 Task: ATS classic HR resume white modern simple.
Action: Mouse moved to (446, 237)
Screenshot: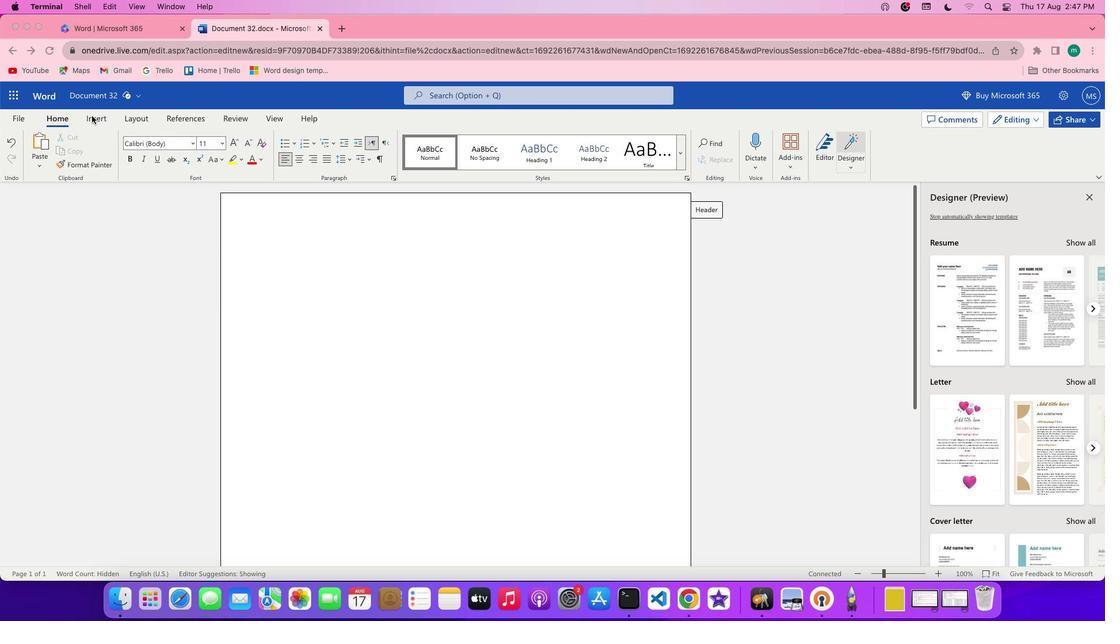 
Action: Mouse pressed left at (446, 237)
Screenshot: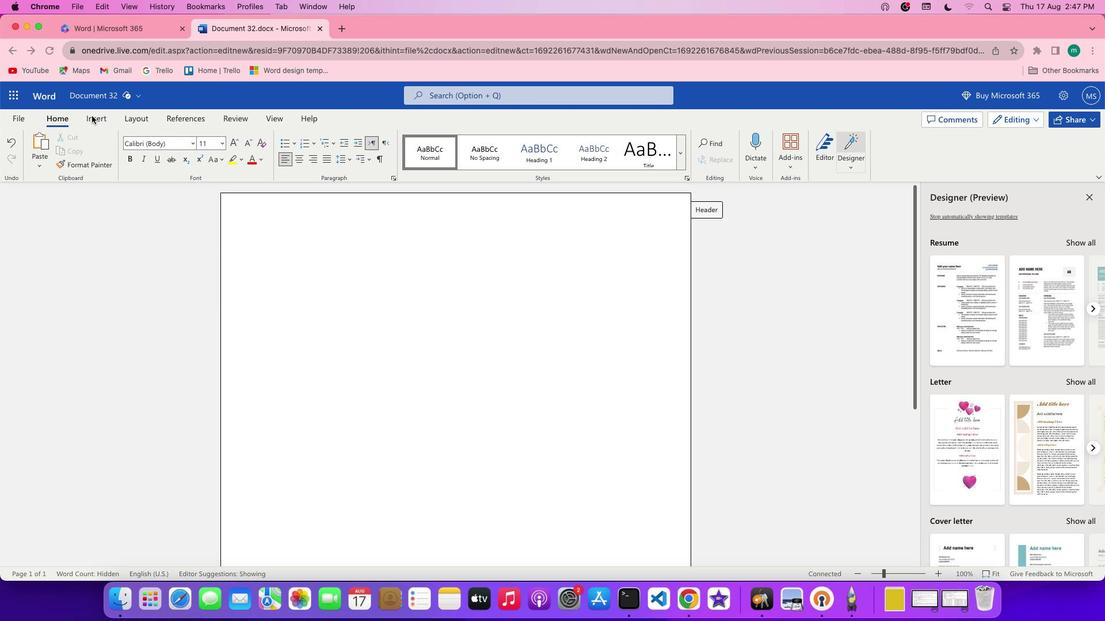 
Action: Mouse pressed left at (446, 237)
Screenshot: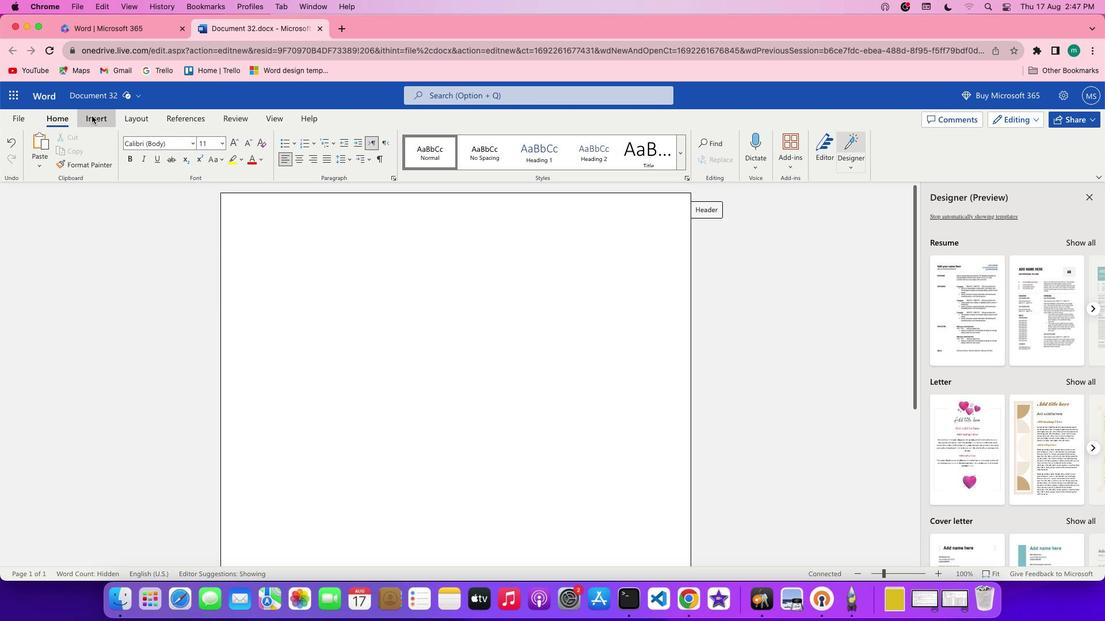 
Action: Mouse moved to (457, 260)
Screenshot: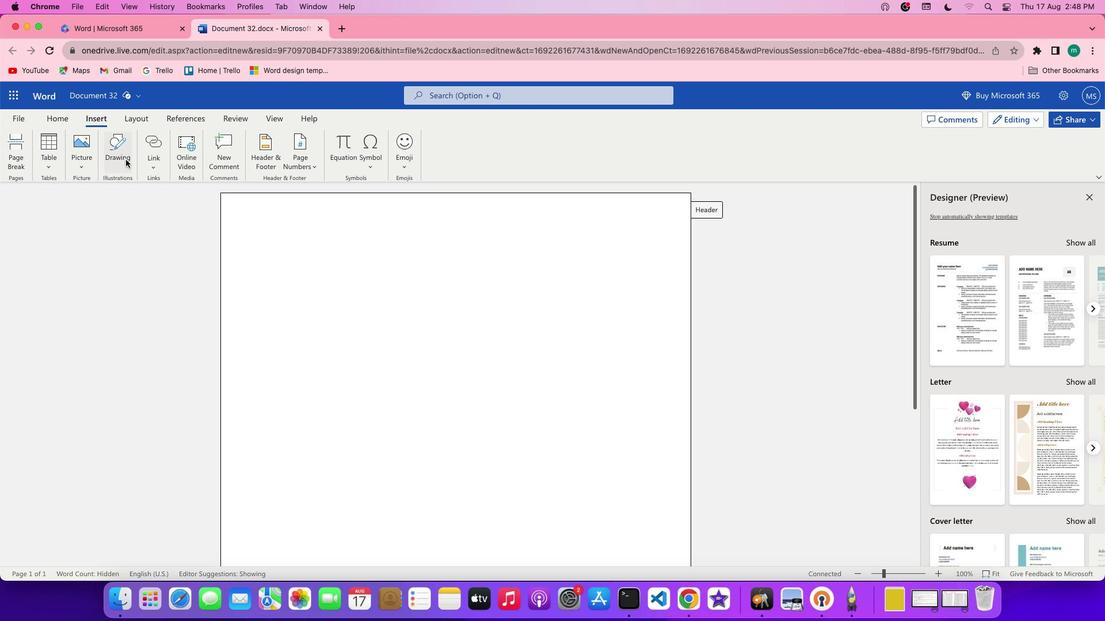 
Action: Mouse pressed left at (457, 260)
Screenshot: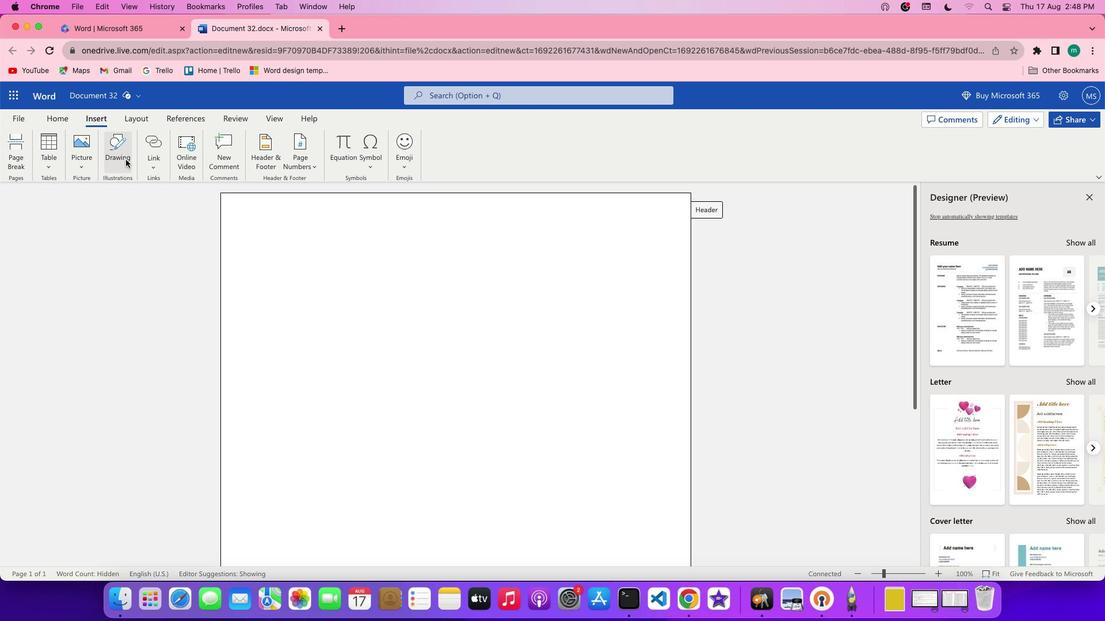 
Action: Mouse moved to (557, 290)
Screenshot: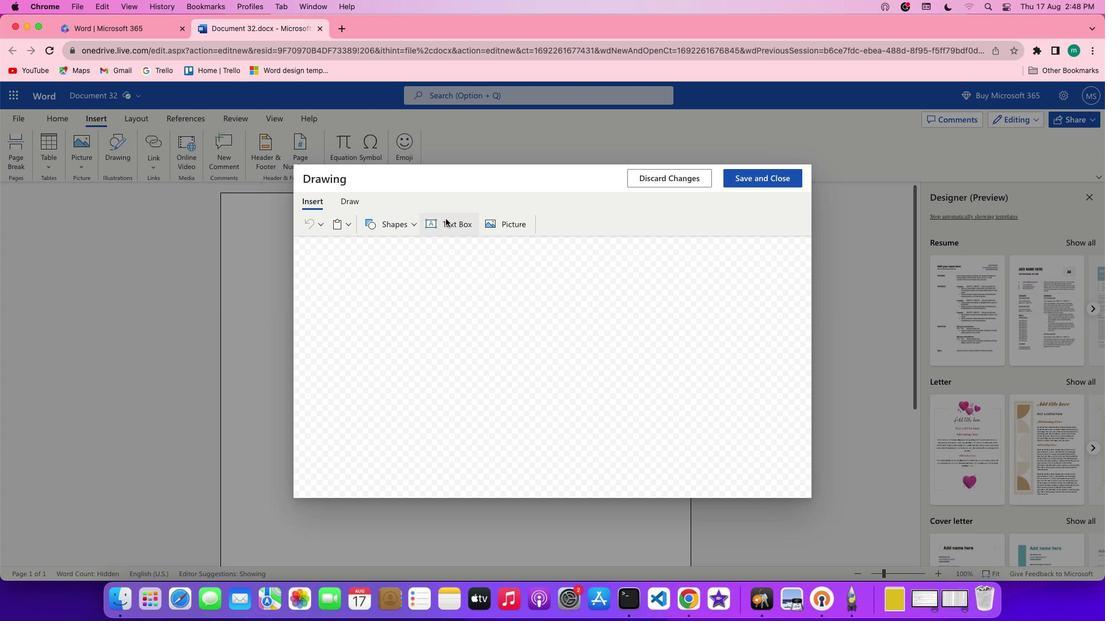 
Action: Mouse pressed left at (557, 290)
Screenshot: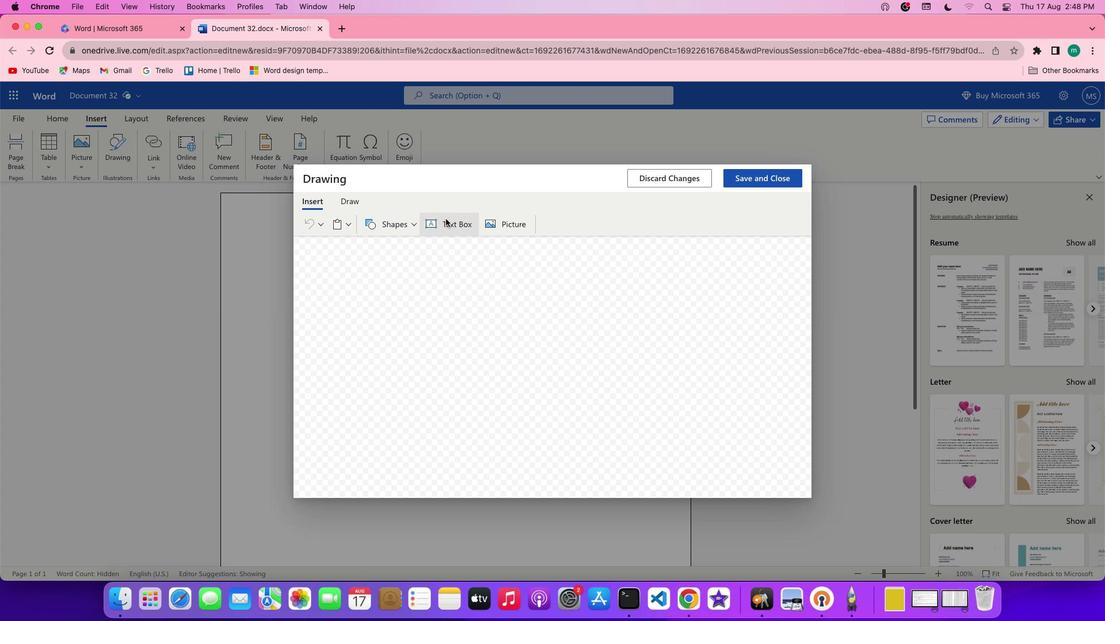 
Action: Mouse moved to (509, 298)
Screenshot: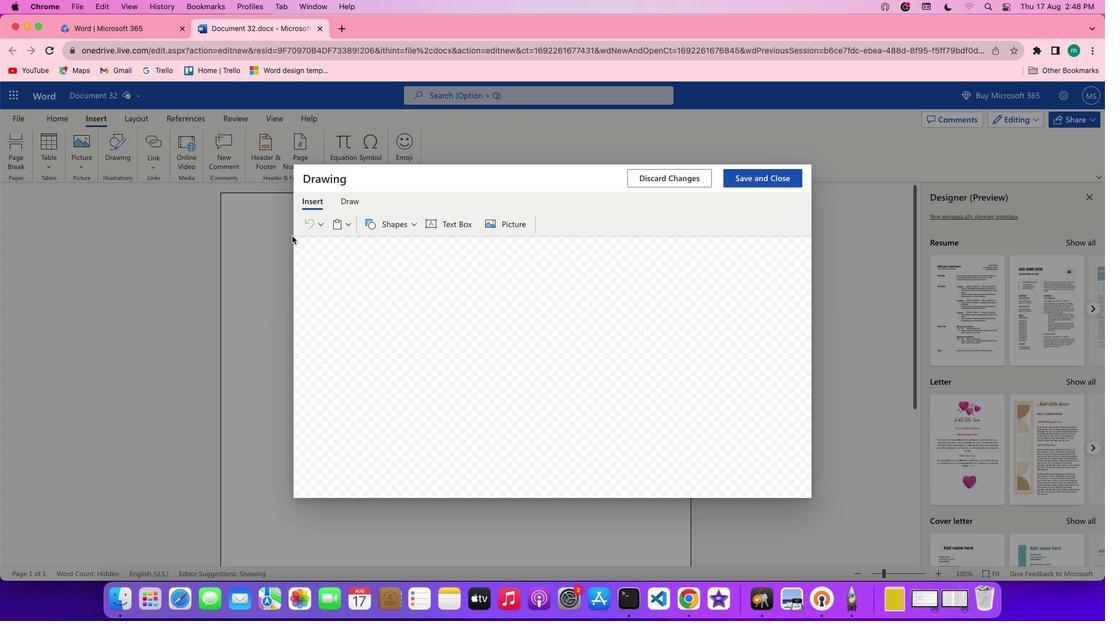 
Action: Mouse pressed left at (509, 298)
Screenshot: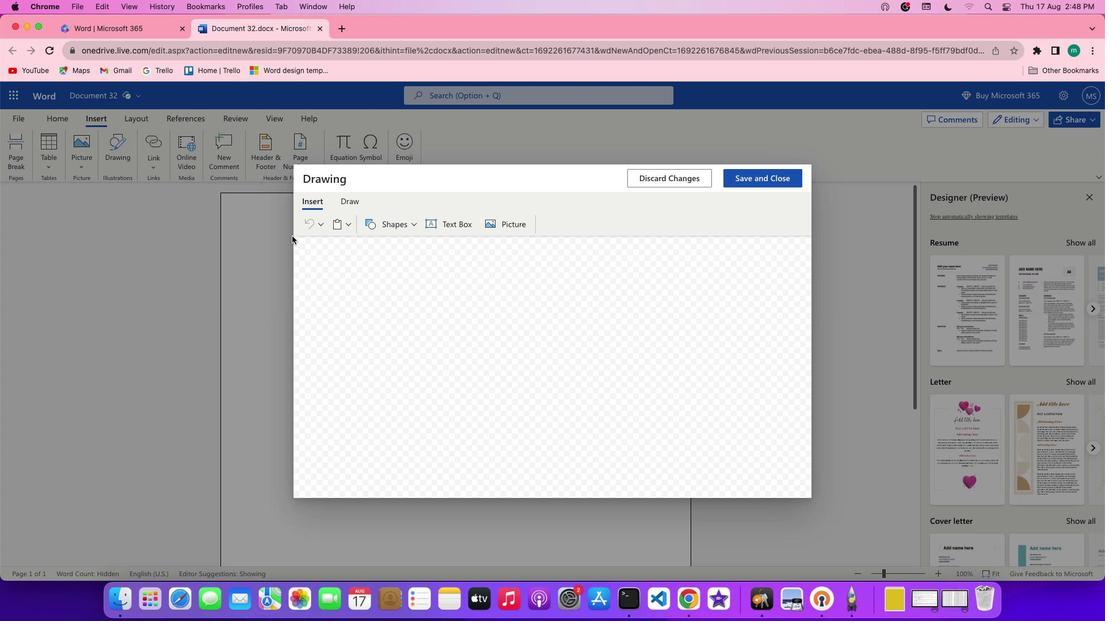 
Action: Mouse moved to (510, 298)
Screenshot: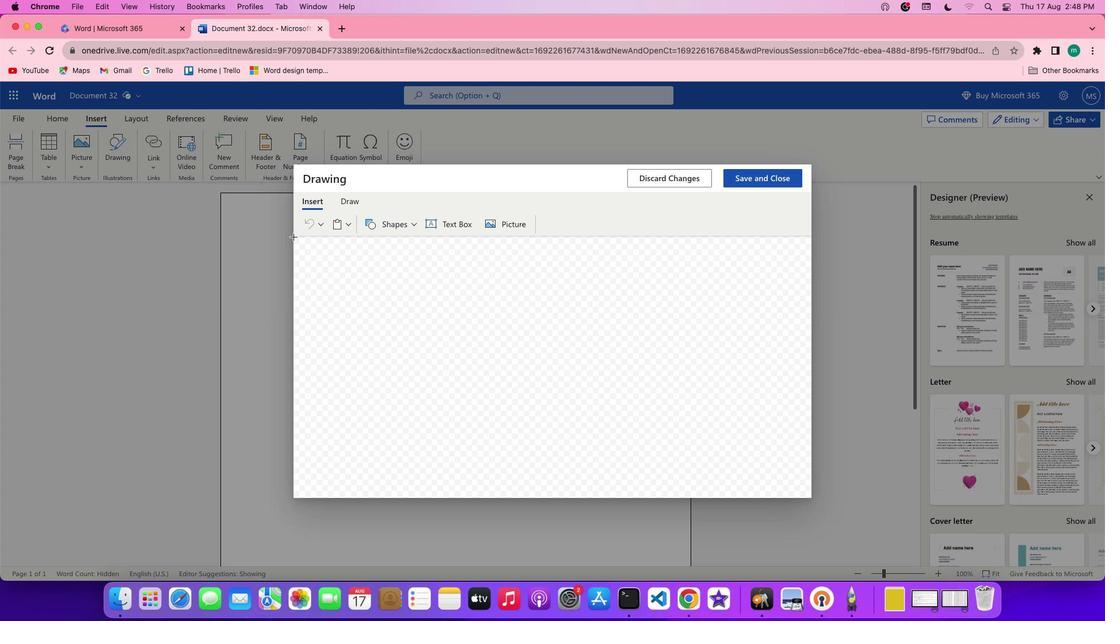 
Action: Mouse pressed left at (510, 298)
Screenshot: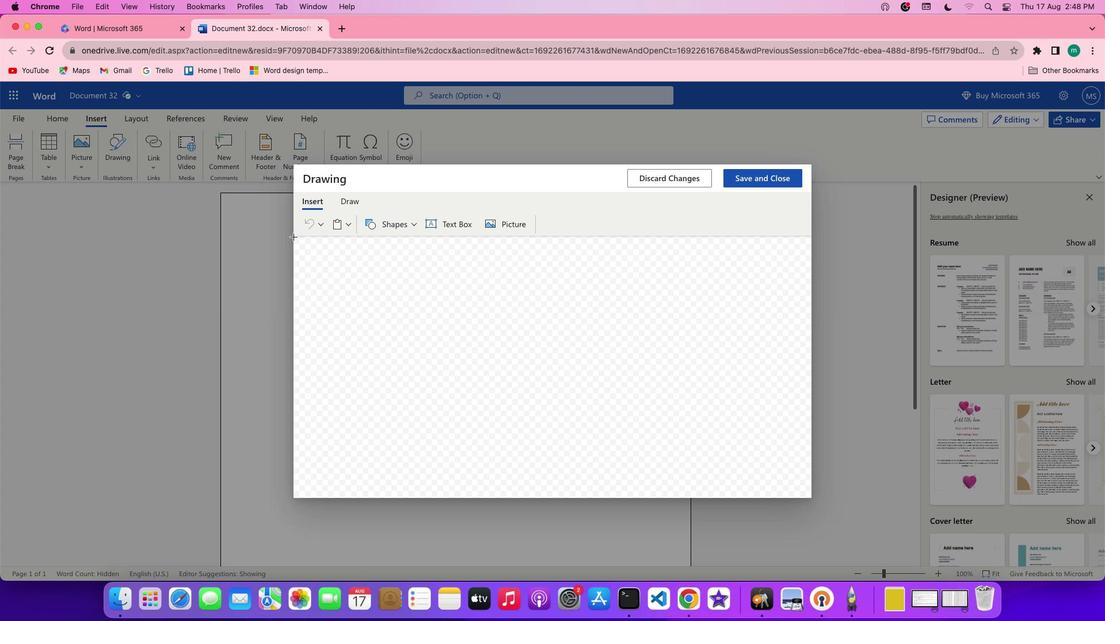 
Action: Mouse moved to (510, 299)
Screenshot: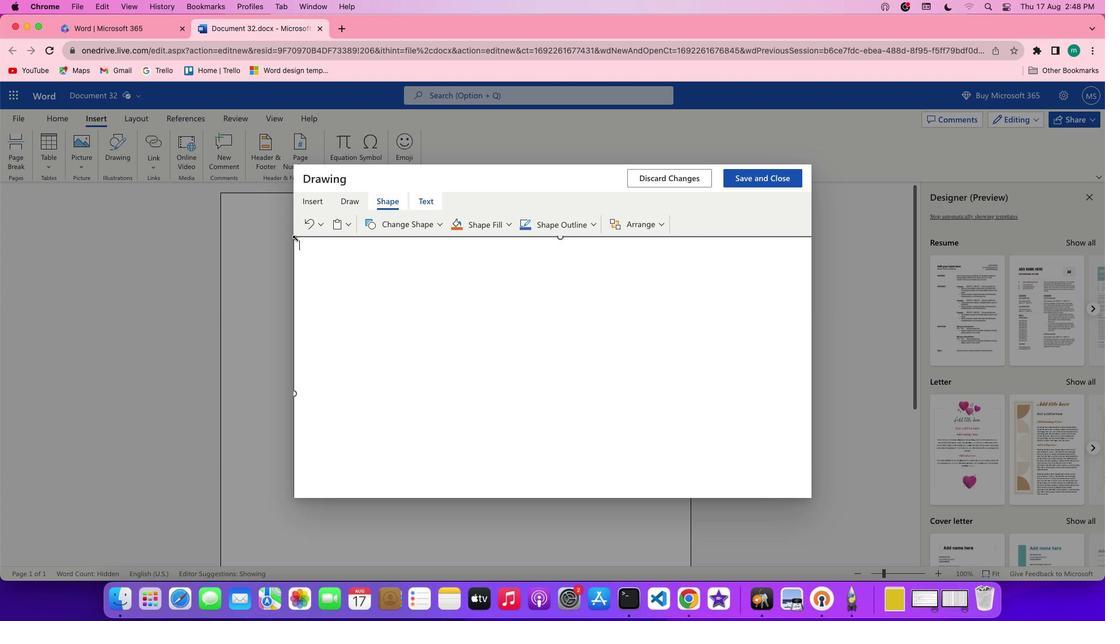 
Action: Mouse pressed left at (510, 299)
Screenshot: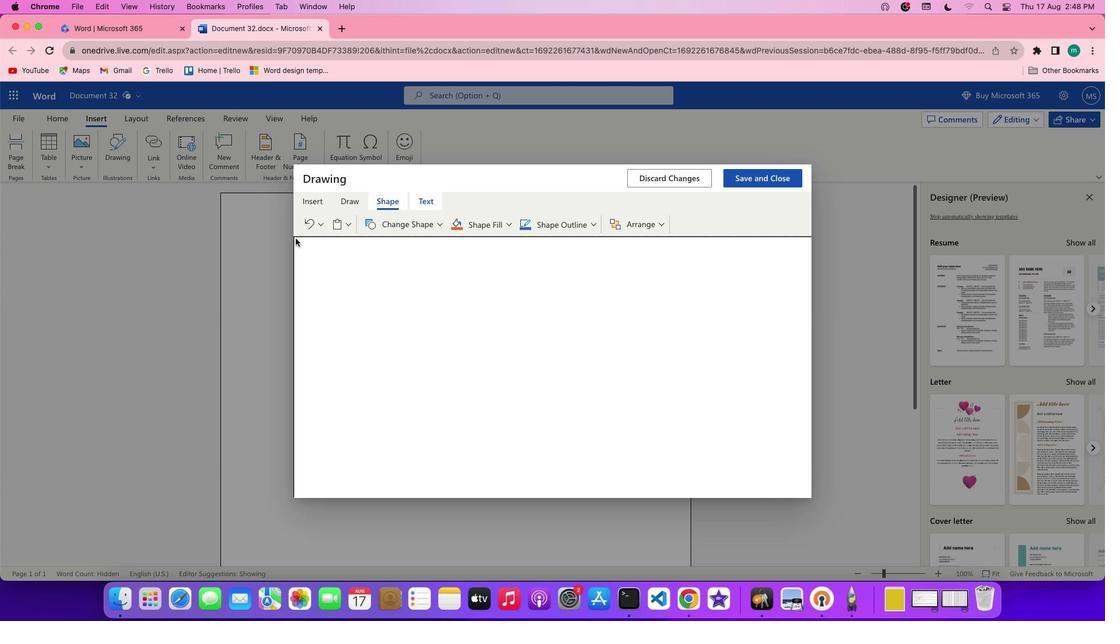
Action: Mouse moved to (518, 279)
Screenshot: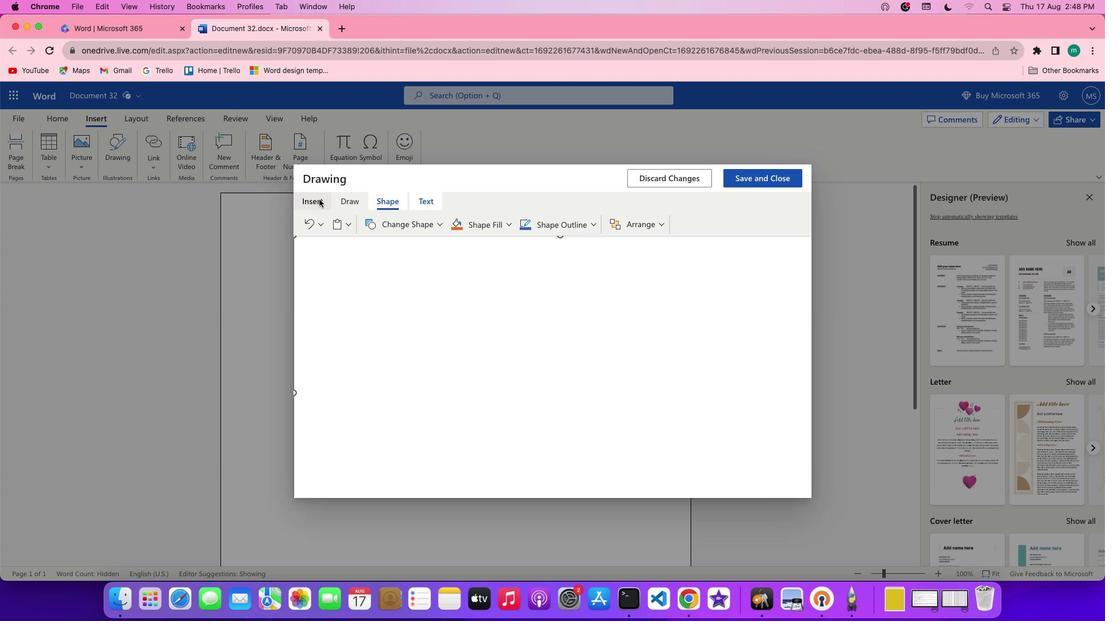 
Action: Mouse pressed left at (518, 279)
Screenshot: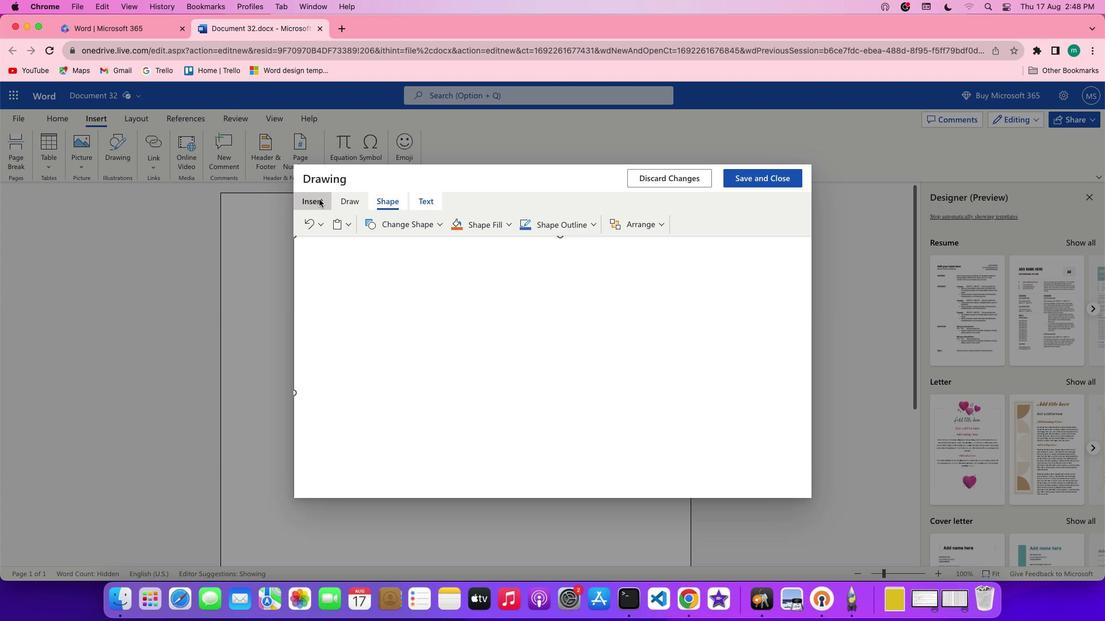 
Action: Mouse moved to (541, 303)
Screenshot: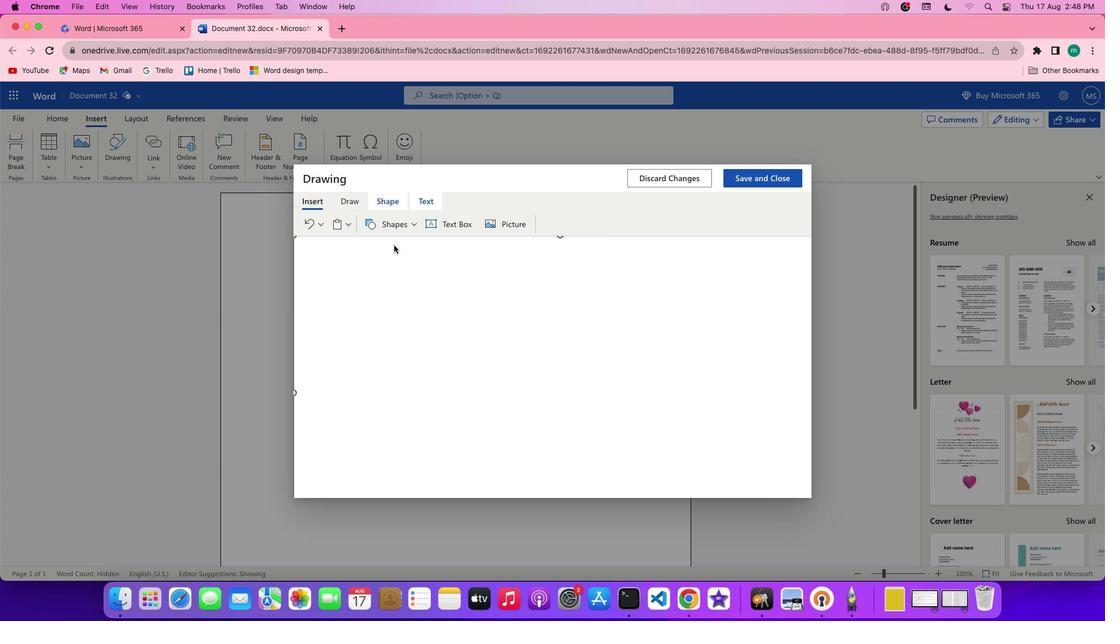 
Action: Mouse pressed left at (541, 303)
Screenshot: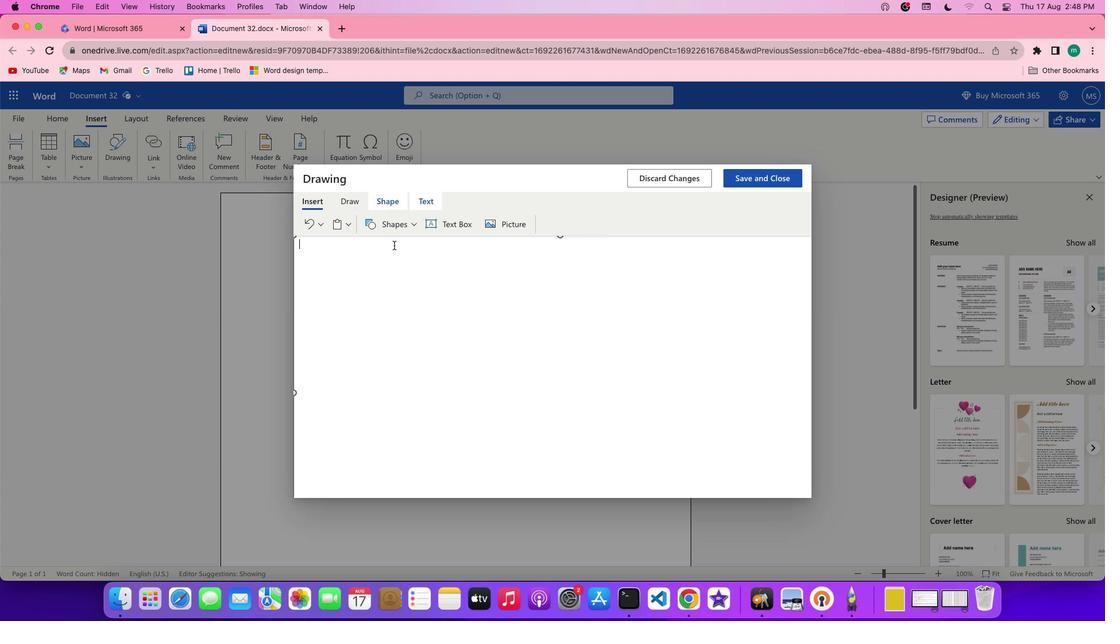 
Action: Mouse moved to (552, 308)
Screenshot: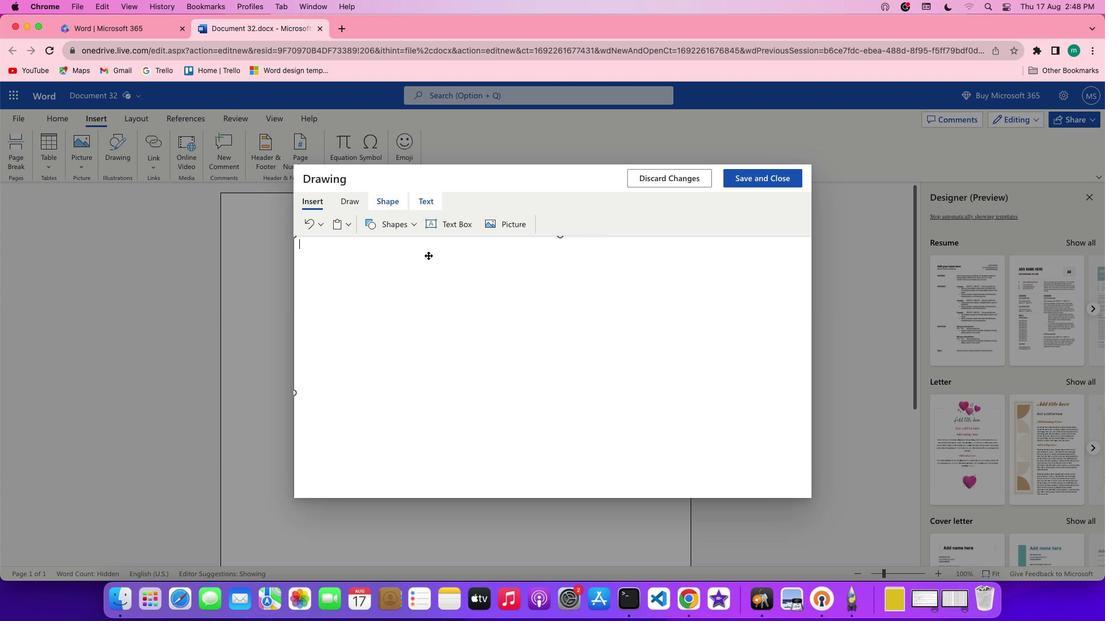 
Action: Mouse pressed left at (552, 308)
Screenshot: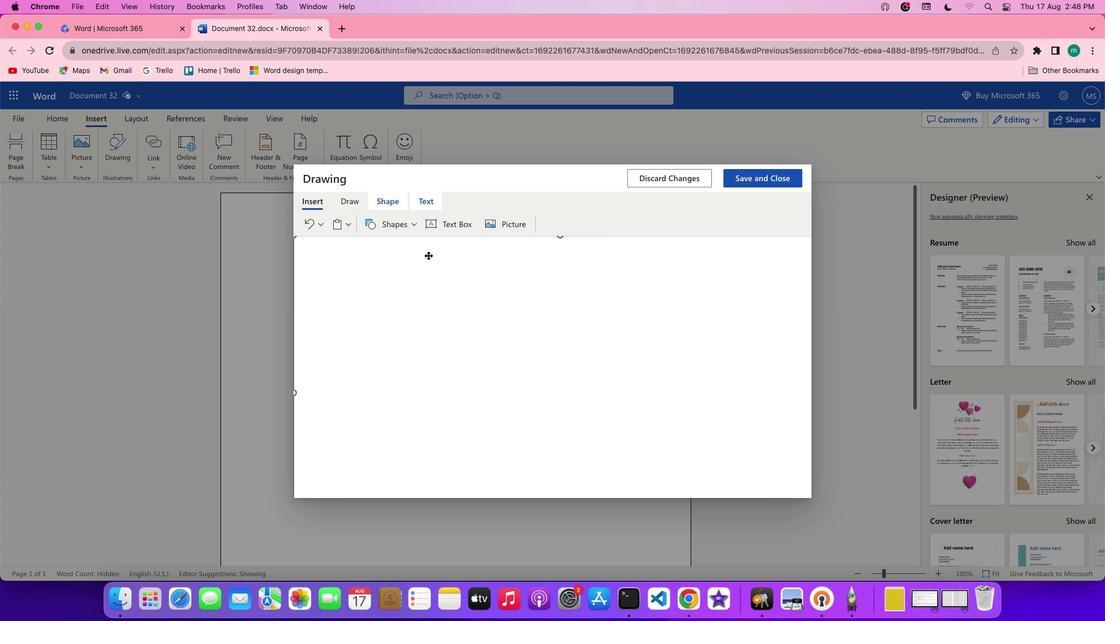 
Action: Mouse moved to (515, 280)
Screenshot: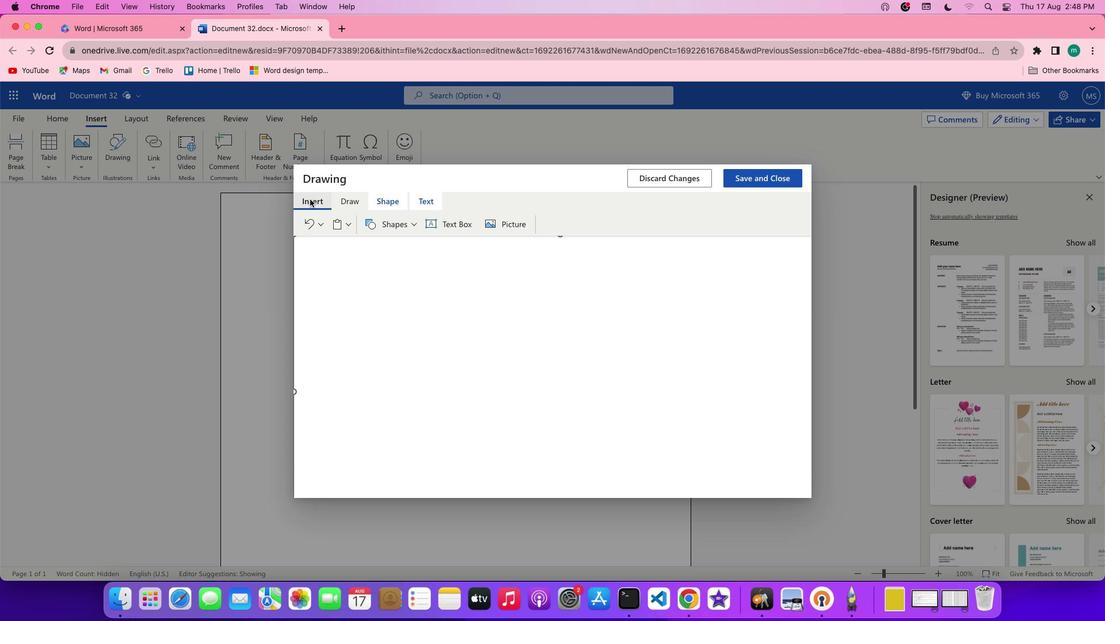 
Action: Mouse pressed left at (515, 280)
Screenshot: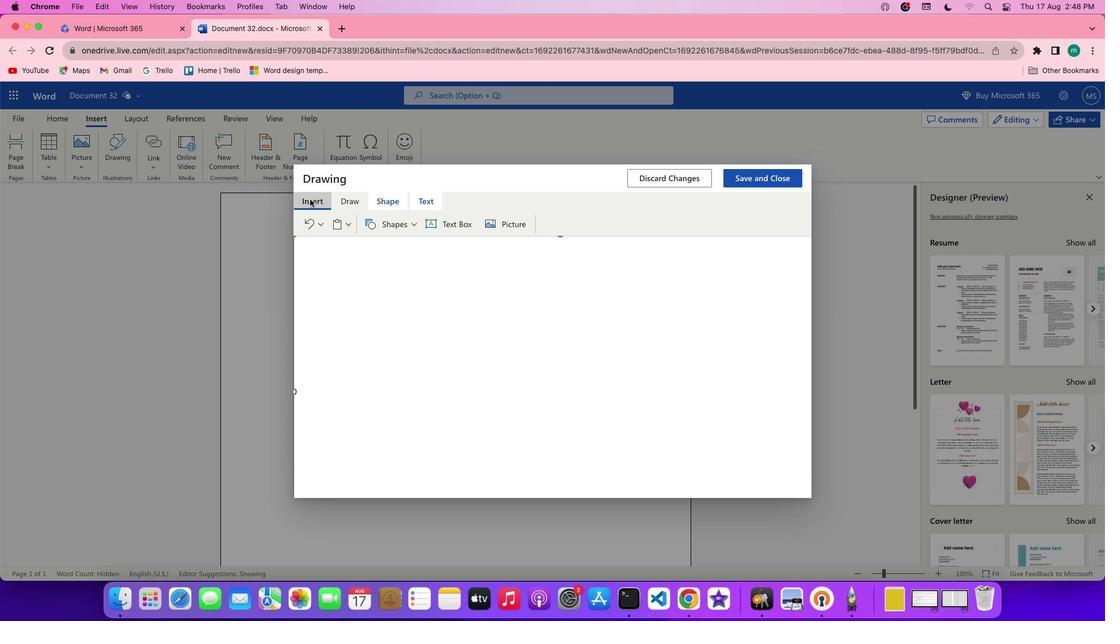 
Action: Mouse moved to (559, 293)
Screenshot: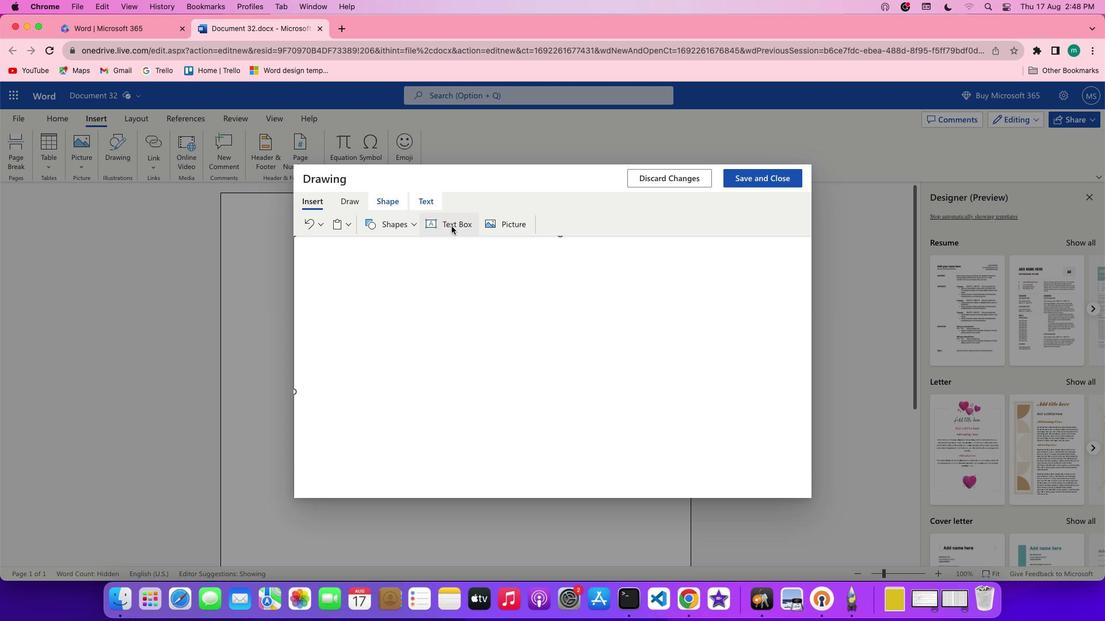 
Action: Mouse pressed left at (559, 293)
Screenshot: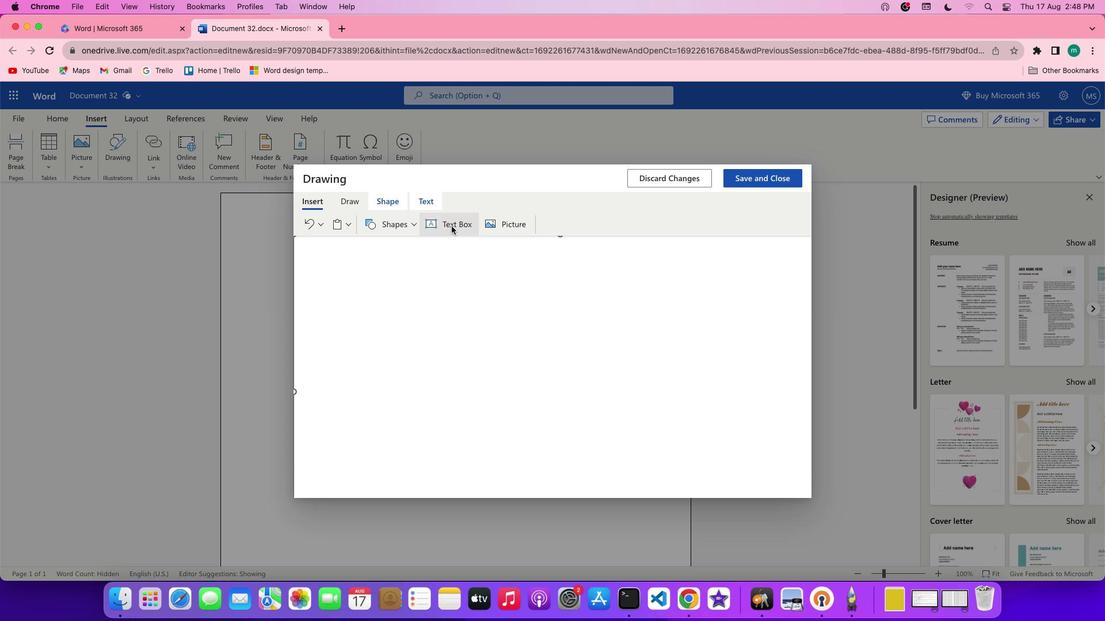 
Action: Mouse moved to (545, 302)
Screenshot: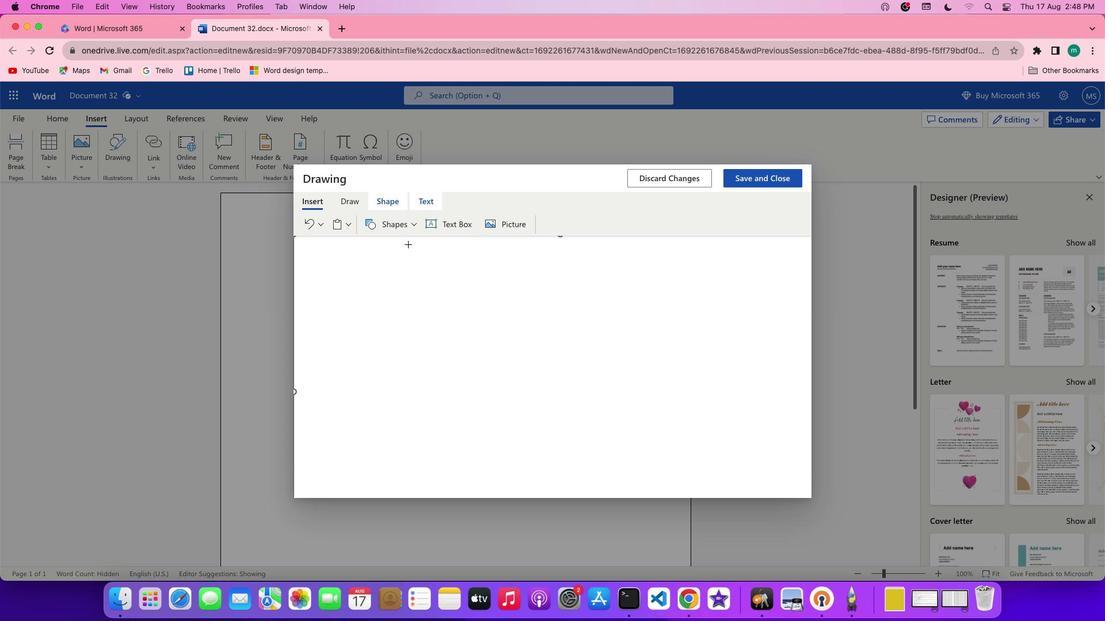 
Action: Mouse pressed left at (545, 302)
Screenshot: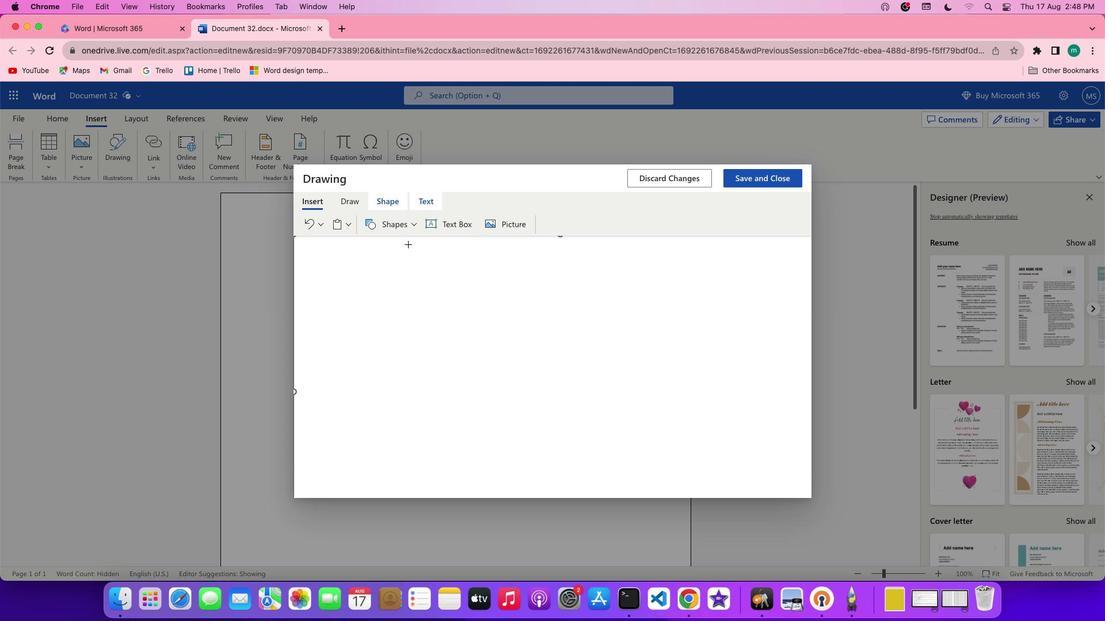 
Action: Mouse moved to (517, 280)
Screenshot: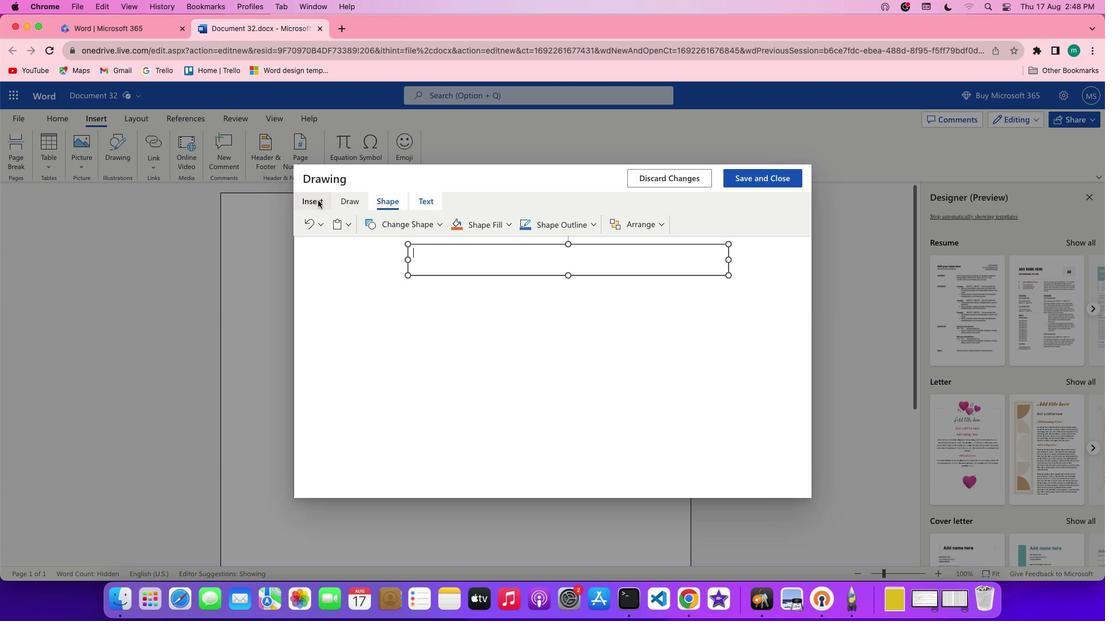 
Action: Mouse pressed left at (517, 280)
Screenshot: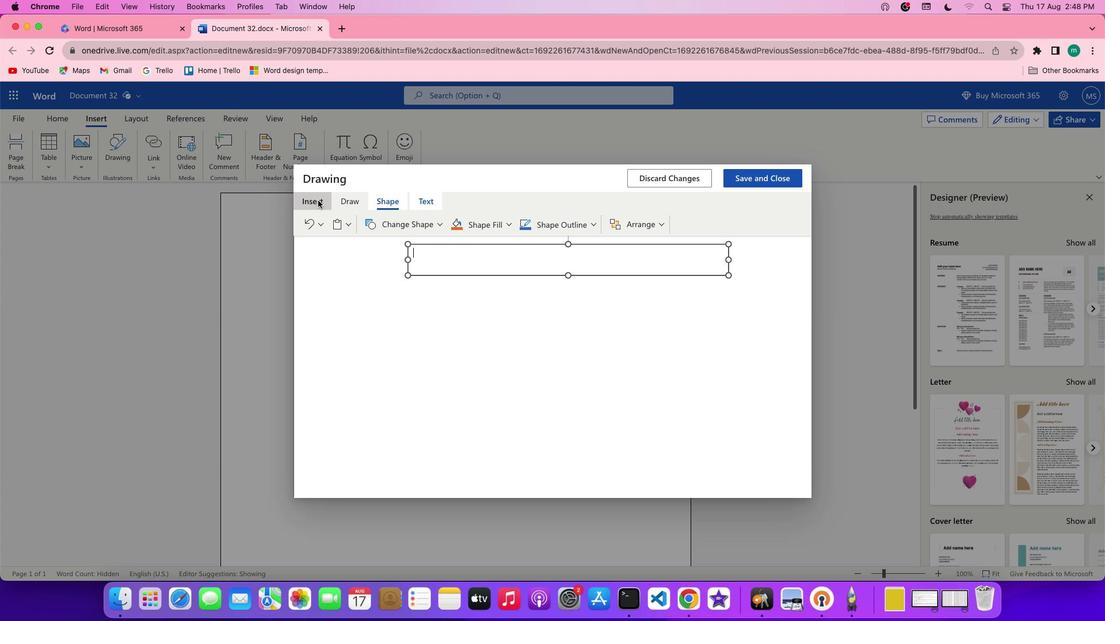 
Action: Mouse moved to (558, 292)
Screenshot: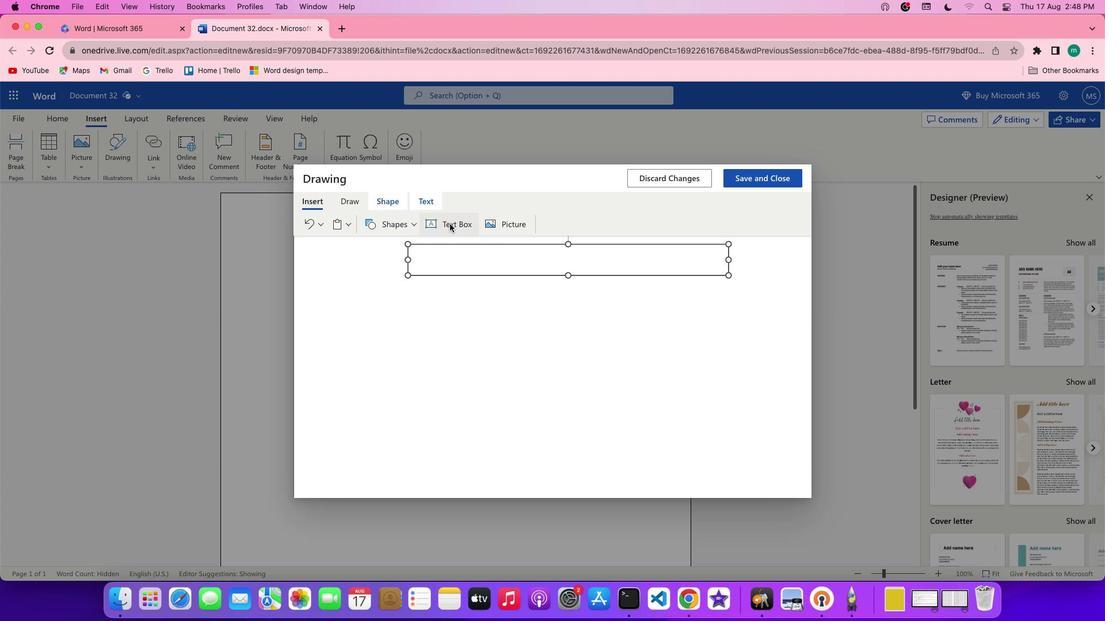 
Action: Mouse pressed left at (558, 292)
Screenshot: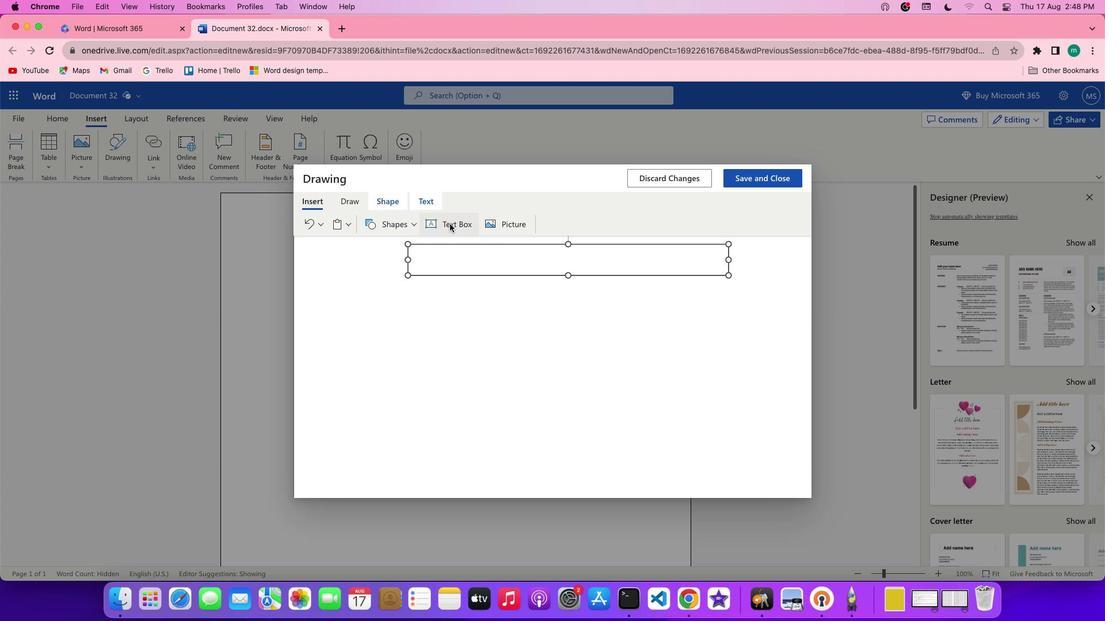 
Action: Mouse moved to (566, 305)
Screenshot: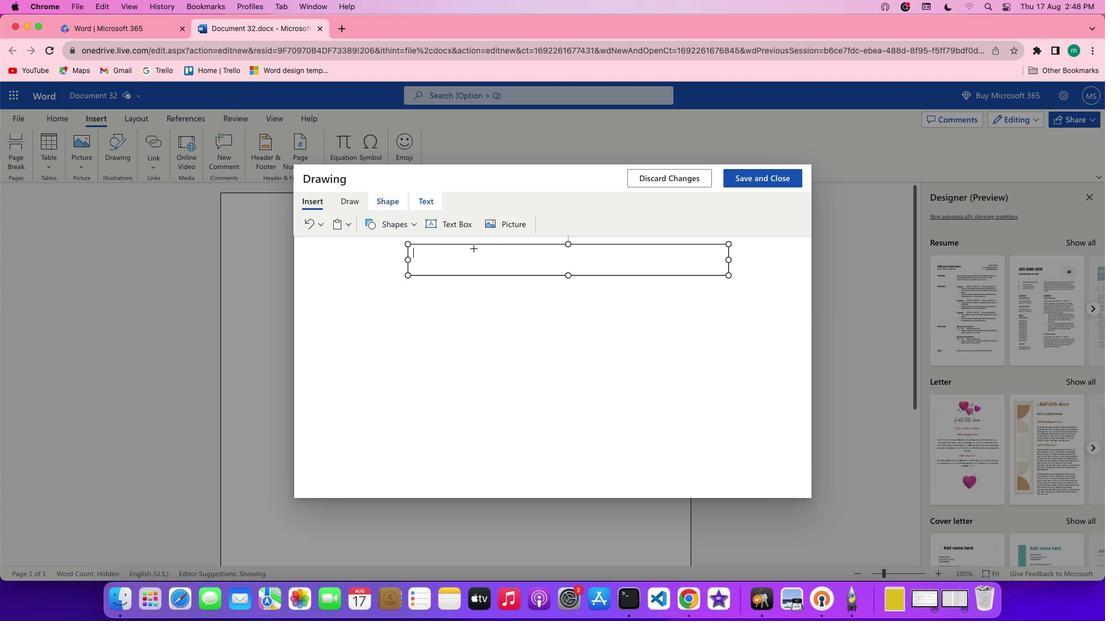 
Action: Mouse pressed left at (566, 305)
Screenshot: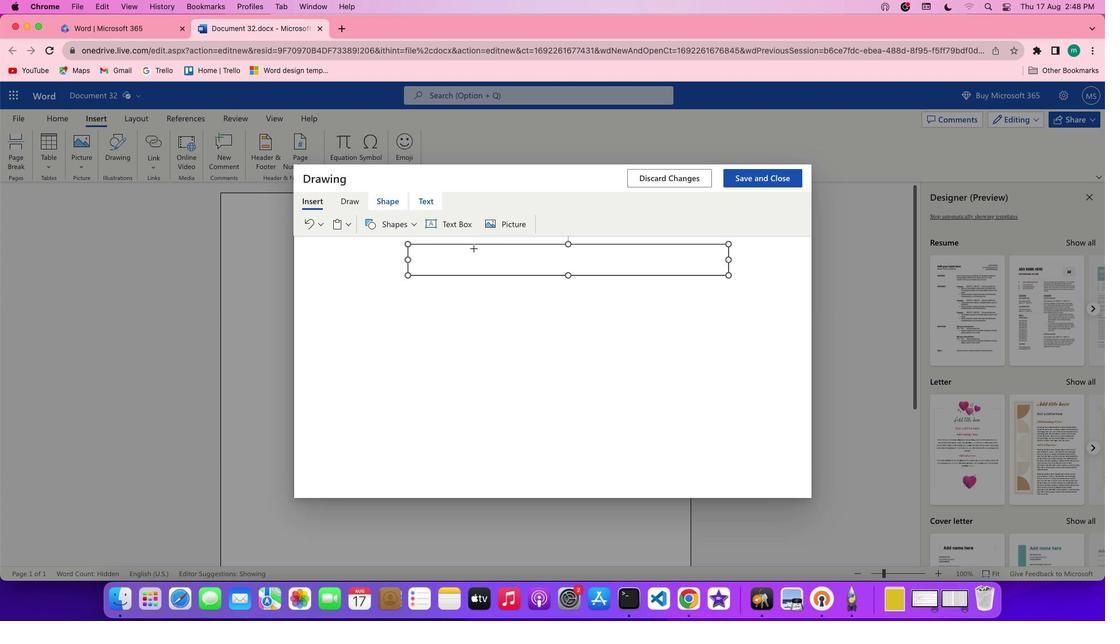 
Action: Mouse moved to (596, 304)
Screenshot: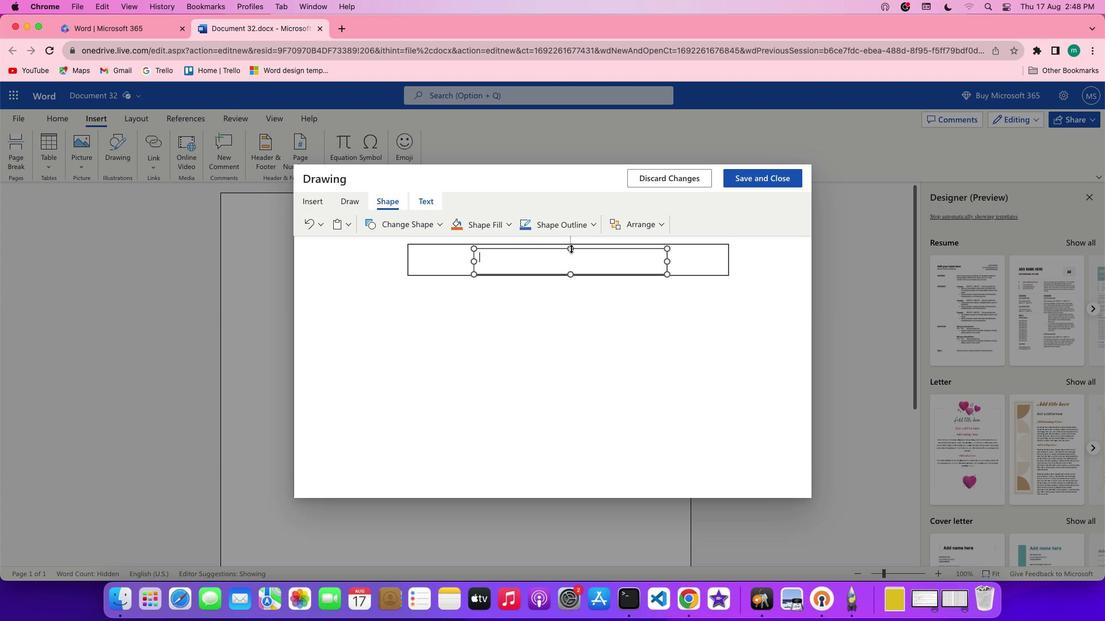 
Action: Mouse pressed left at (596, 304)
Screenshot: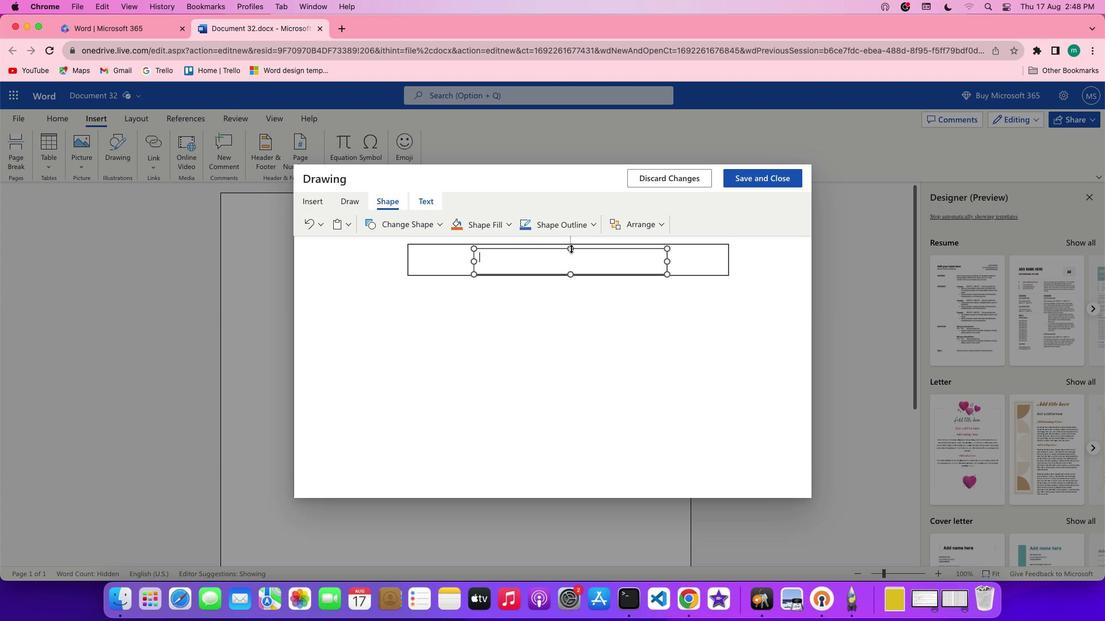
Action: Mouse moved to (566, 310)
Screenshot: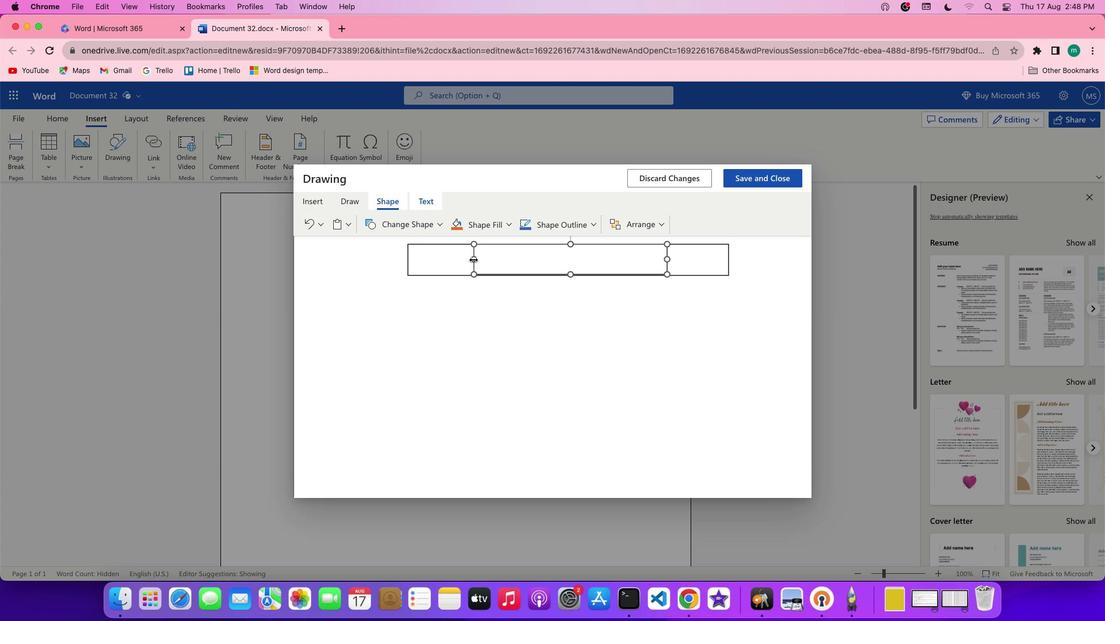 
Action: Mouse pressed left at (566, 310)
Screenshot: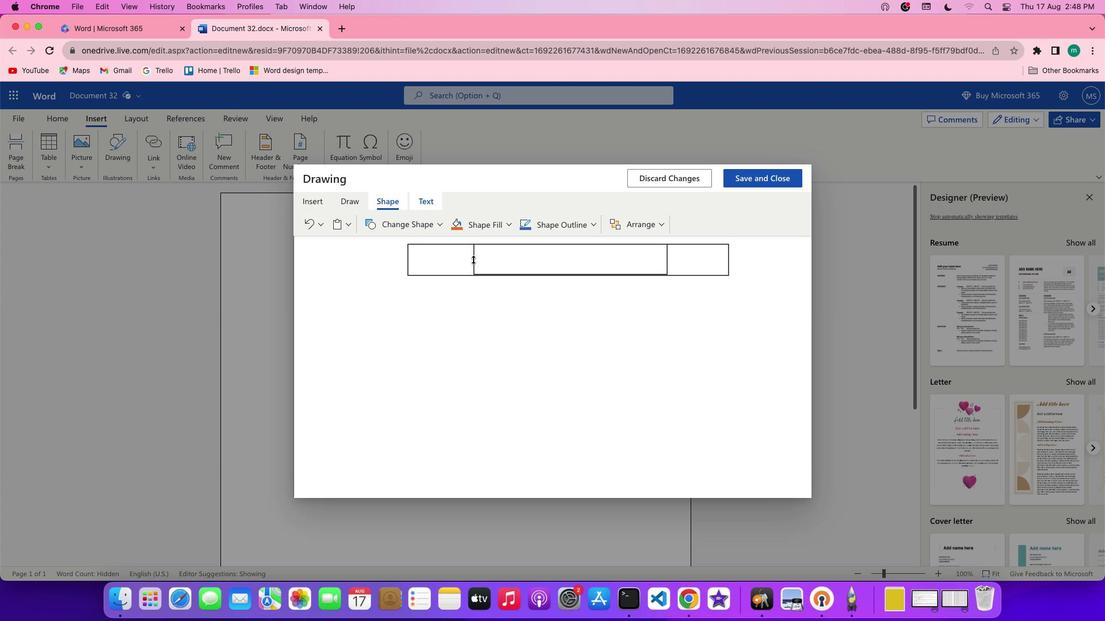 
Action: Mouse moved to (627, 310)
Screenshot: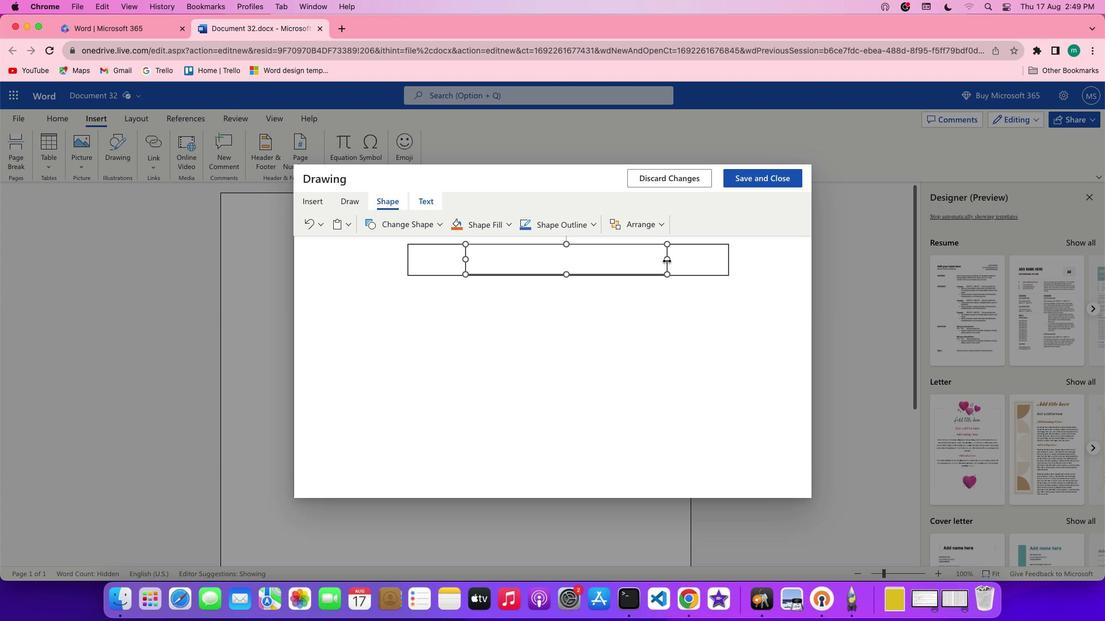 
Action: Mouse pressed left at (627, 310)
Screenshot: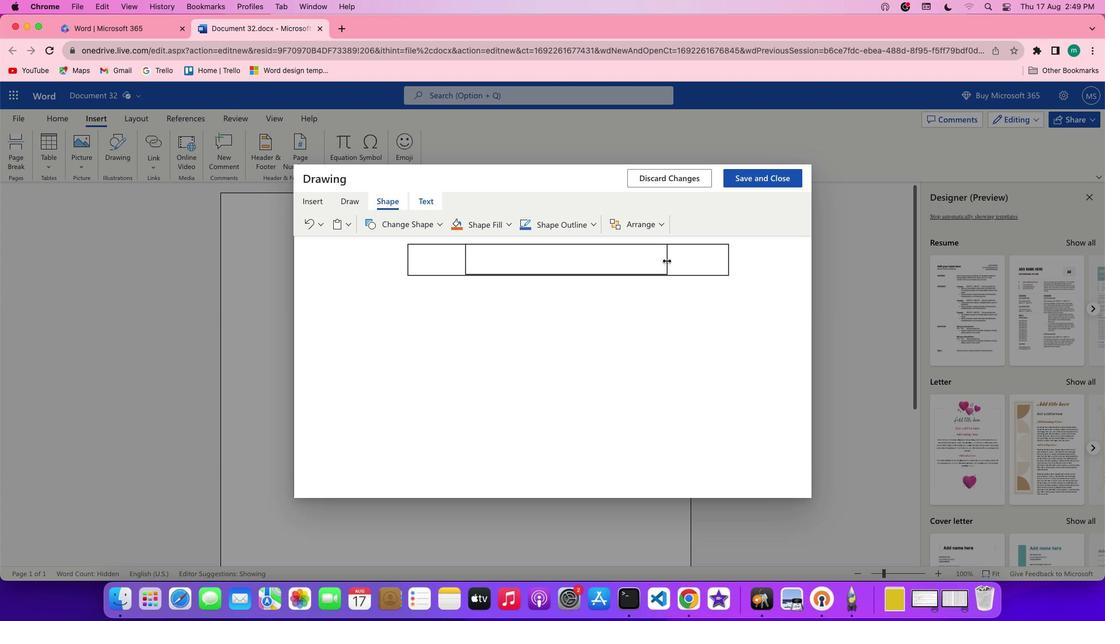 
Action: Mouse moved to (570, 292)
Screenshot: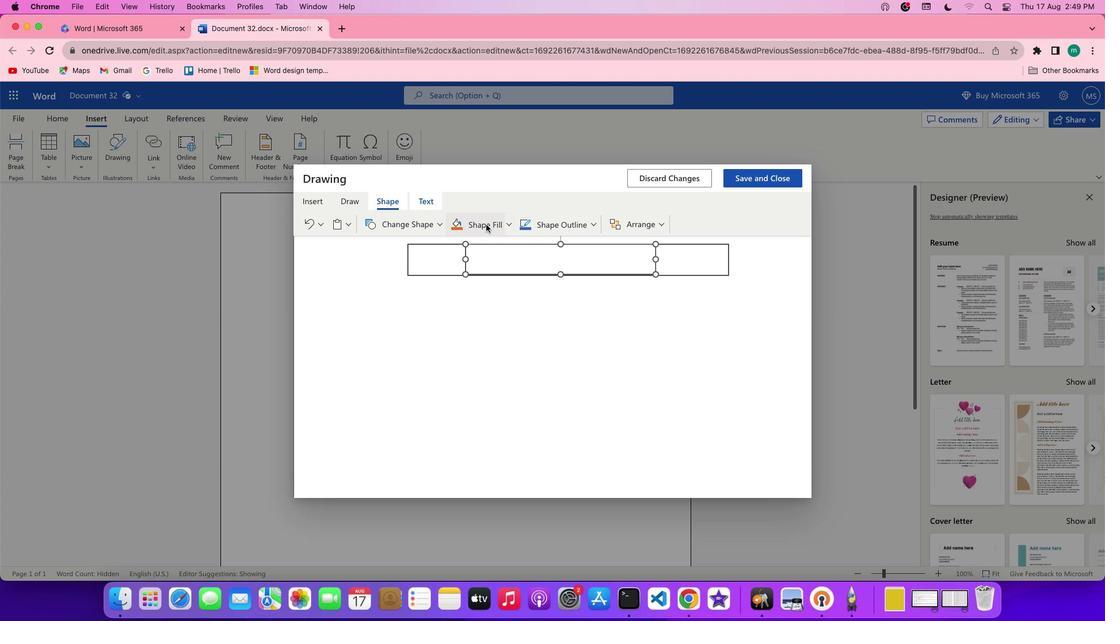 
Action: Mouse pressed left at (570, 292)
Screenshot: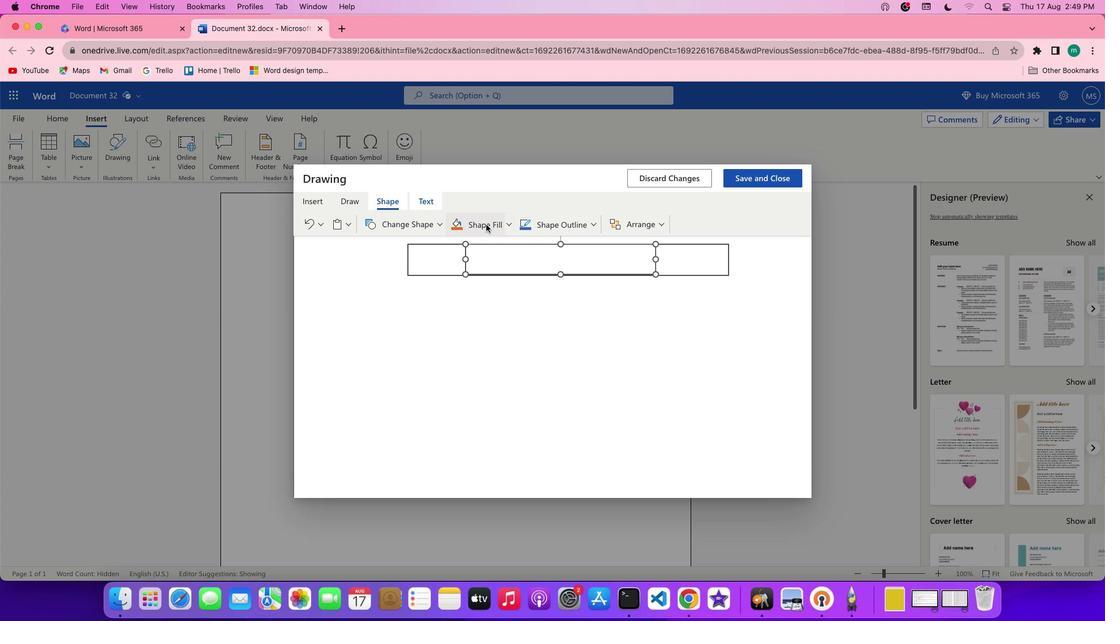 
Action: Mouse moved to (576, 292)
Screenshot: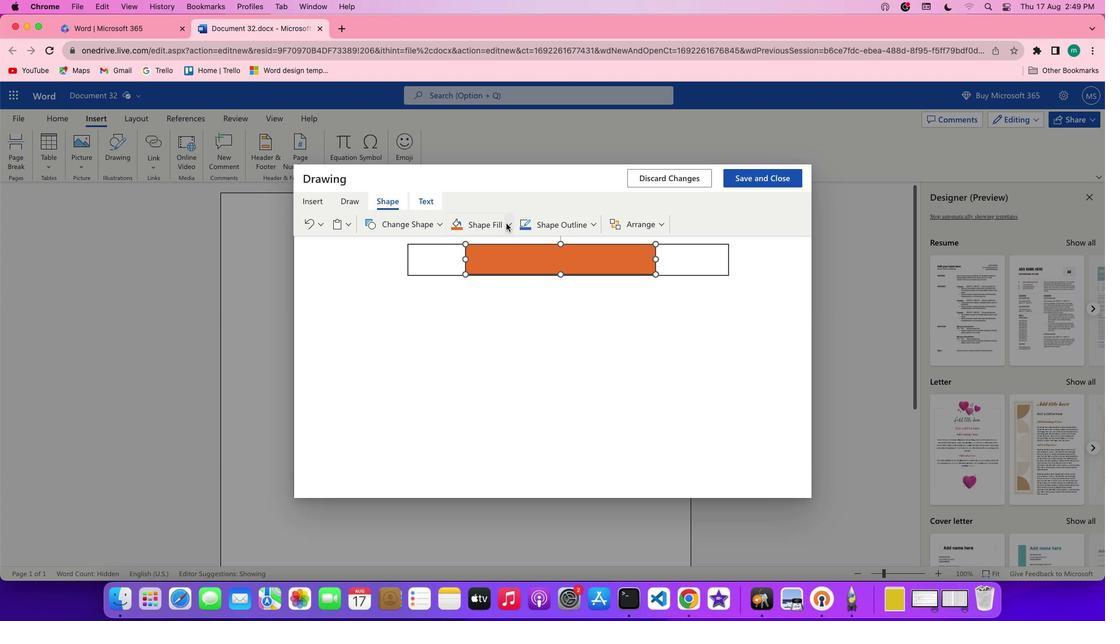 
Action: Mouse pressed left at (576, 292)
Screenshot: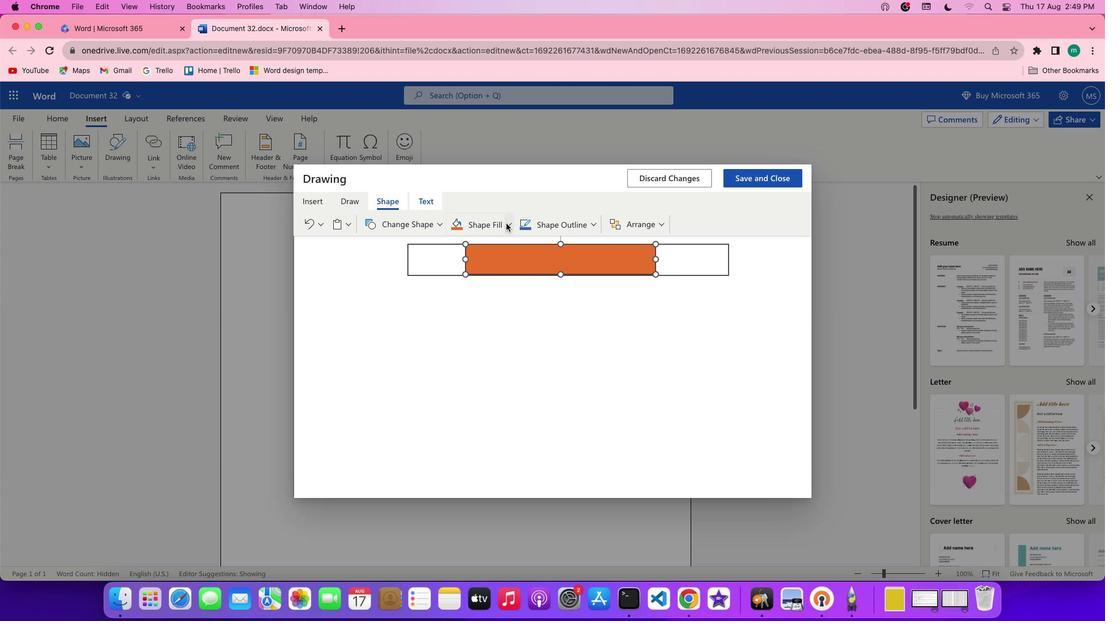 
Action: Mouse moved to (588, 323)
Screenshot: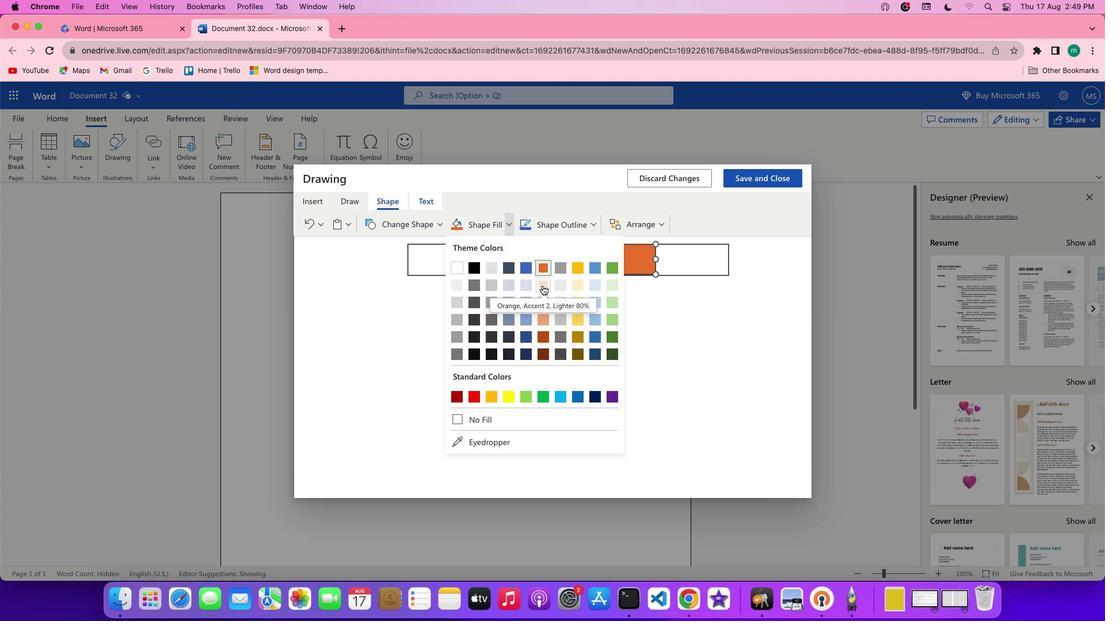 
Action: Mouse pressed left at (588, 323)
Screenshot: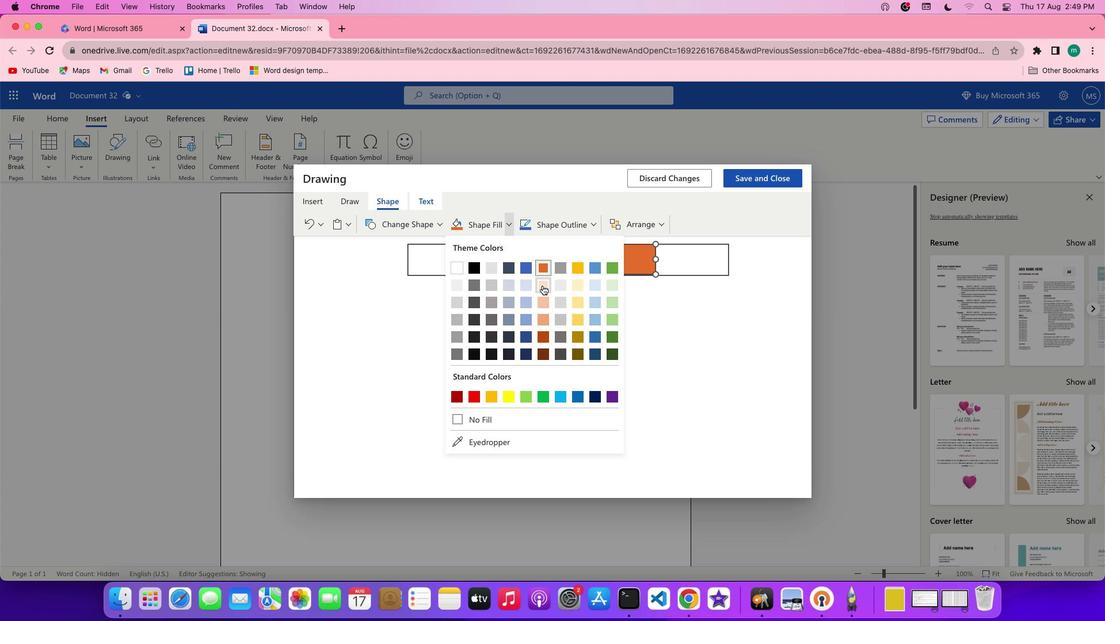
Action: Mouse moved to (632, 310)
Screenshot: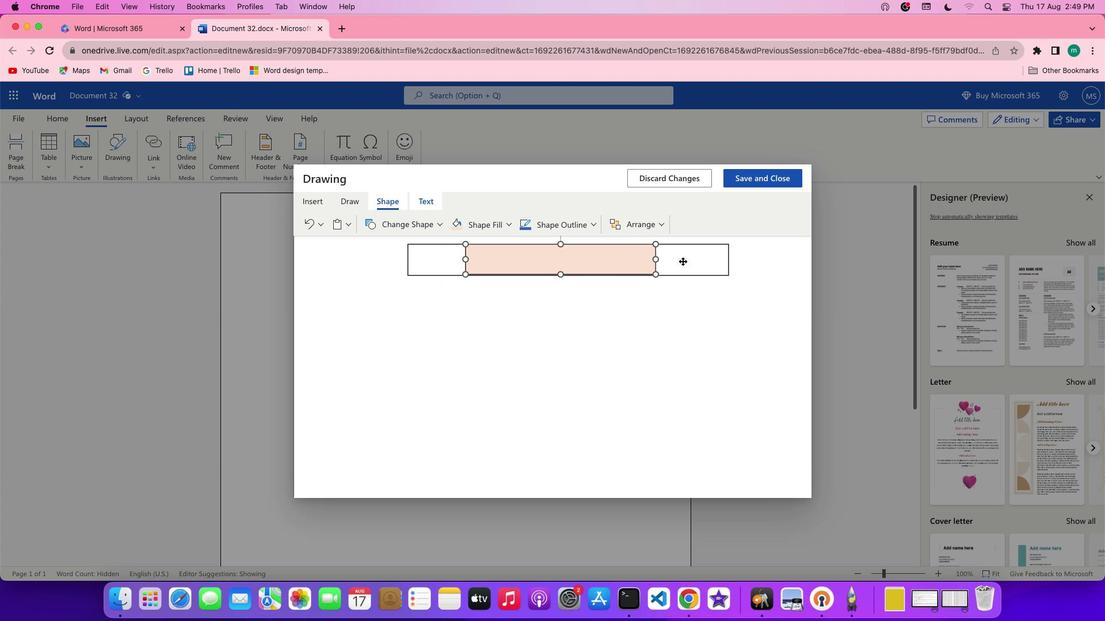 
Action: Mouse pressed left at (632, 310)
Screenshot: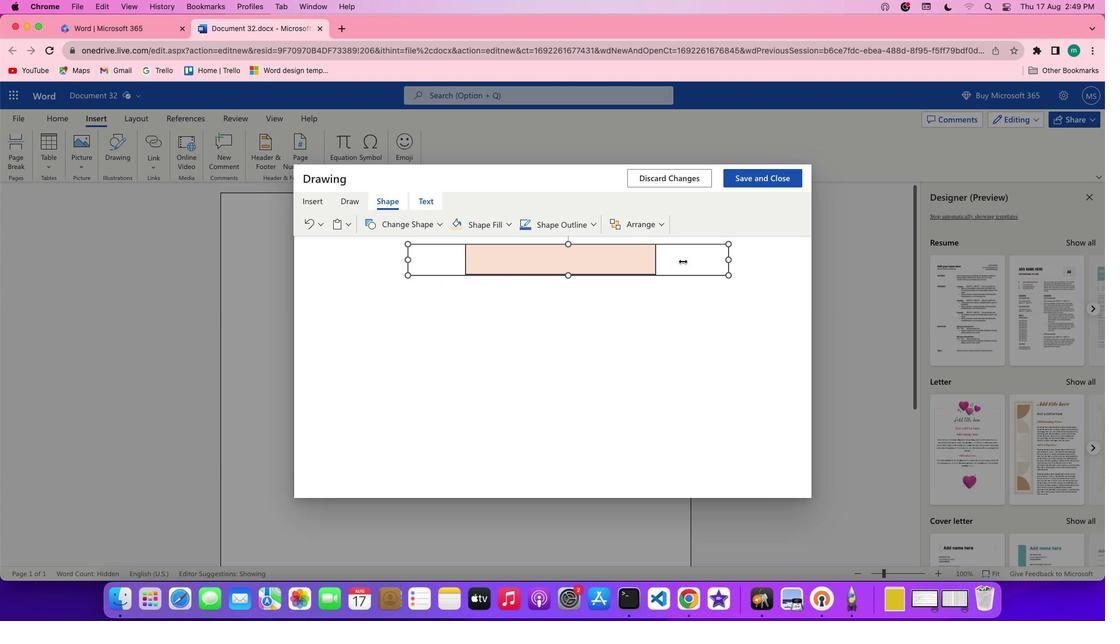 
Action: Mouse moved to (569, 293)
Screenshot: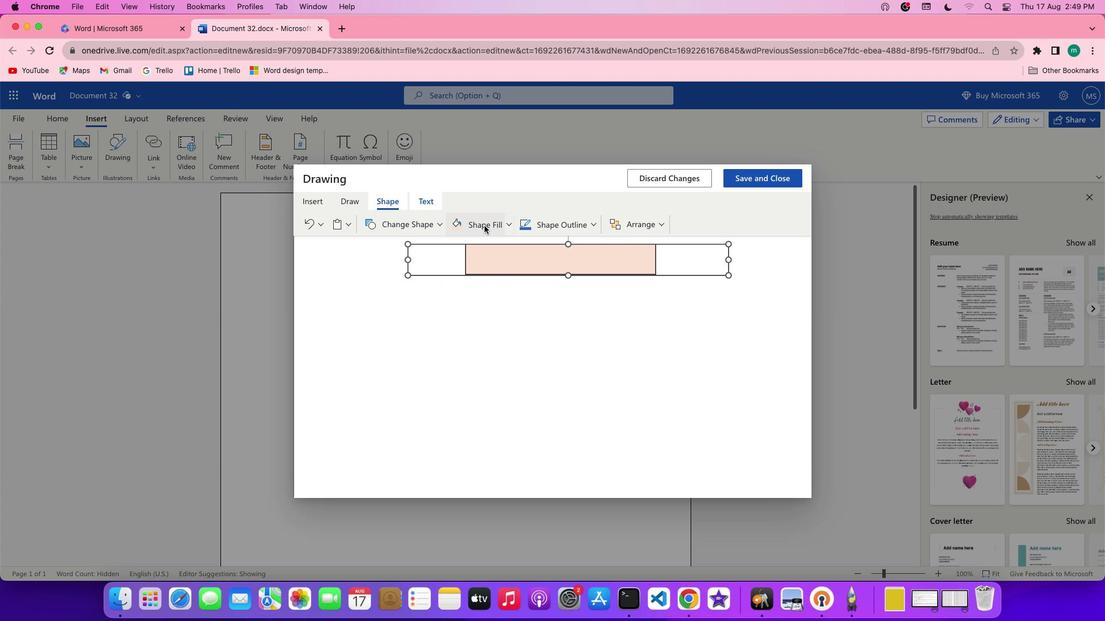 
Action: Mouse pressed left at (569, 293)
Screenshot: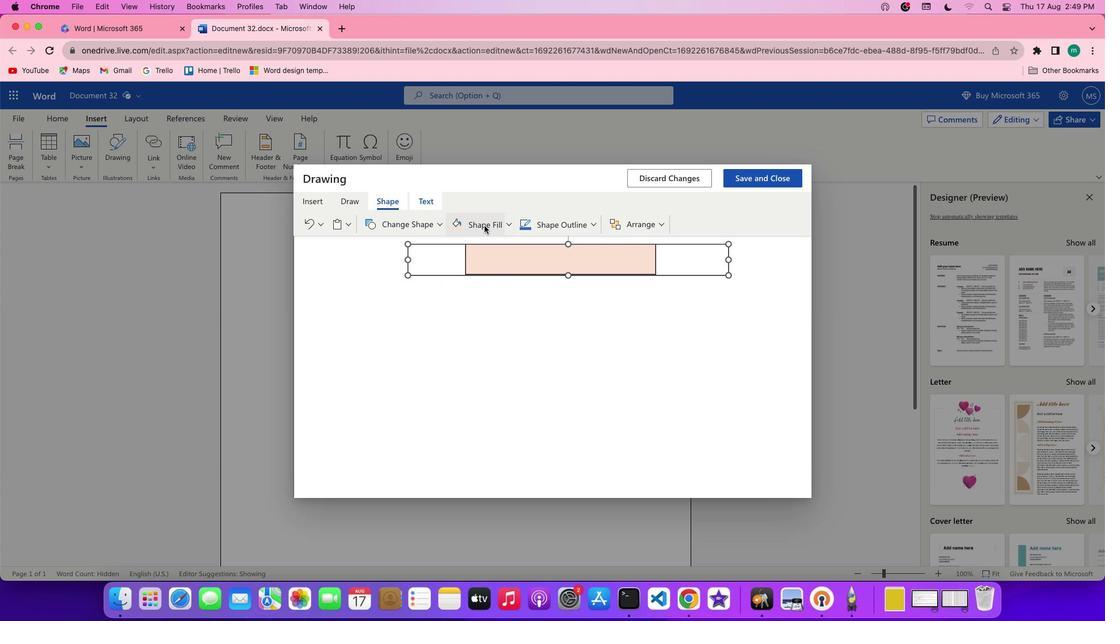 
Action: Mouse moved to (586, 309)
Screenshot: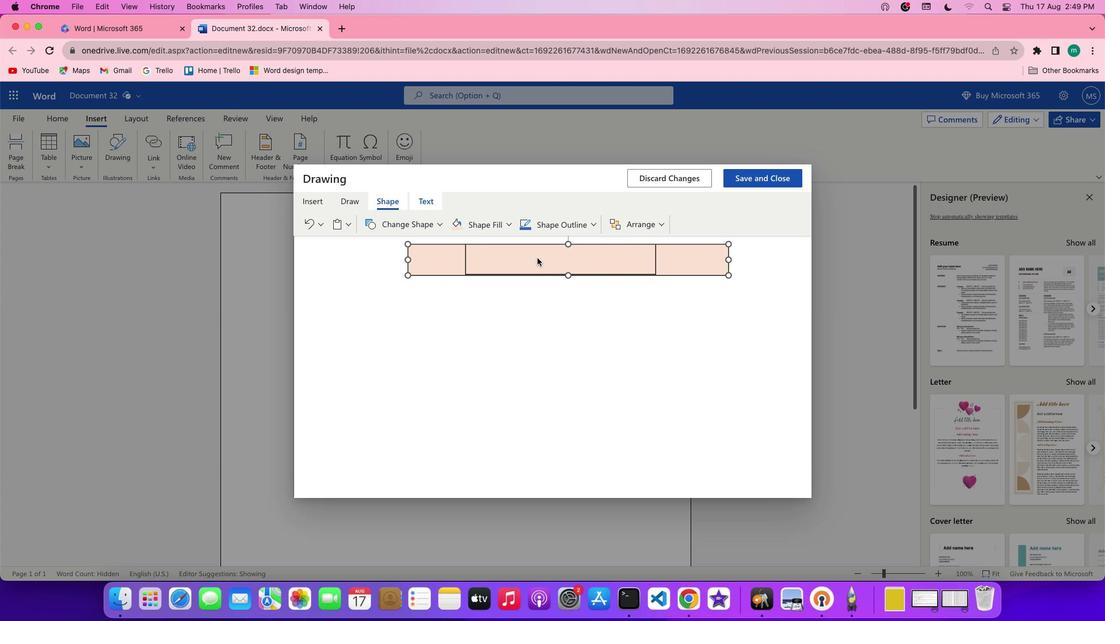 
Action: Mouse pressed left at (586, 309)
Screenshot: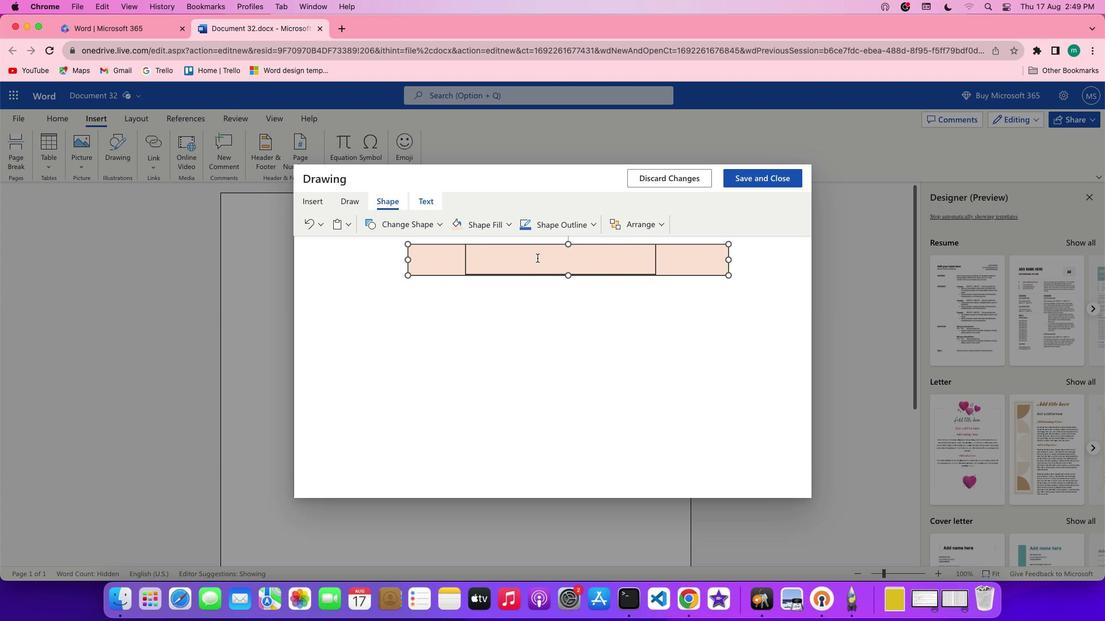 
Action: Mouse pressed left at (586, 309)
Screenshot: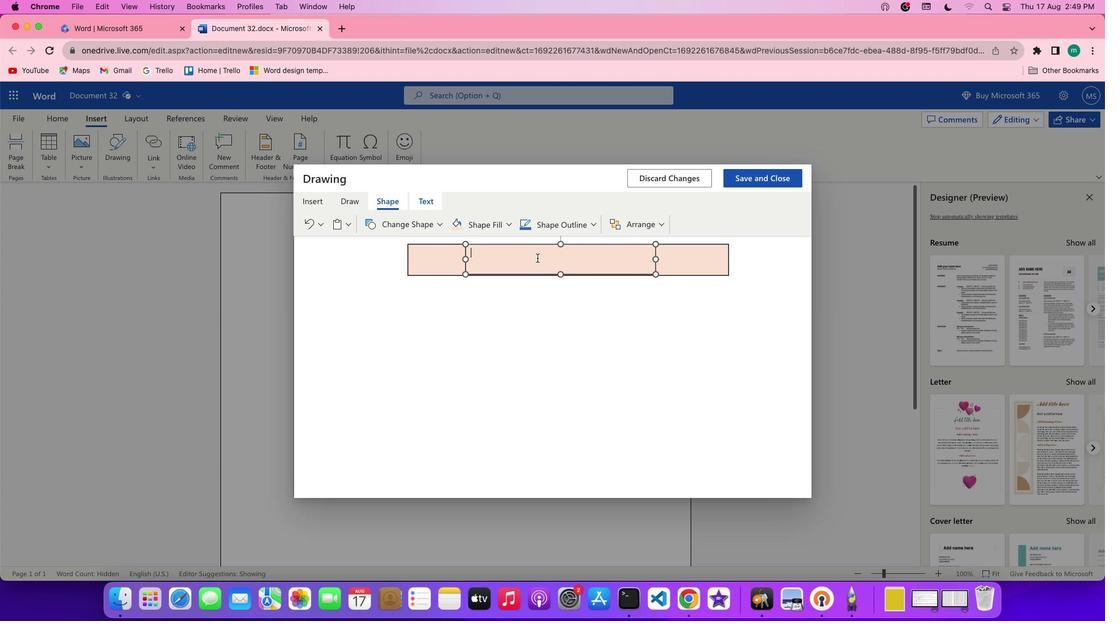 
Action: Mouse moved to (130, 294)
Screenshot: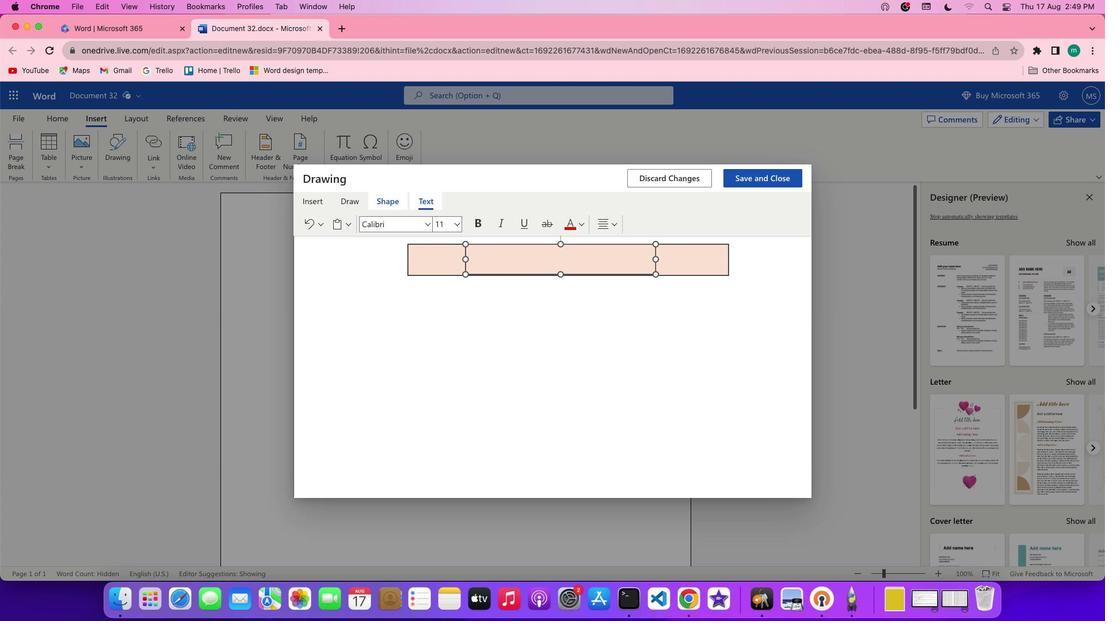 
Action: Mouse pressed left at (130, 294)
Screenshot: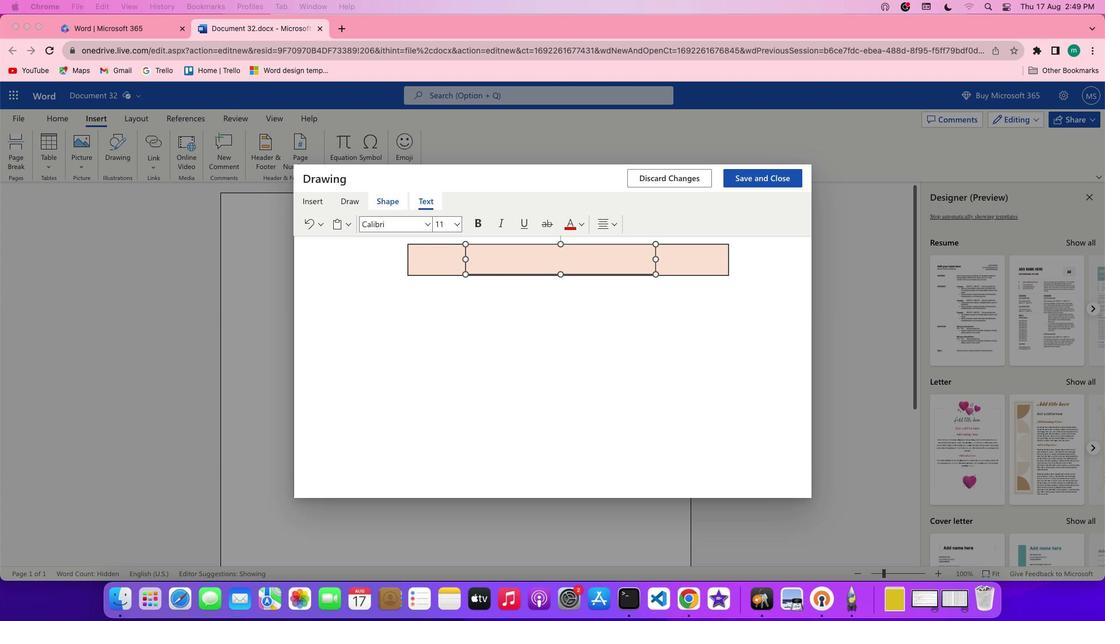 
Action: Mouse pressed left at (130, 294)
Screenshot: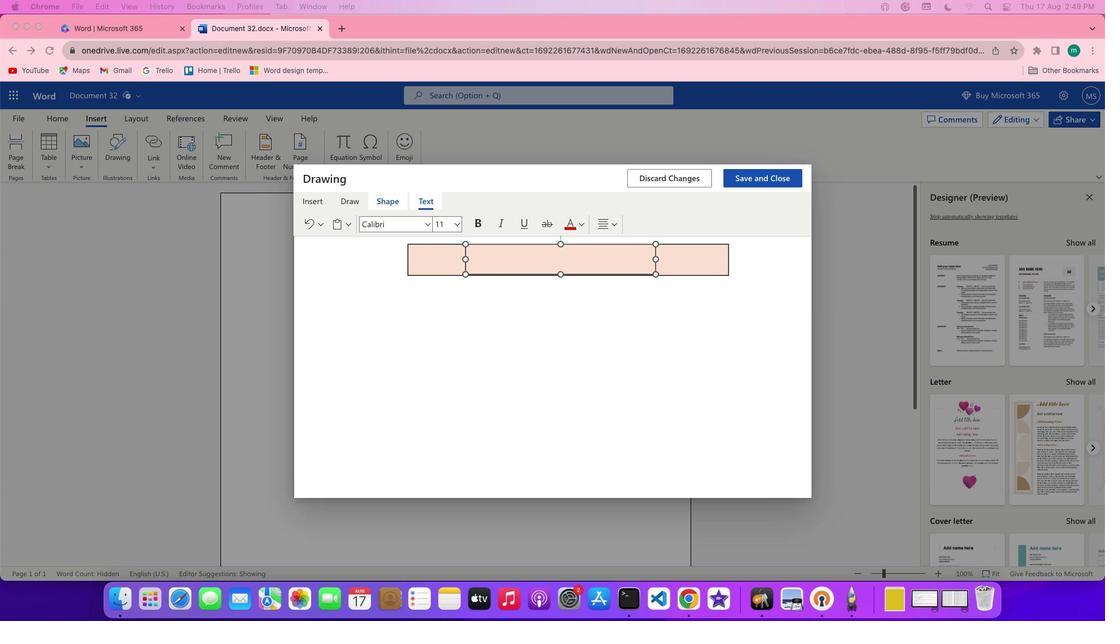 
Action: Mouse moved to (551, 291)
Screenshot: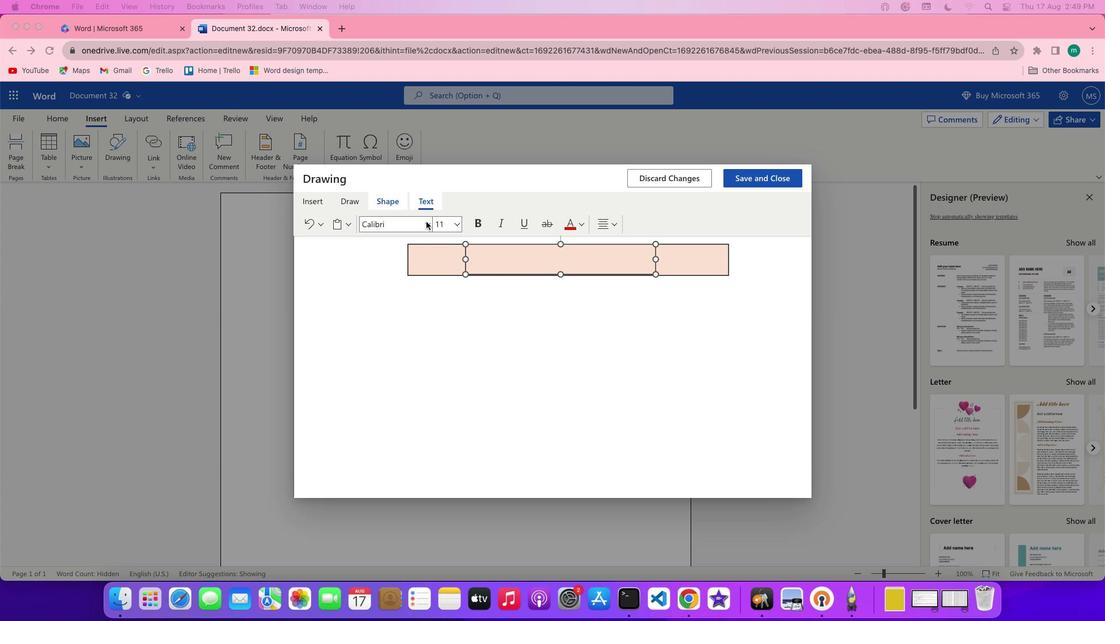 
Action: Mouse pressed left at (551, 291)
Screenshot: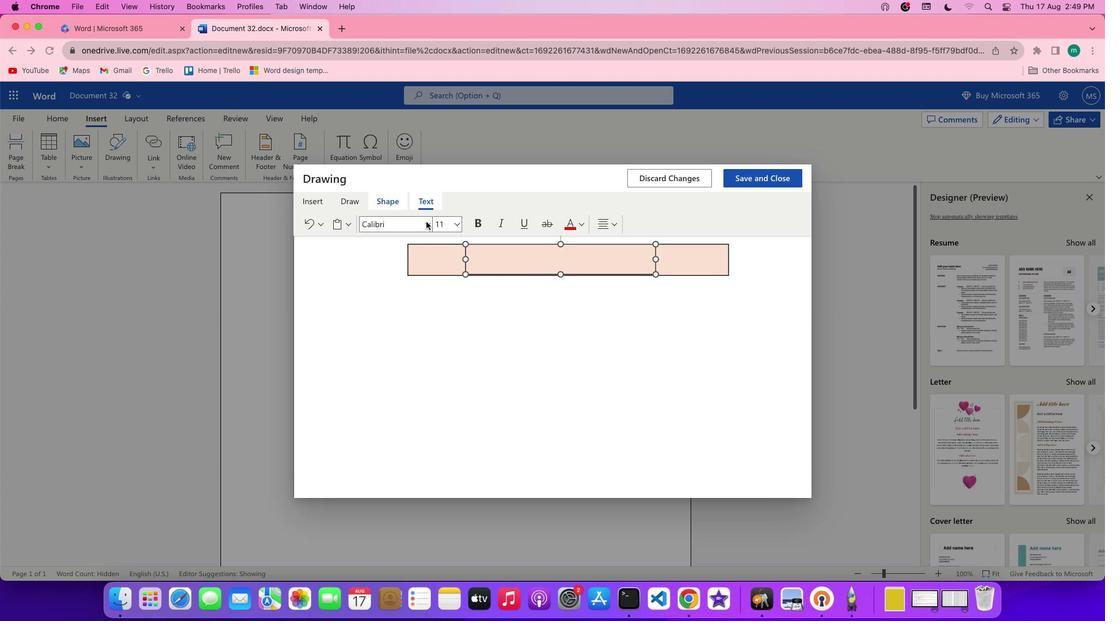 
Action: Mouse moved to (552, 292)
Screenshot: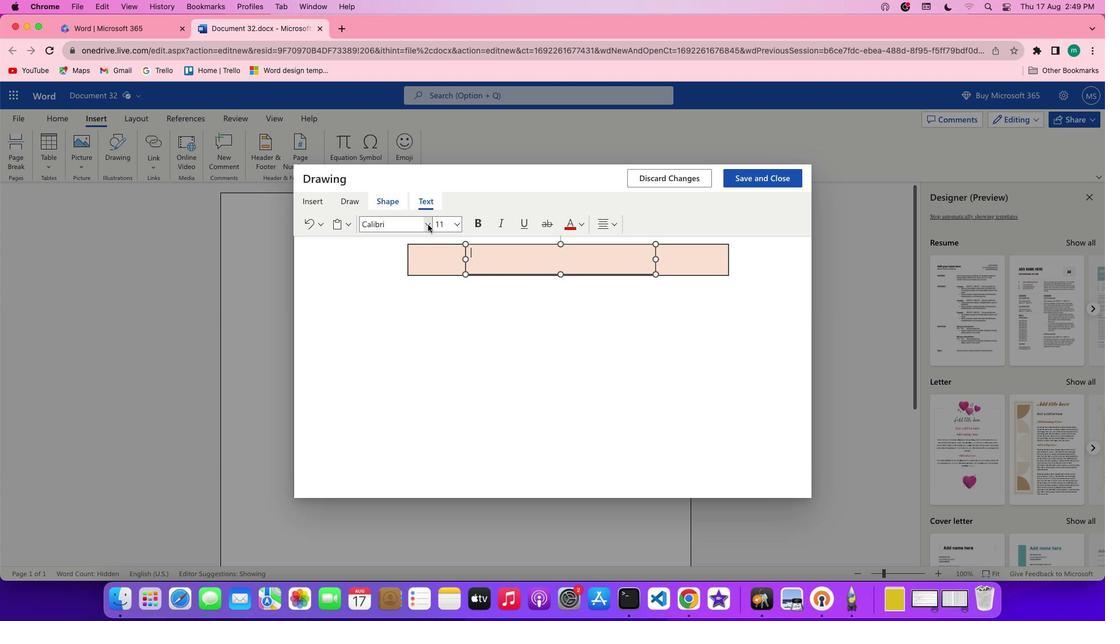 
Action: Mouse pressed left at (552, 292)
Screenshot: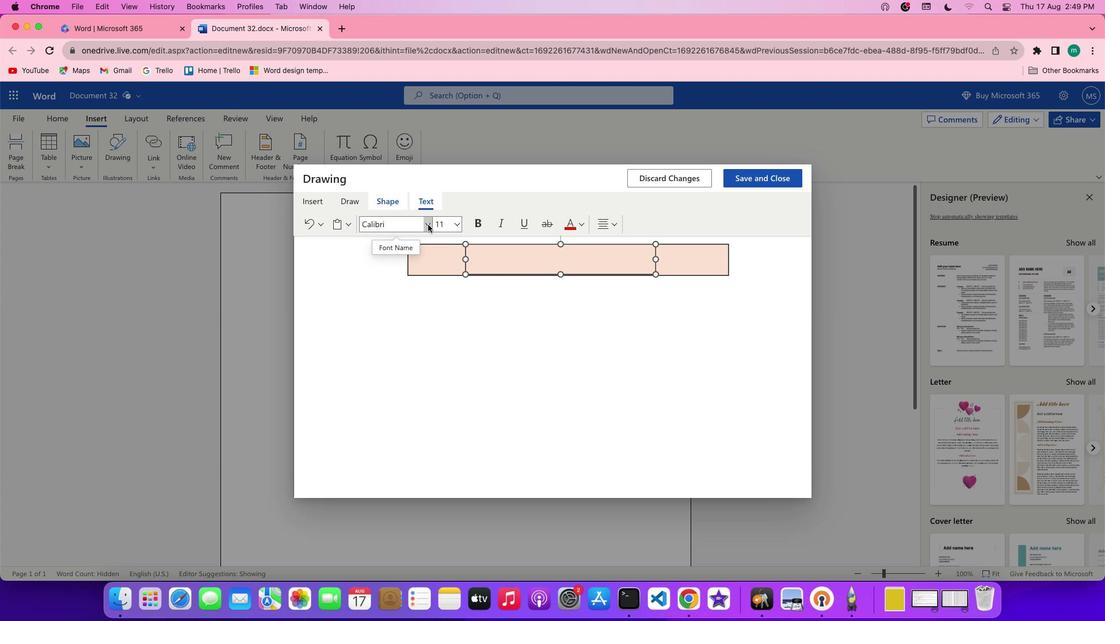 
Action: Mouse moved to (552, 400)
Screenshot: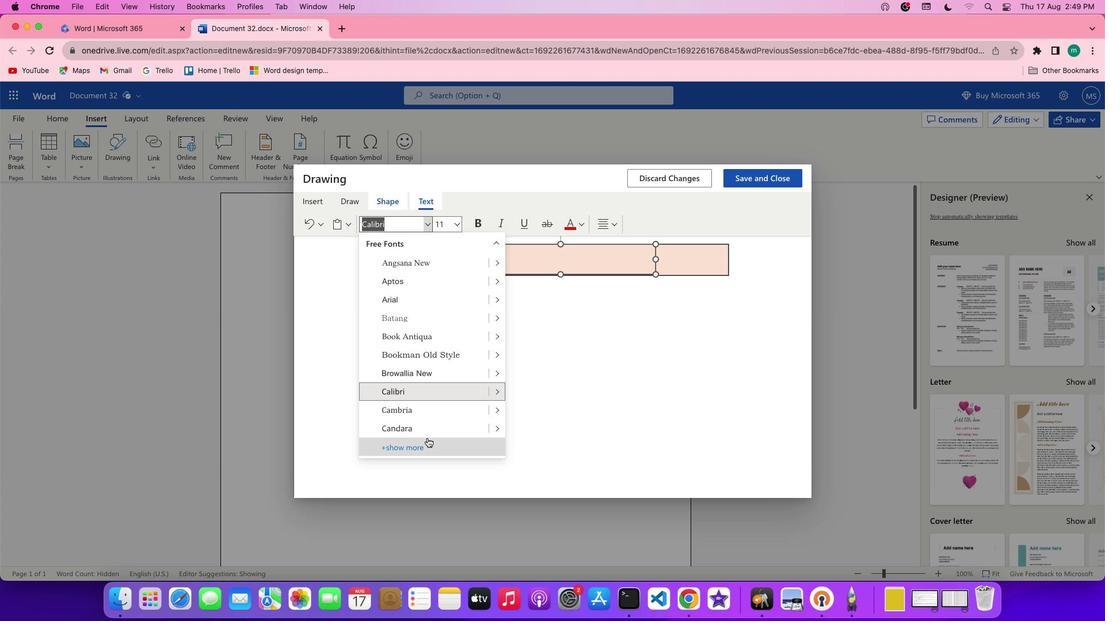 
Action: Mouse scrolled (552, 400) with delta (417, 179)
Screenshot: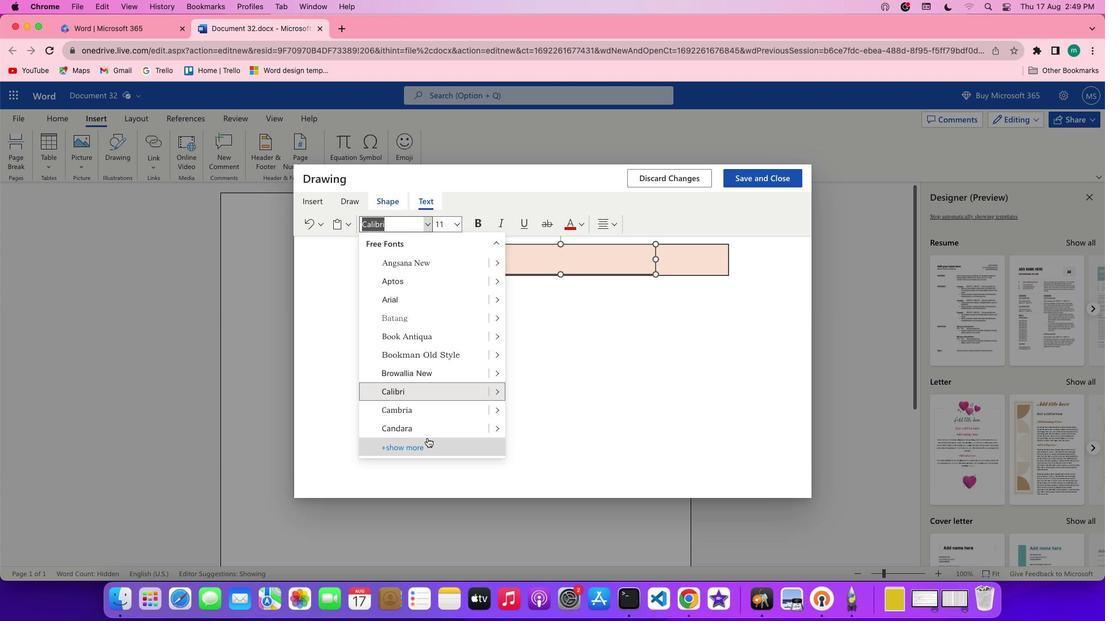 
Action: Mouse scrolled (552, 400) with delta (417, 179)
Screenshot: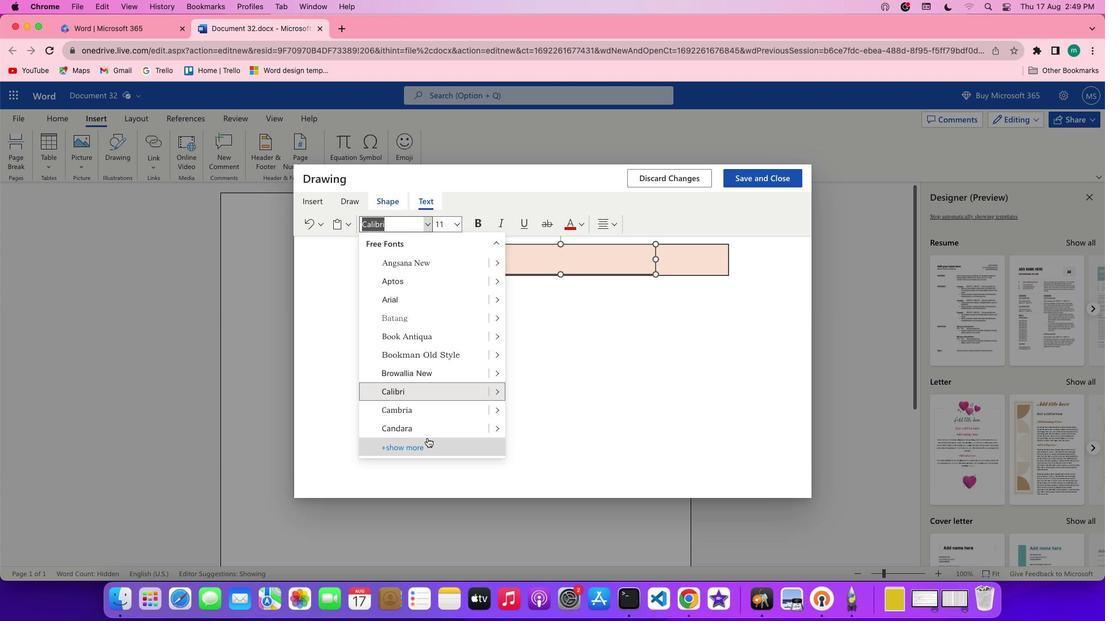 
Action: Mouse scrolled (552, 400) with delta (417, 178)
Screenshot: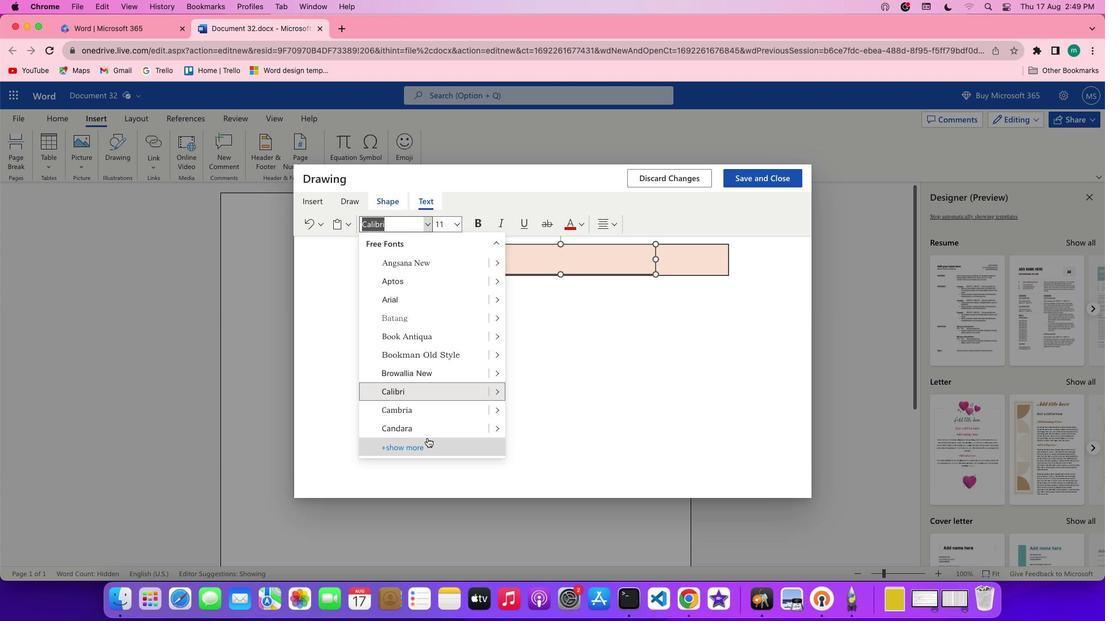 
Action: Mouse moved to (552, 402)
Screenshot: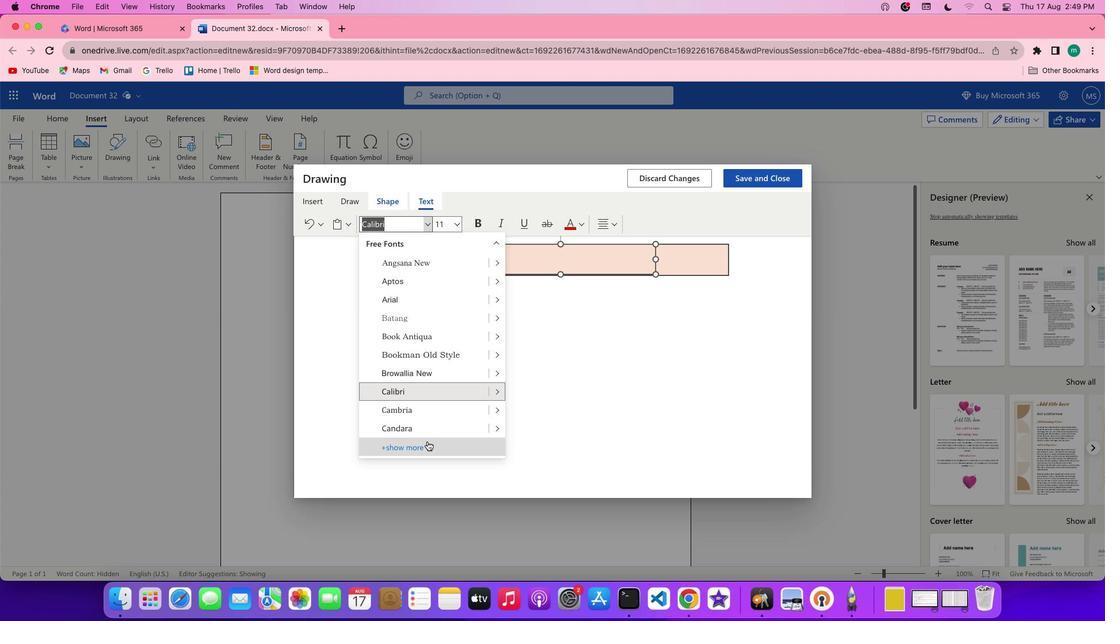 
Action: Mouse pressed left at (552, 402)
Screenshot: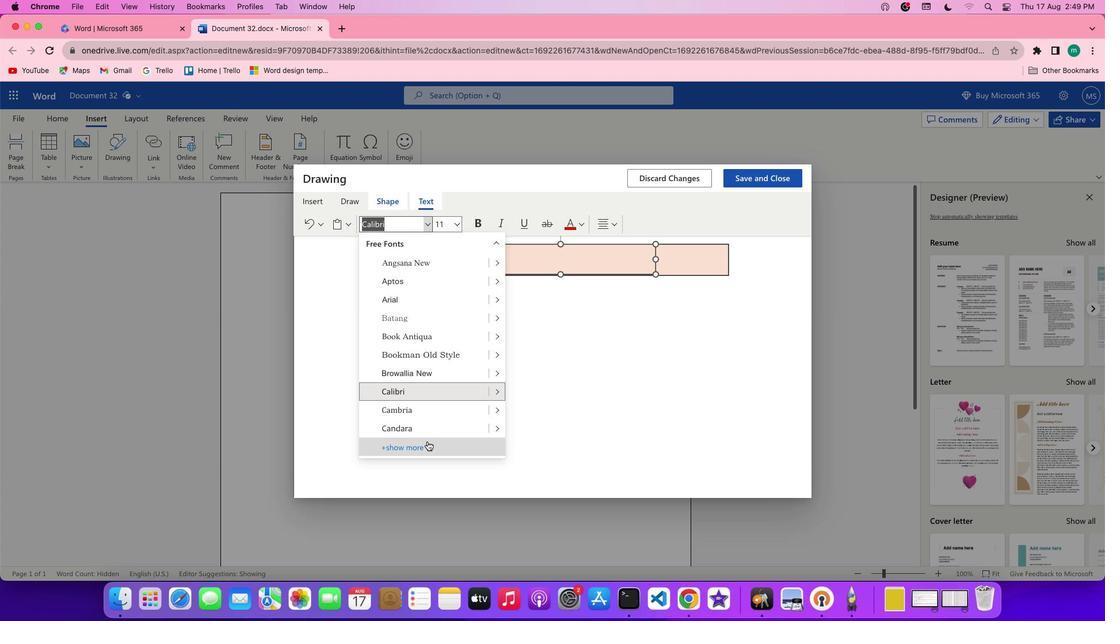 
Action: Mouse moved to (552, 400)
Screenshot: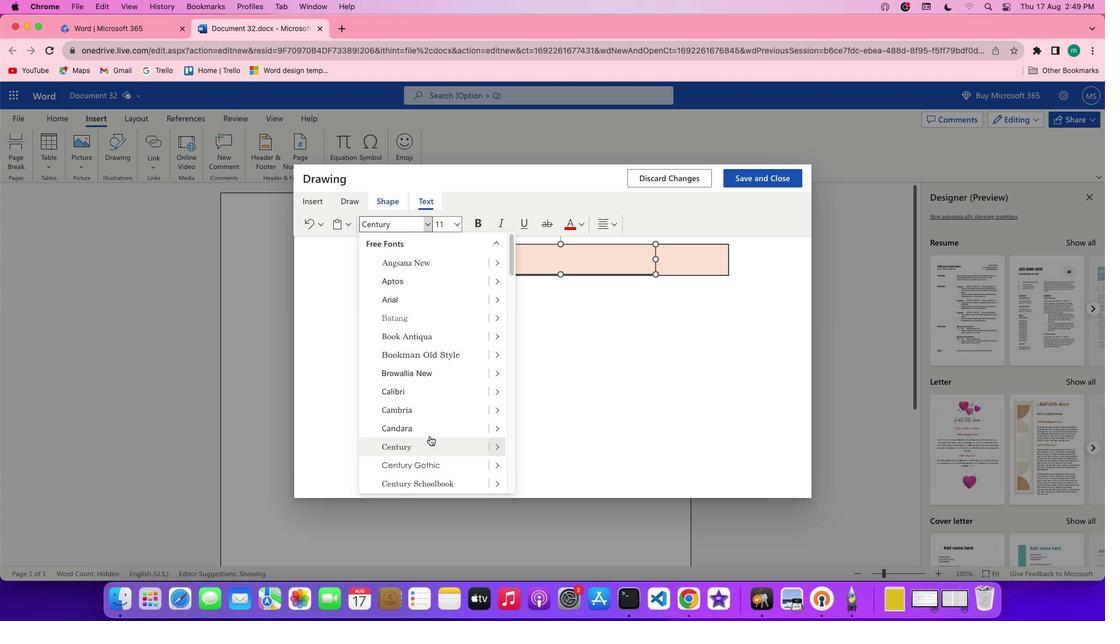 
Action: Mouse scrolled (552, 400) with delta (417, 179)
Screenshot: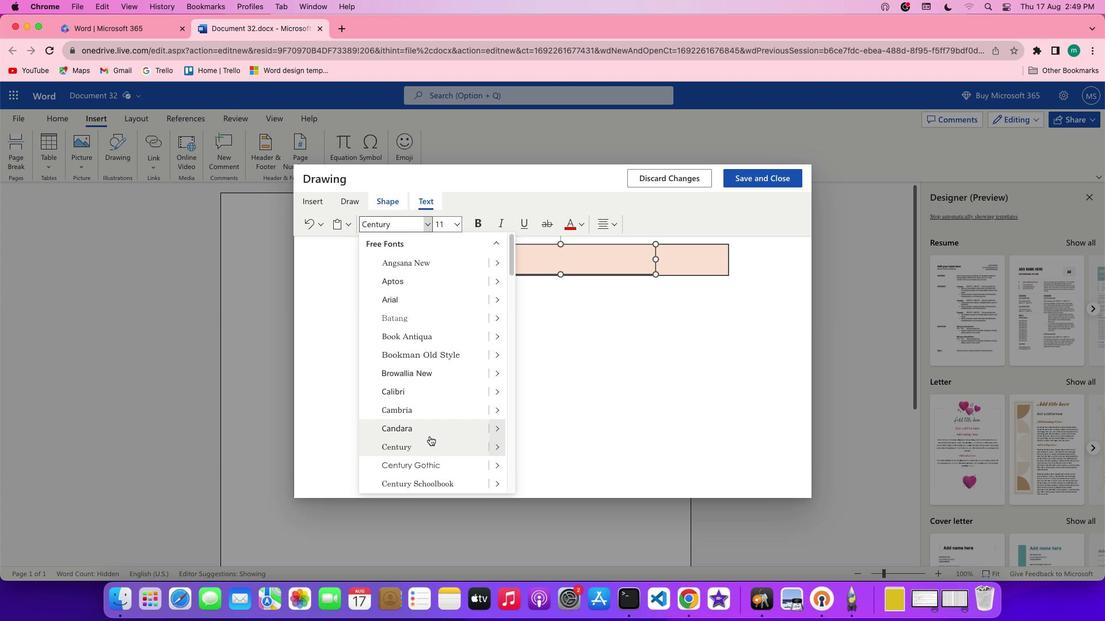 
Action: Mouse scrolled (552, 400) with delta (417, 179)
Screenshot: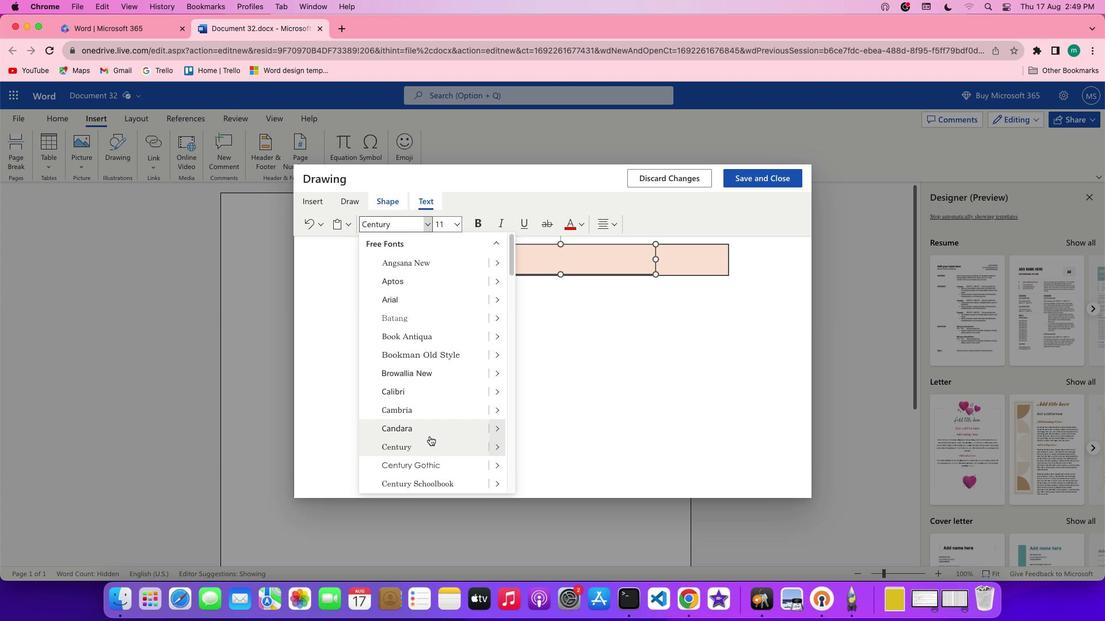 
Action: Mouse scrolled (552, 400) with delta (417, 178)
Screenshot: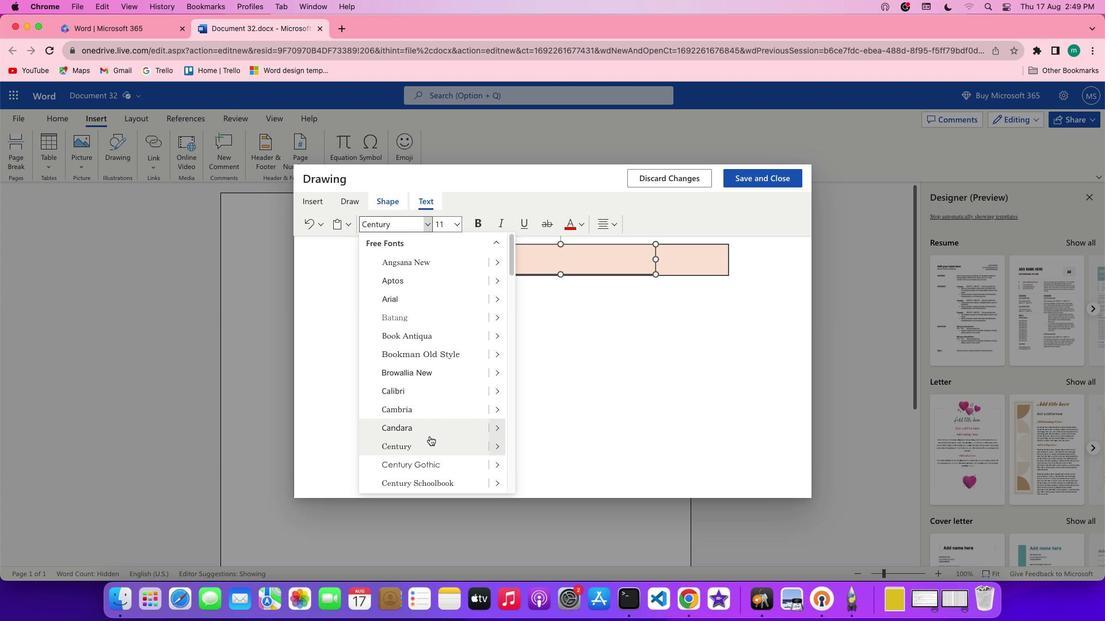
Action: Mouse scrolled (552, 400) with delta (417, 177)
Screenshot: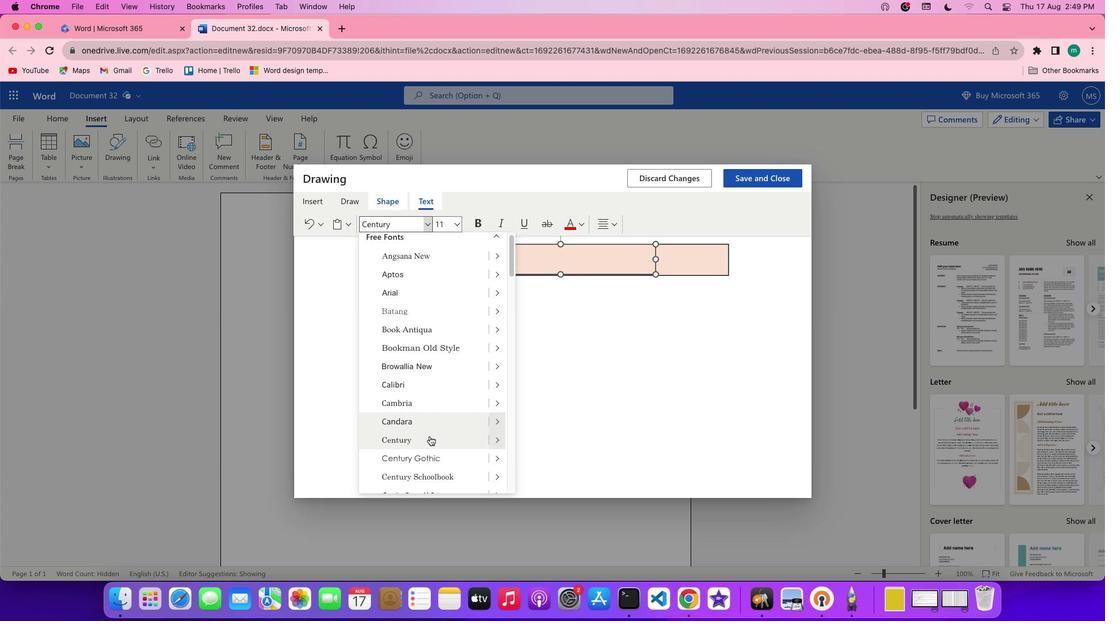 
Action: Mouse scrolled (552, 400) with delta (417, 179)
Screenshot: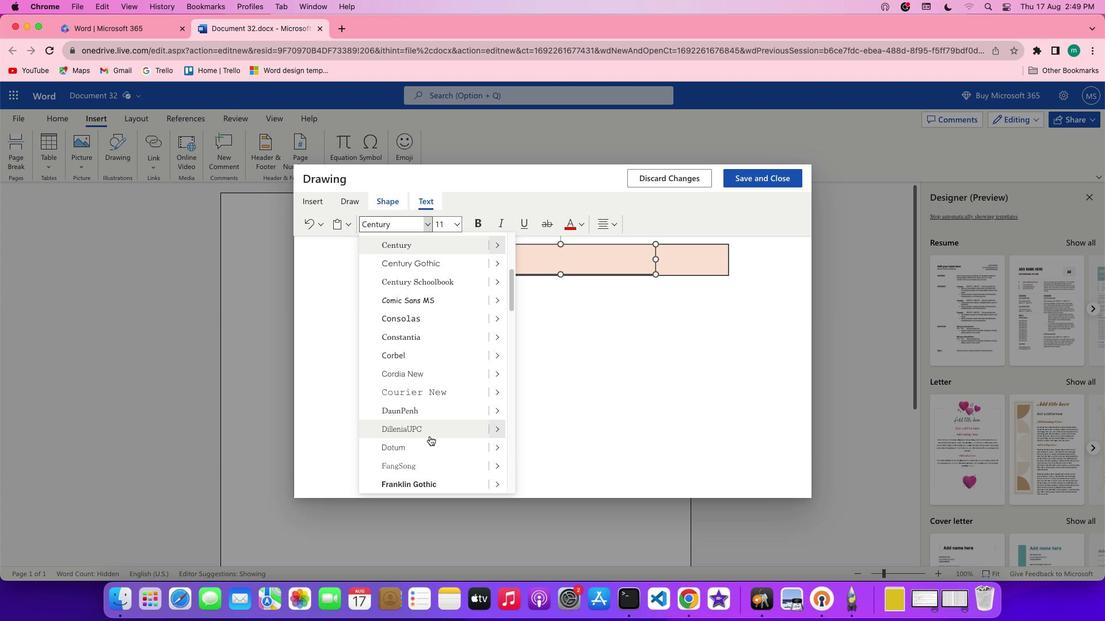 
Action: Mouse scrolled (552, 400) with delta (417, 179)
Screenshot: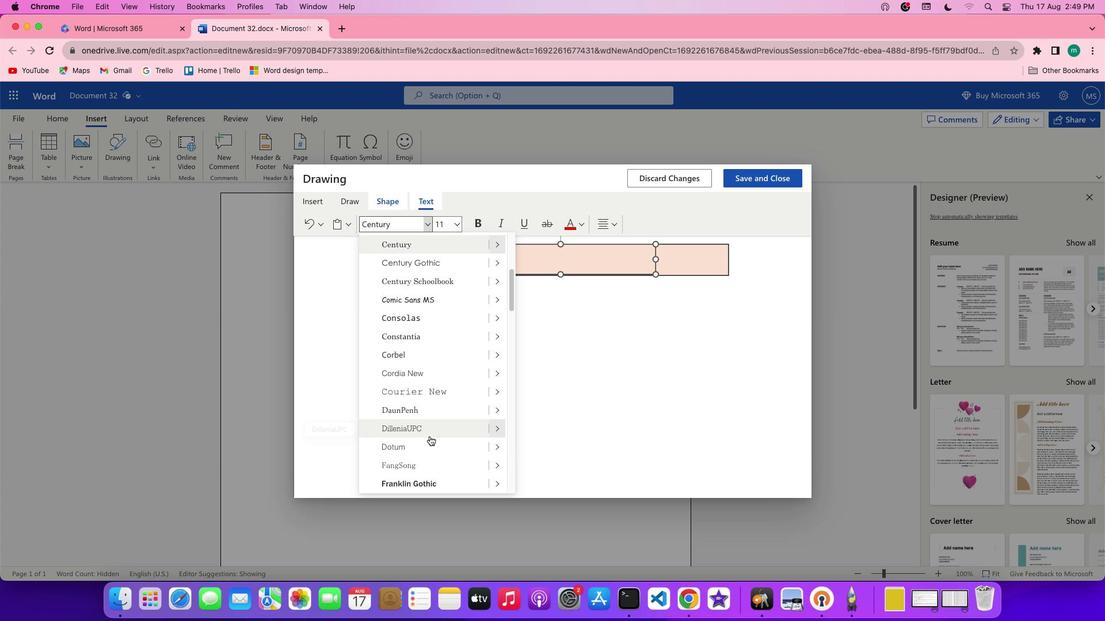 
Action: Mouse scrolled (552, 400) with delta (417, 178)
Screenshot: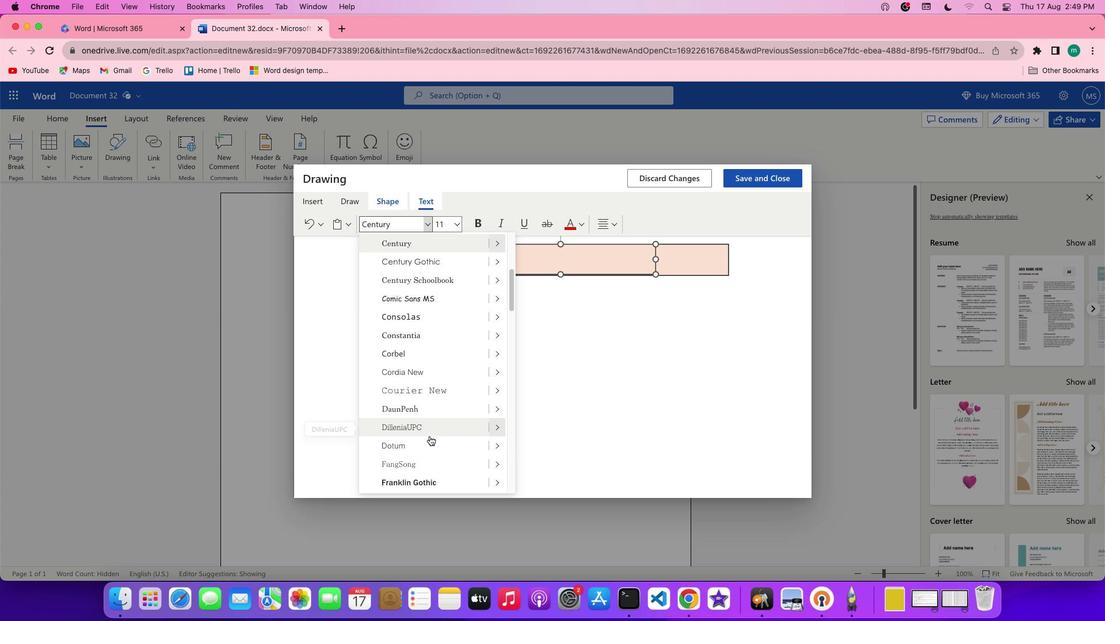 
Action: Mouse scrolled (552, 400) with delta (417, 179)
Screenshot: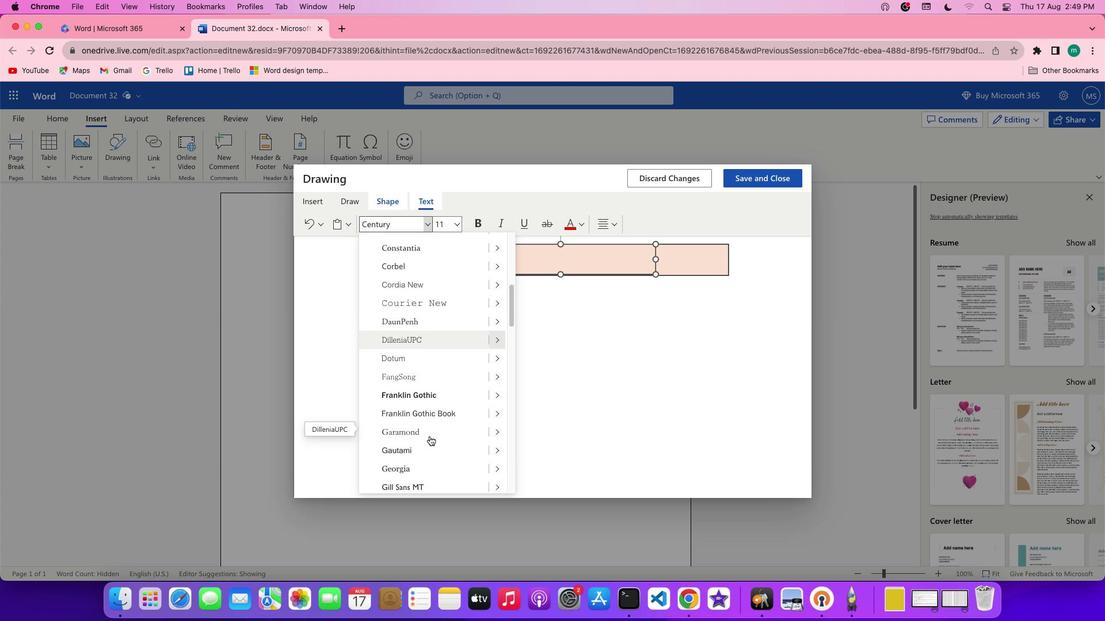 
Action: Mouse scrolled (552, 400) with delta (417, 179)
Screenshot: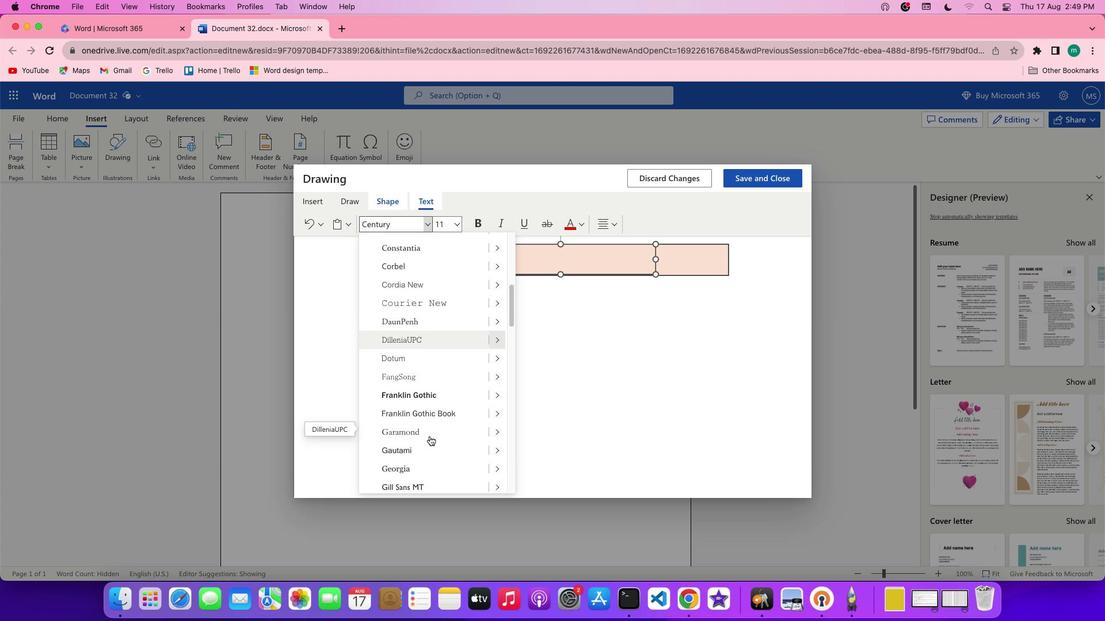 
Action: Mouse scrolled (552, 400) with delta (417, 178)
Screenshot: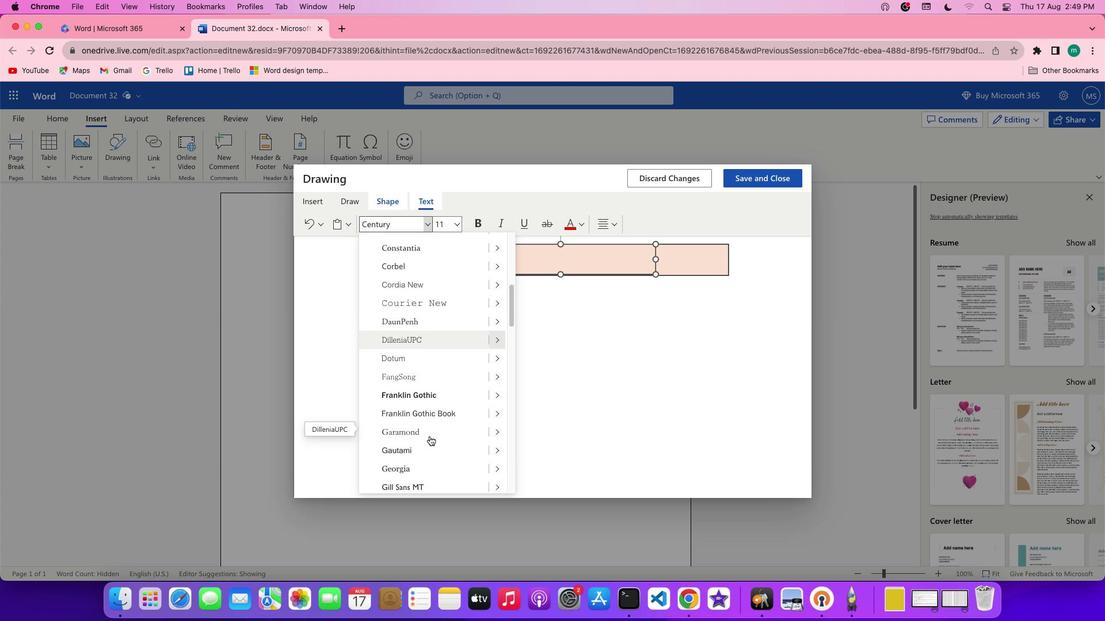 
Action: Mouse scrolled (552, 400) with delta (417, 179)
Screenshot: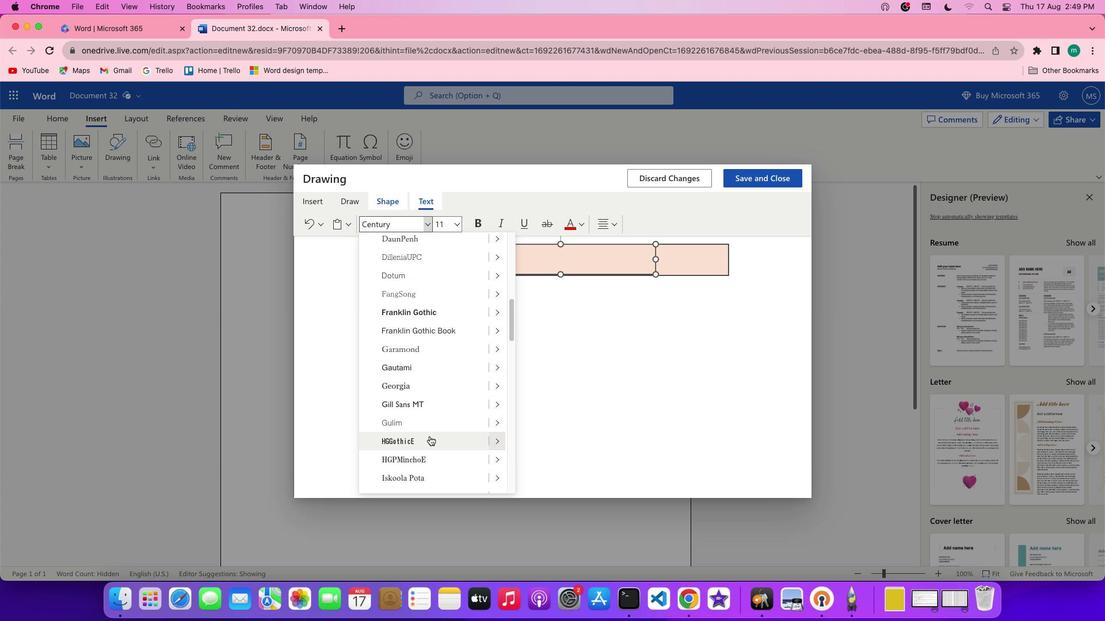 
Action: Mouse scrolled (552, 400) with delta (417, 179)
Screenshot: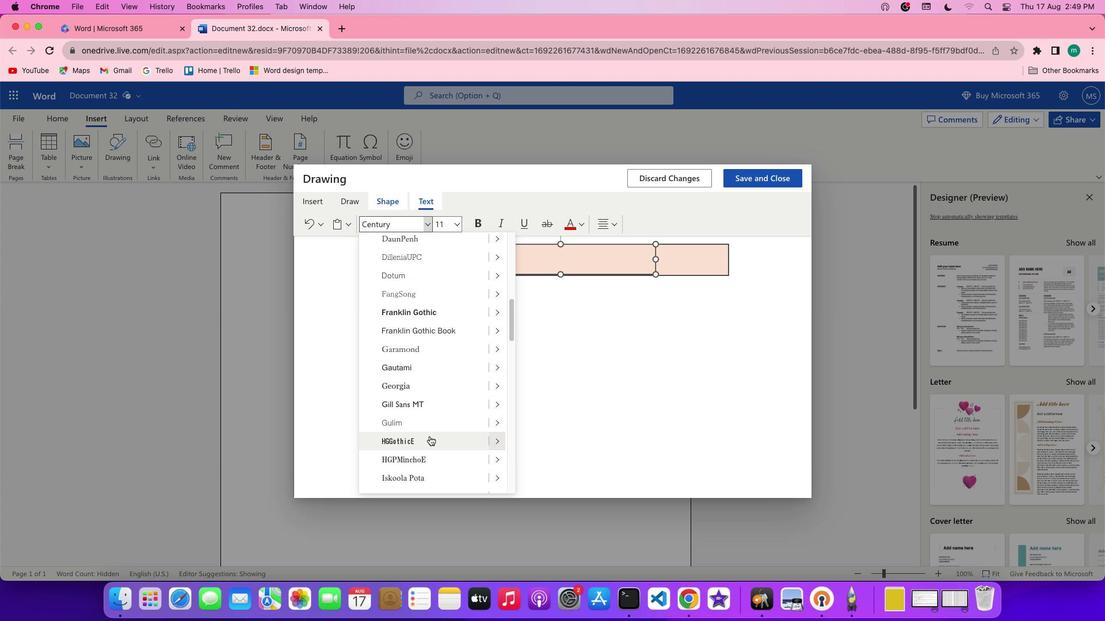 
Action: Mouse scrolled (552, 400) with delta (417, 178)
Screenshot: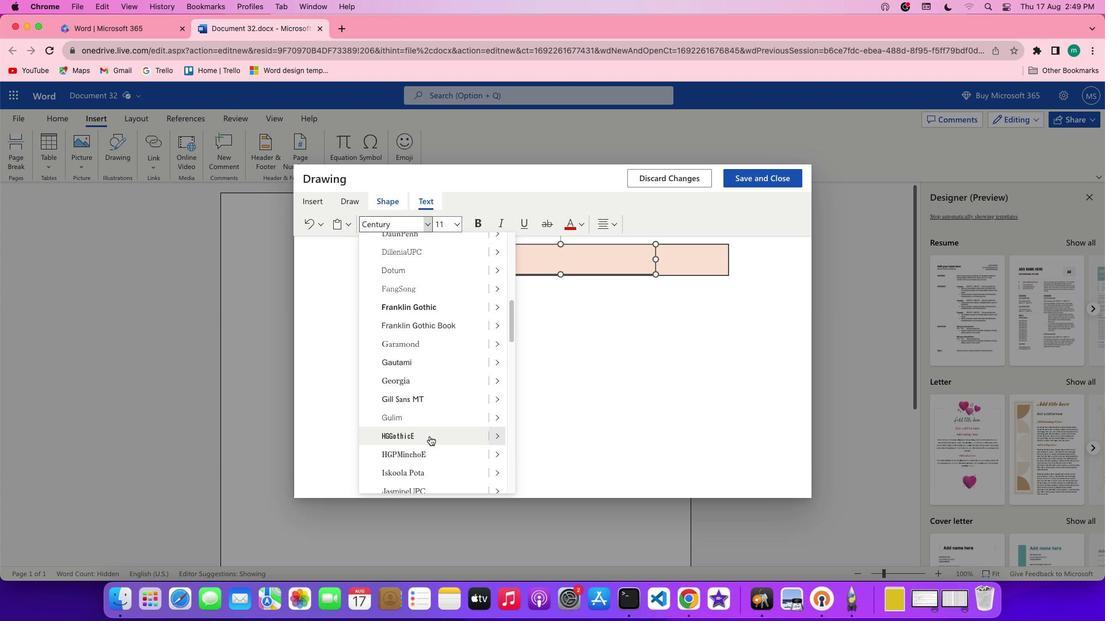 
Action: Mouse scrolled (552, 400) with delta (417, 178)
Screenshot: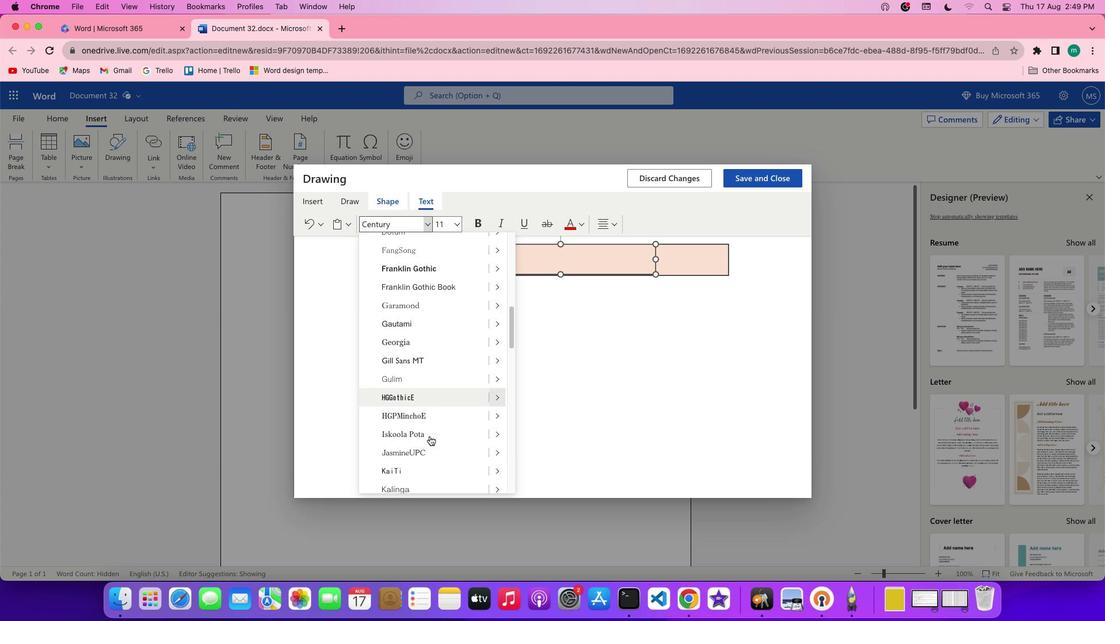 
Action: Mouse scrolled (552, 400) with delta (417, 179)
Screenshot: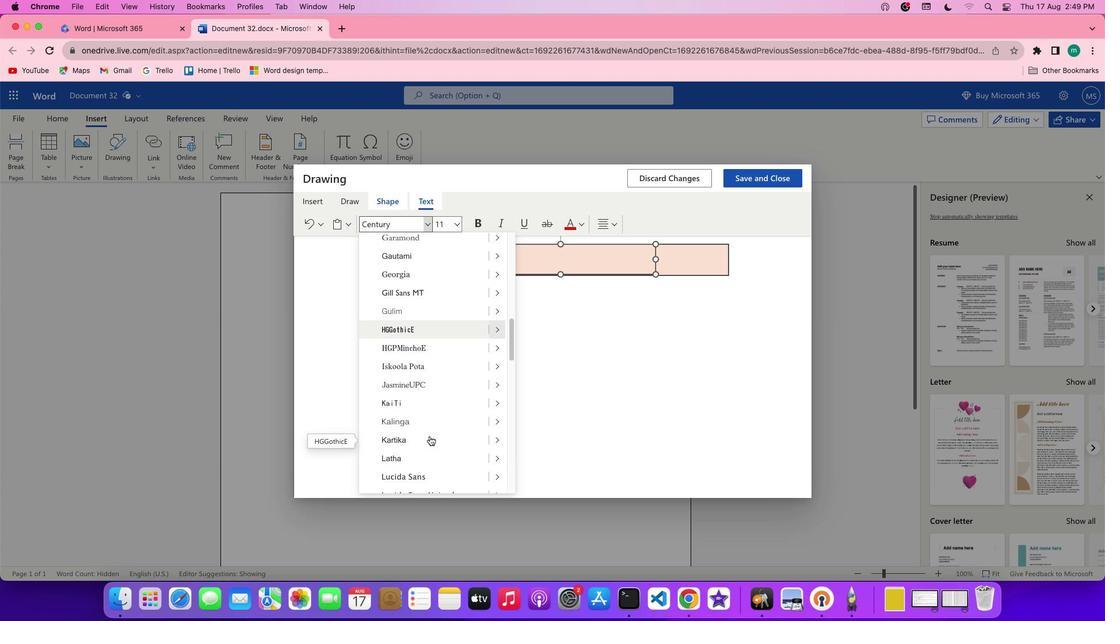 
Action: Mouse scrolled (552, 400) with delta (417, 179)
Screenshot: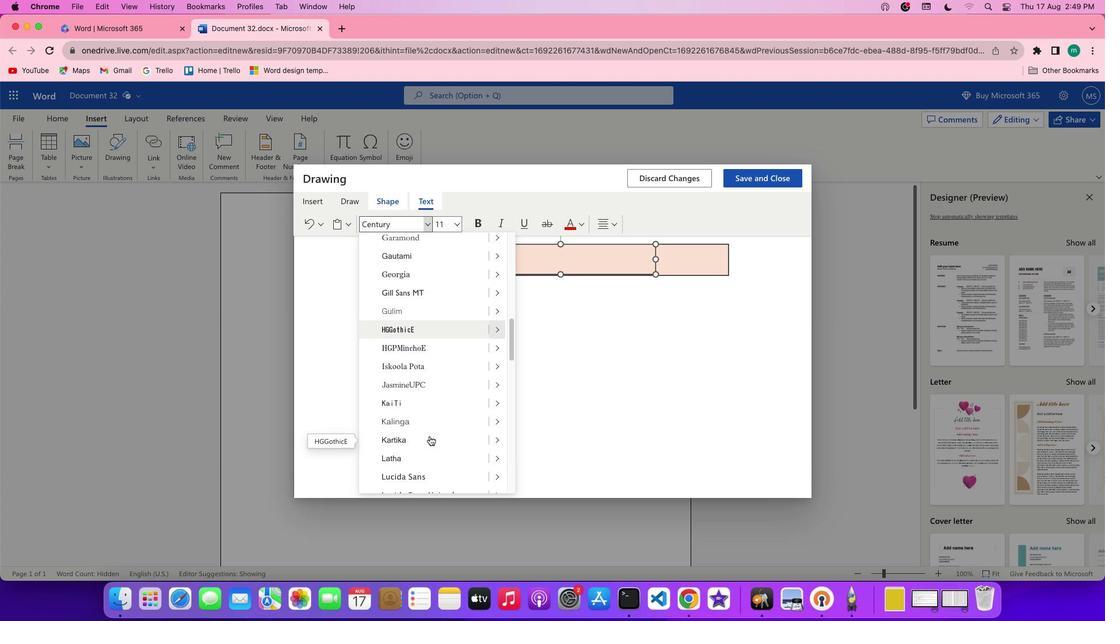 
Action: Mouse scrolled (552, 400) with delta (417, 178)
Screenshot: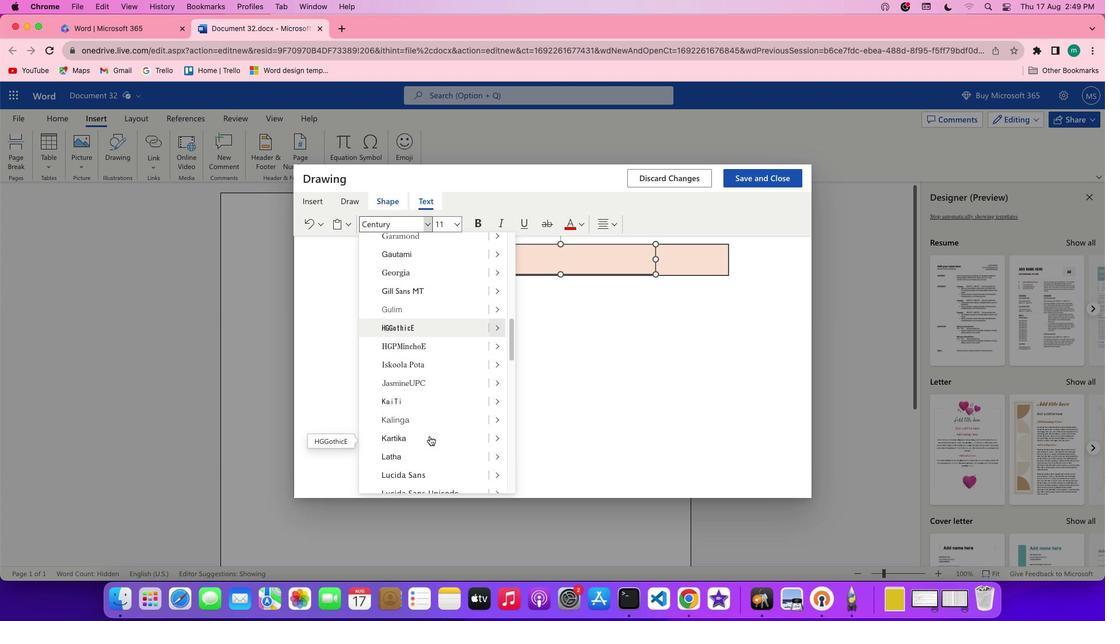 
Action: Mouse scrolled (552, 400) with delta (417, 178)
Screenshot: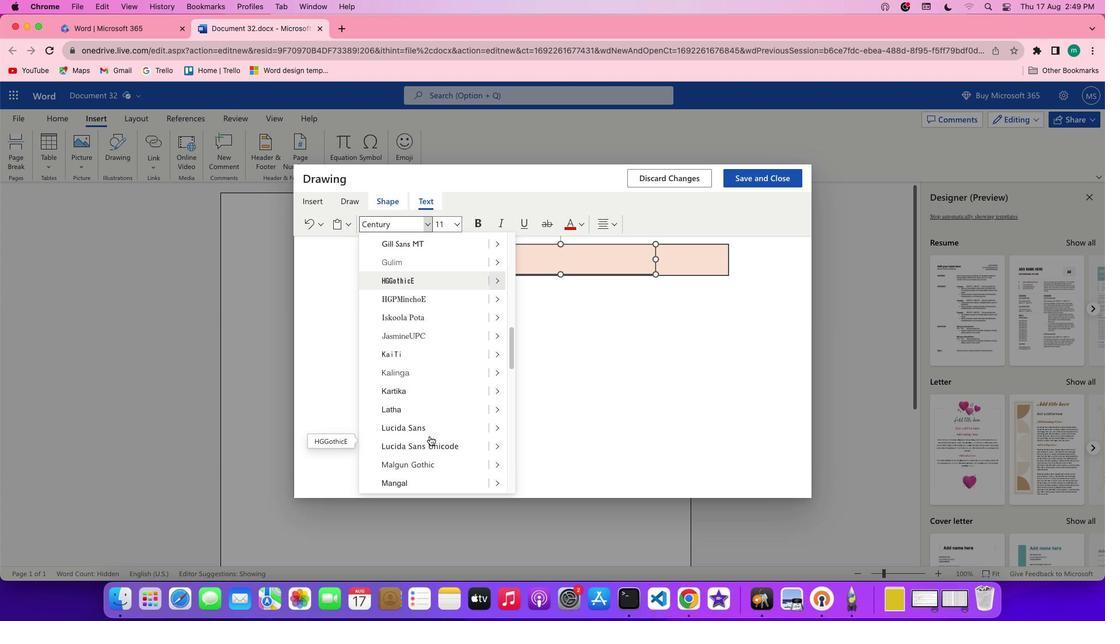 
Action: Mouse scrolled (552, 400) with delta (417, 179)
Screenshot: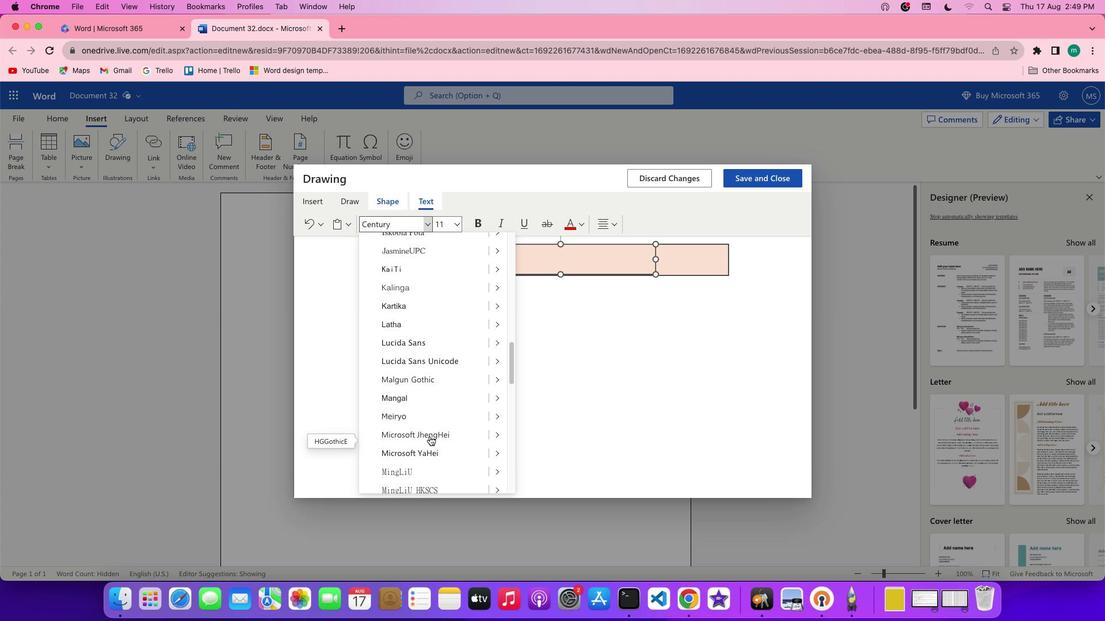 
Action: Mouse scrolled (552, 400) with delta (417, 179)
Screenshot: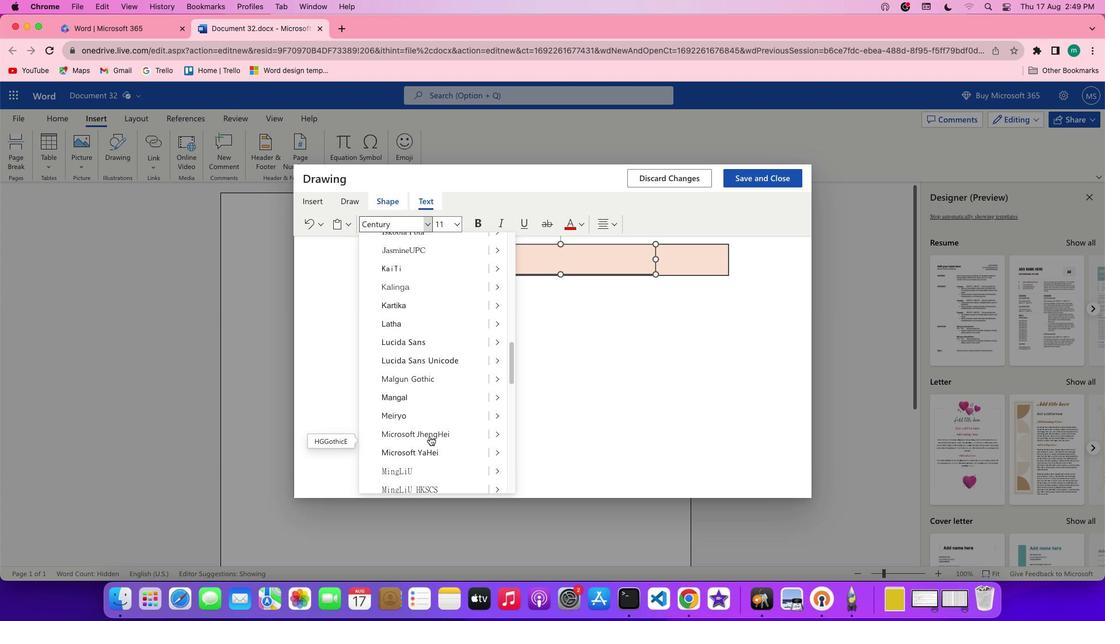 
Action: Mouse scrolled (552, 400) with delta (417, 178)
Screenshot: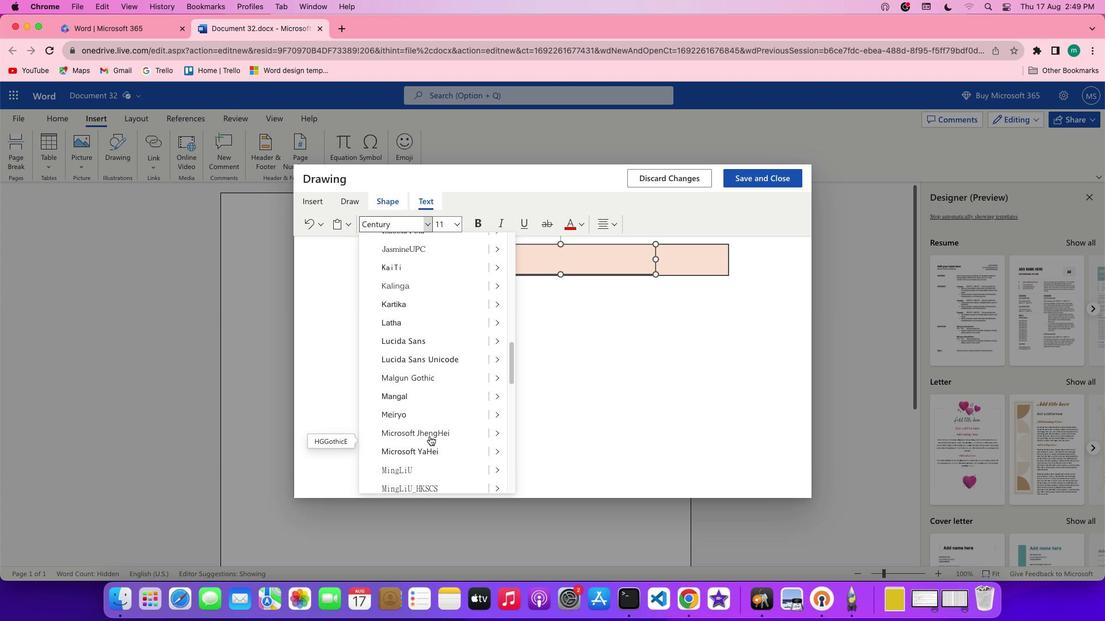 
Action: Mouse scrolled (552, 400) with delta (417, 179)
Screenshot: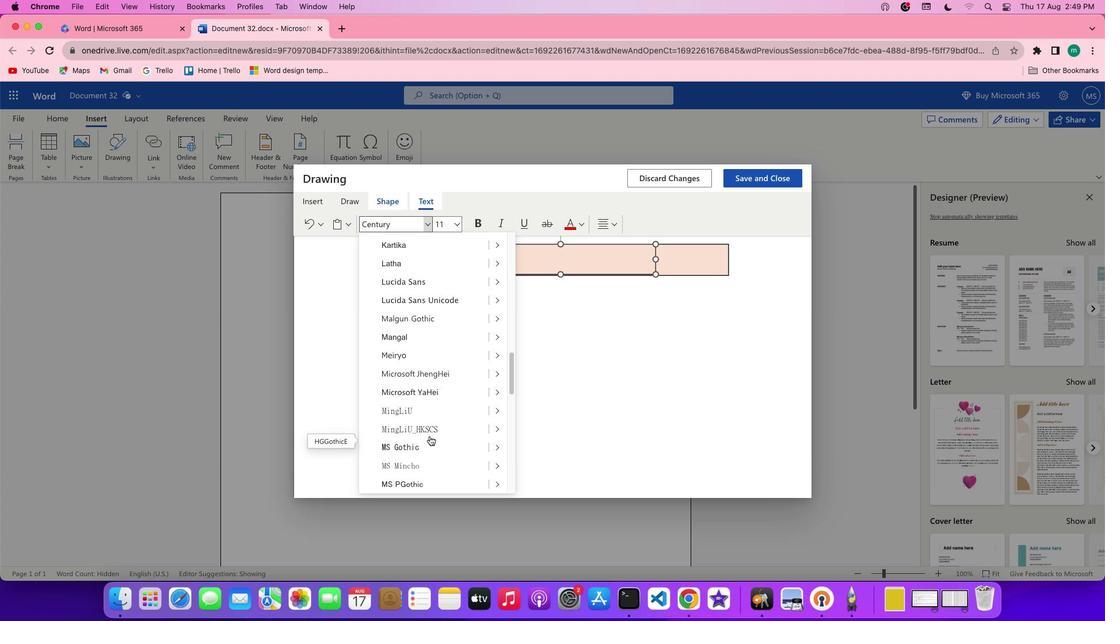 
Action: Mouse scrolled (552, 400) with delta (417, 179)
Screenshot: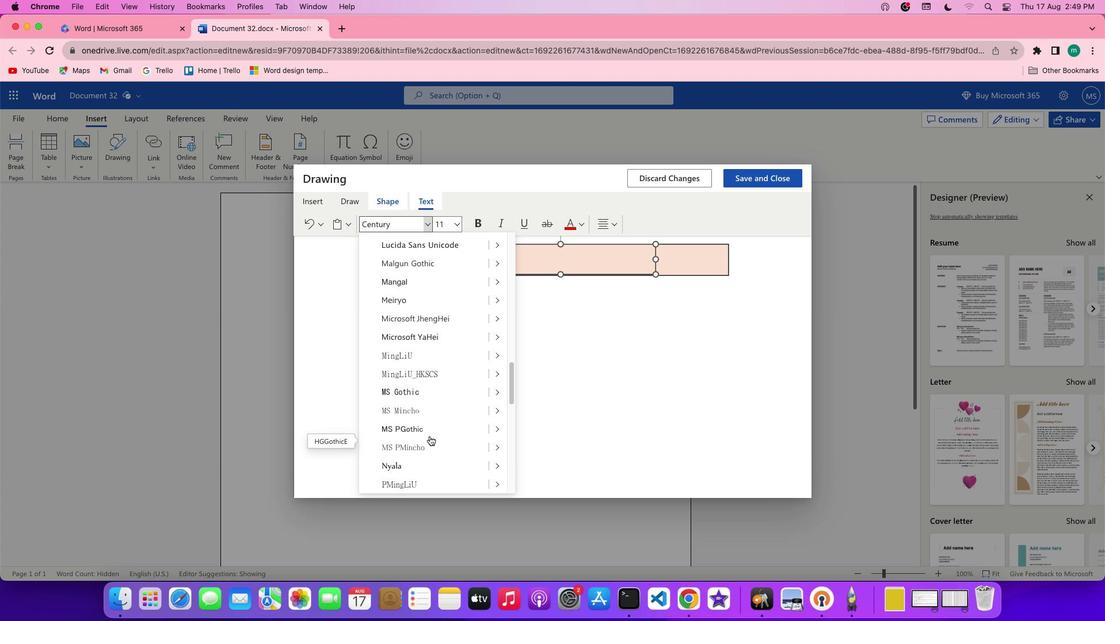 
Action: Mouse scrolled (552, 400) with delta (417, 179)
Screenshot: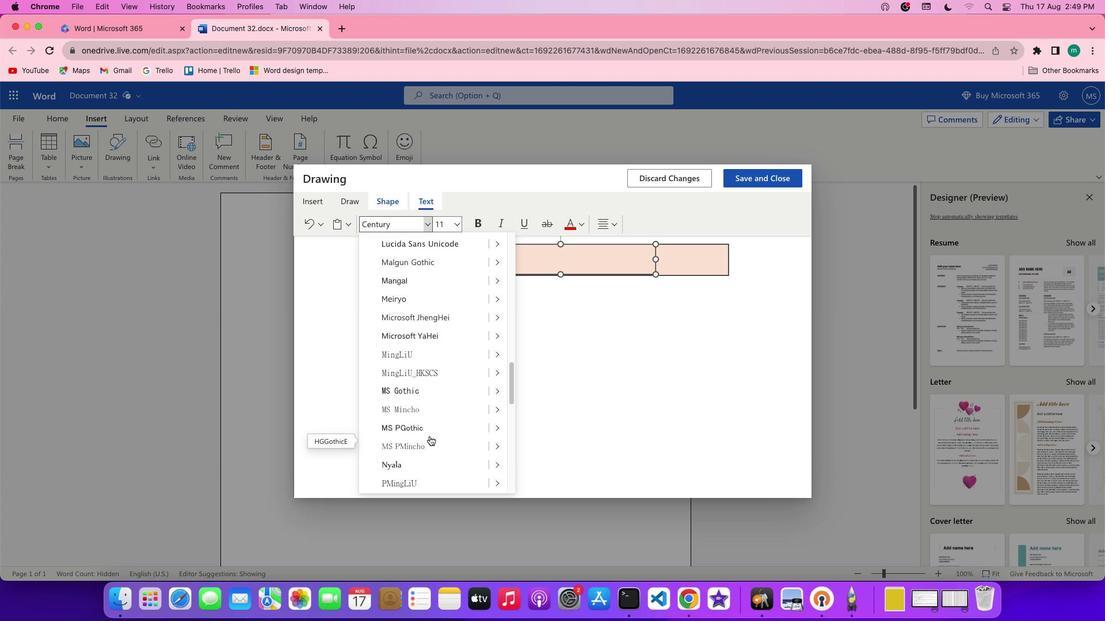 
Action: Mouse scrolled (552, 400) with delta (417, 179)
Screenshot: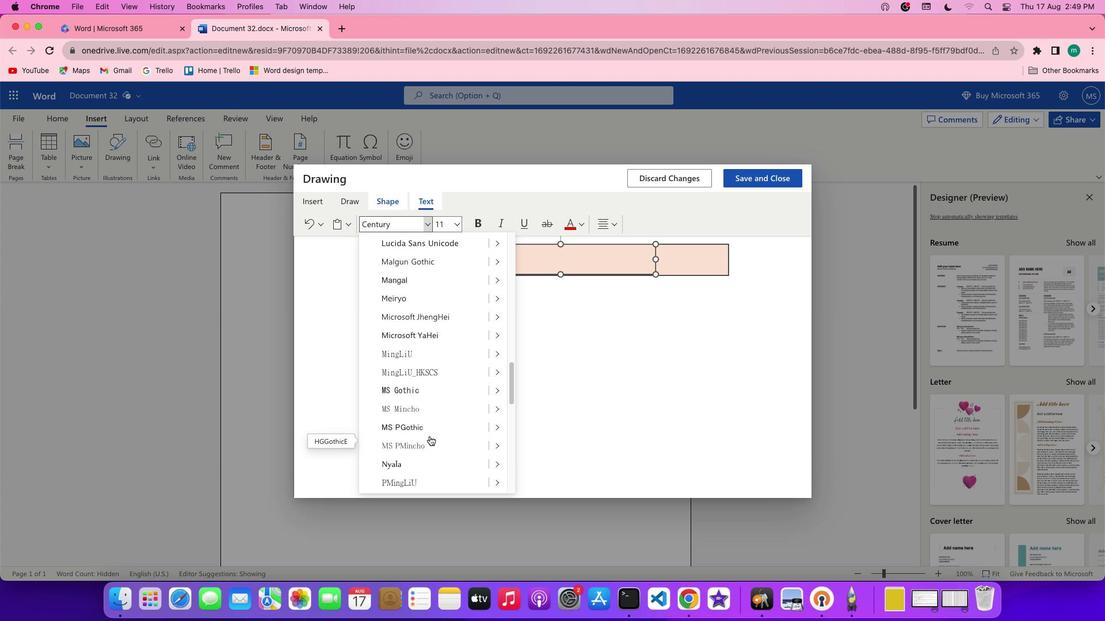
Action: Mouse scrolled (552, 400) with delta (417, 179)
Screenshot: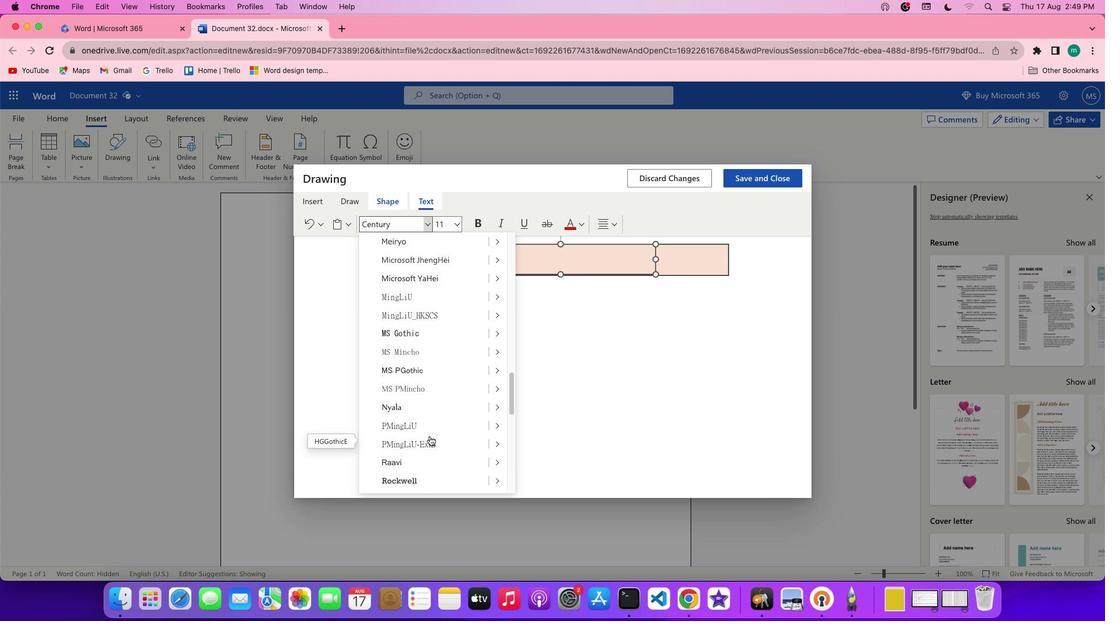 
Action: Mouse scrolled (552, 400) with delta (417, 179)
Screenshot: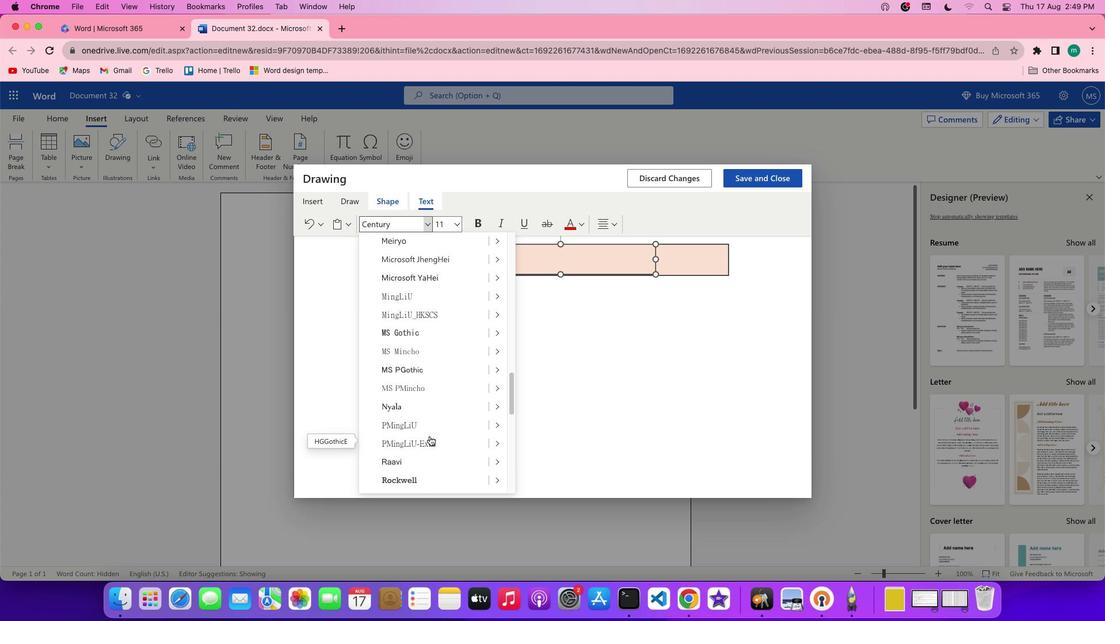 
Action: Mouse scrolled (552, 400) with delta (417, 178)
Screenshot: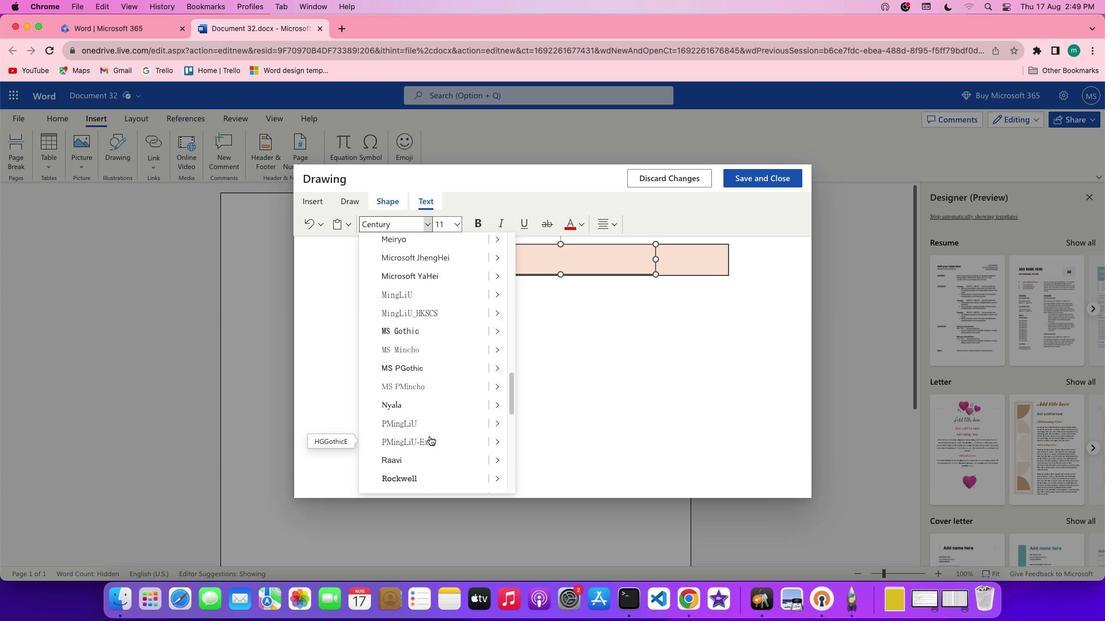 
Action: Mouse scrolled (552, 400) with delta (417, 179)
Screenshot: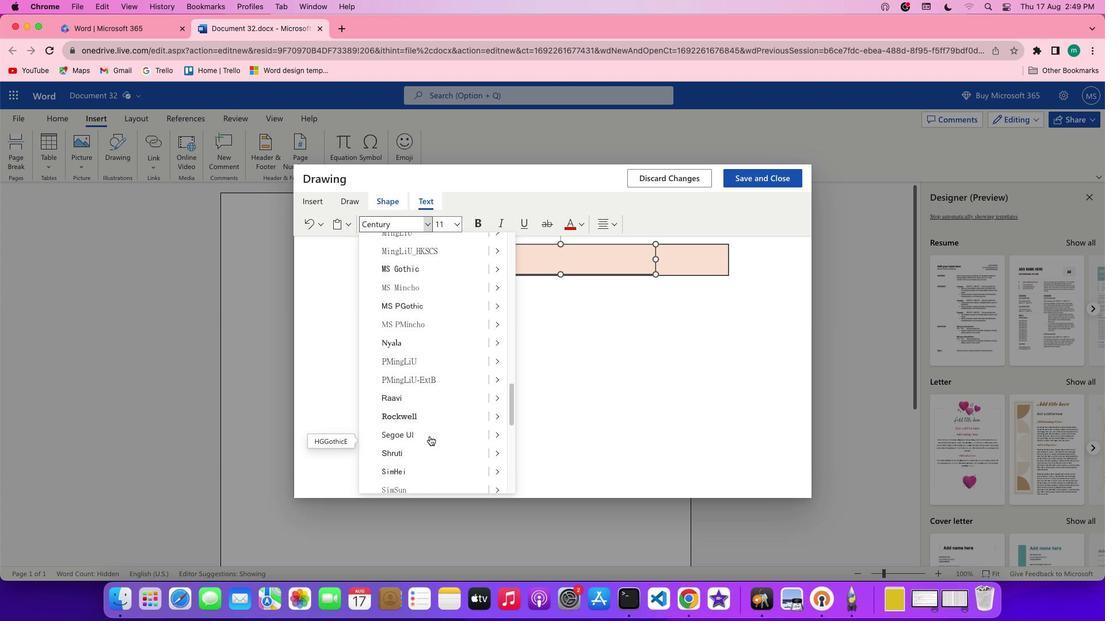 
Action: Mouse scrolled (552, 400) with delta (417, 179)
Screenshot: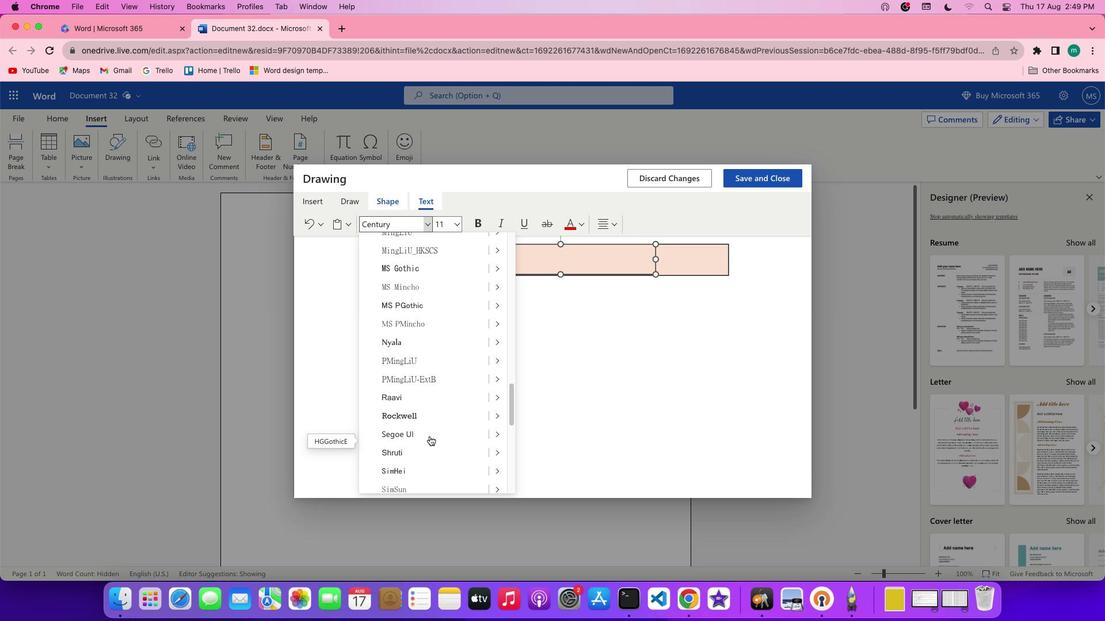 
Action: Mouse scrolled (552, 400) with delta (417, 179)
Screenshot: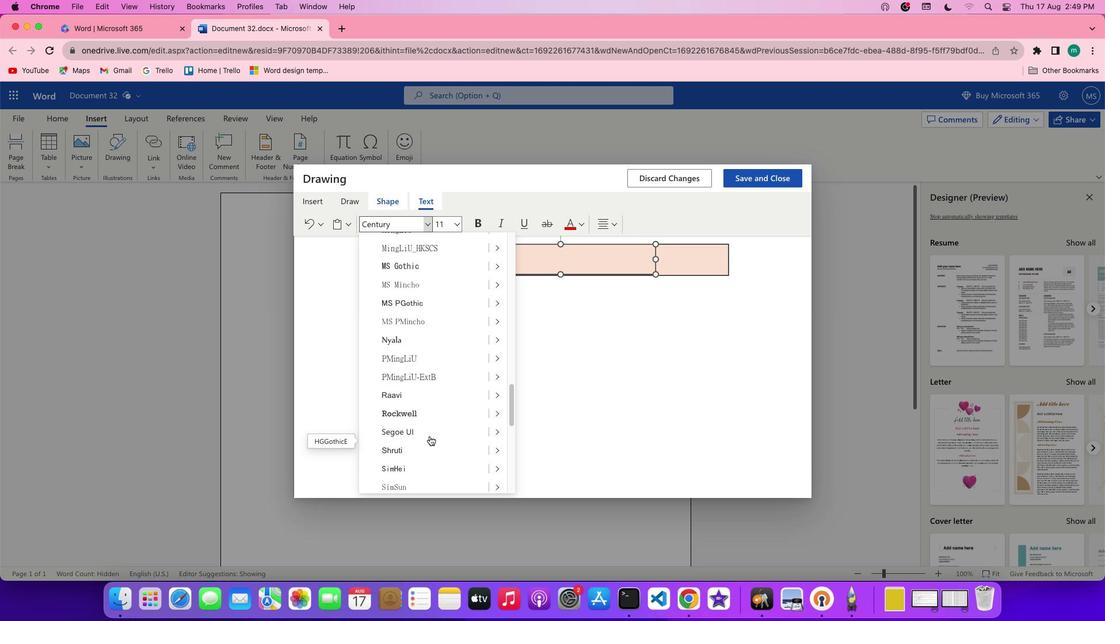 
Action: Mouse scrolled (552, 400) with delta (417, 179)
Screenshot: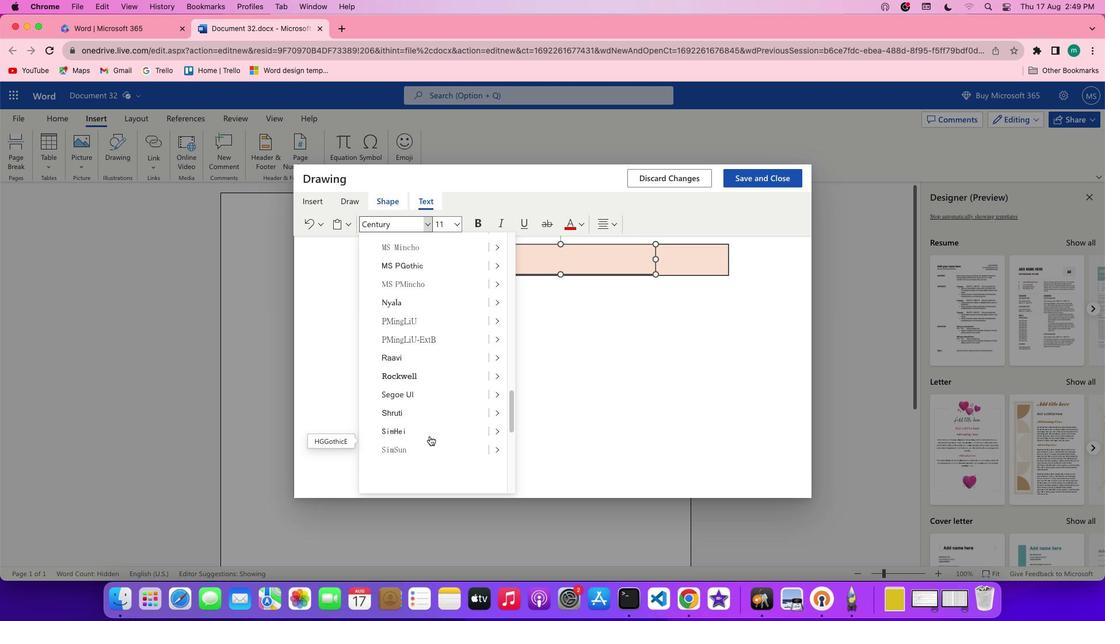 
Action: Mouse scrolled (552, 400) with delta (417, 179)
Screenshot: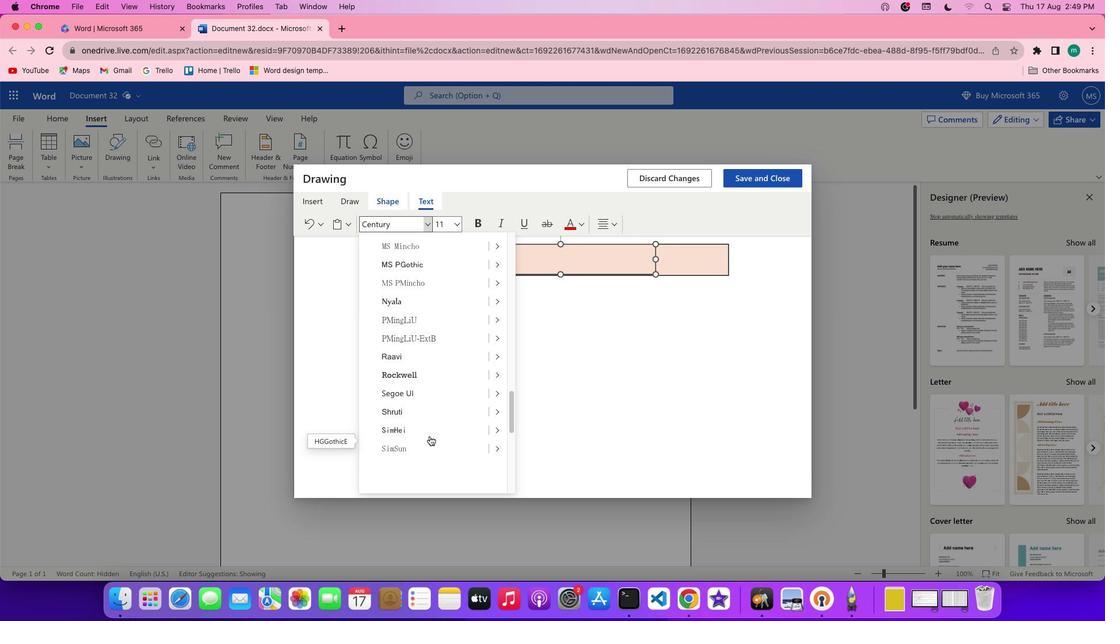 
Action: Mouse scrolled (552, 400) with delta (417, 179)
Screenshot: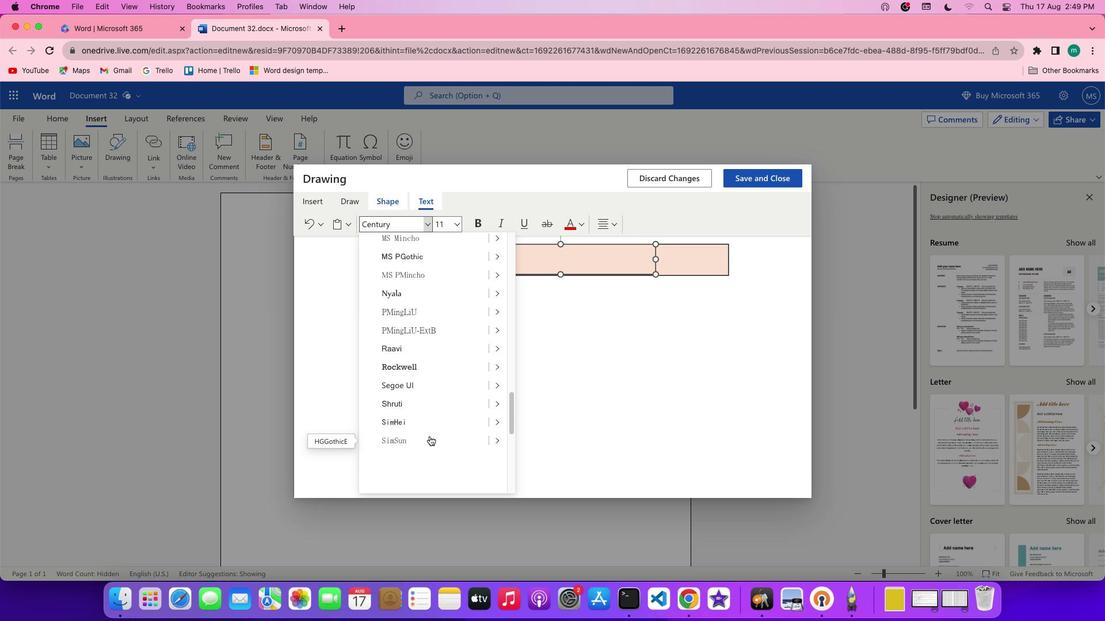 
Action: Mouse scrolled (552, 400) with delta (417, 179)
Screenshot: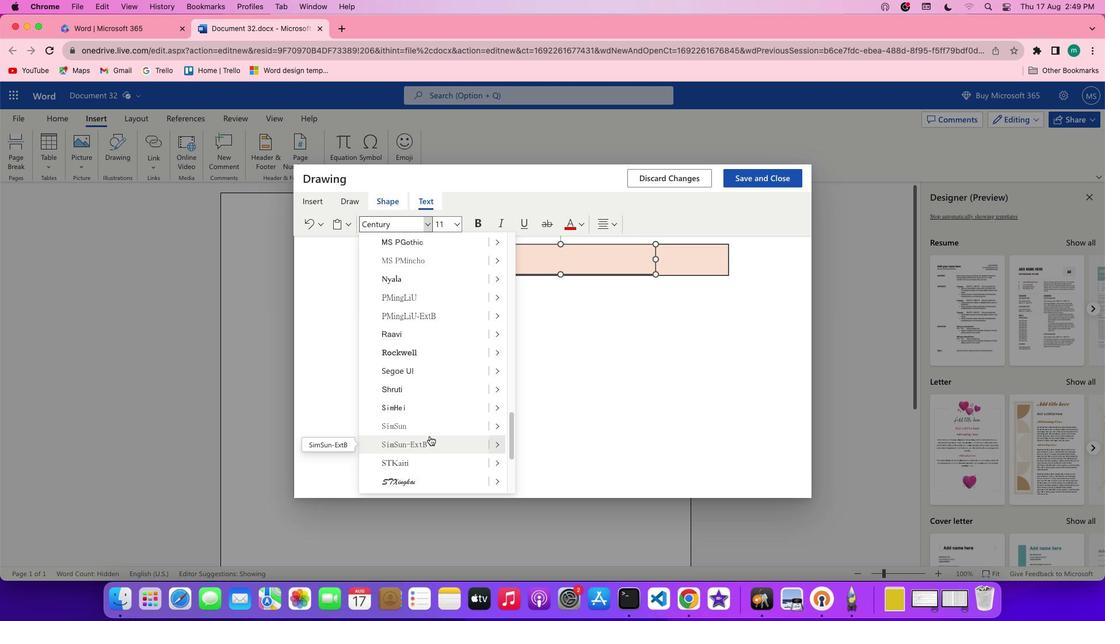 
Action: Mouse scrolled (552, 400) with delta (417, 179)
Screenshot: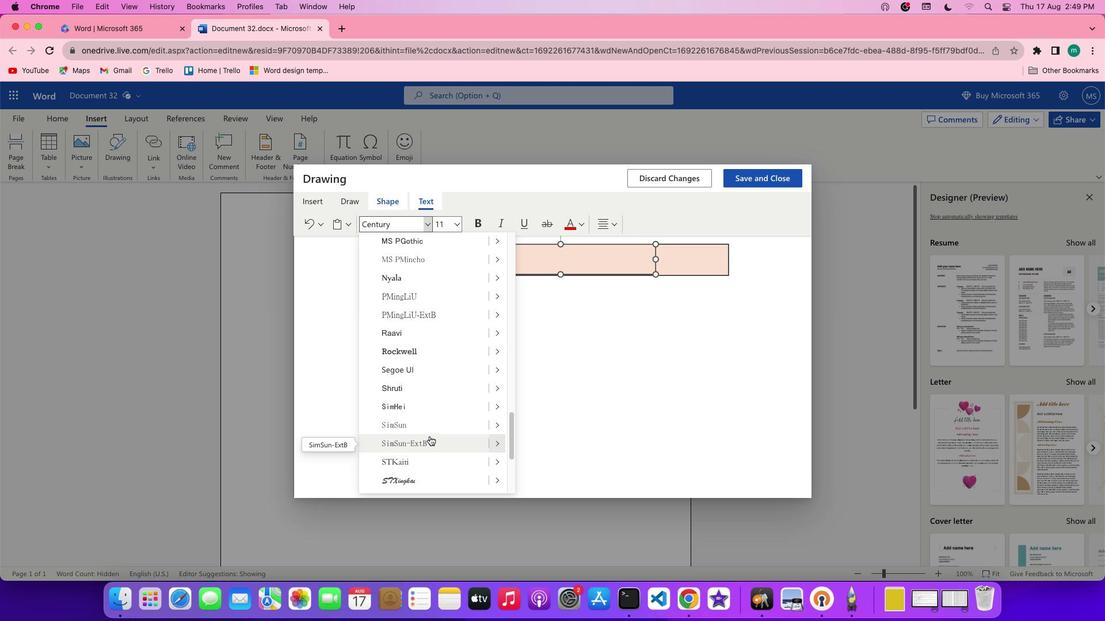 
Action: Mouse scrolled (552, 400) with delta (417, 178)
Screenshot: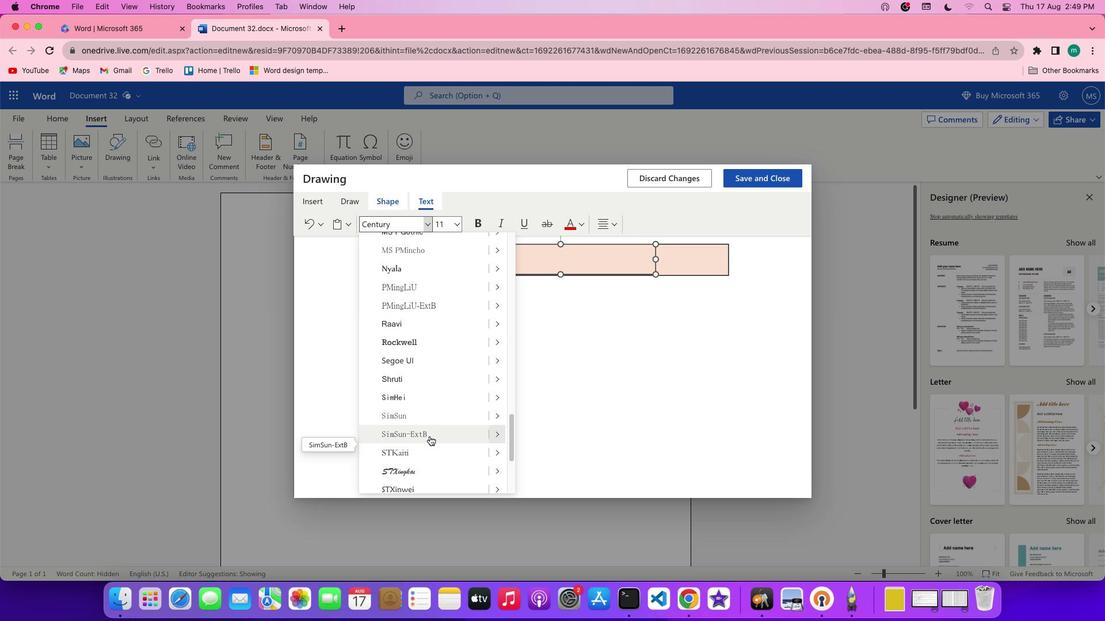 
Action: Mouse scrolled (552, 400) with delta (417, 179)
Screenshot: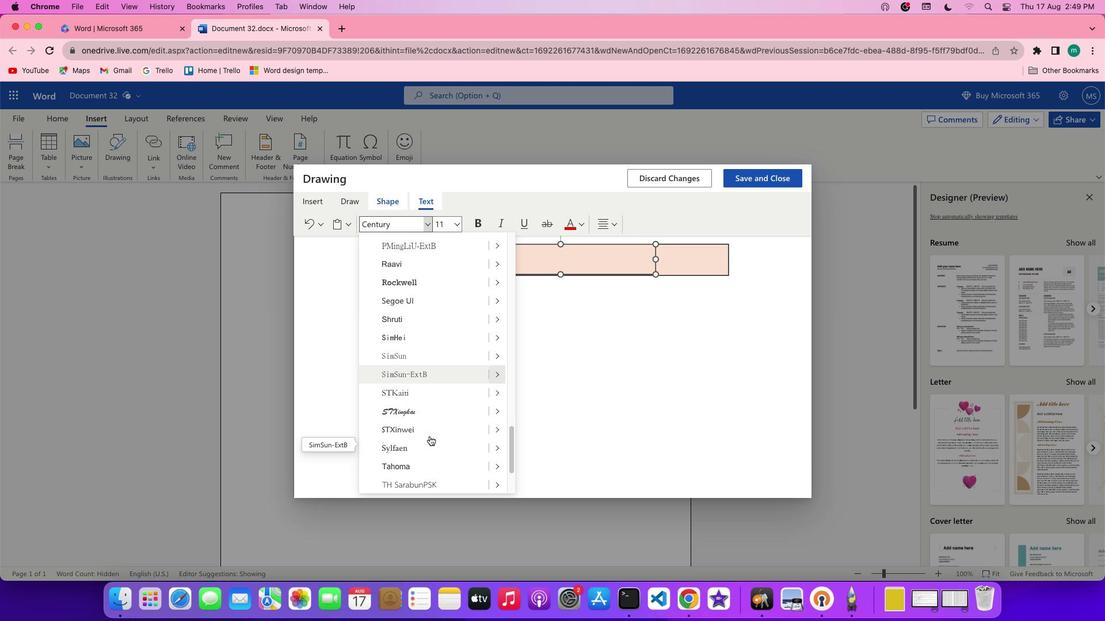 
Action: Mouse scrolled (552, 400) with delta (417, 179)
Screenshot: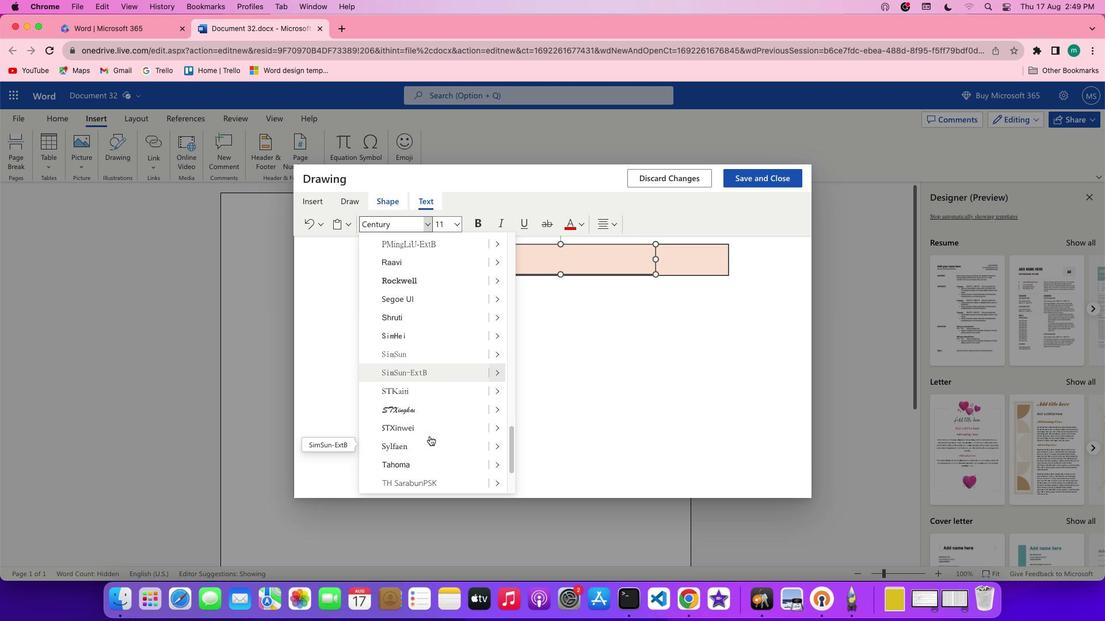 
Action: Mouse scrolled (552, 400) with delta (417, 179)
Screenshot: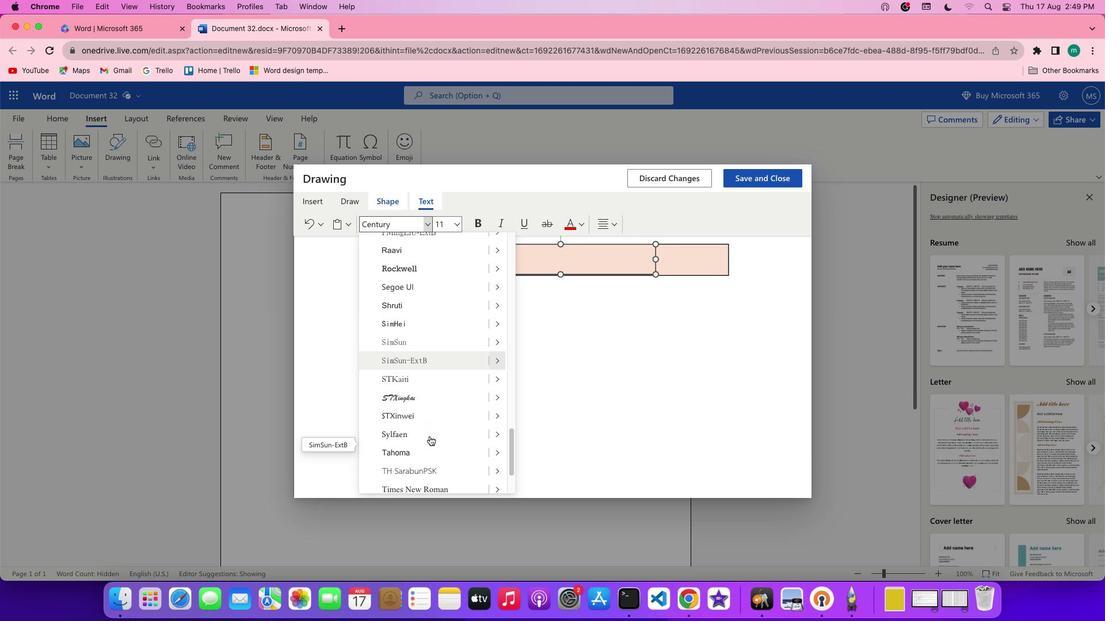 
Action: Mouse scrolled (552, 400) with delta (417, 179)
Screenshot: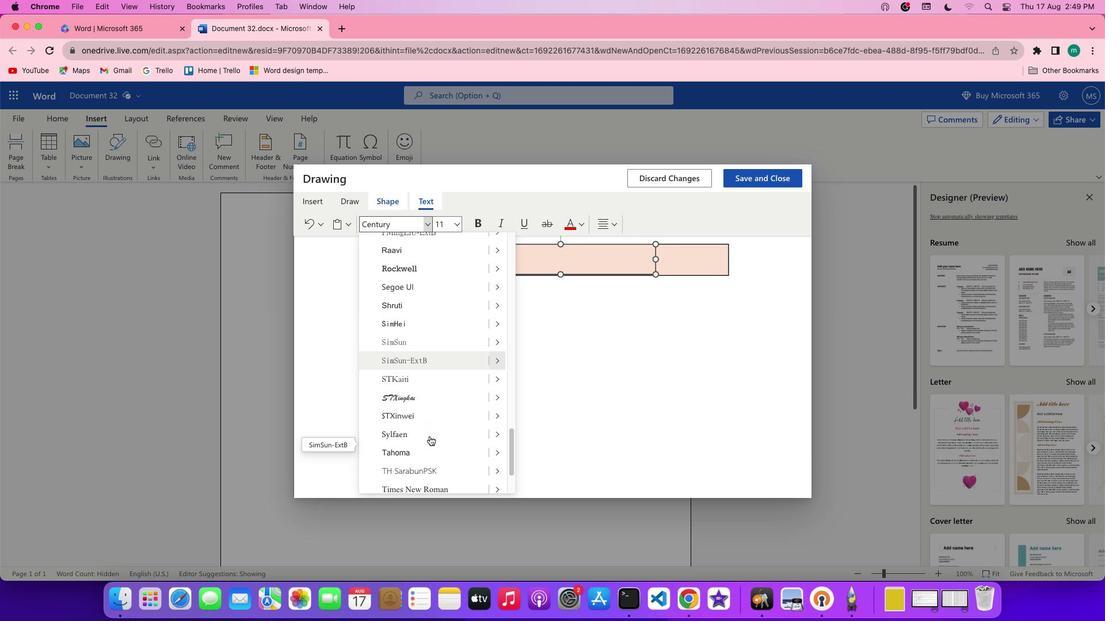
Action: Mouse scrolled (552, 400) with delta (417, 179)
Screenshot: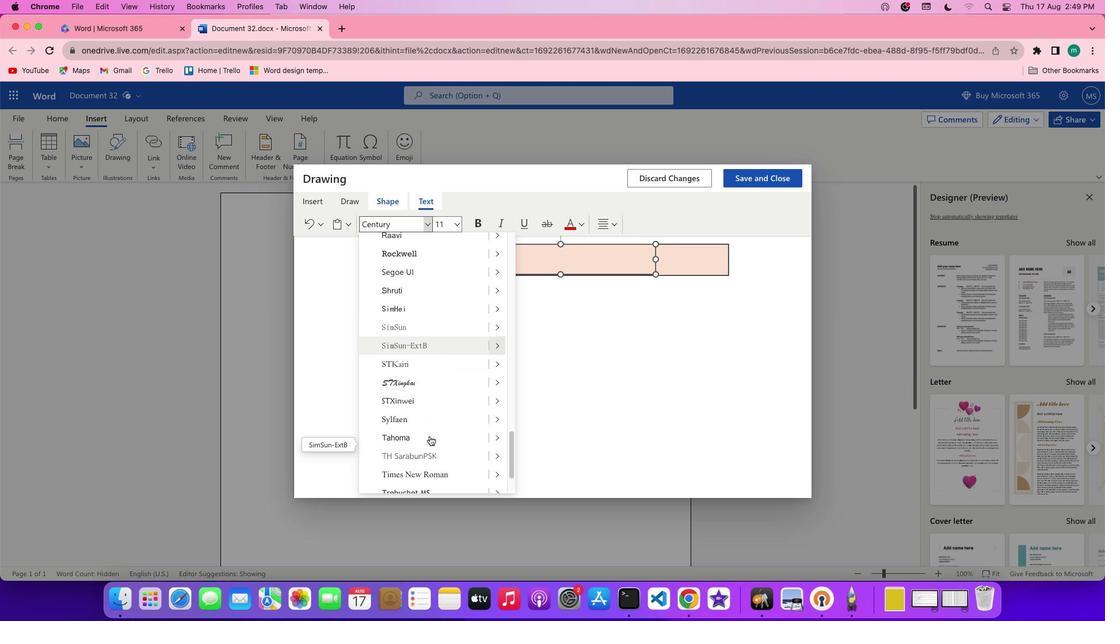 
Action: Mouse scrolled (552, 400) with delta (417, 179)
Screenshot: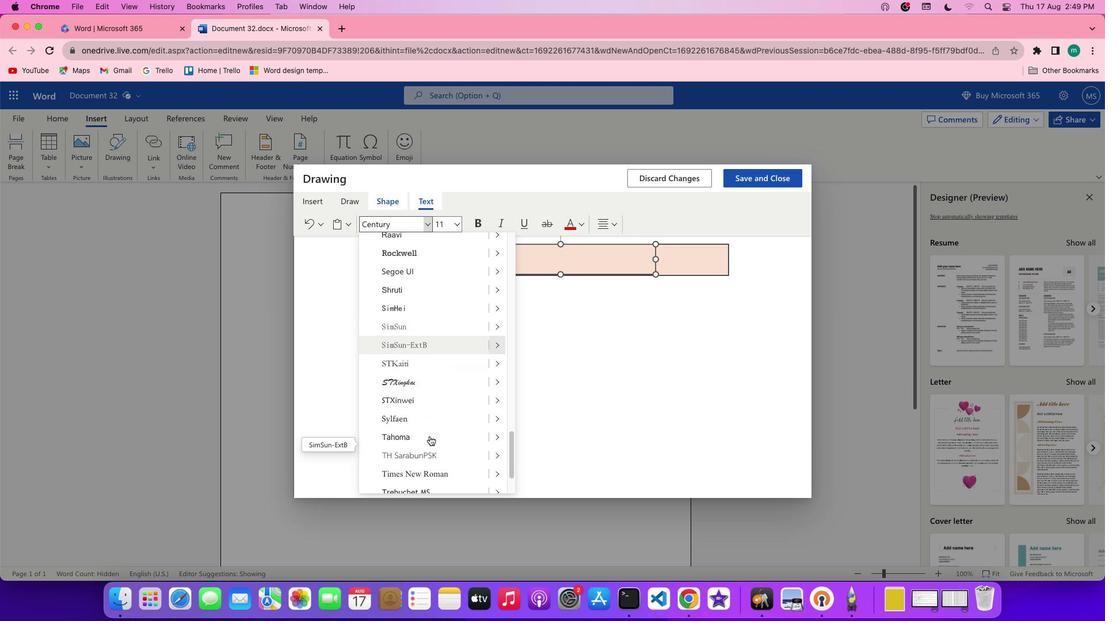 
Action: Mouse scrolled (552, 400) with delta (417, 179)
Screenshot: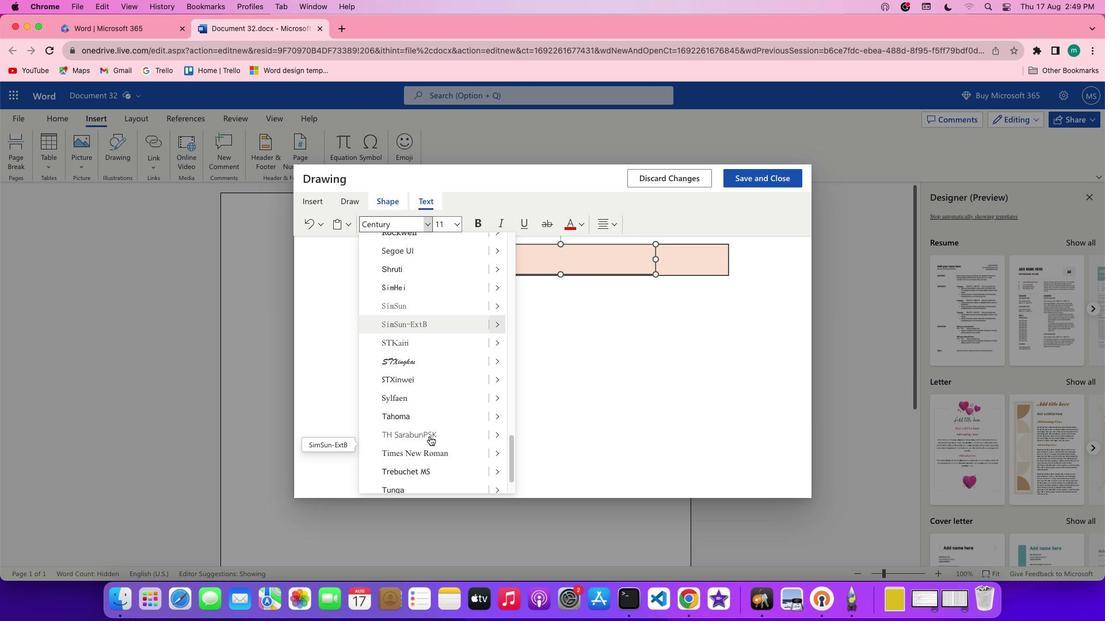 
Action: Mouse scrolled (552, 400) with delta (417, 179)
Screenshot: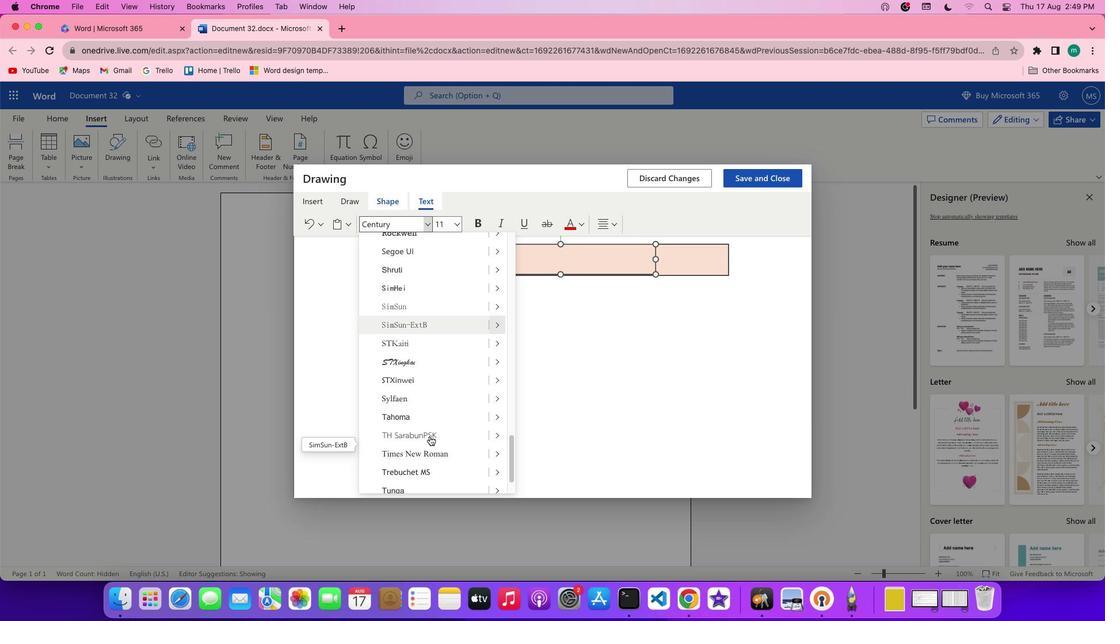 
Action: Mouse scrolled (552, 400) with delta (417, 179)
Screenshot: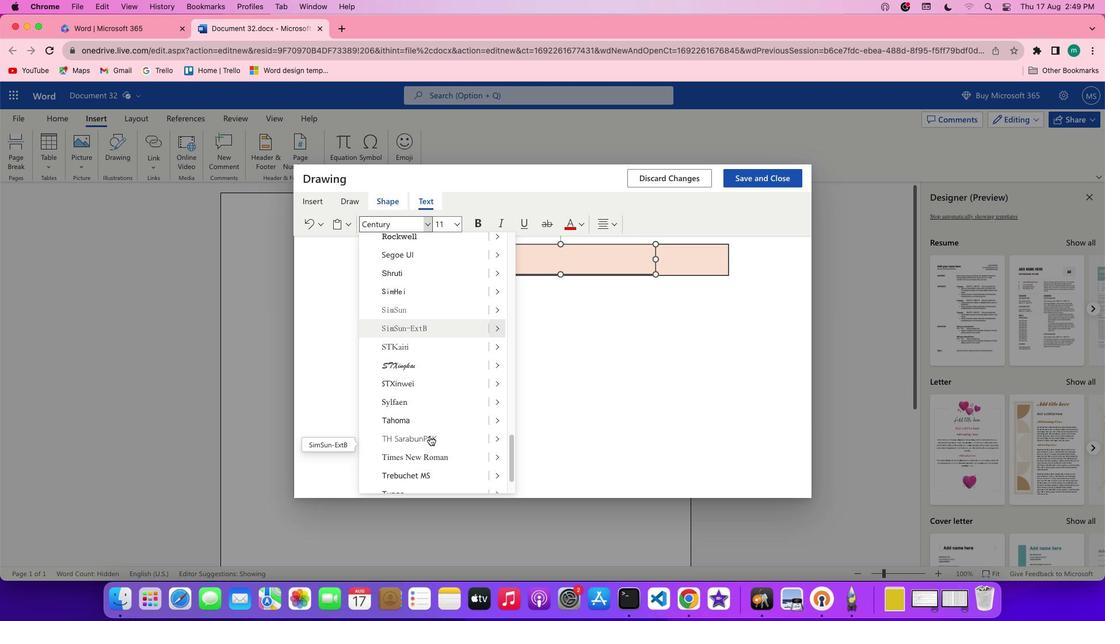 
Action: Mouse scrolled (552, 400) with delta (417, 179)
Screenshot: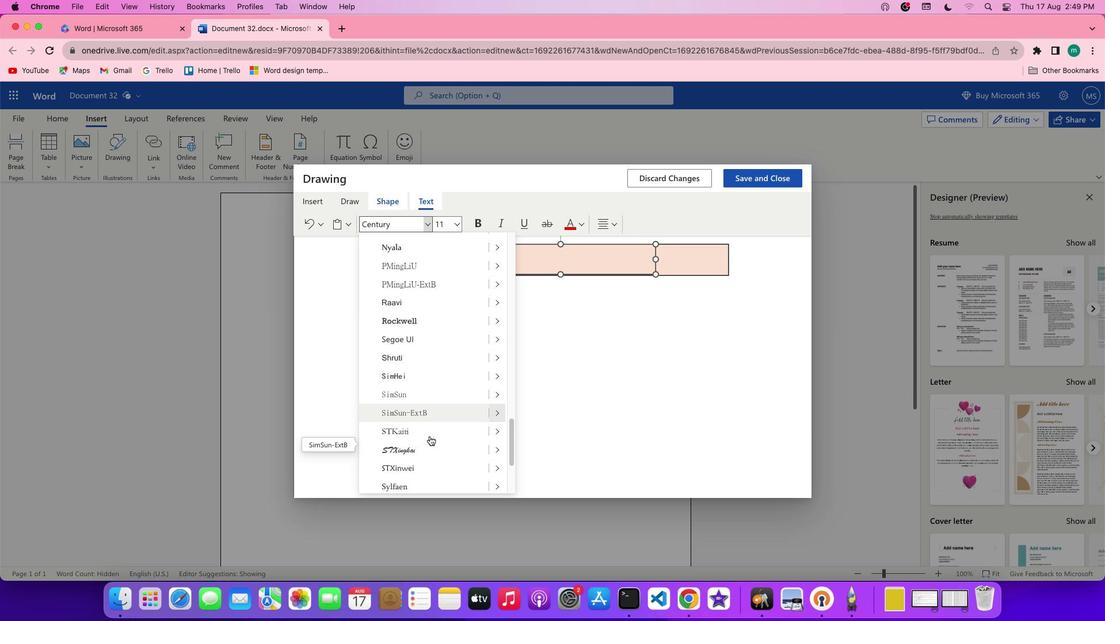 
Action: Mouse scrolled (552, 400) with delta (417, 179)
Screenshot: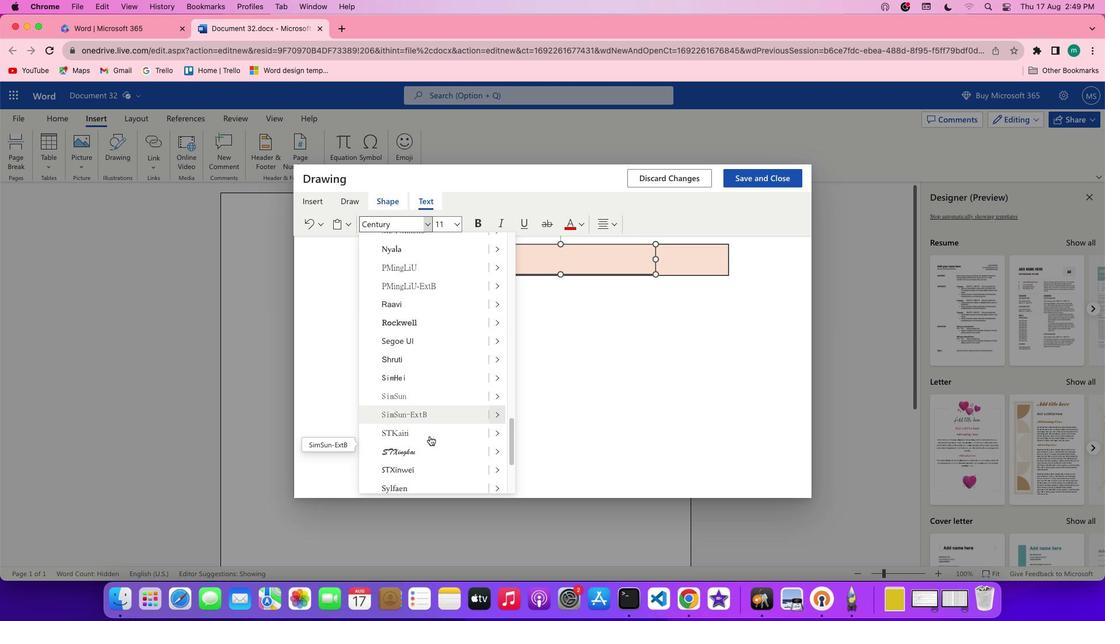 
Action: Mouse scrolled (552, 400) with delta (417, 179)
Screenshot: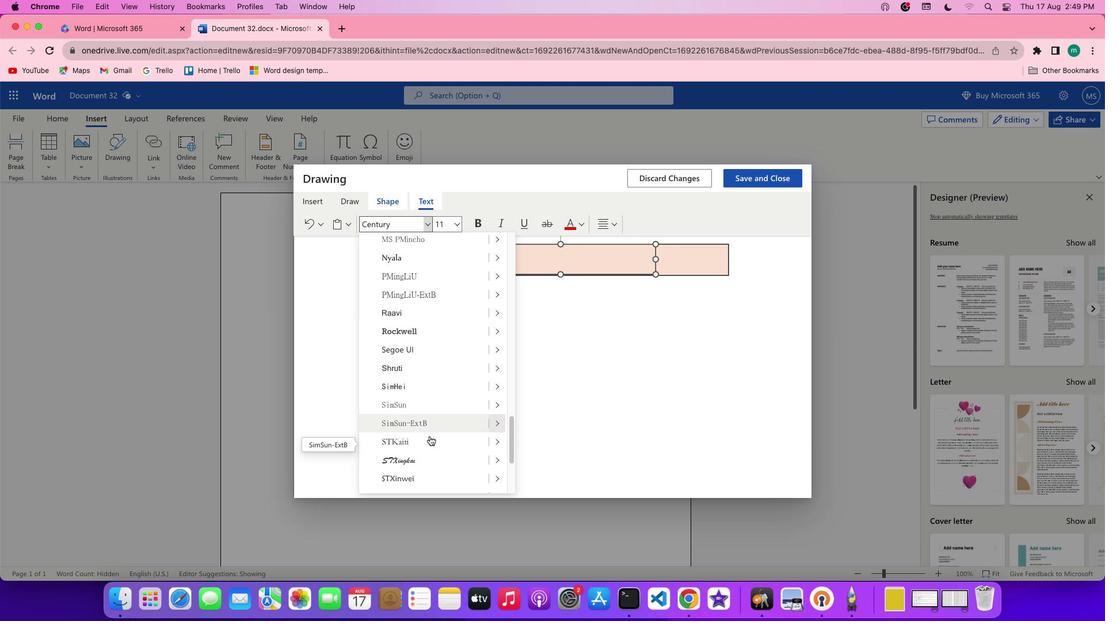 
Action: Mouse moved to (575, 367)
Screenshot: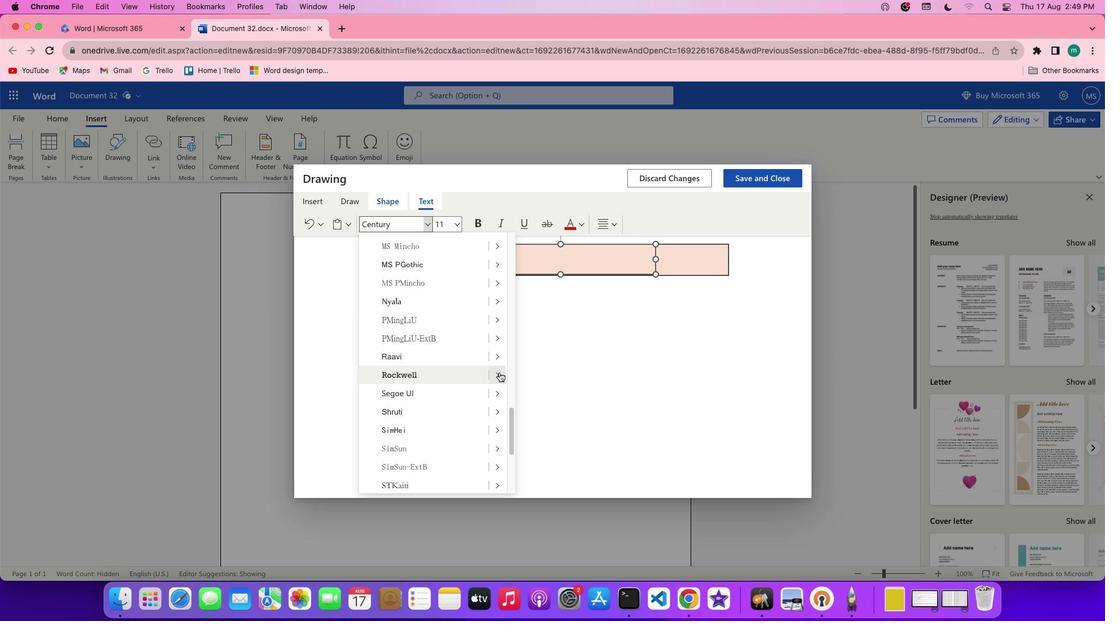 
Action: Mouse pressed left at (575, 367)
Screenshot: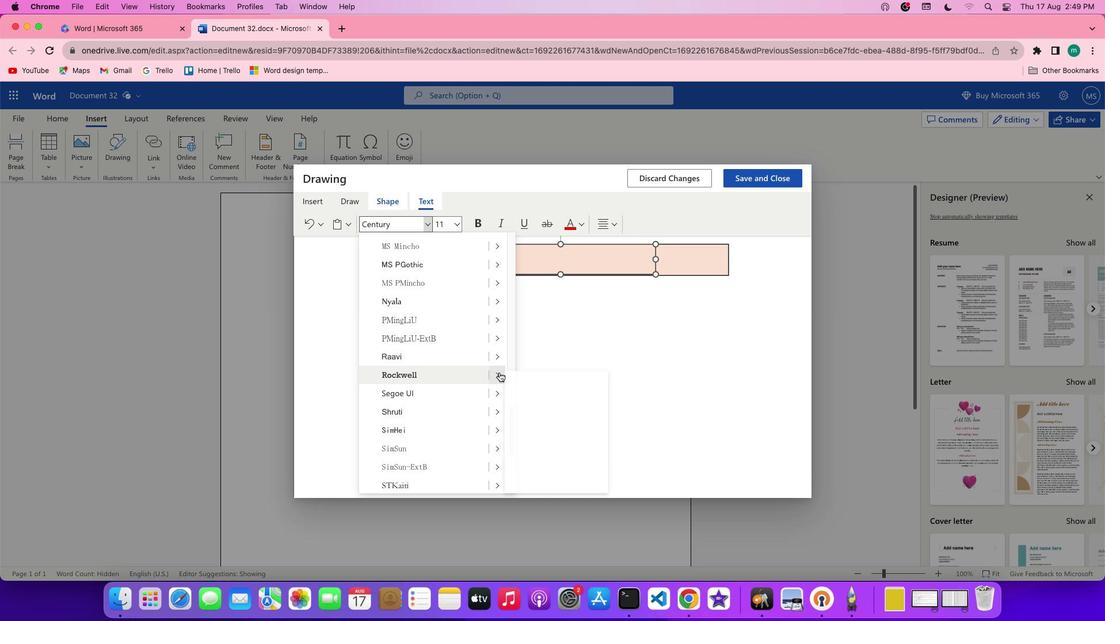 
Action: Mouse moved to (595, 385)
Screenshot: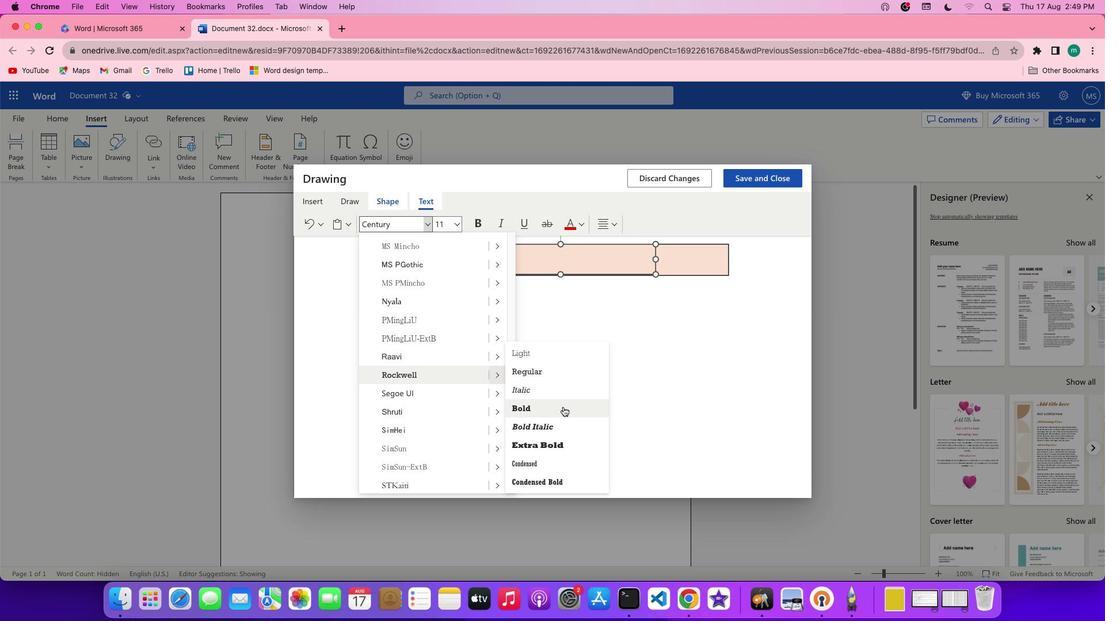 
Action: Mouse pressed left at (595, 385)
Screenshot: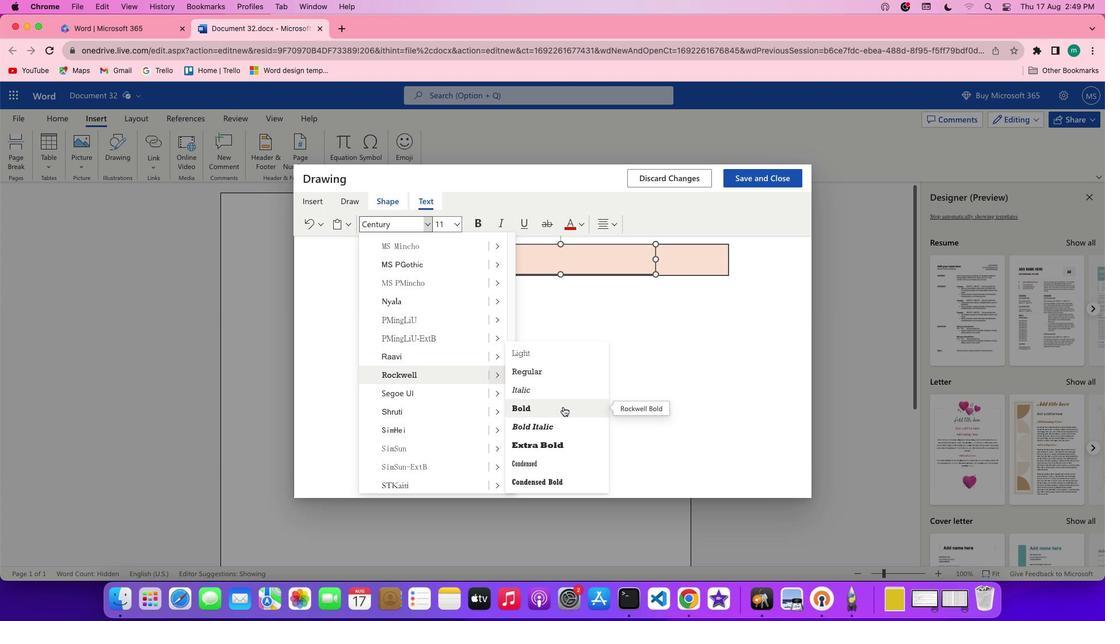 
Action: Mouse moved to (561, 292)
Screenshot: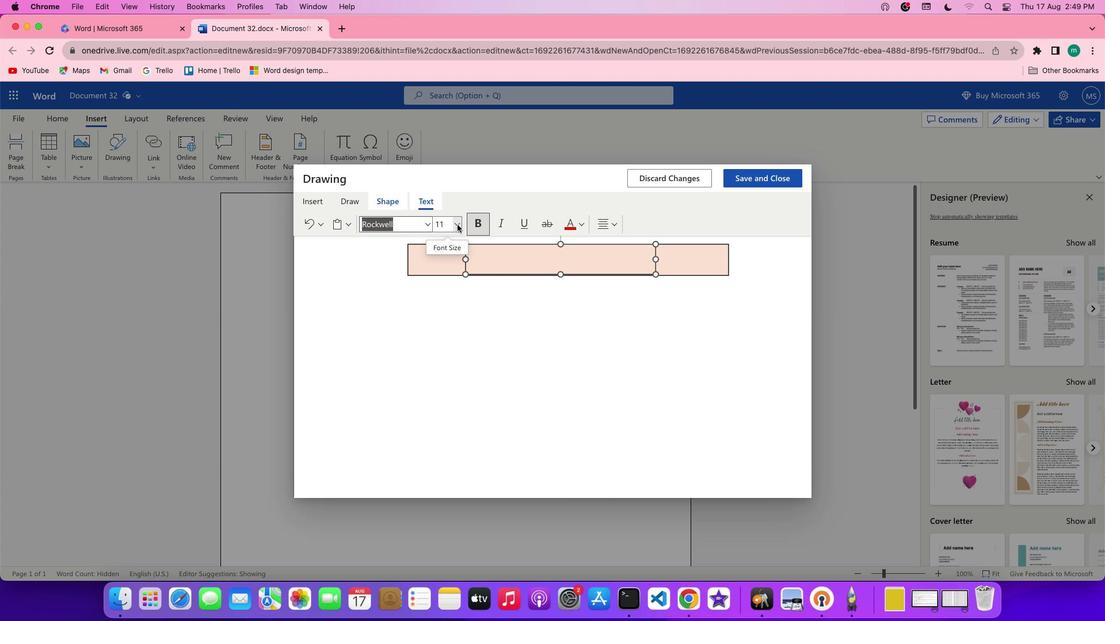 
Action: Mouse pressed left at (561, 292)
Screenshot: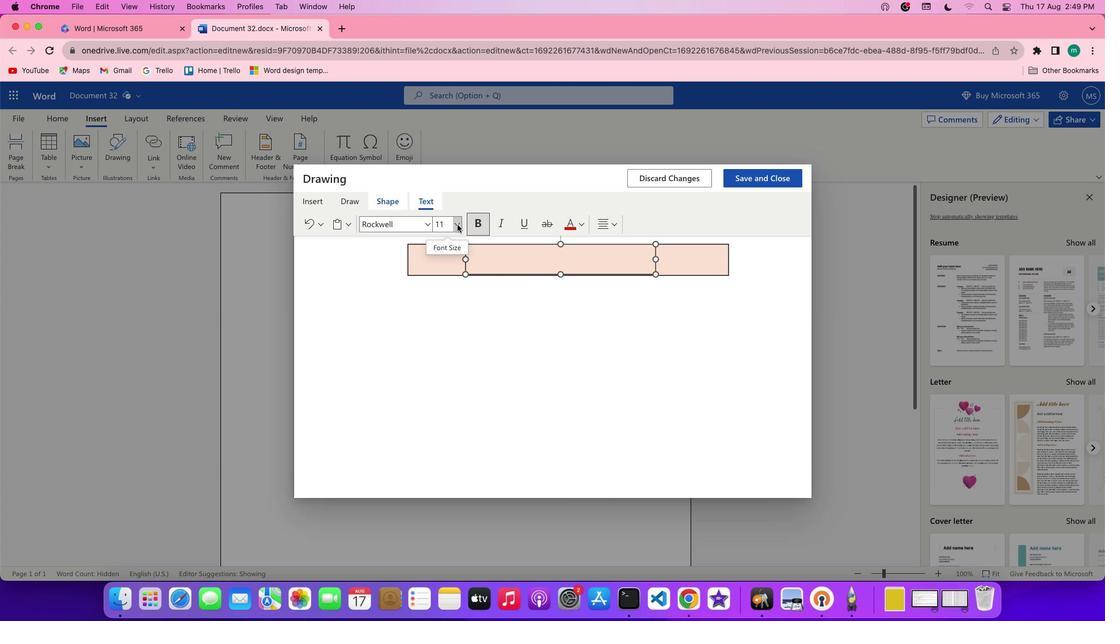 
Action: Mouse moved to (558, 374)
Screenshot: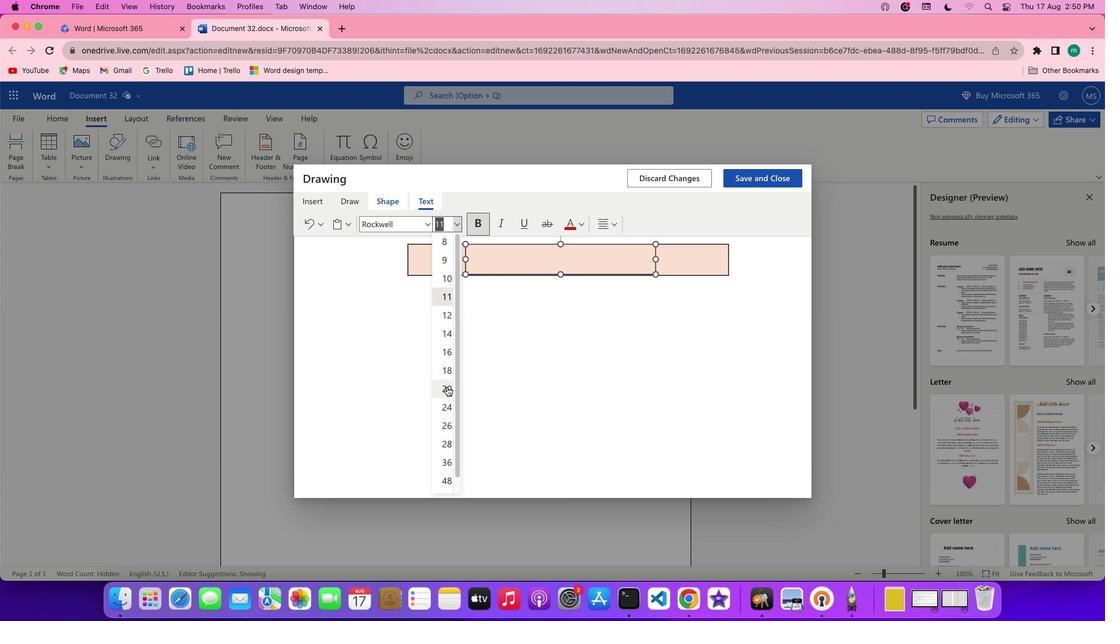 
Action: Mouse pressed left at (558, 374)
Screenshot: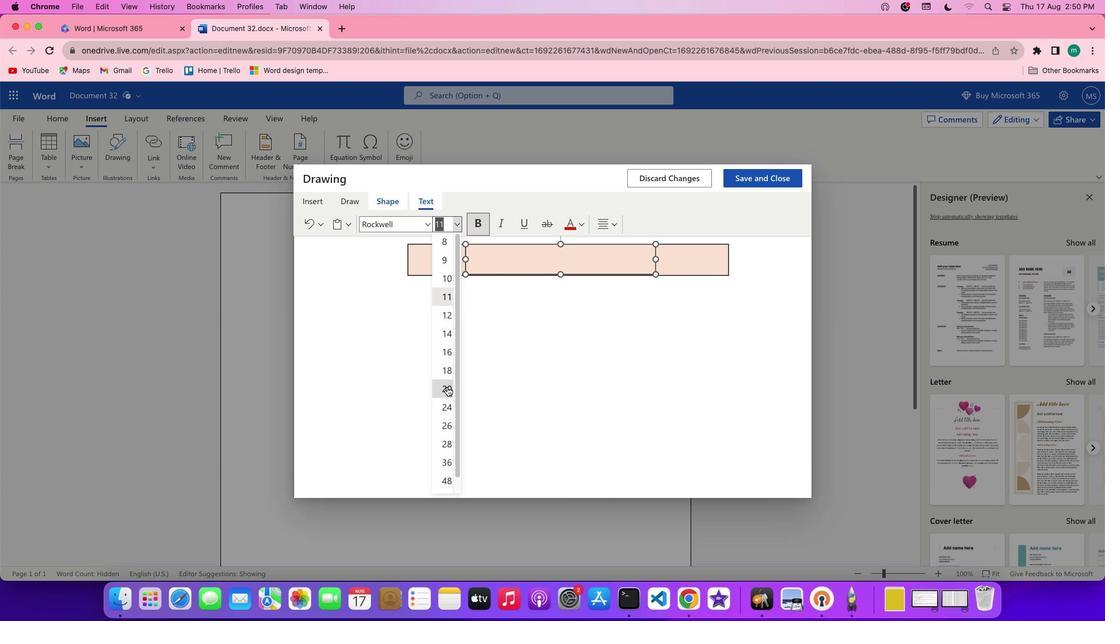 
Action: Mouse moved to (569, 311)
Screenshot: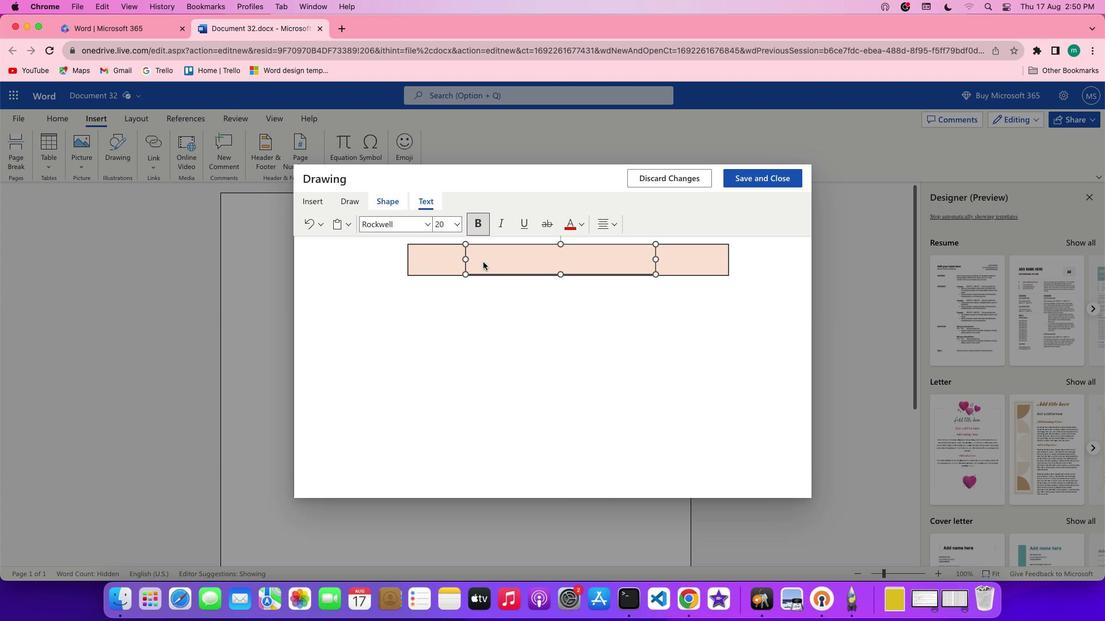 
Action: Mouse pressed left at (569, 311)
Screenshot: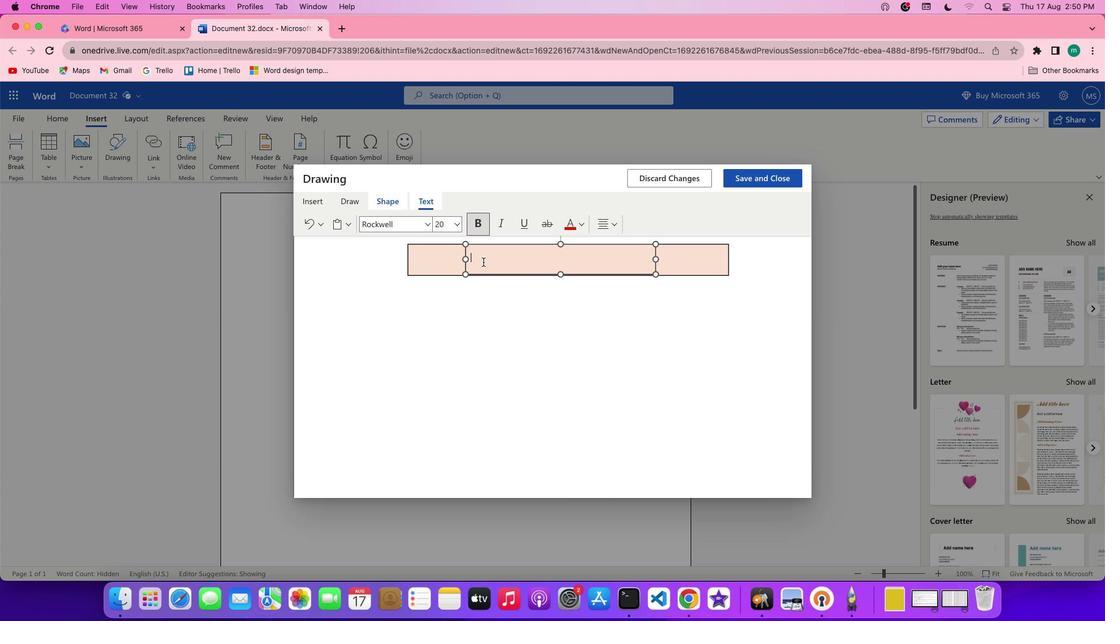 
Action: Mouse moved to (561, 292)
Screenshot: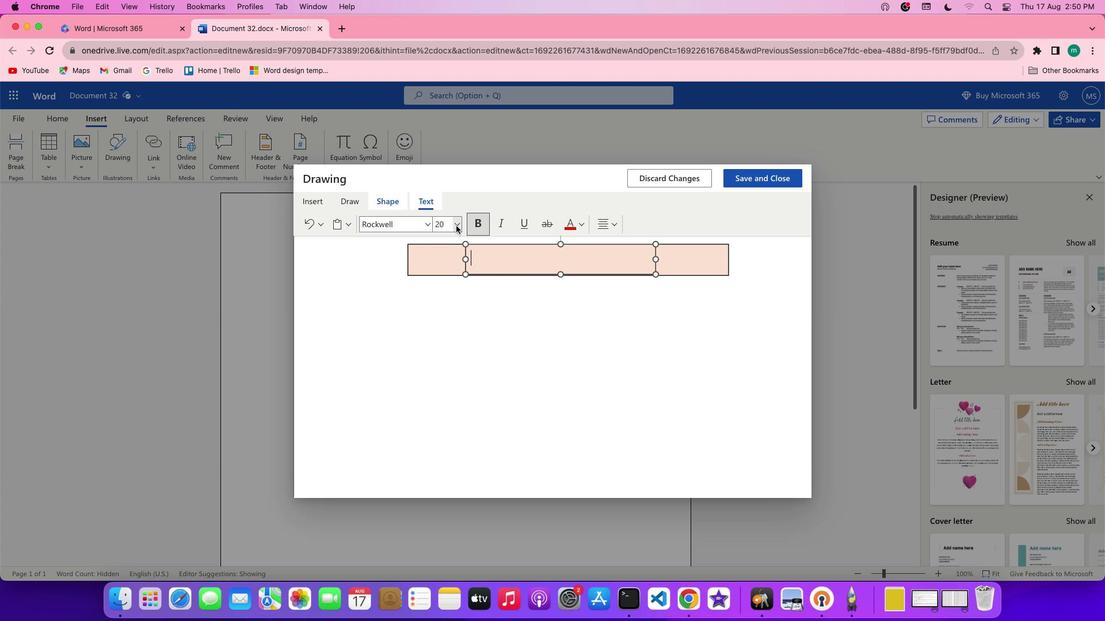 
Action: Mouse pressed left at (561, 292)
Screenshot: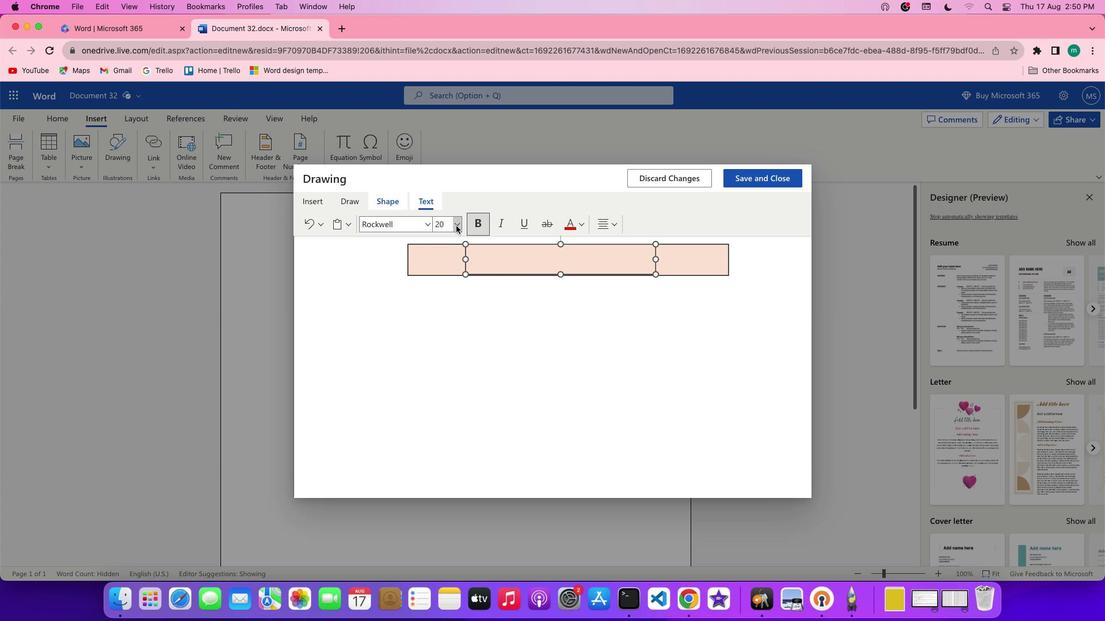
Action: Mouse moved to (557, 385)
Screenshot: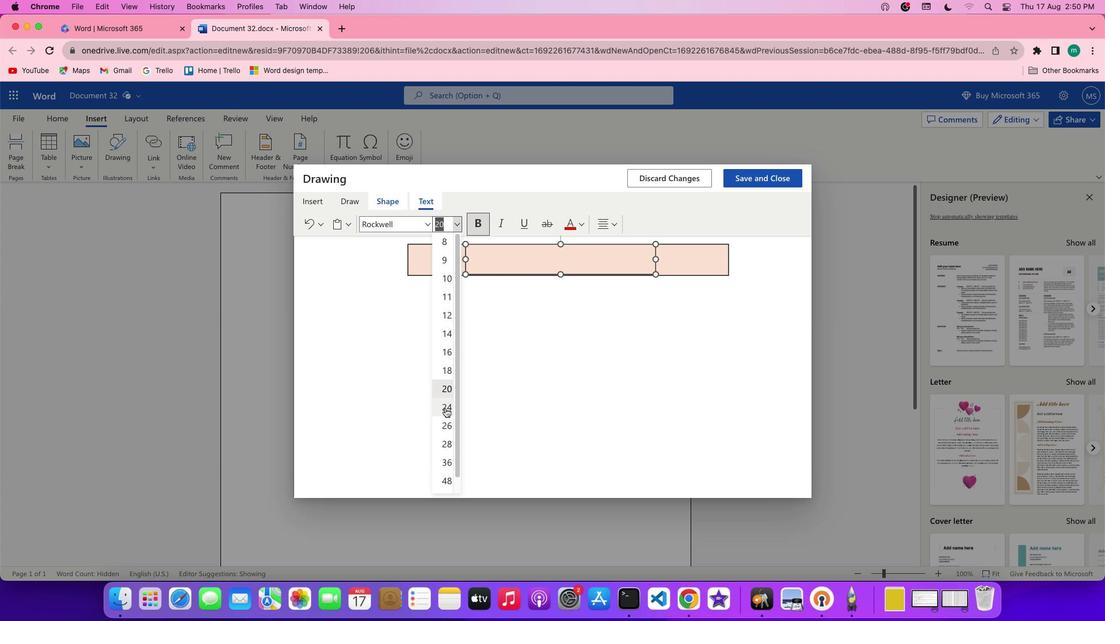 
Action: Mouse pressed left at (557, 385)
Screenshot: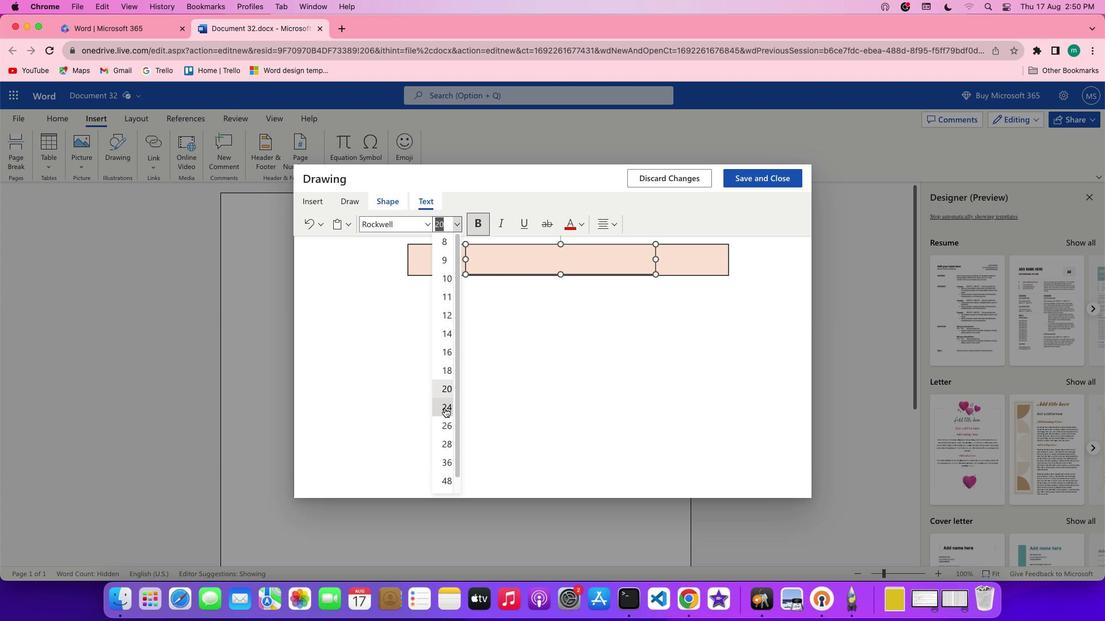 
Action: Mouse moved to (569, 311)
Screenshot: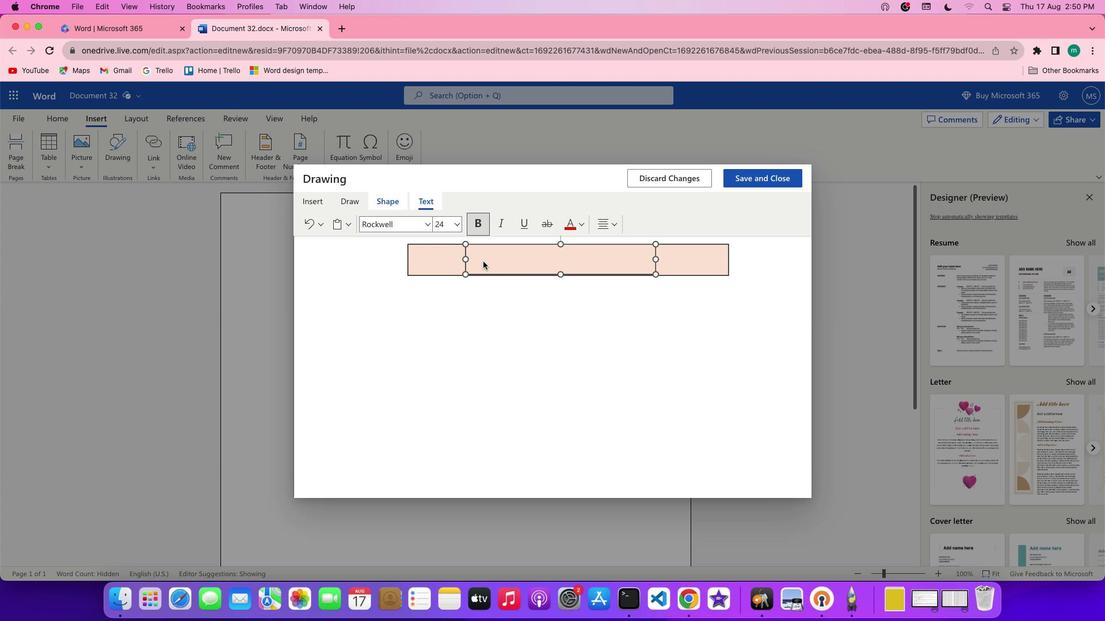 
Action: Mouse pressed left at (569, 311)
Screenshot: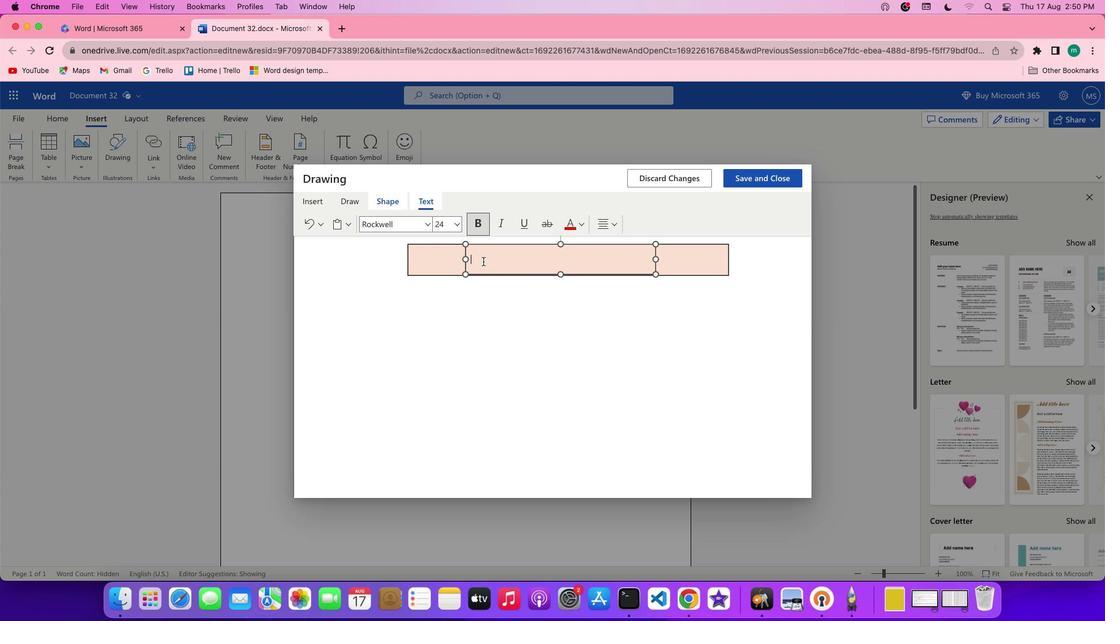 
Action: Mouse moved to (561, 292)
Screenshot: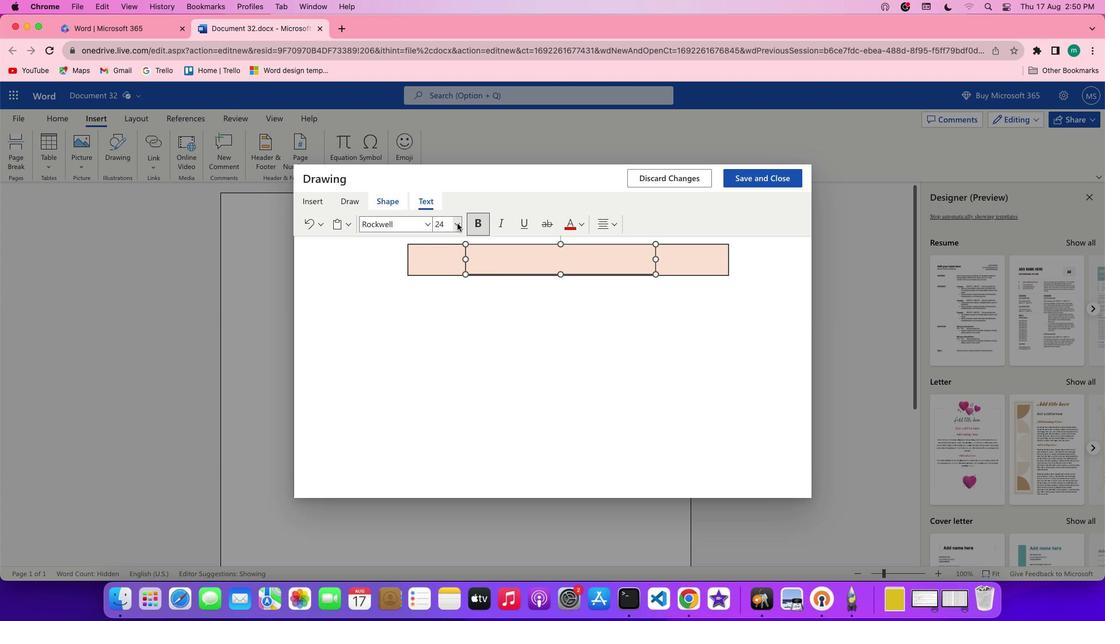 
Action: Mouse pressed left at (561, 292)
Screenshot: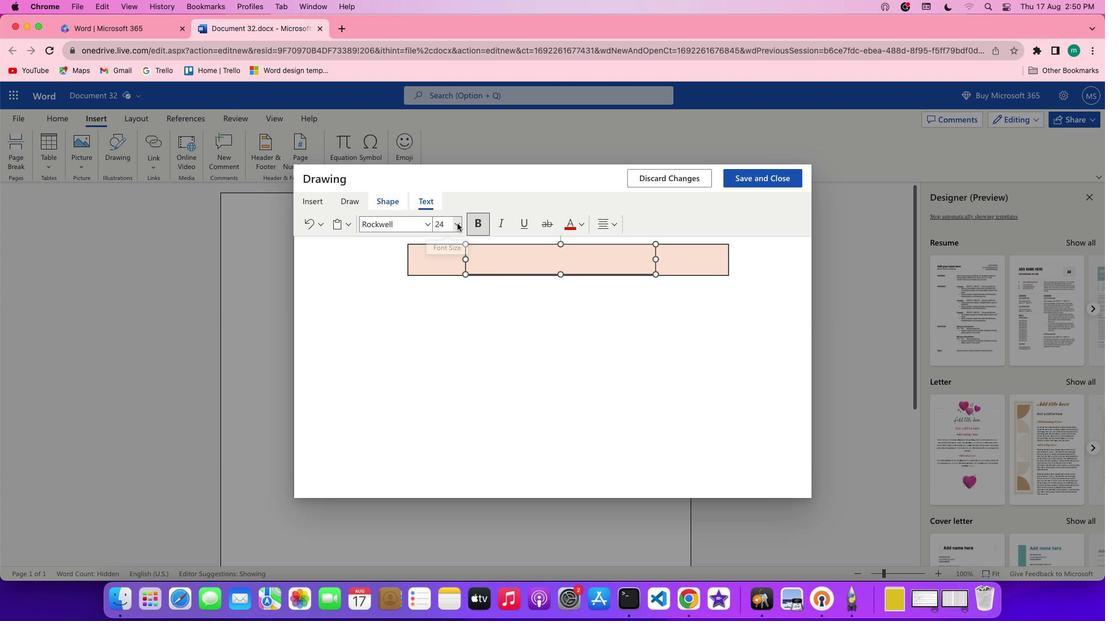 
Action: Mouse moved to (558, 393)
Screenshot: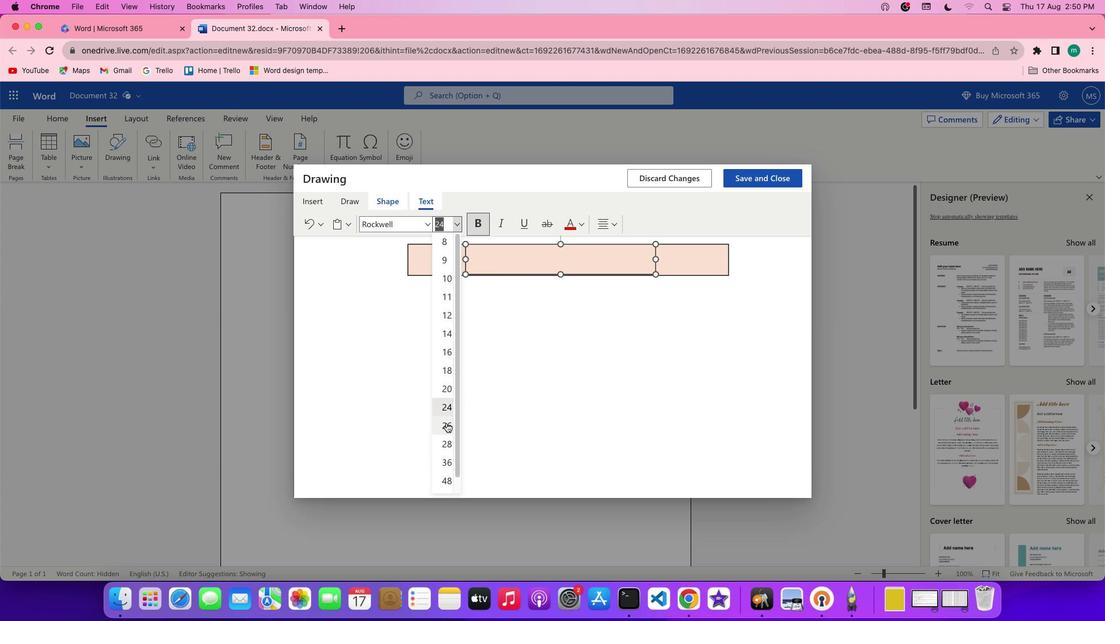 
Action: Mouse pressed left at (558, 393)
Screenshot: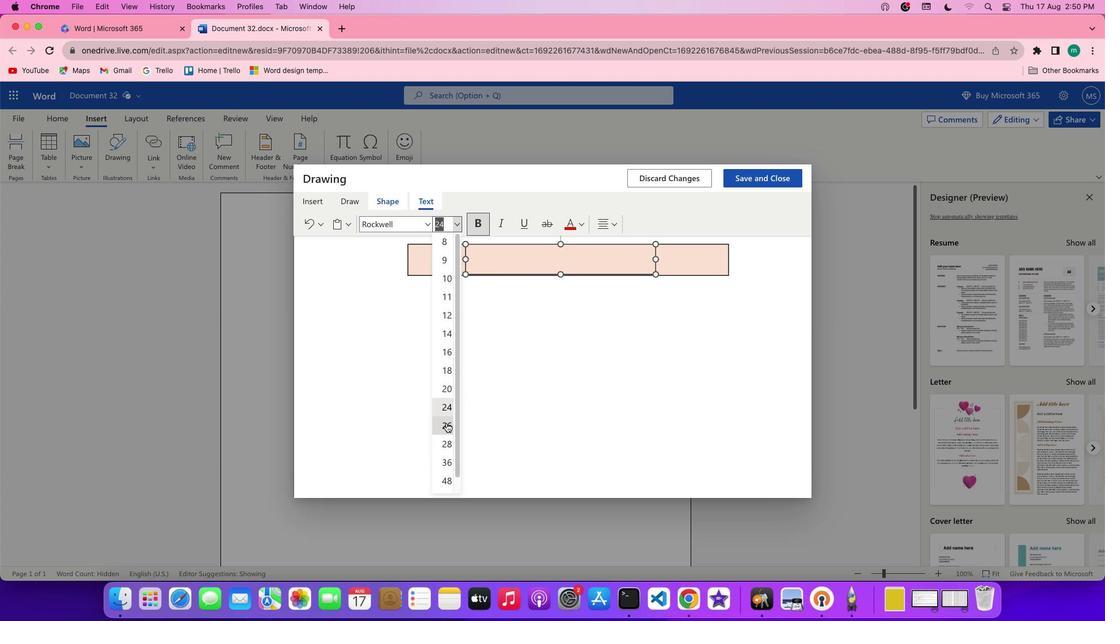 
Action: Mouse moved to (565, 313)
Screenshot: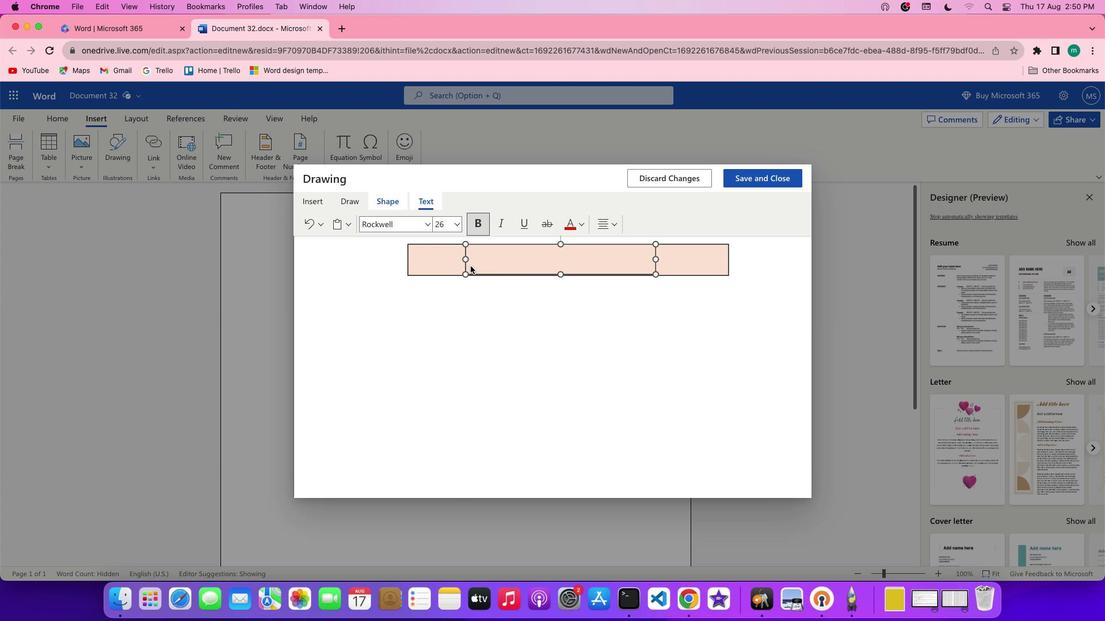 
Action: Mouse pressed left at (565, 313)
Screenshot: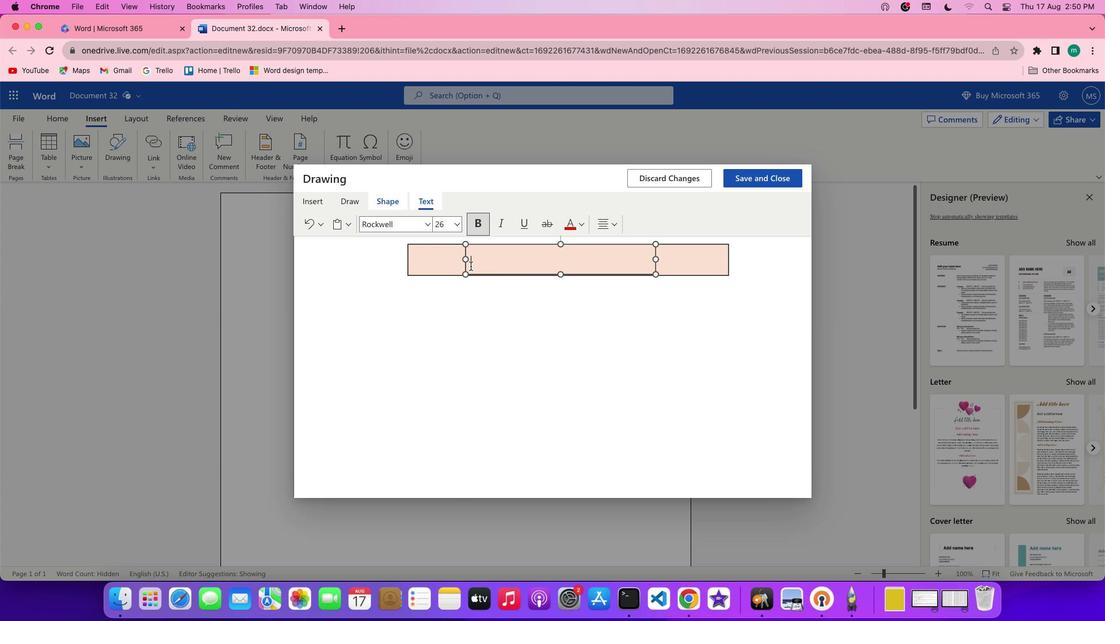 
Action: Mouse moved to (570, 312)
Screenshot: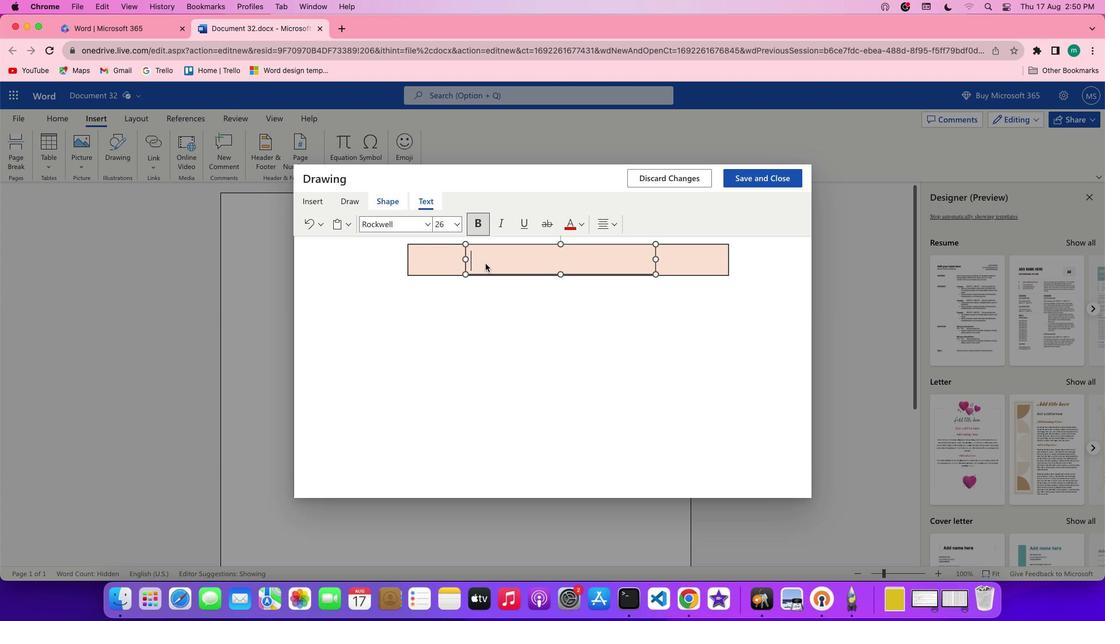 
Action: Key pressed Key.shift'J'
Screenshot: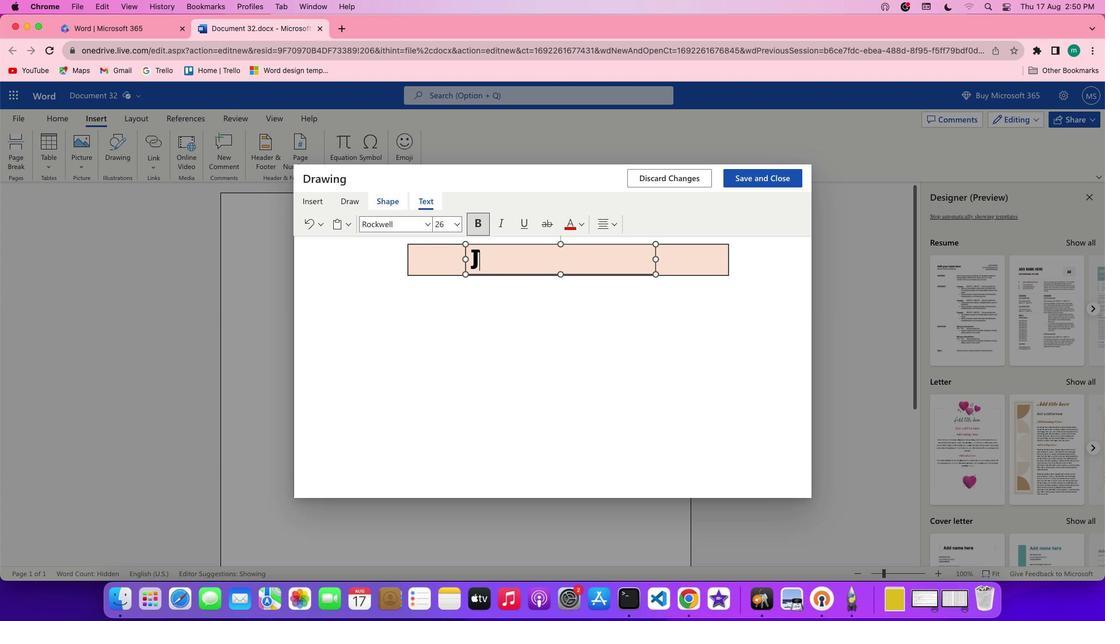 
Action: Mouse moved to (552, 293)
Screenshot: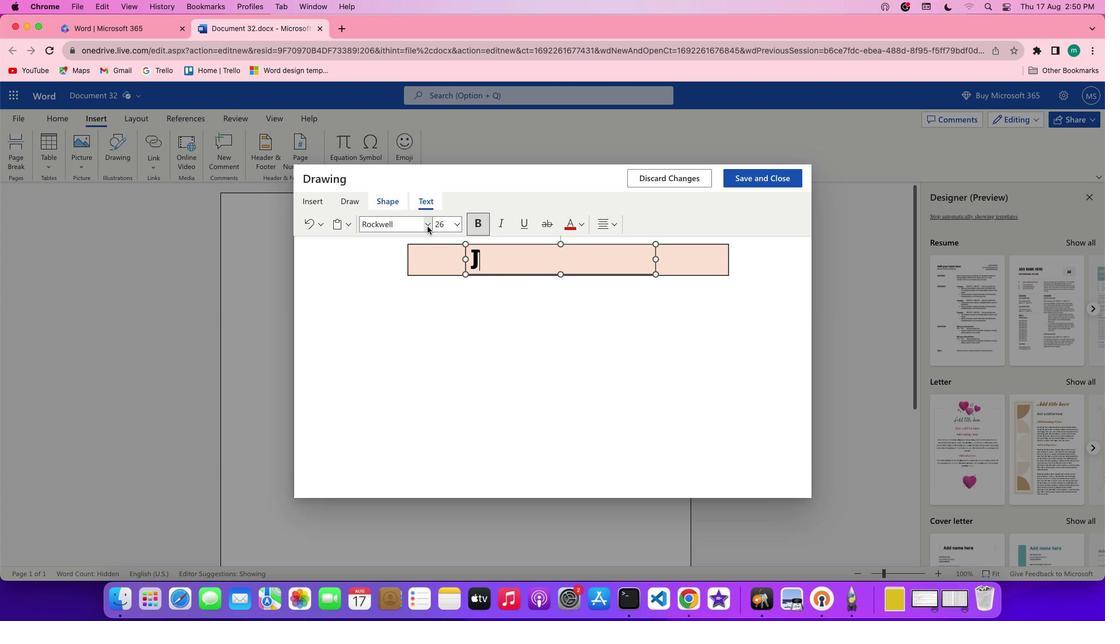 
Action: Mouse pressed left at (552, 293)
Screenshot: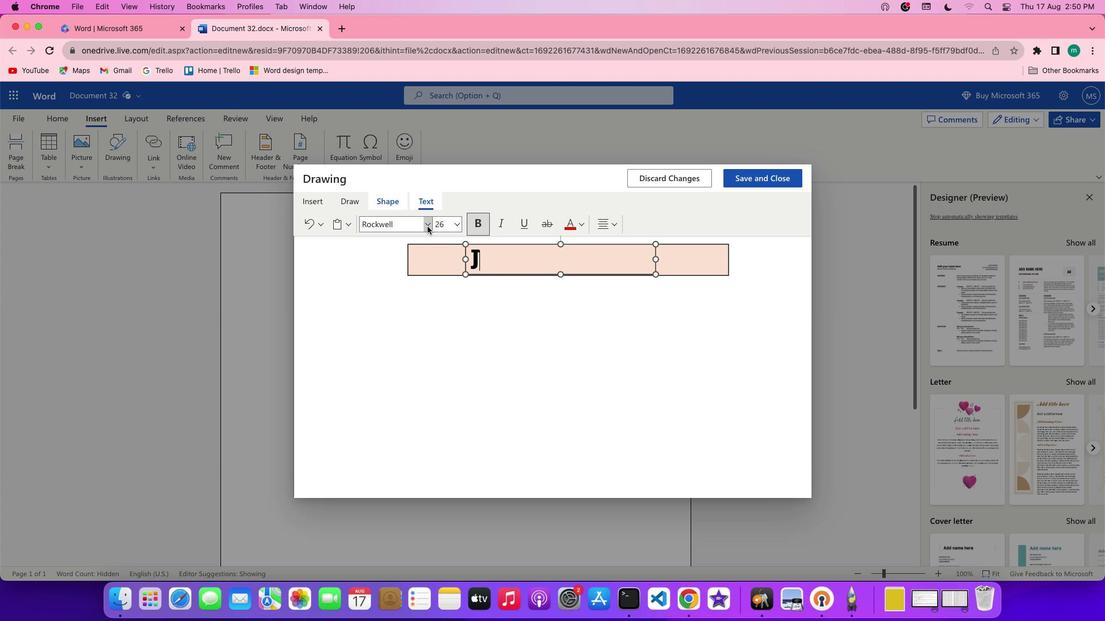 
Action: Mouse moved to (553, 402)
Screenshot: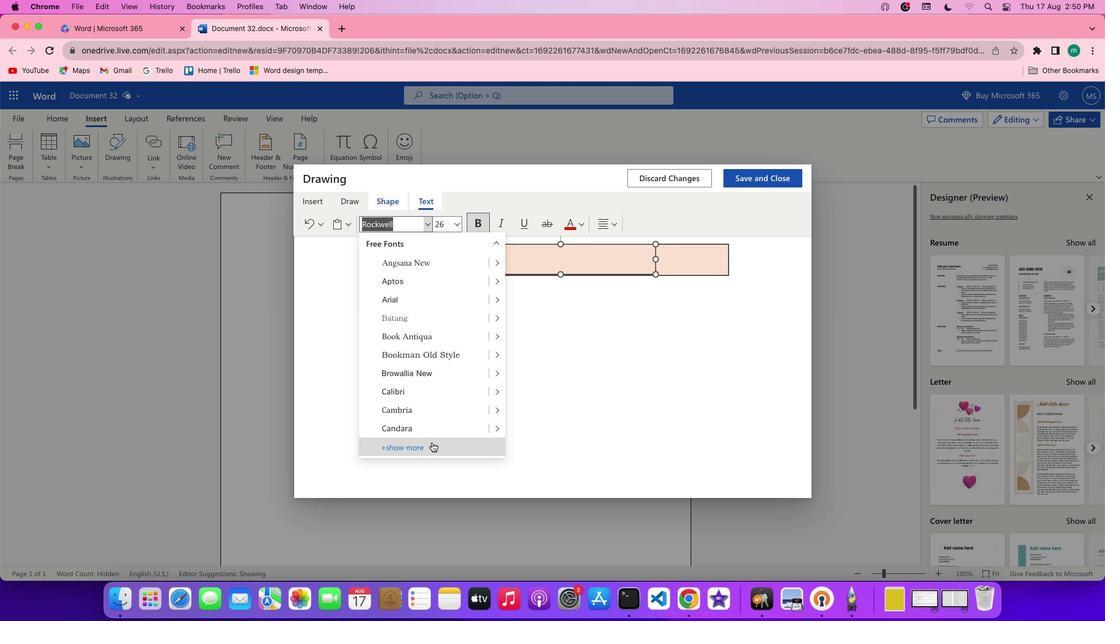 
Action: Mouse pressed left at (553, 402)
Screenshot: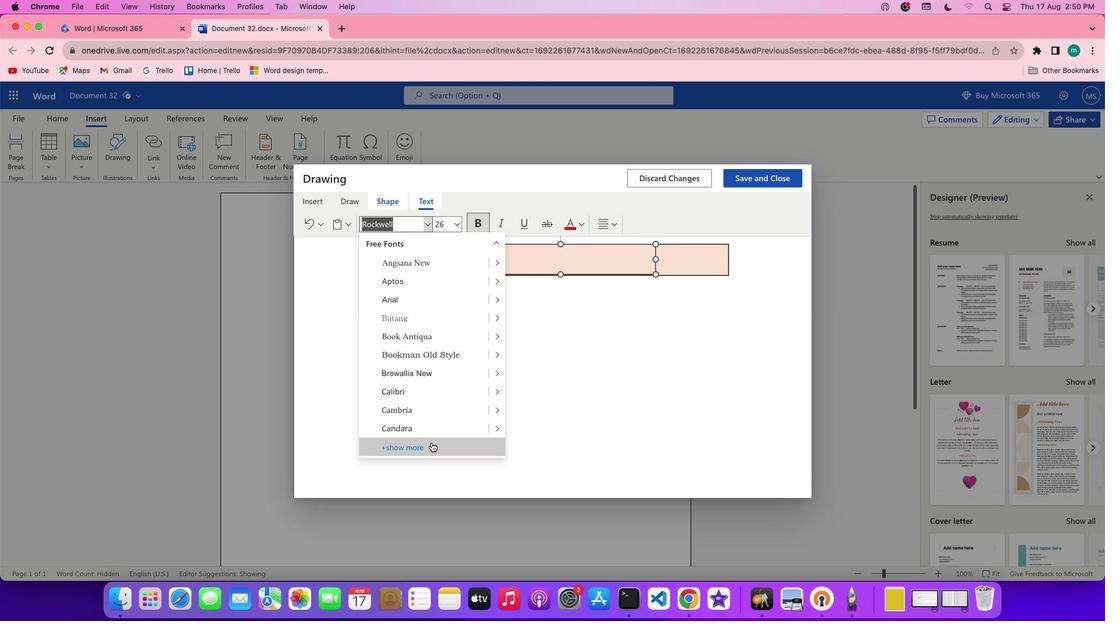 
Action: Mouse moved to (554, 393)
Screenshot: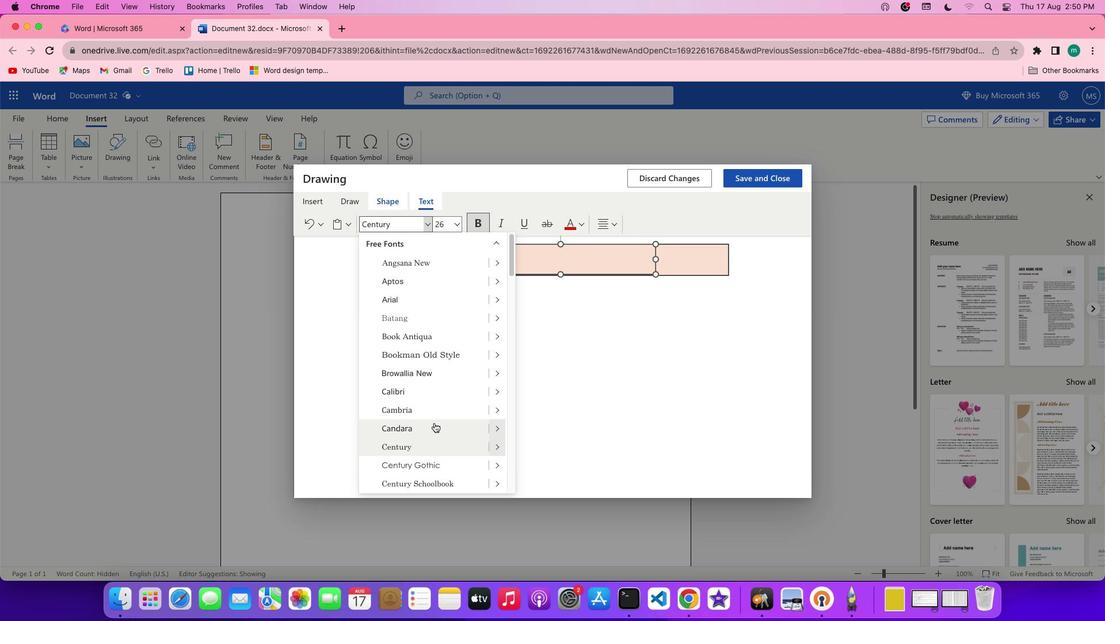 
Action: Mouse scrolled (554, 393) with delta (417, 179)
Screenshot: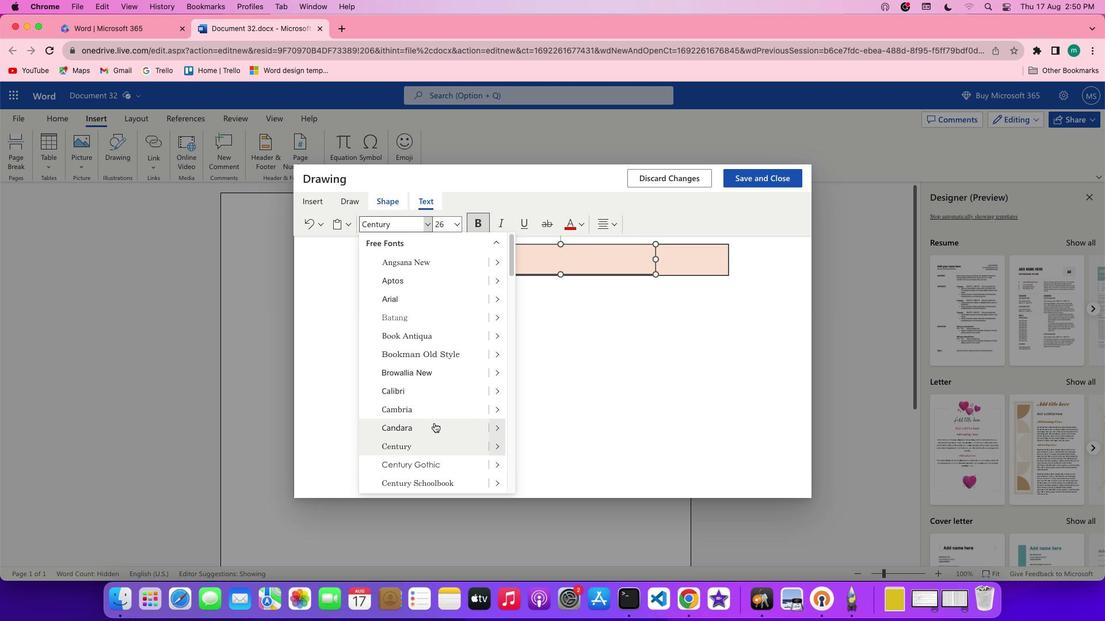 
Action: Mouse scrolled (554, 393) with delta (417, 179)
Screenshot: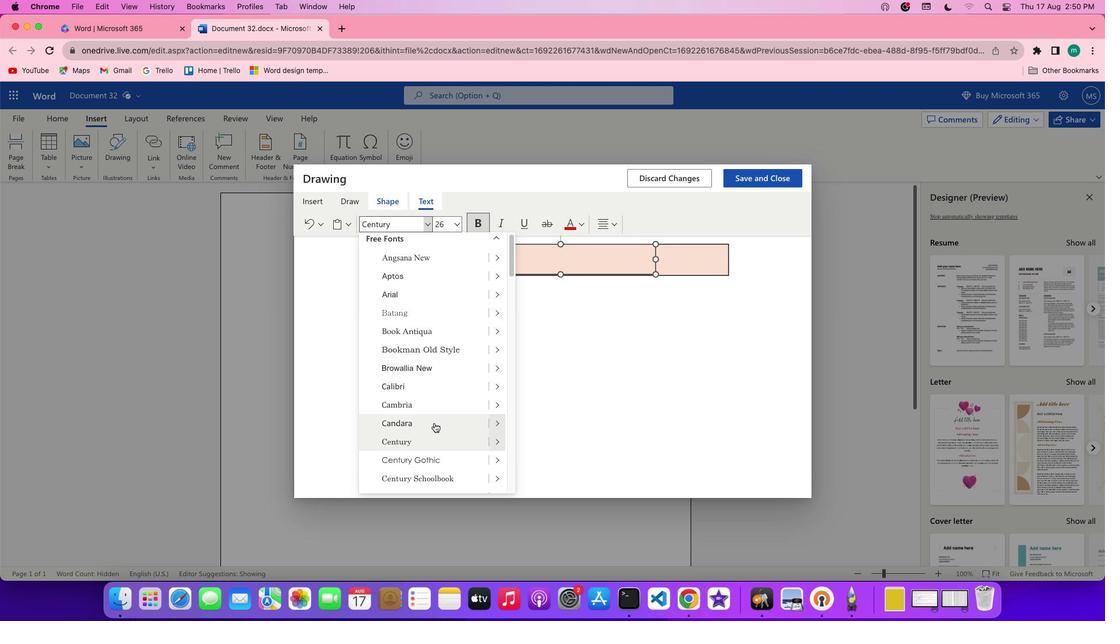 
Action: Mouse scrolled (554, 393) with delta (417, 178)
Screenshot: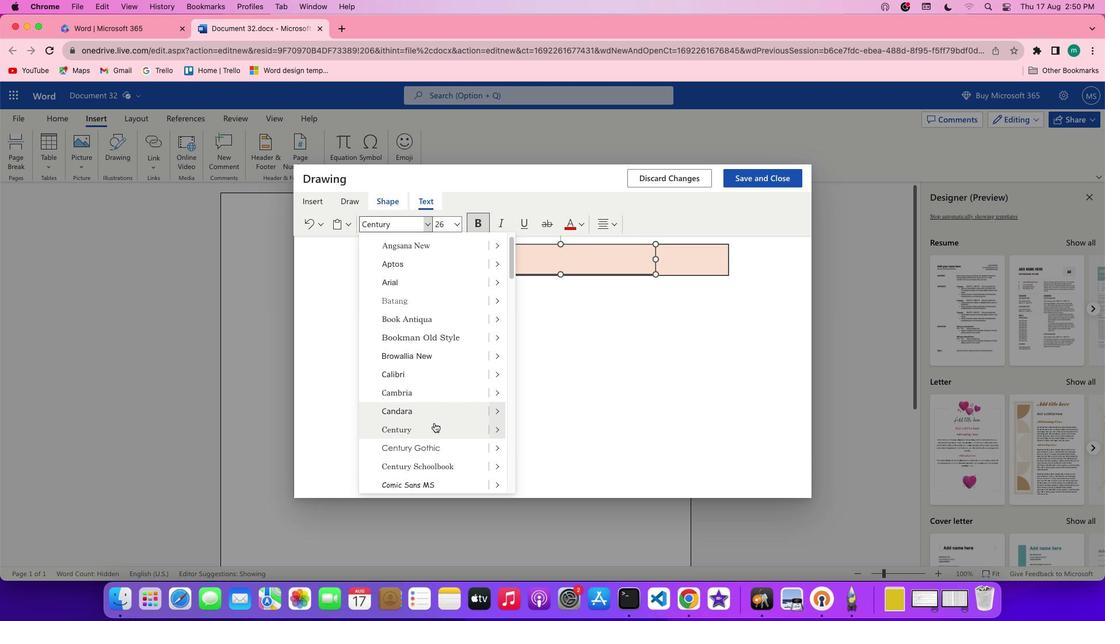 
Action: Mouse scrolled (554, 393) with delta (417, 177)
Screenshot: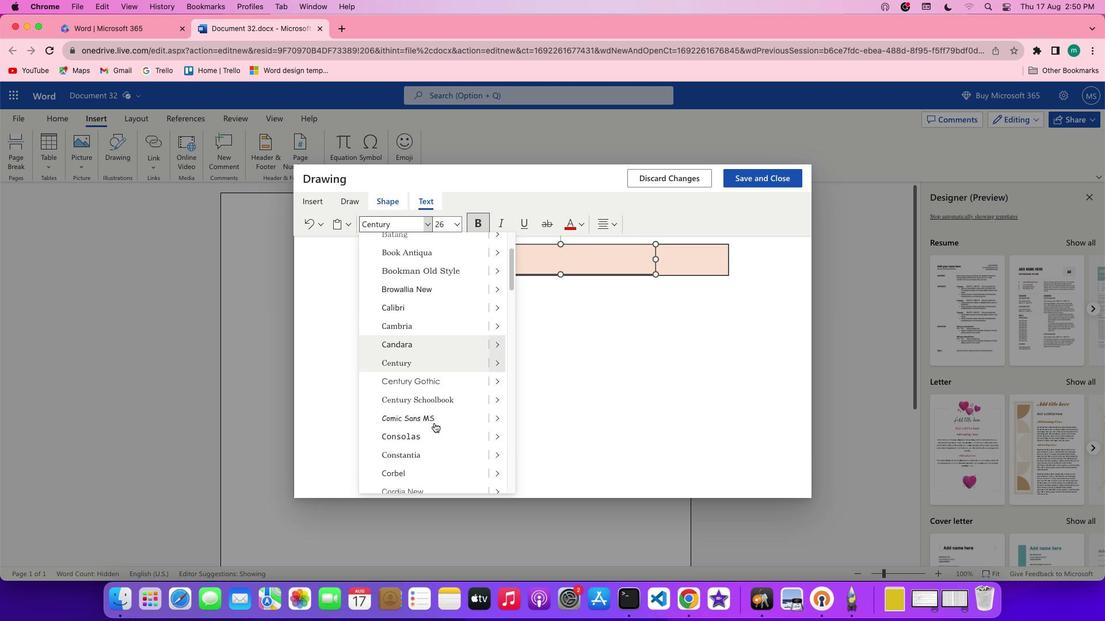 
Action: Mouse scrolled (554, 393) with delta (417, 177)
Screenshot: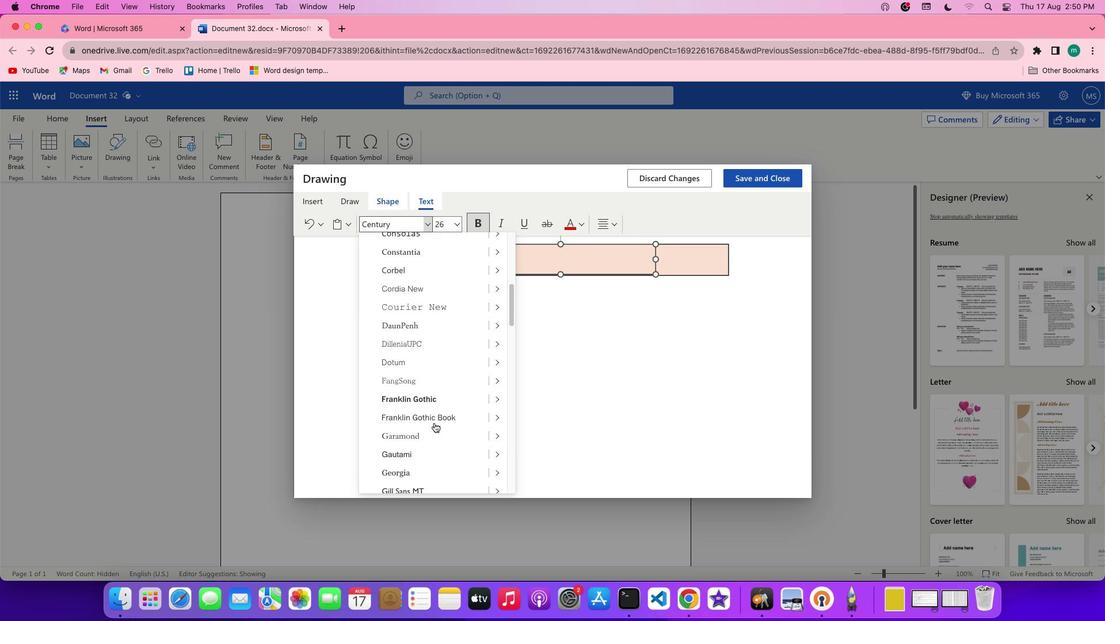 
Action: Mouse scrolled (554, 393) with delta (417, 179)
Screenshot: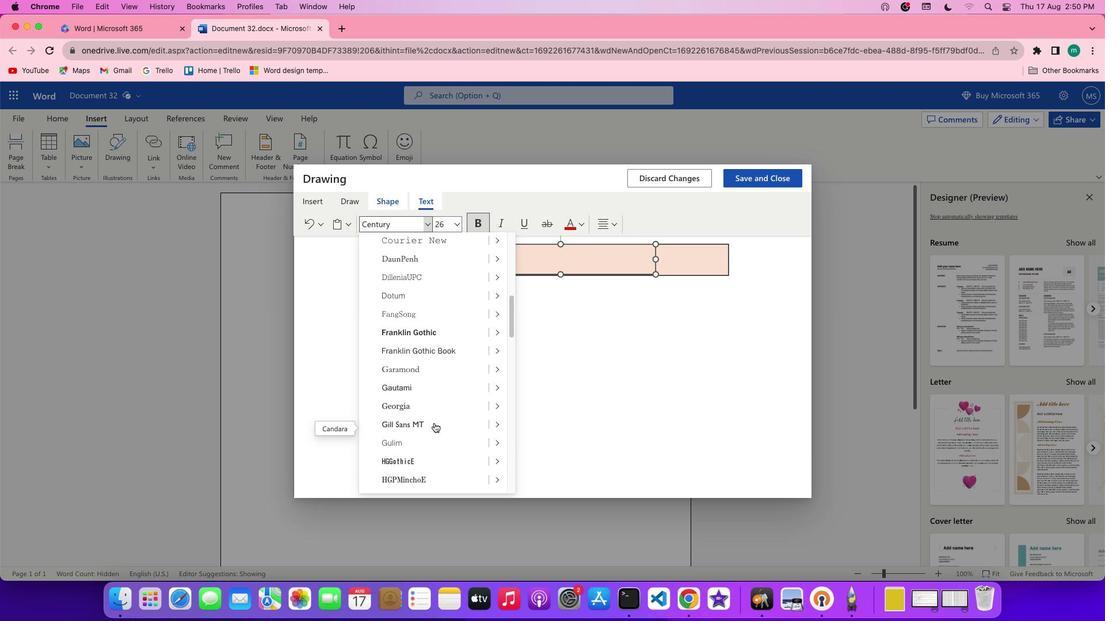 
Action: Mouse scrolled (554, 393) with delta (417, 179)
Screenshot: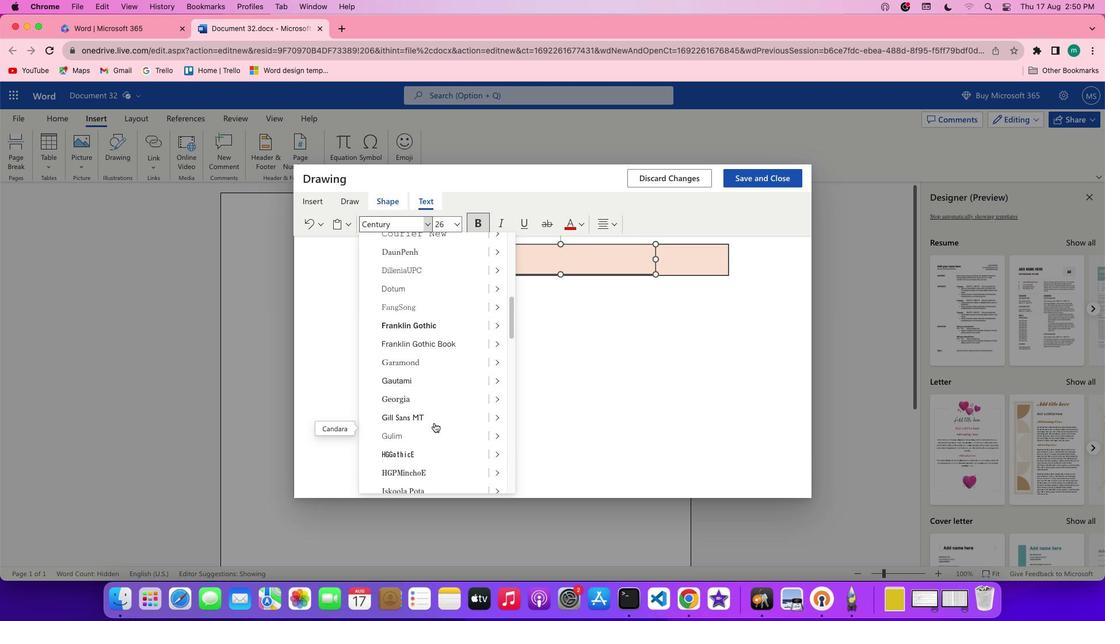 
Action: Mouse scrolled (554, 393) with delta (417, 178)
Screenshot: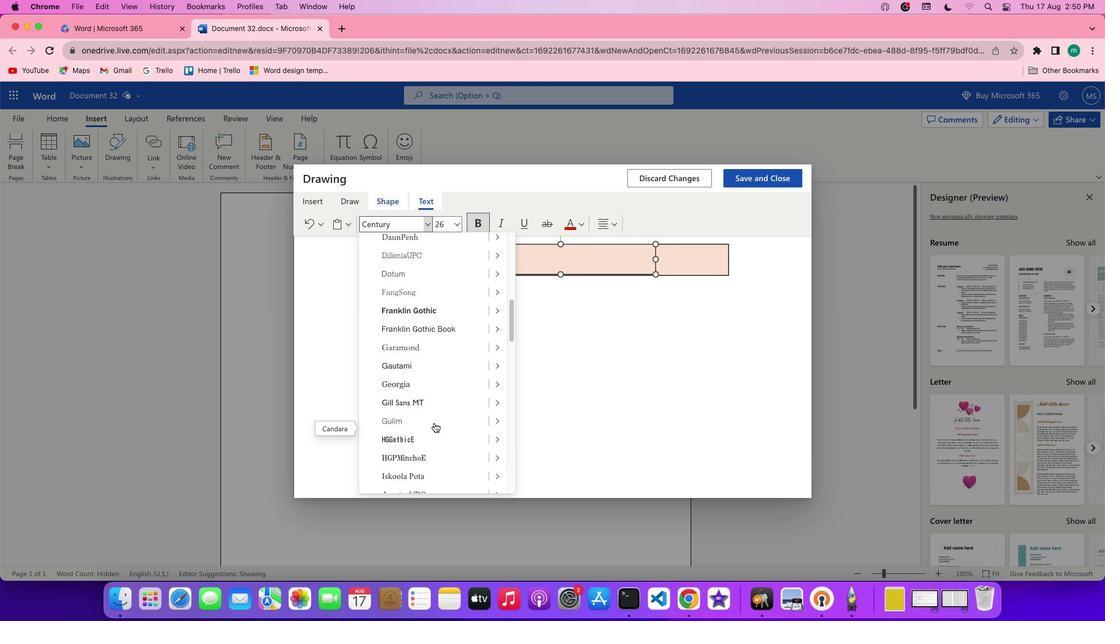 
Action: Mouse scrolled (554, 393) with delta (417, 179)
Screenshot: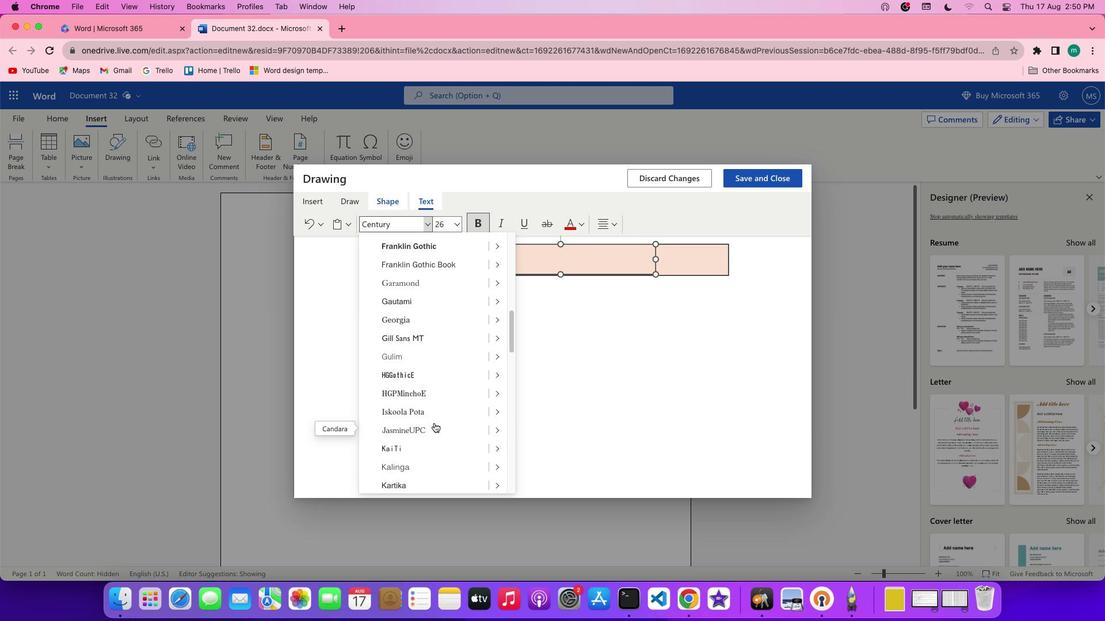 
Action: Mouse scrolled (554, 393) with delta (417, 179)
Screenshot: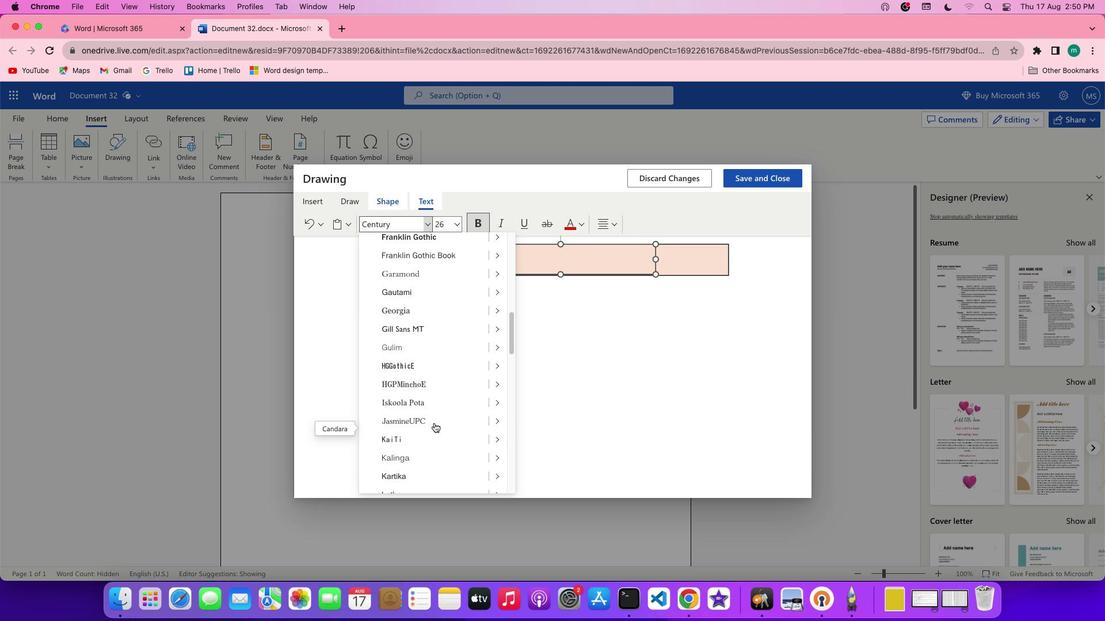 
Action: Mouse scrolled (554, 393) with delta (417, 179)
Screenshot: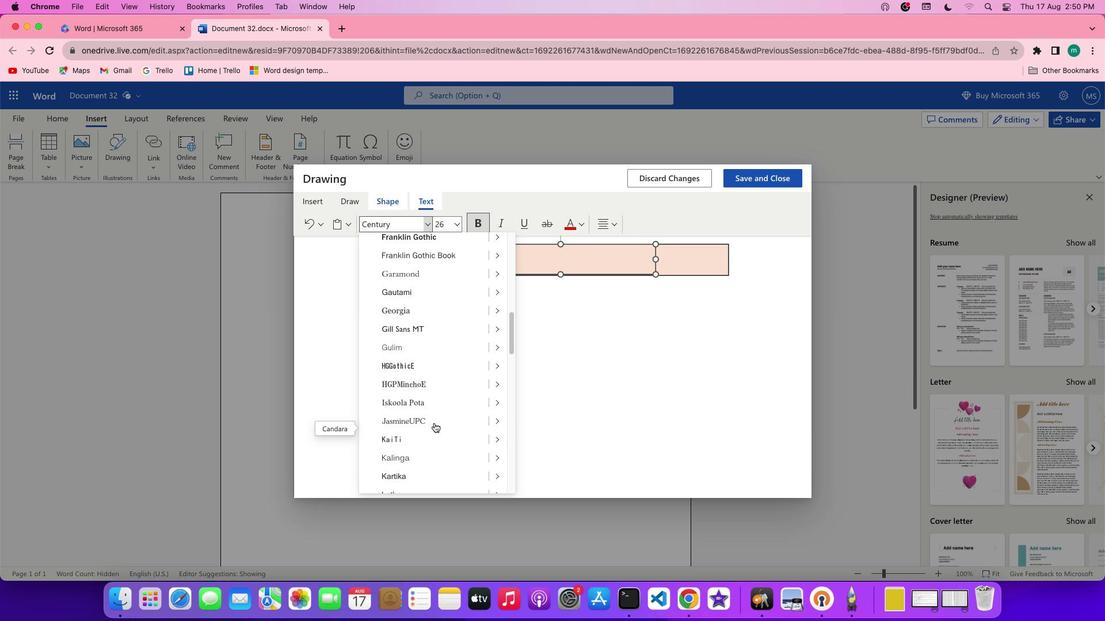 
Action: Mouse scrolled (554, 393) with delta (417, 178)
Screenshot: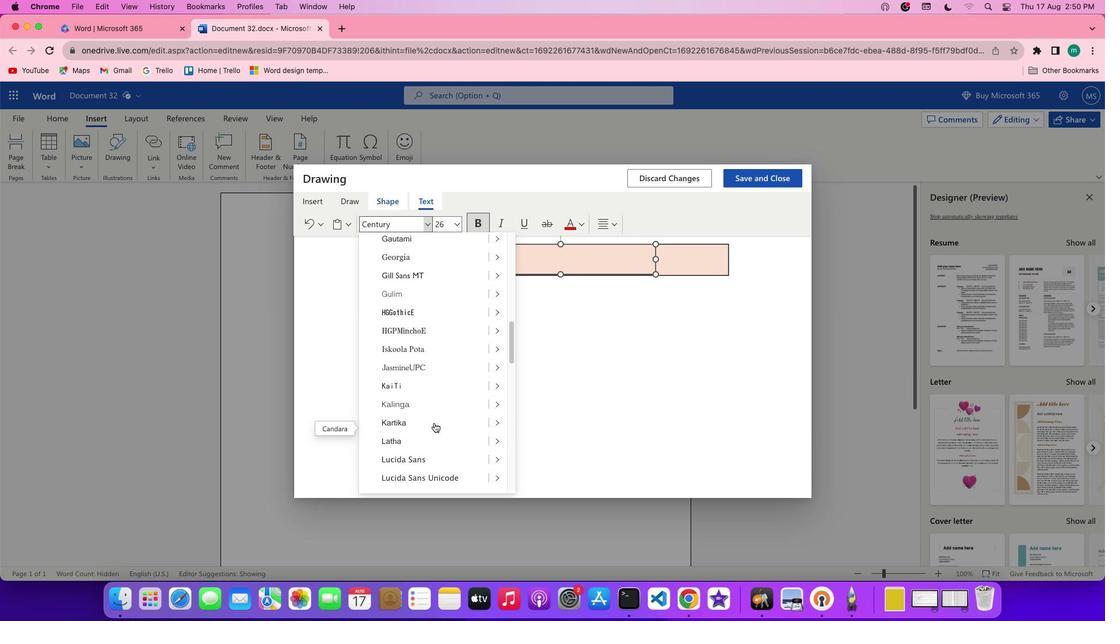 
Action: Mouse scrolled (554, 393) with delta (417, 177)
Screenshot: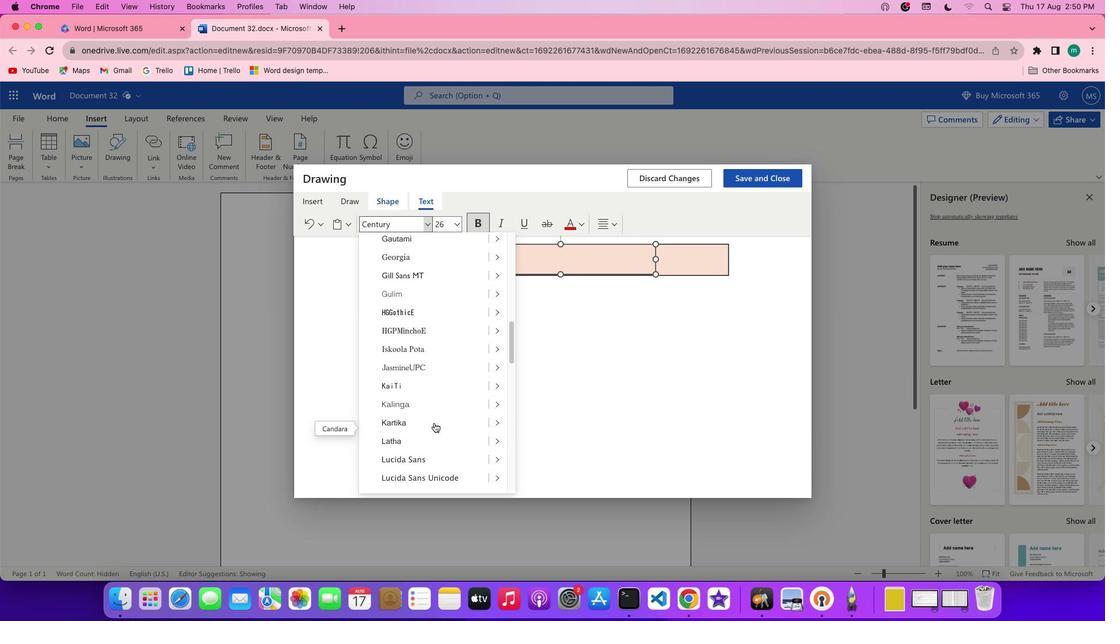 
Action: Mouse scrolled (554, 393) with delta (417, 177)
Screenshot: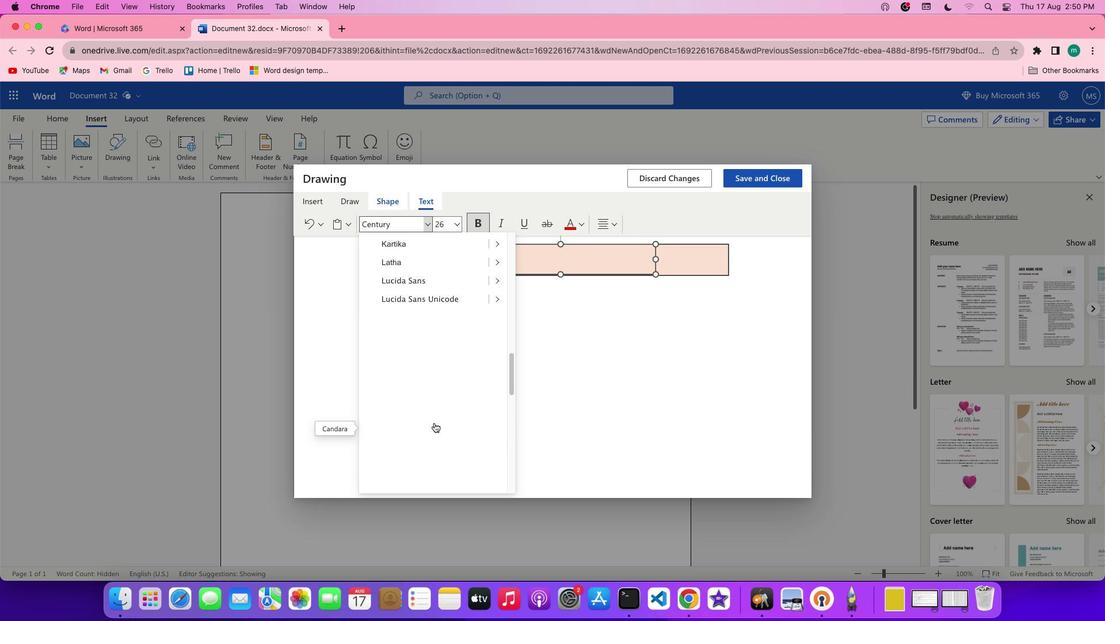 
Action: Mouse moved to (575, 411)
Screenshot: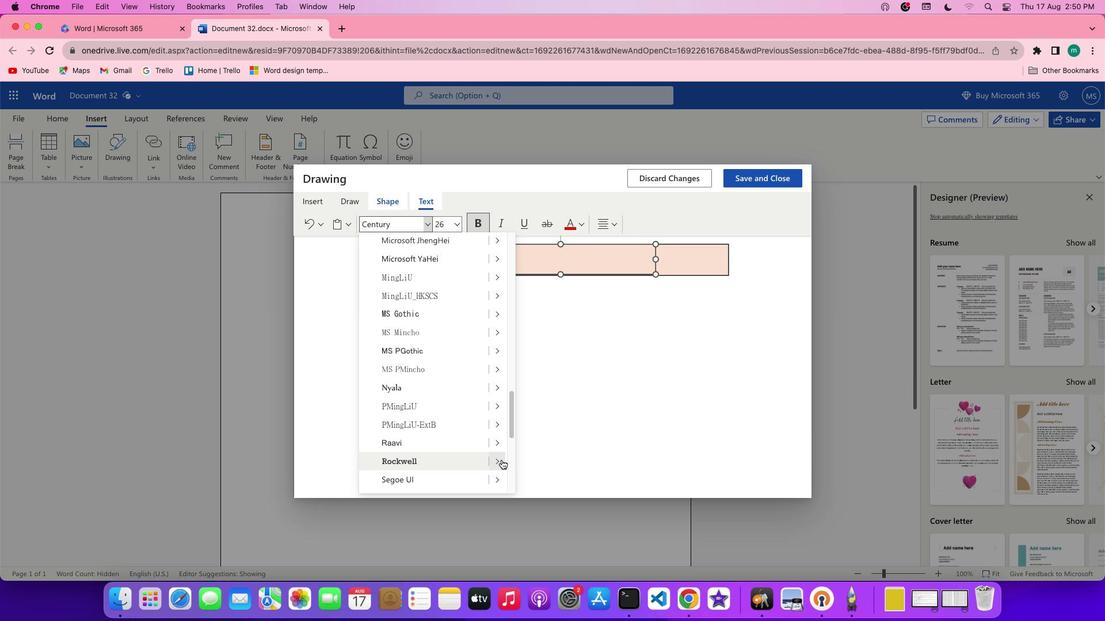 
Action: Mouse pressed left at (575, 411)
Screenshot: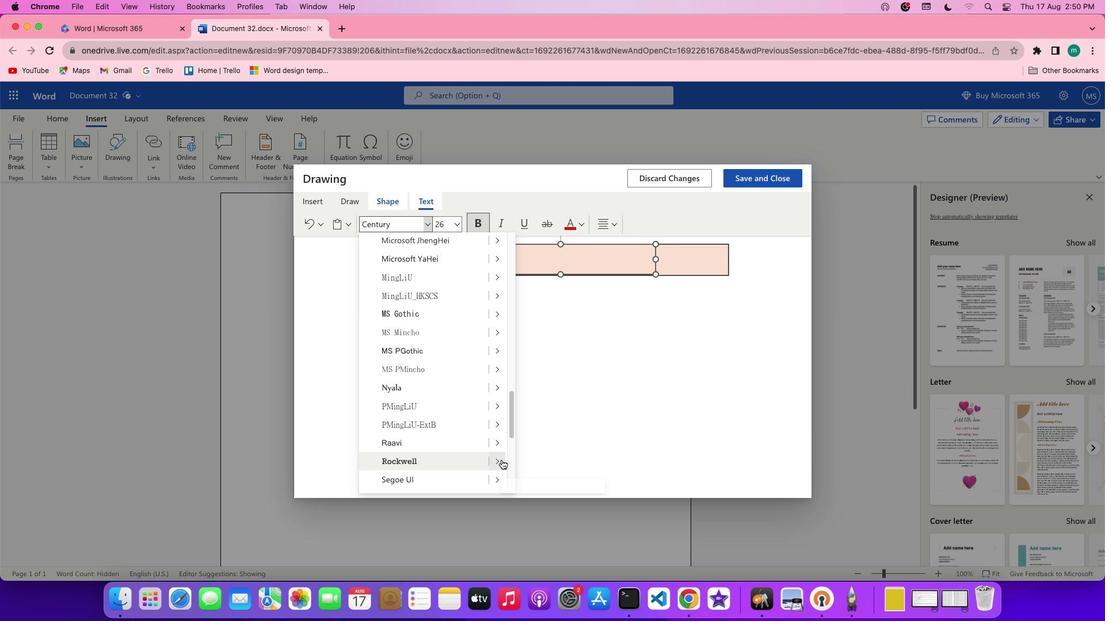 
Action: Mouse moved to (588, 368)
Screenshot: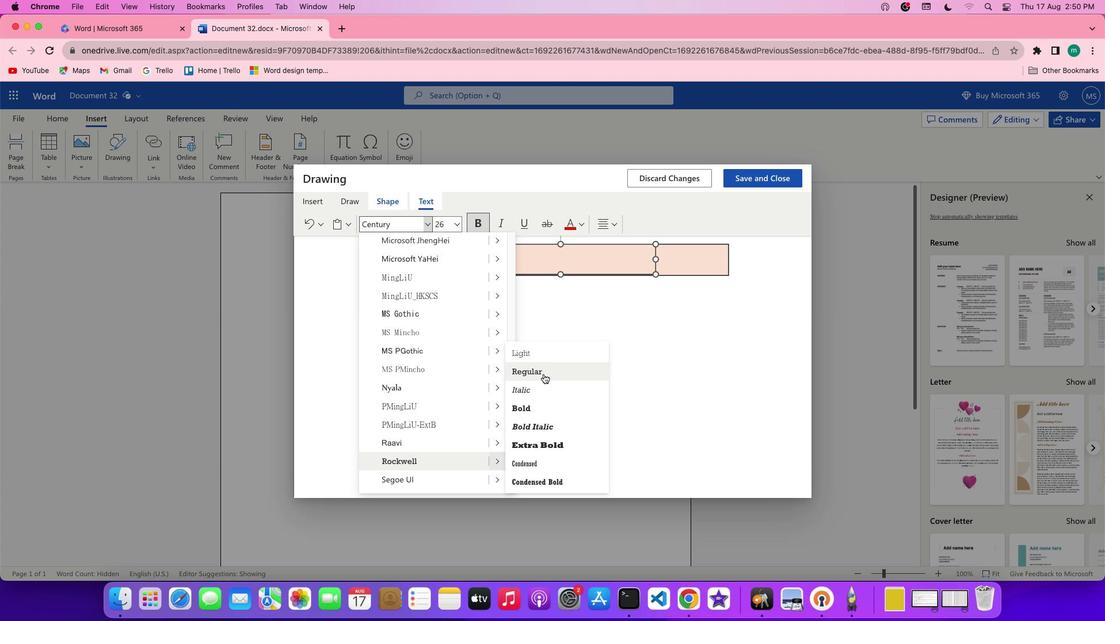 
Action: Mouse pressed left at (588, 368)
Screenshot: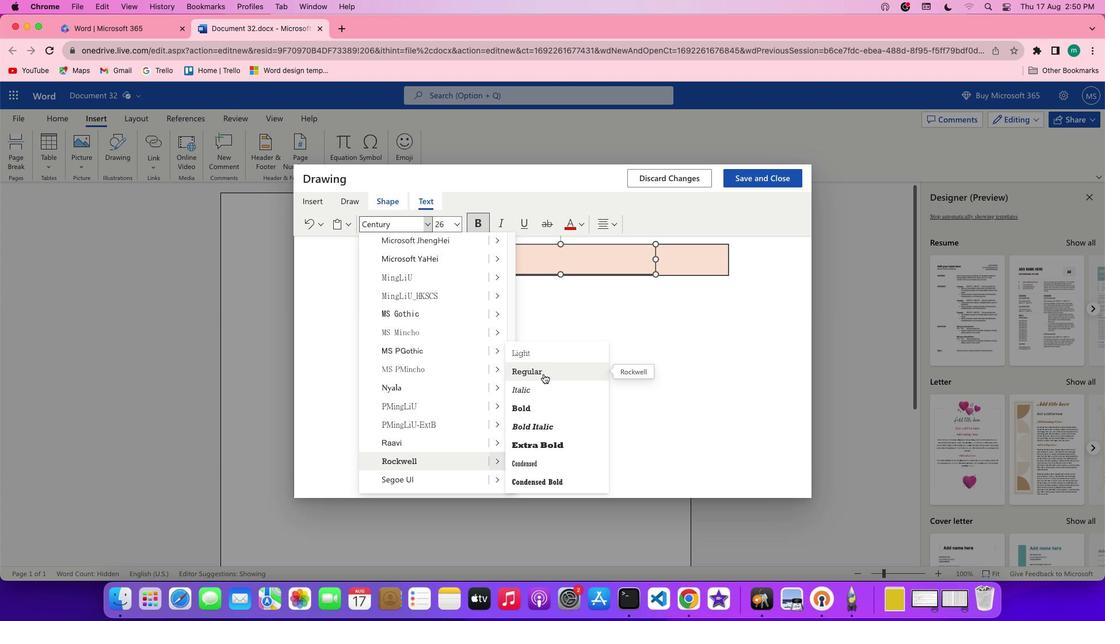 
Action: Mouse moved to (572, 307)
Screenshot: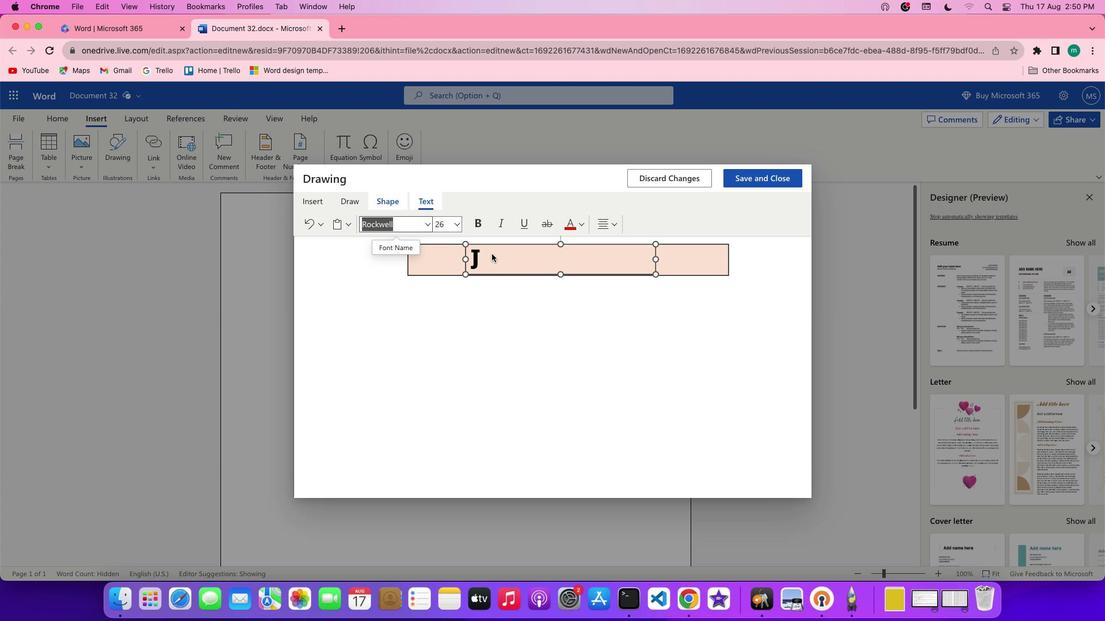 
Action: Mouse pressed left at (572, 307)
Screenshot: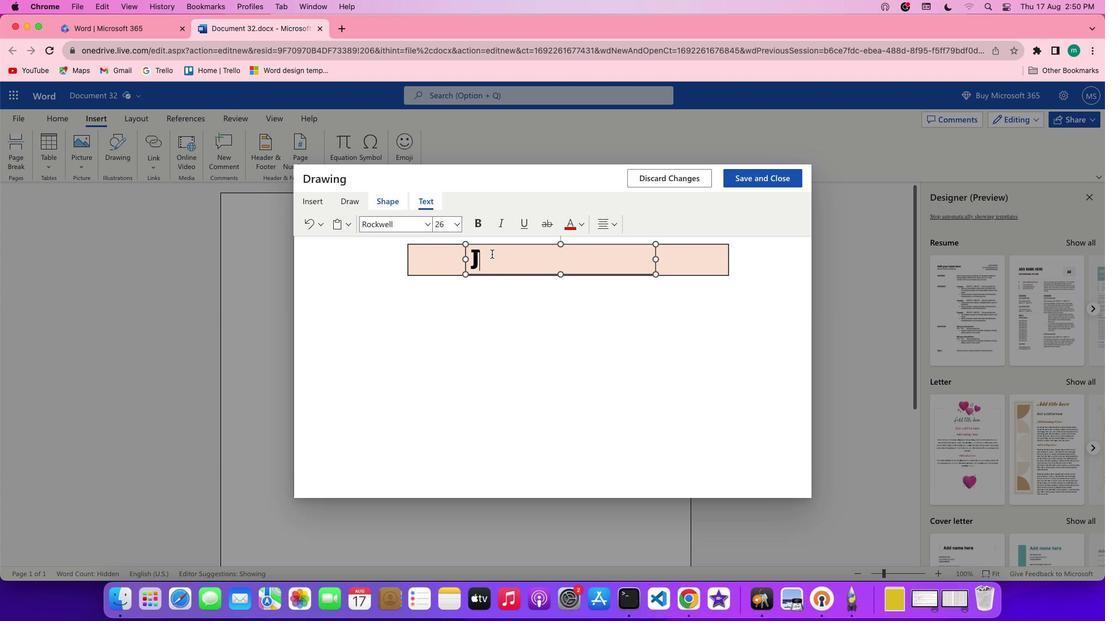 
Action: Key pressed Key.backspaceKey.shift'J''a''n''n''a'Key.backspaceKey.backspaceKey.backspaceKey.backspaceKey.backspaceKey.shift'J'
Screenshot: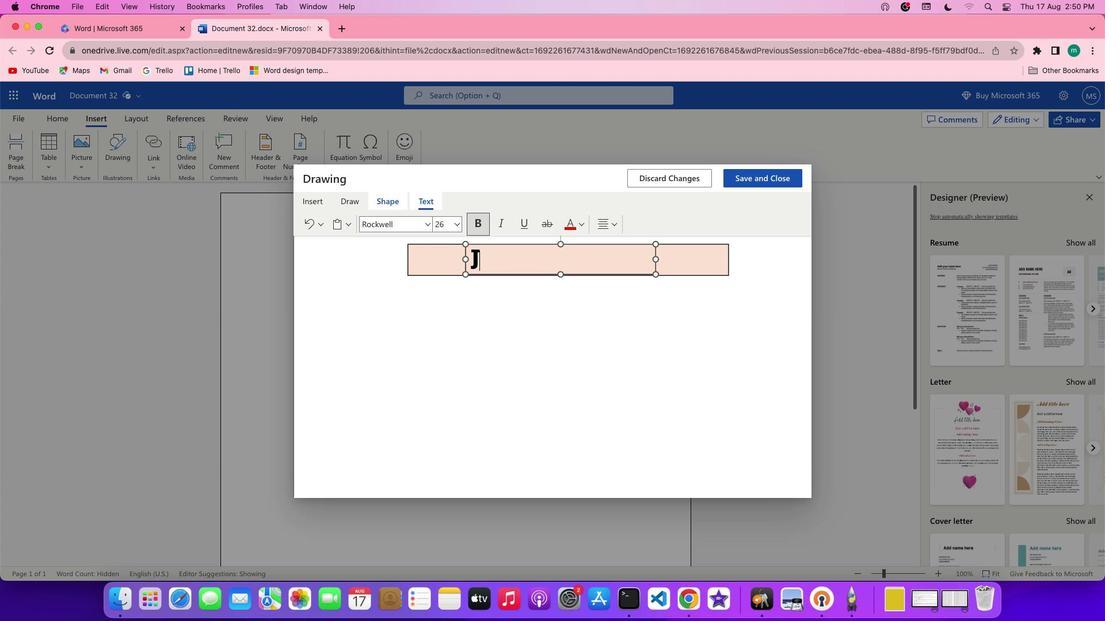 
Action: Mouse moved to (568, 291)
Screenshot: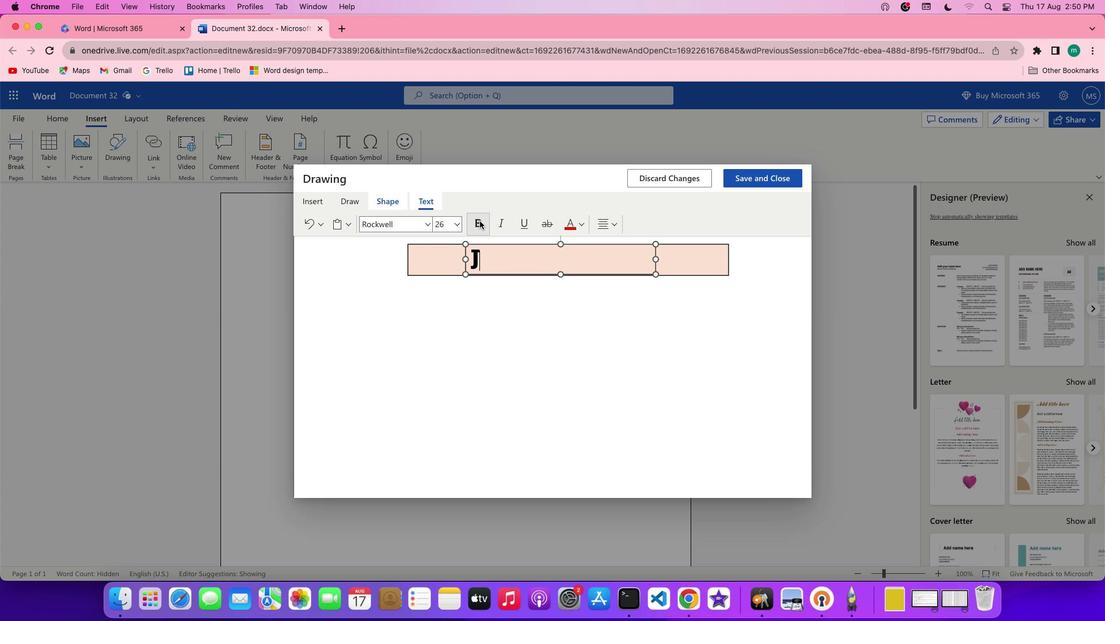 
Action: Mouse pressed left at (568, 291)
Screenshot: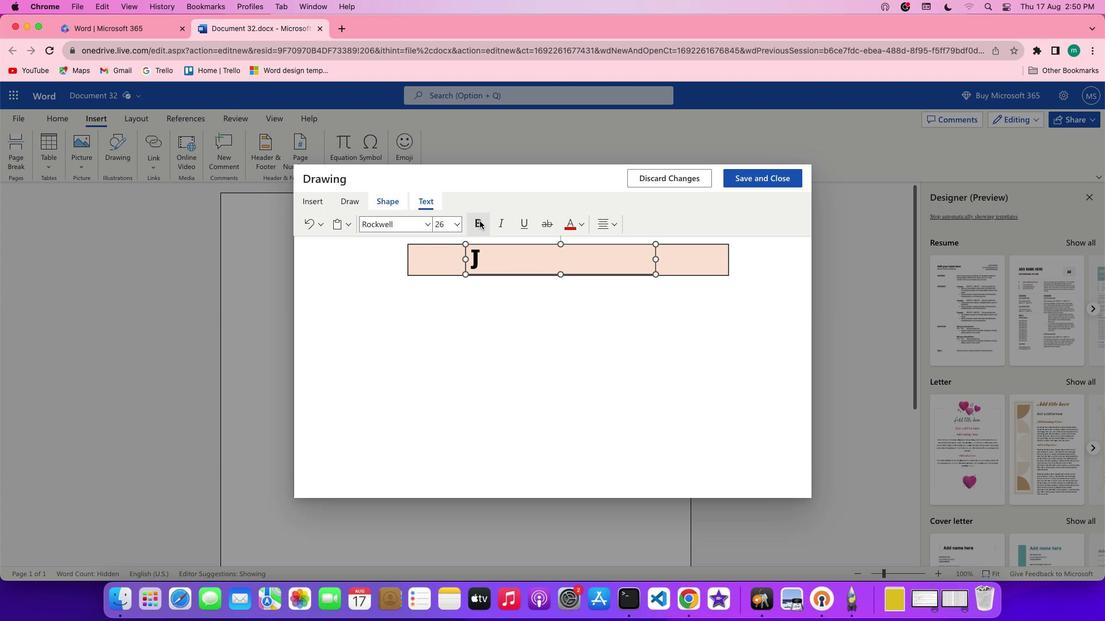 
Action: Mouse moved to (573, 315)
Screenshot: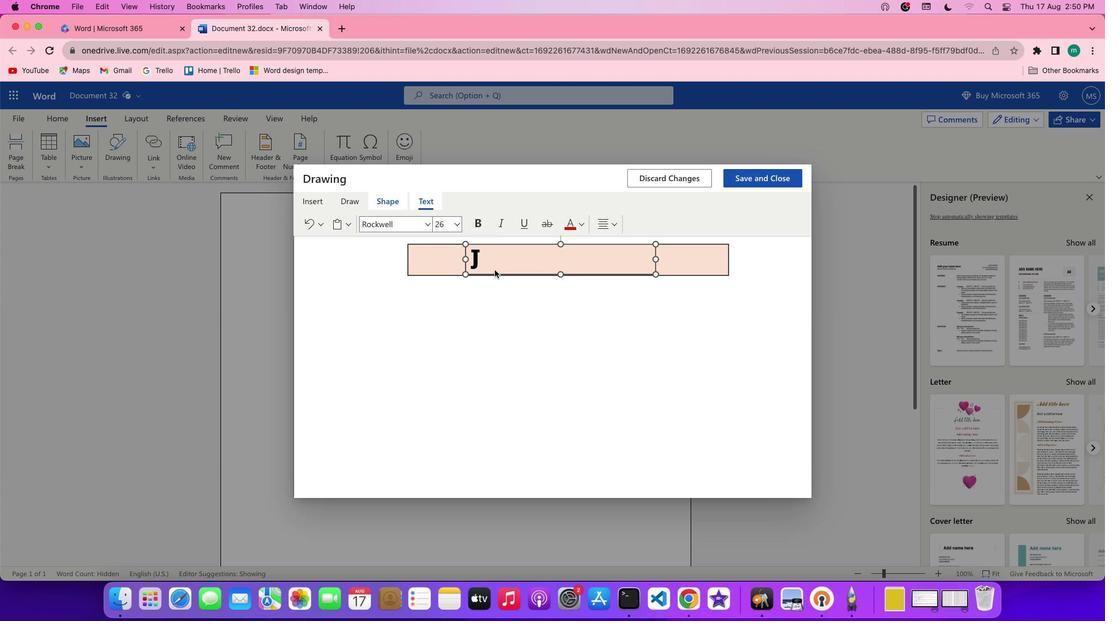 
Action: Key pressed Key.backspaceKey.shift'J'Key.backspace
Screenshot: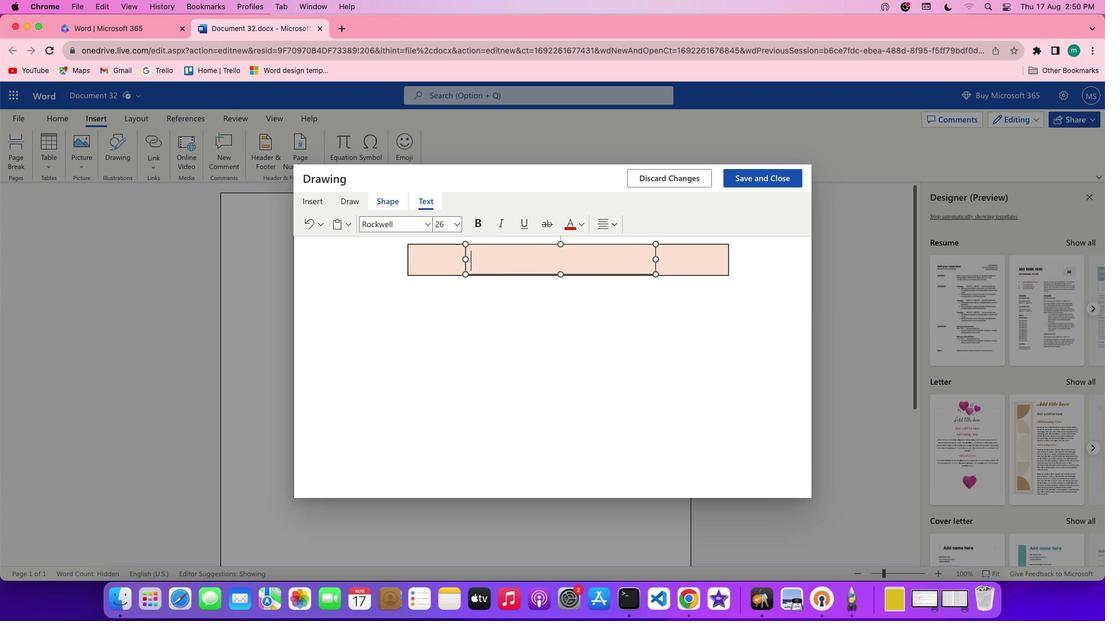 
Action: Mouse moved to (552, 297)
Screenshot: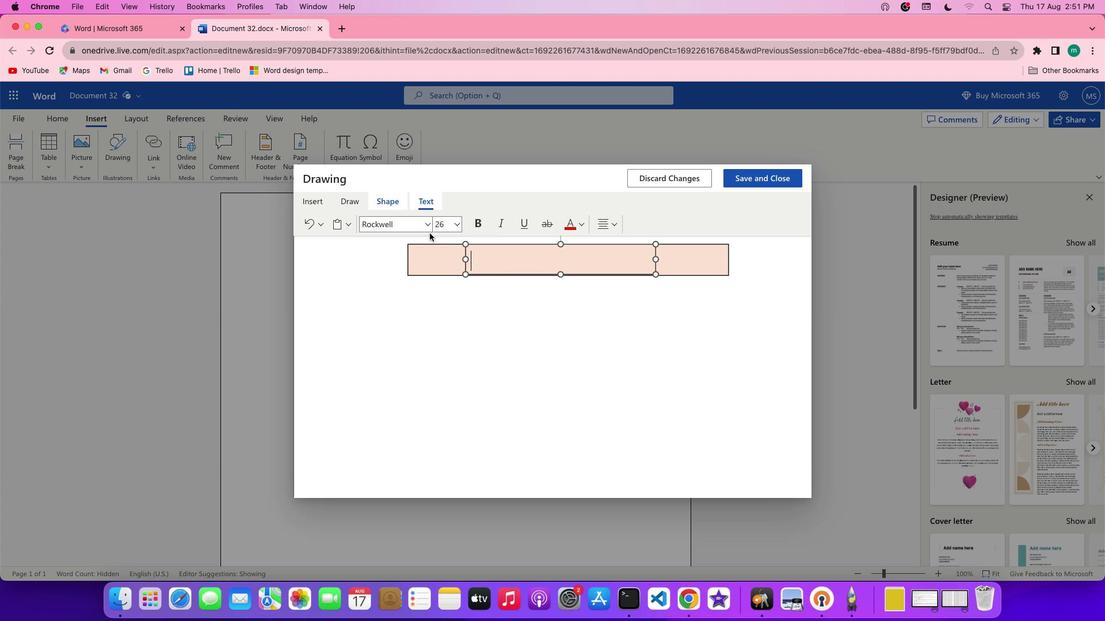 
Action: Mouse pressed left at (552, 297)
Screenshot: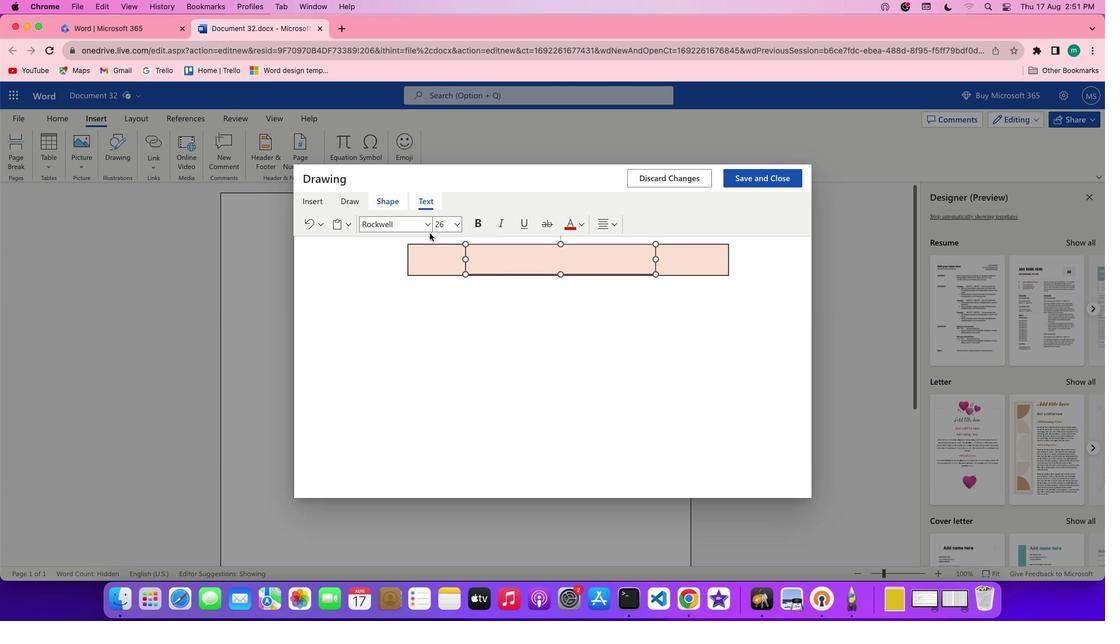 
Action: Mouse moved to (552, 294)
Screenshot: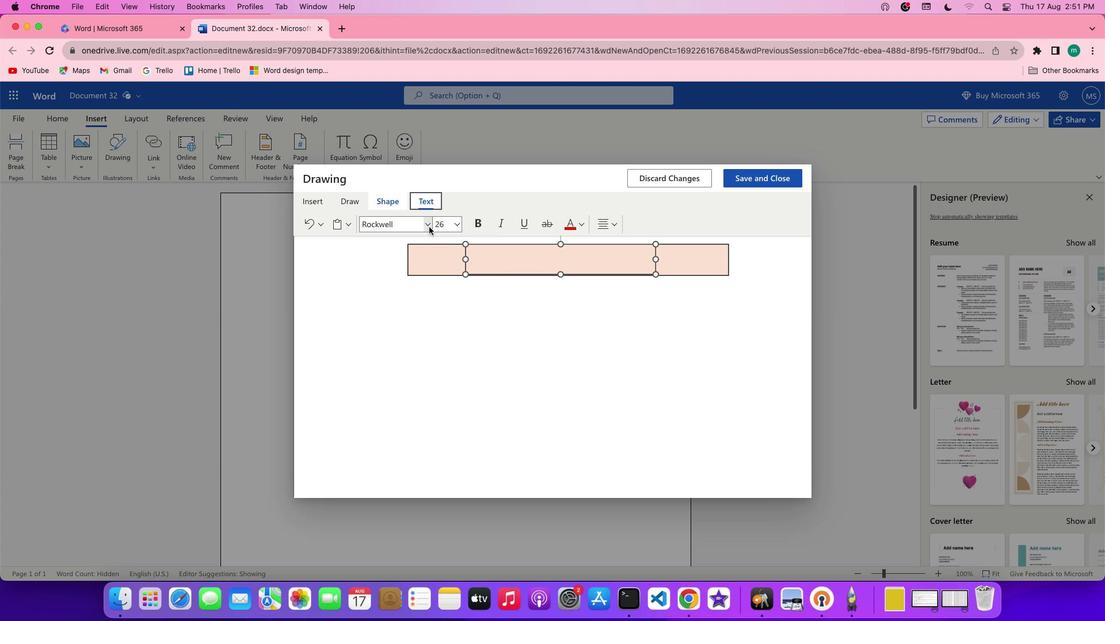 
Action: Mouse pressed left at (552, 294)
Screenshot: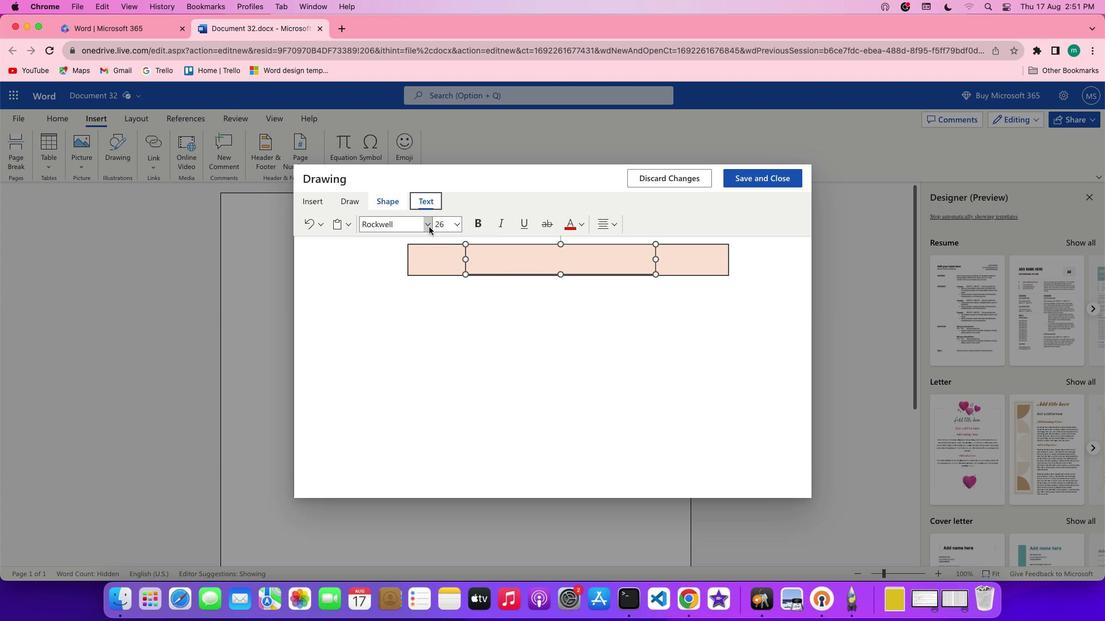 
Action: Mouse moved to (550, 321)
Screenshot: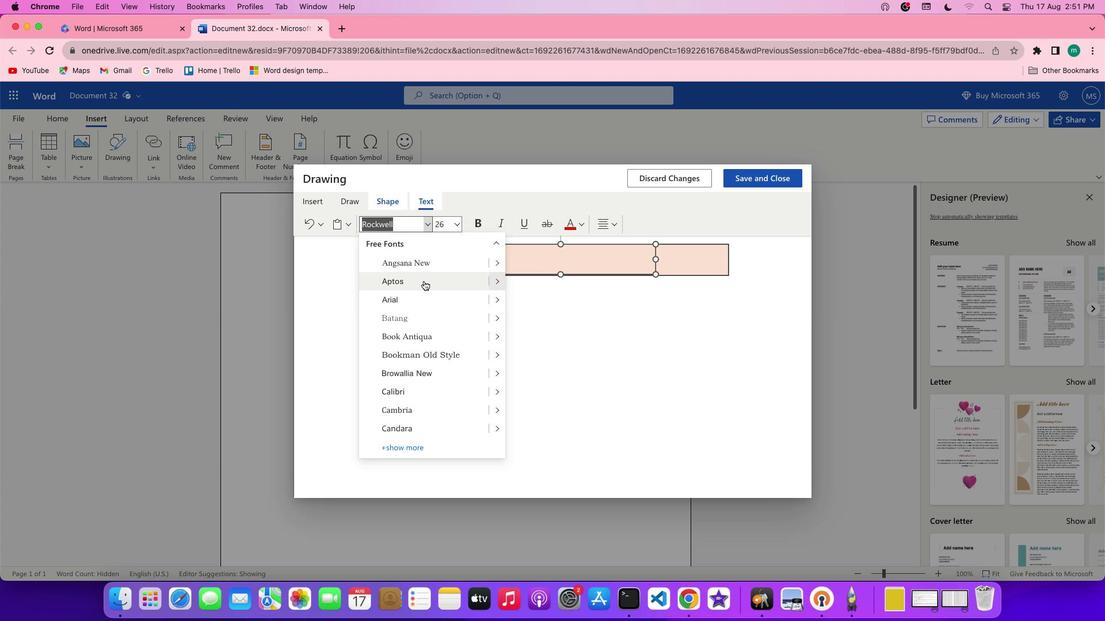 
Action: Mouse pressed left at (550, 321)
Screenshot: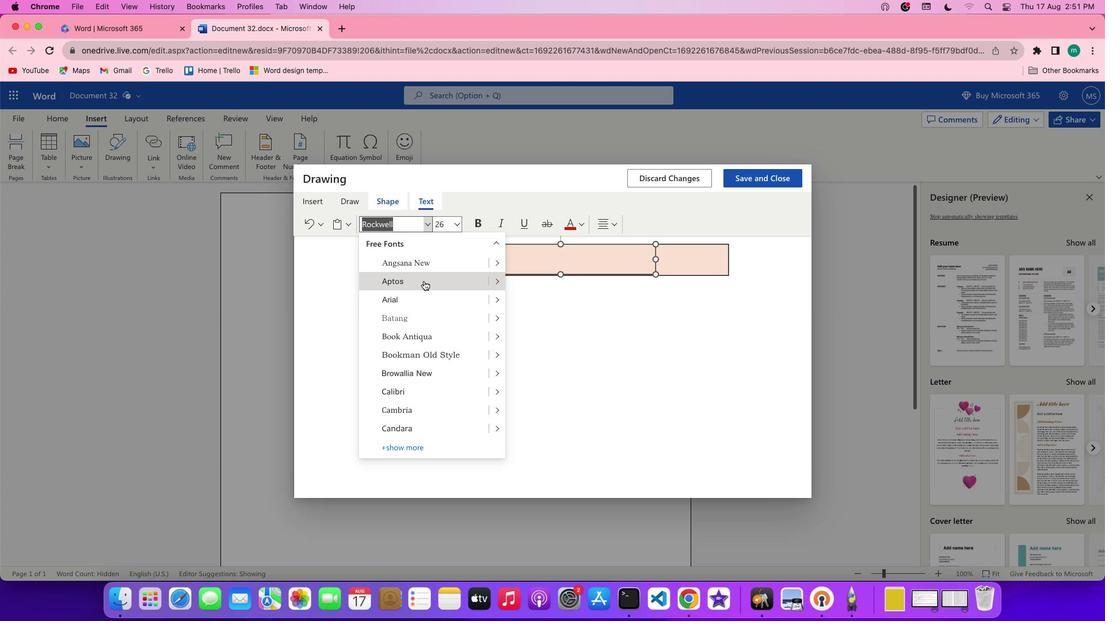 
Action: Mouse moved to (551, 293)
Screenshot: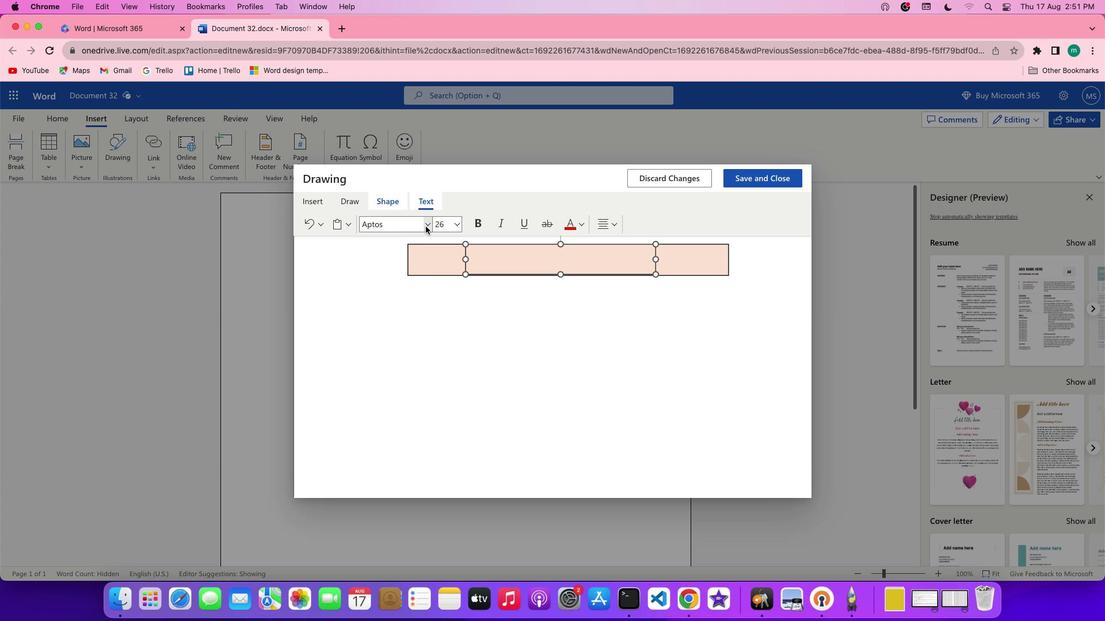 
Action: Mouse pressed left at (551, 293)
Screenshot: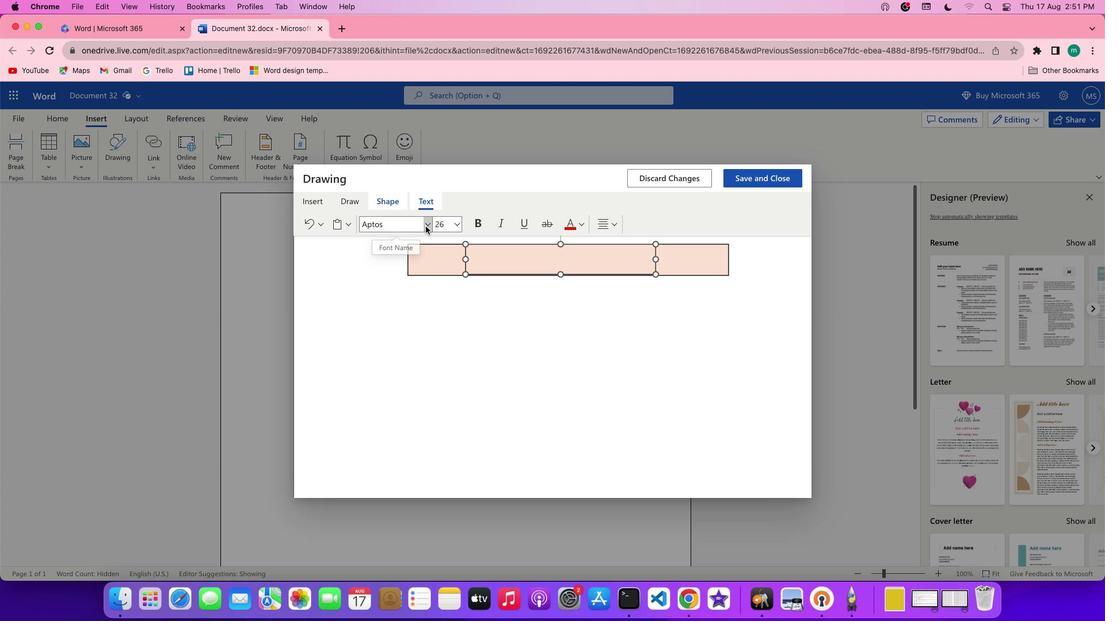 
Action: Mouse moved to (575, 321)
Screenshot: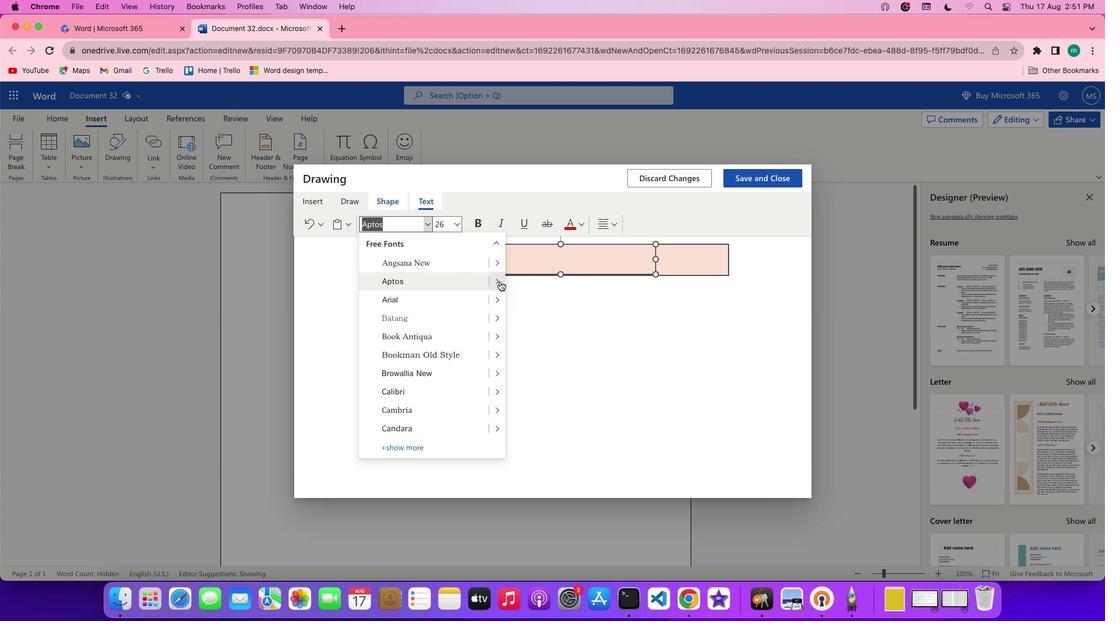 
Action: Mouse pressed left at (575, 321)
Screenshot: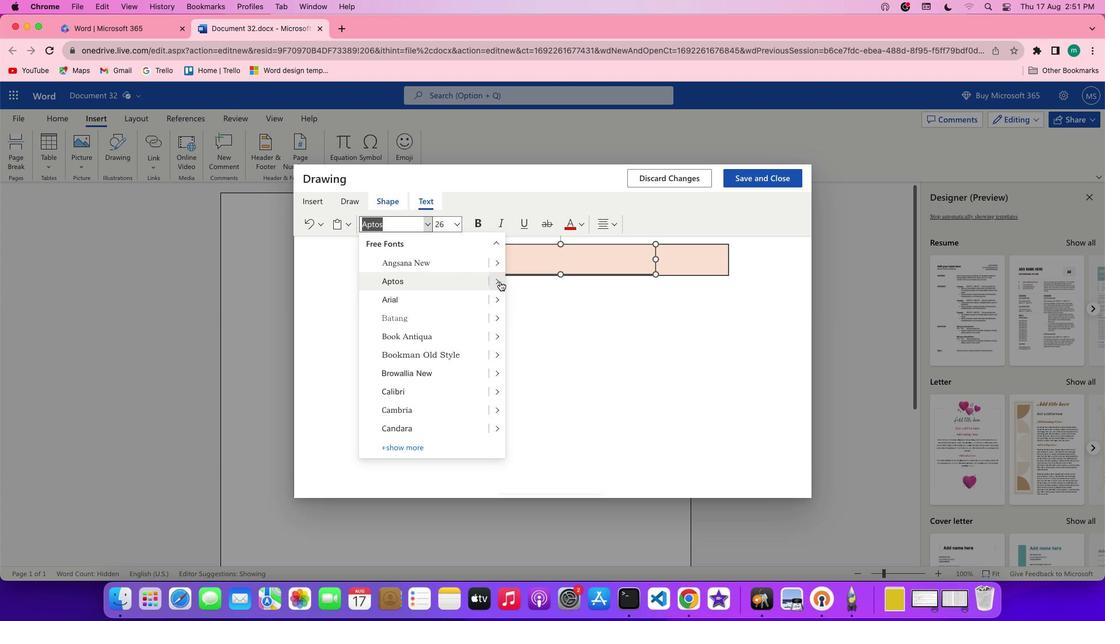 
Action: Mouse moved to (592, 339)
Screenshot: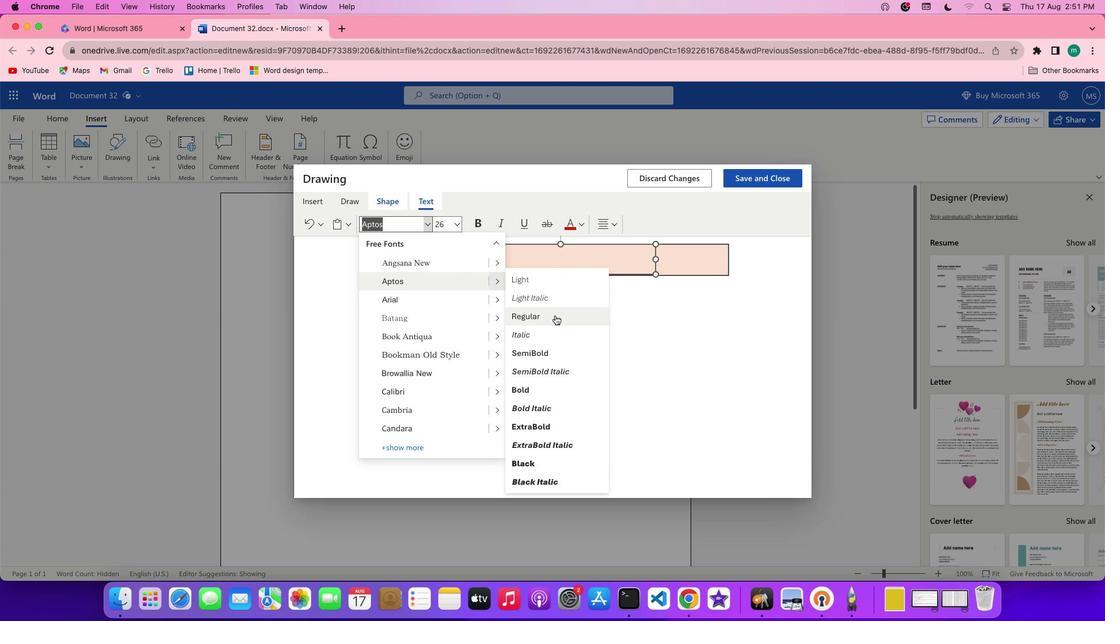 
Action: Mouse pressed left at (592, 339)
Screenshot: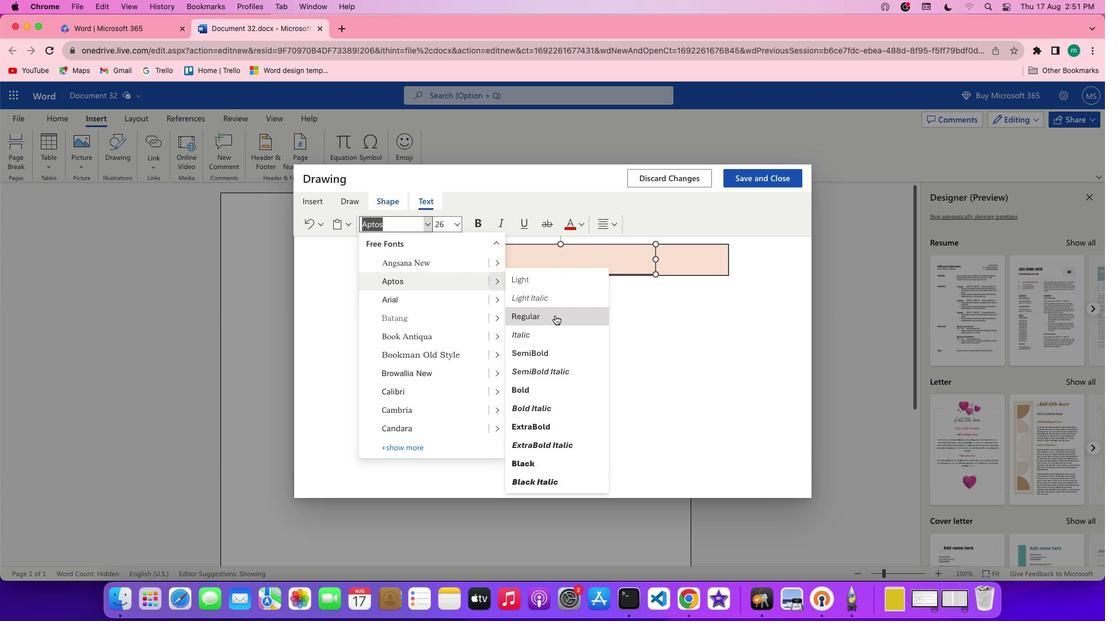 
Action: Mouse moved to (572, 309)
Screenshot: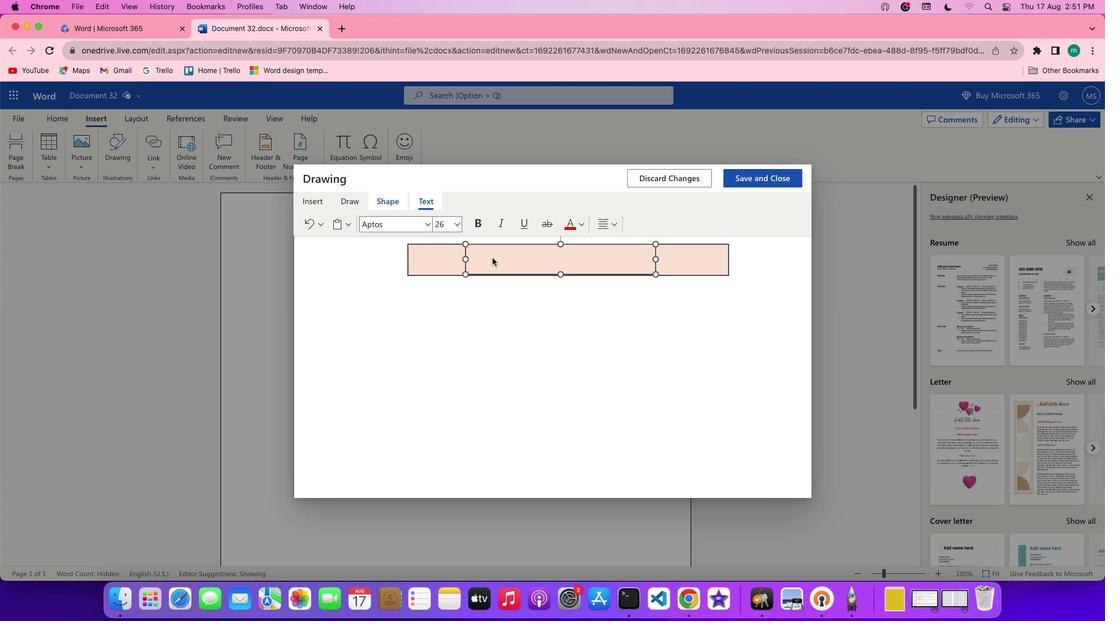 
Action: Mouse pressed left at (572, 309)
Screenshot: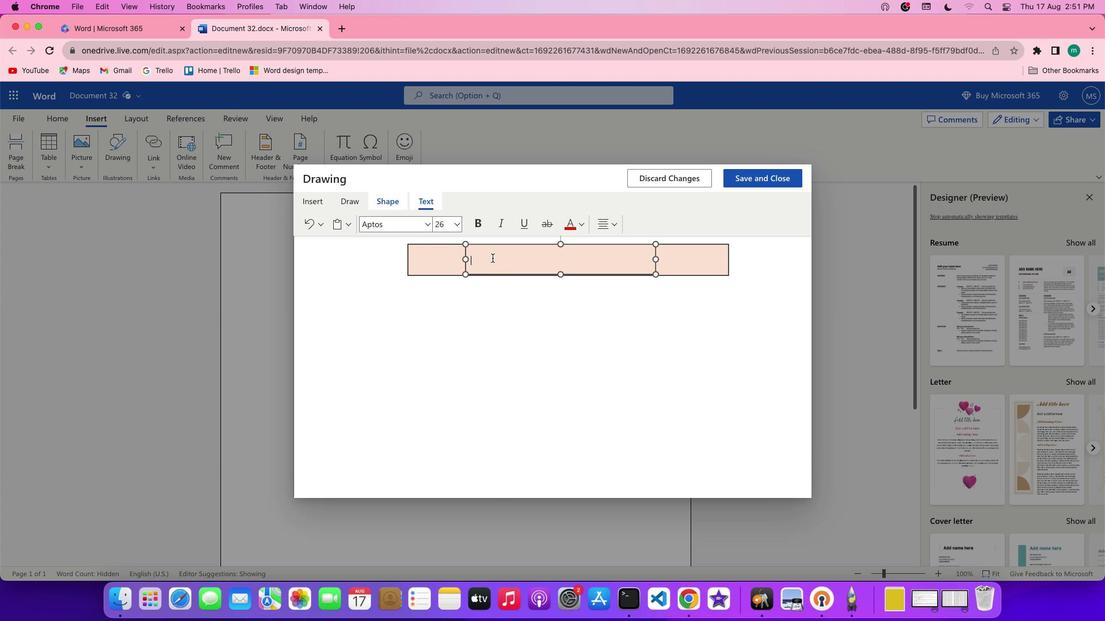 
Action: Key pressed Key.shift'J'
Screenshot: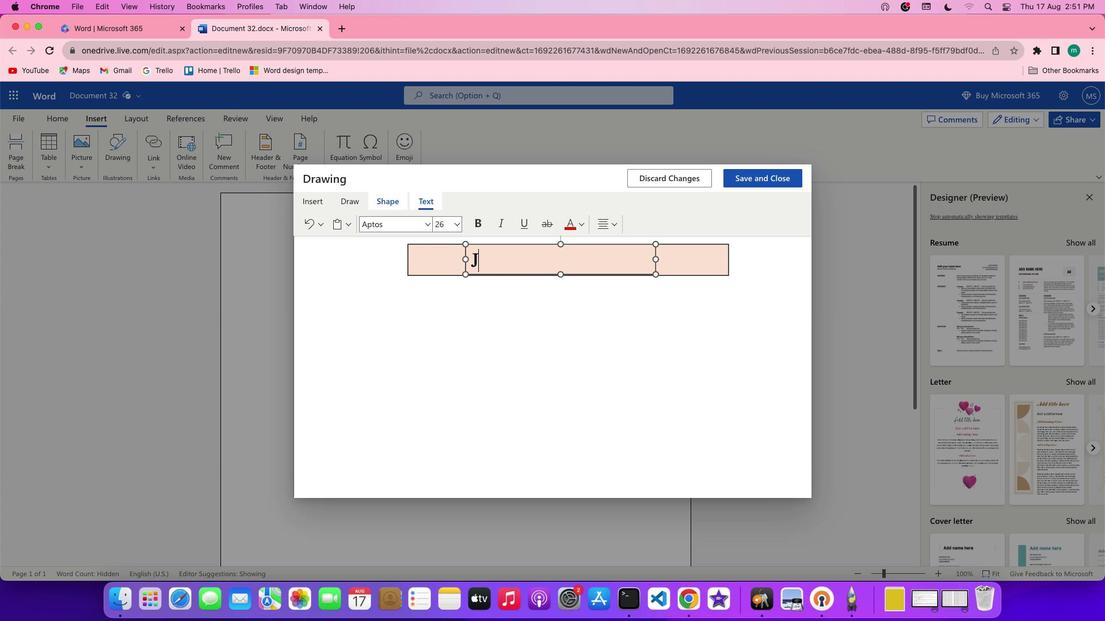
Action: Mouse moved to (561, 293)
Screenshot: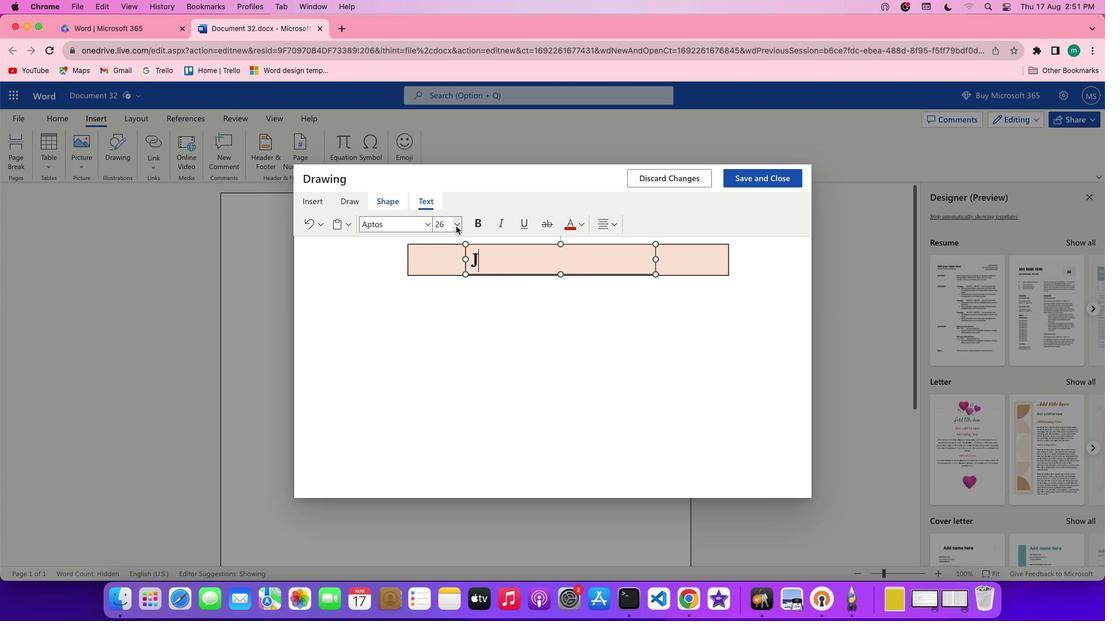 
Action: Mouse pressed left at (561, 293)
Screenshot: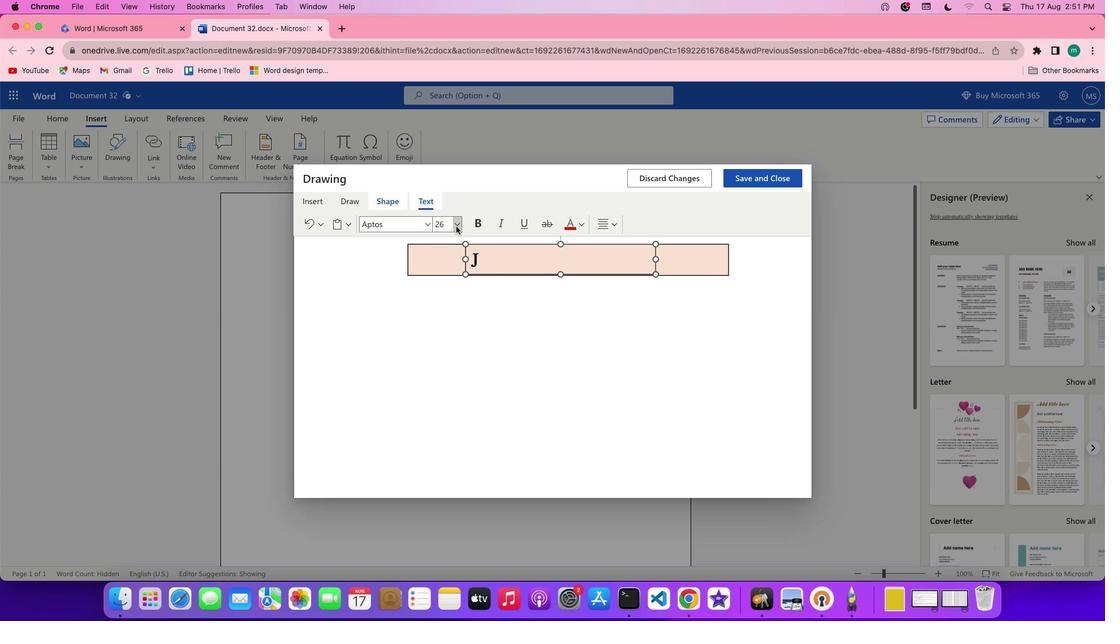 
Action: Mouse moved to (558, 415)
Screenshot: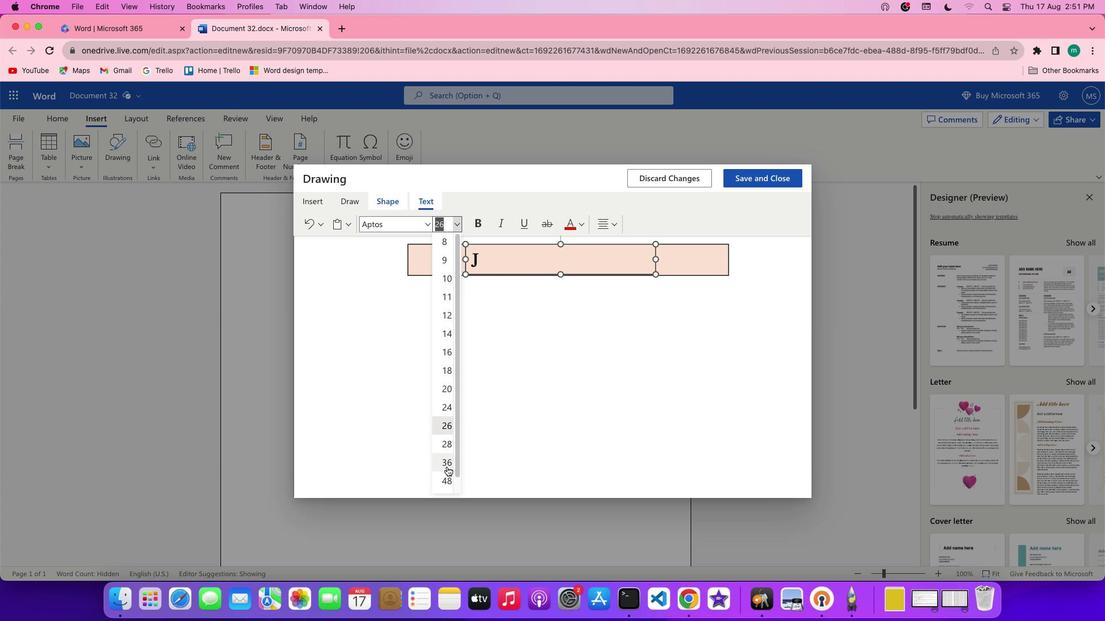 
Action: Mouse pressed left at (558, 415)
Screenshot: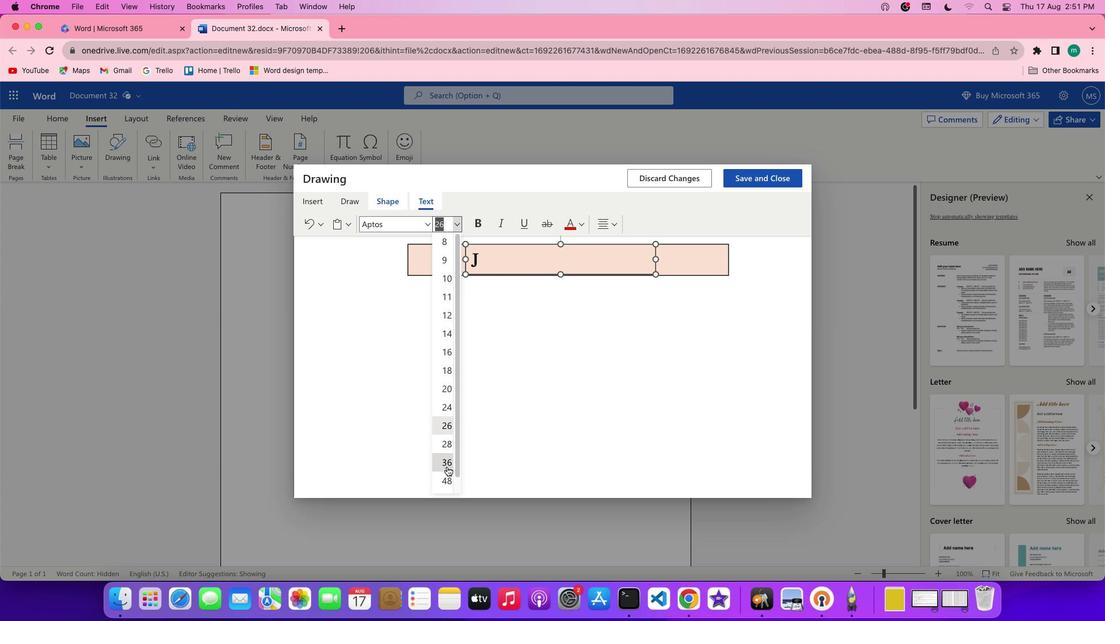 
Action: Mouse moved to (572, 310)
Screenshot: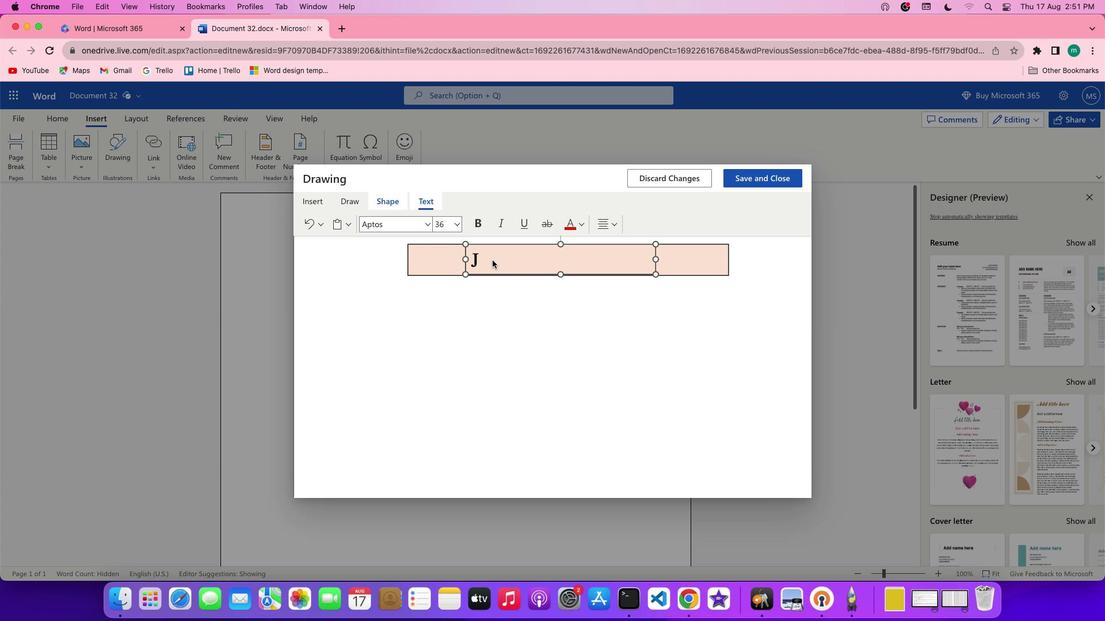 
Action: Mouse pressed left at (572, 310)
Screenshot: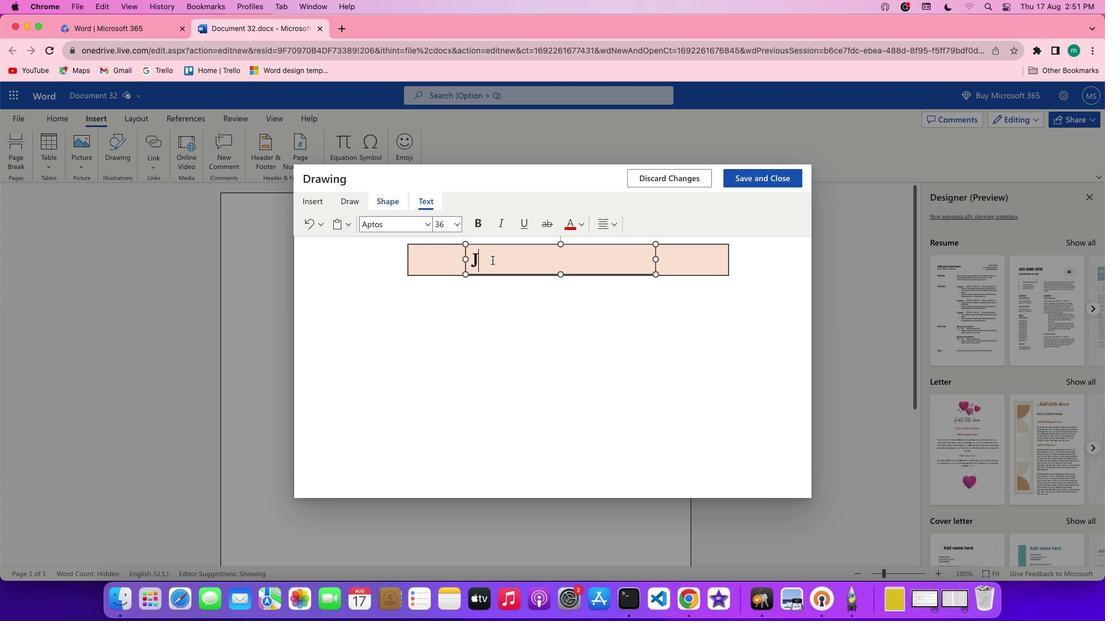 
Action: Key pressed Key.backspaceKey.shift
Screenshot: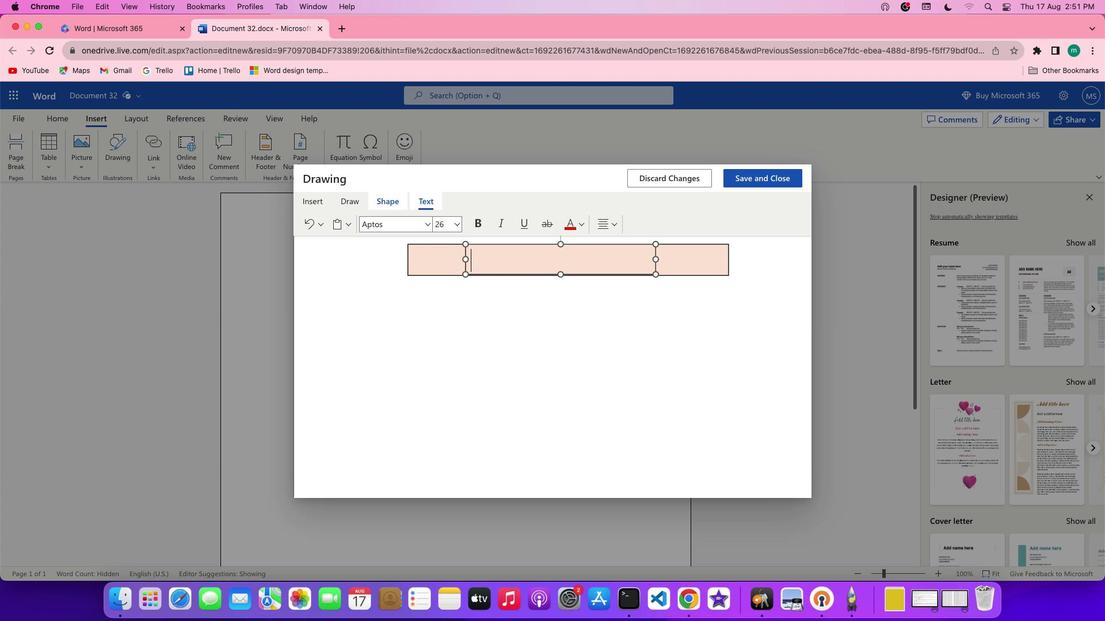 
Action: Mouse moved to (562, 295)
Screenshot: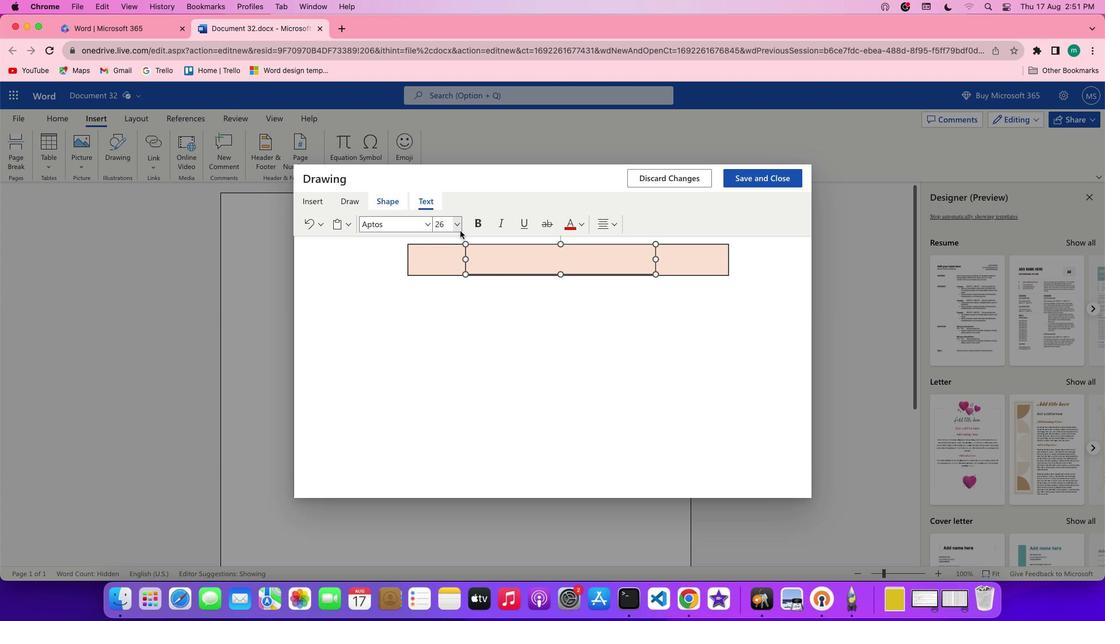 
Action: Mouse pressed left at (562, 295)
Screenshot: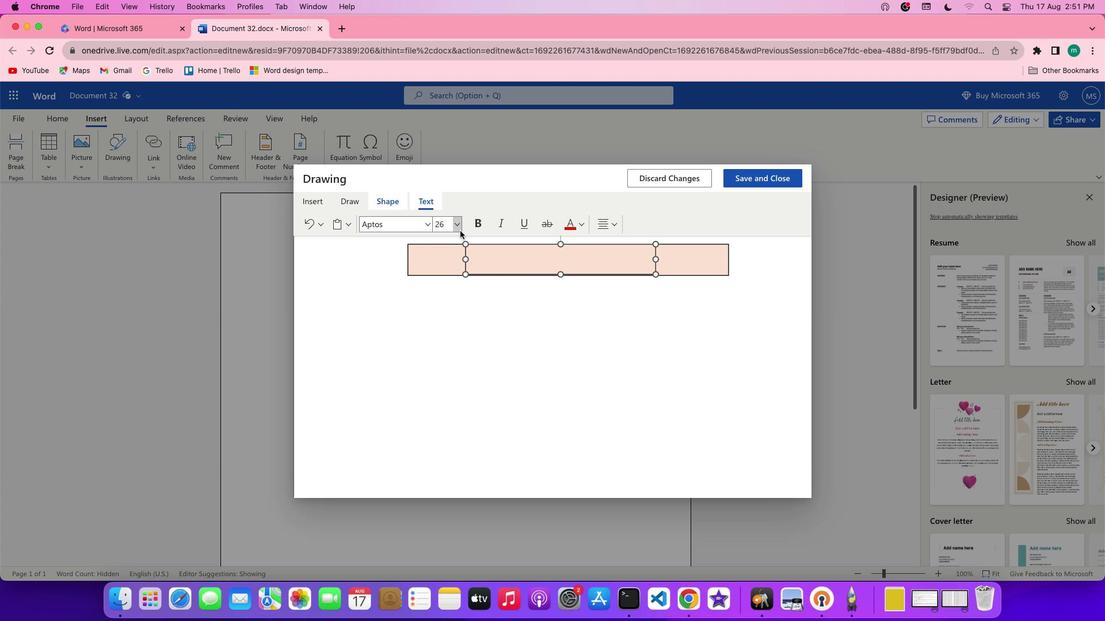 
Action: Mouse moved to (558, 412)
Screenshot: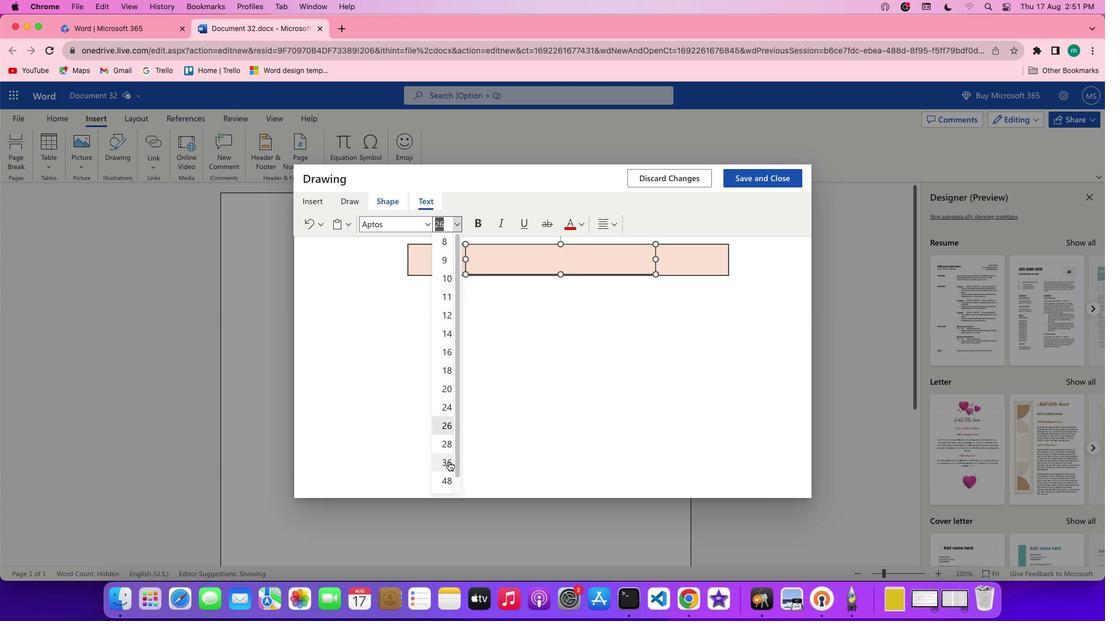 
Action: Mouse pressed left at (558, 412)
Screenshot: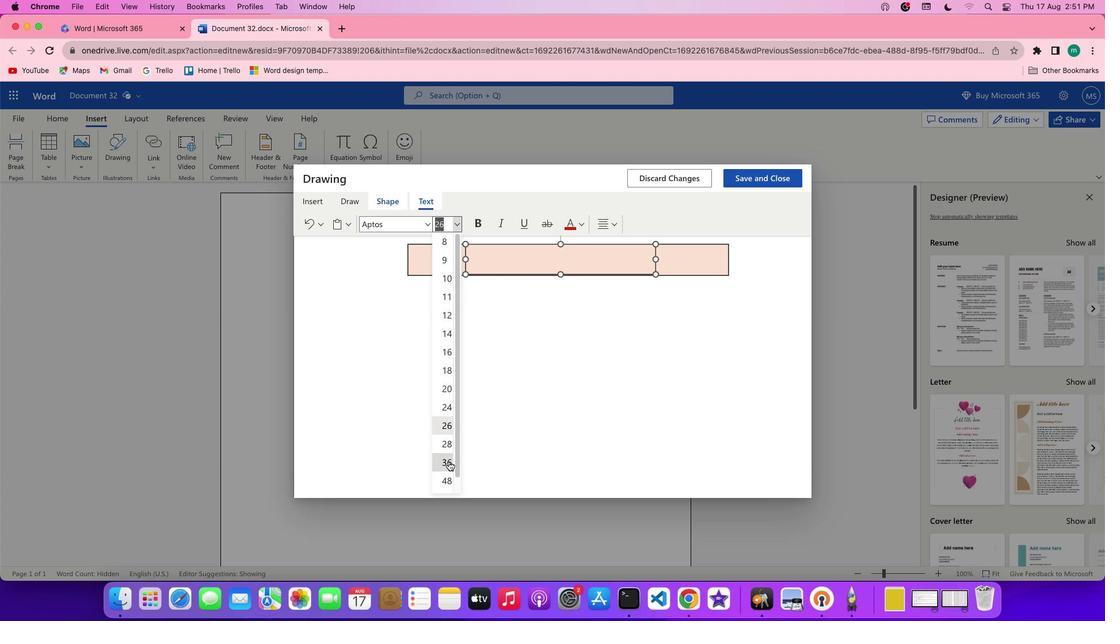 
Action: Mouse moved to (569, 311)
Screenshot: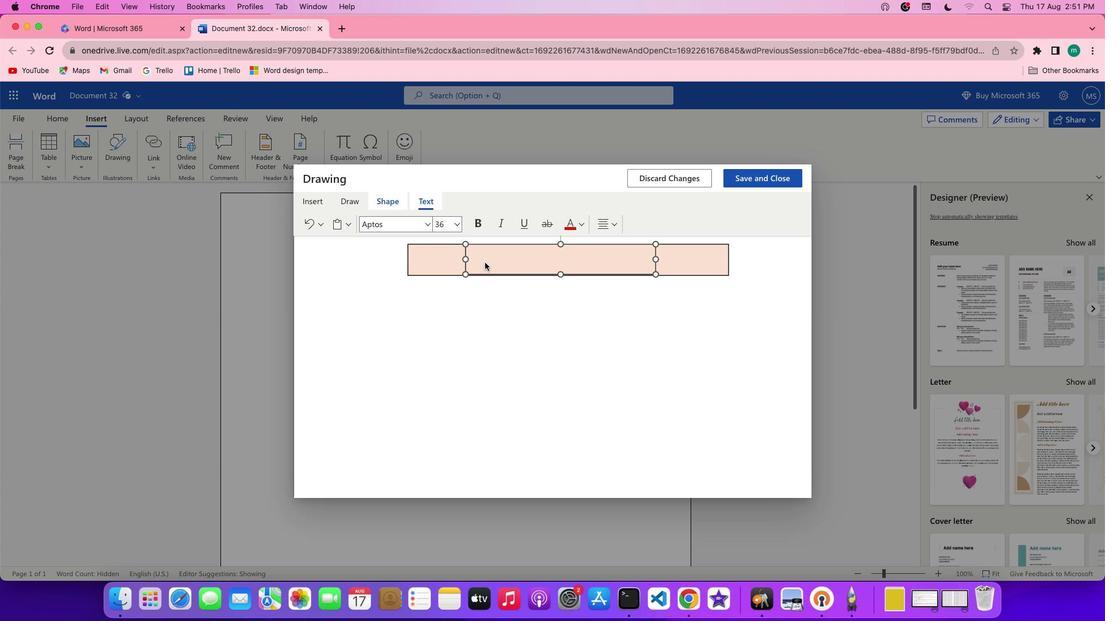 
Action: Mouse pressed left at (569, 311)
Screenshot: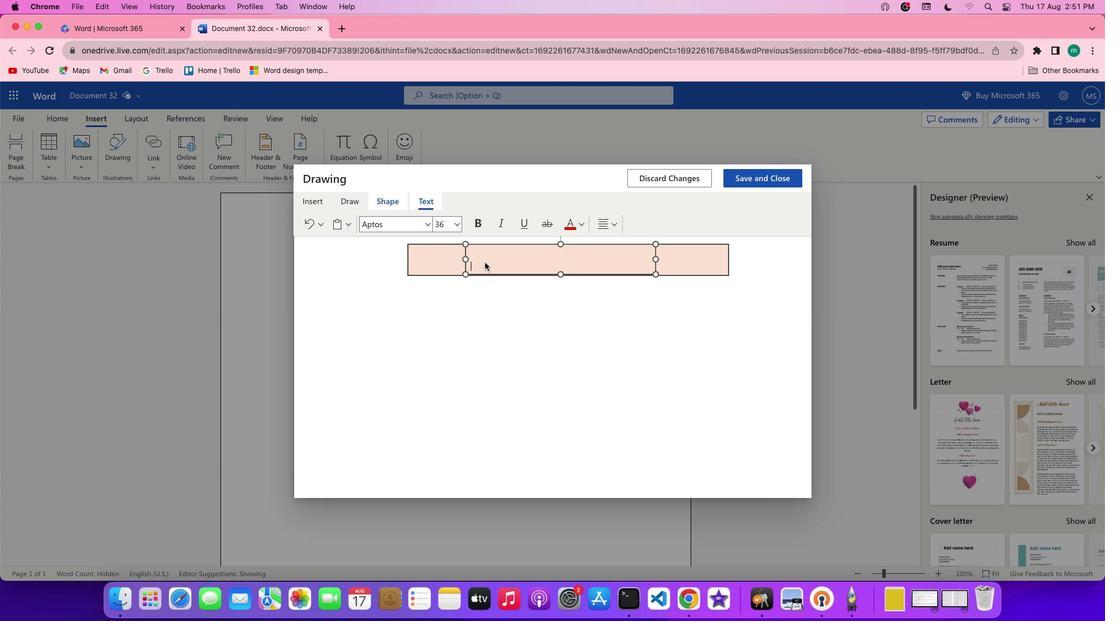 
Action: Key pressed Key.shift'J''a''n''n''a'Key.spaceKey.shift'G''a''r''d''n''e''r'
Screenshot: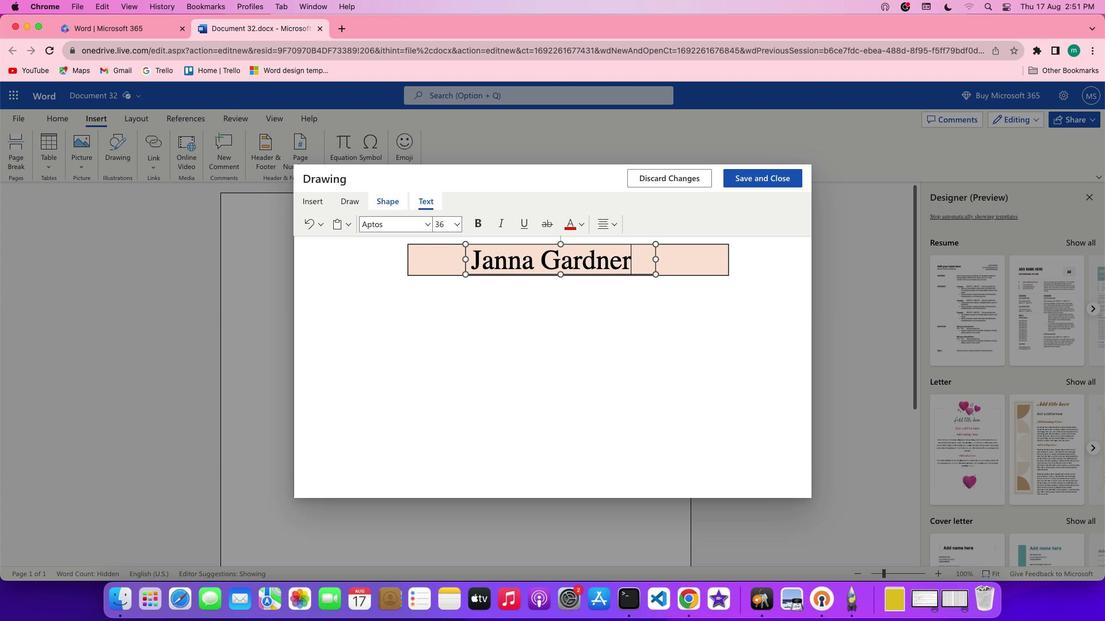 
Action: Mouse moved to (623, 309)
Screenshot: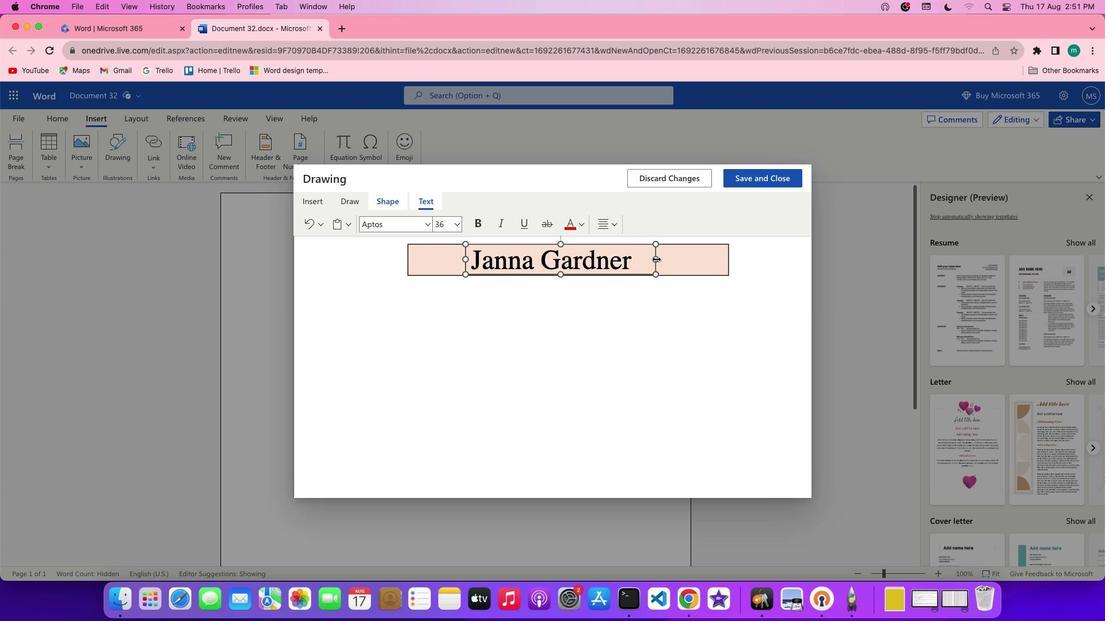 
Action: Mouse pressed left at (623, 309)
Screenshot: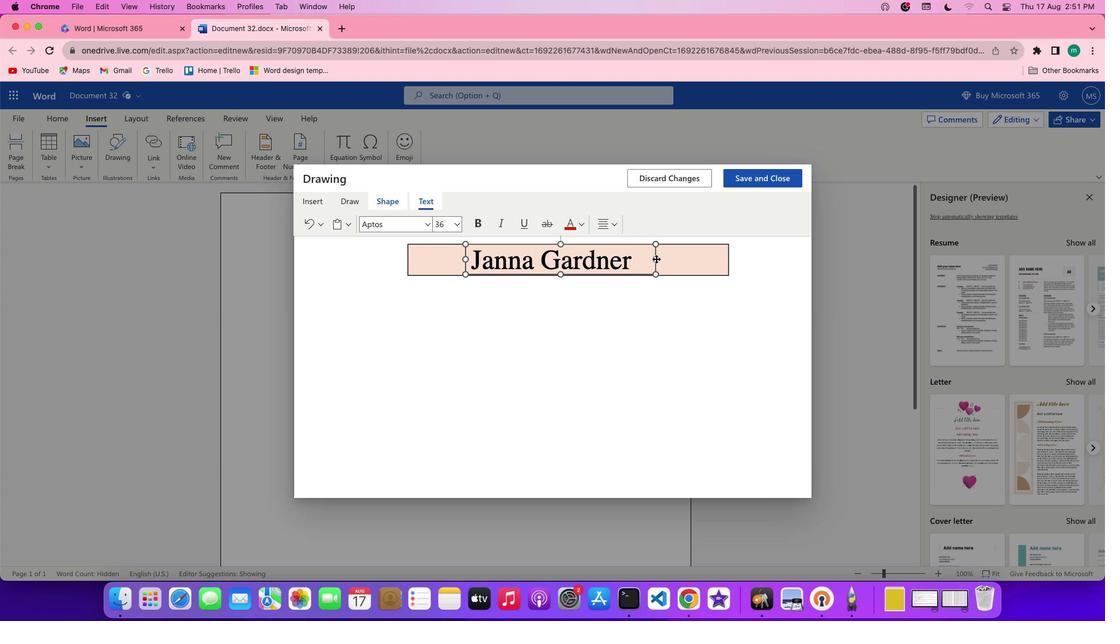 
Action: Mouse moved to (604, 353)
Screenshot: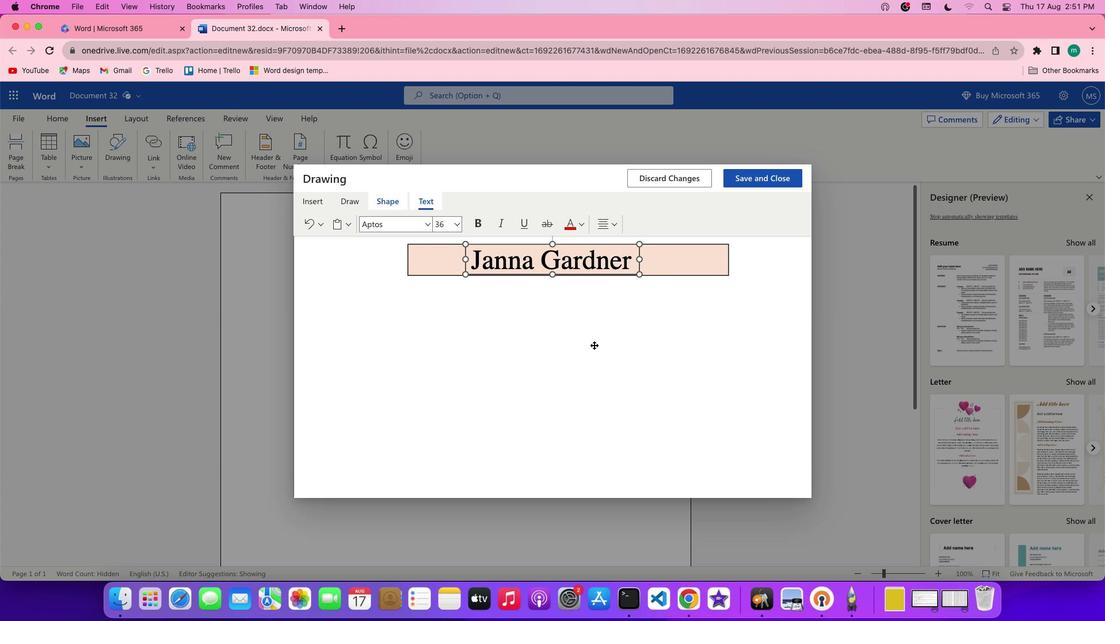 
Action: Mouse pressed left at (604, 353)
Screenshot: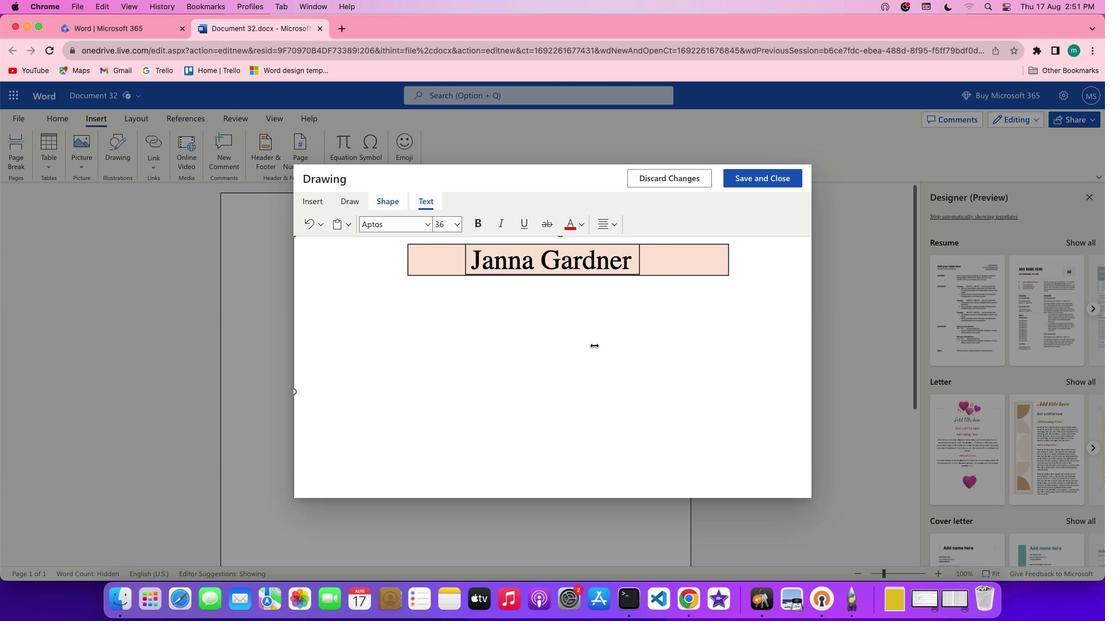 
Action: Mouse moved to (515, 280)
Screenshot: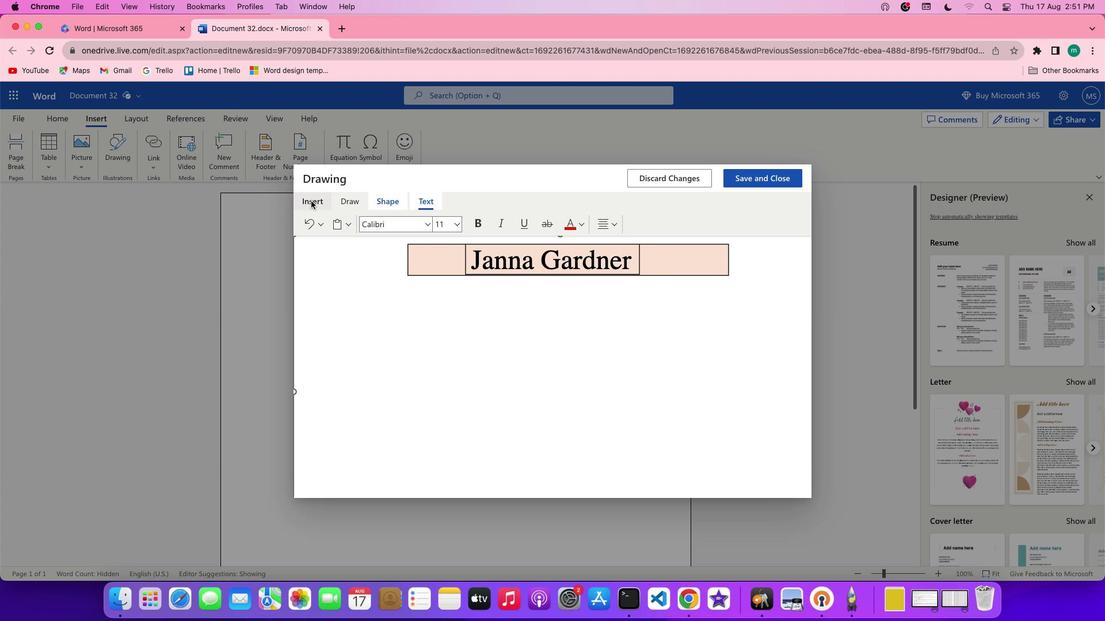 
Action: Mouse pressed left at (515, 280)
Screenshot: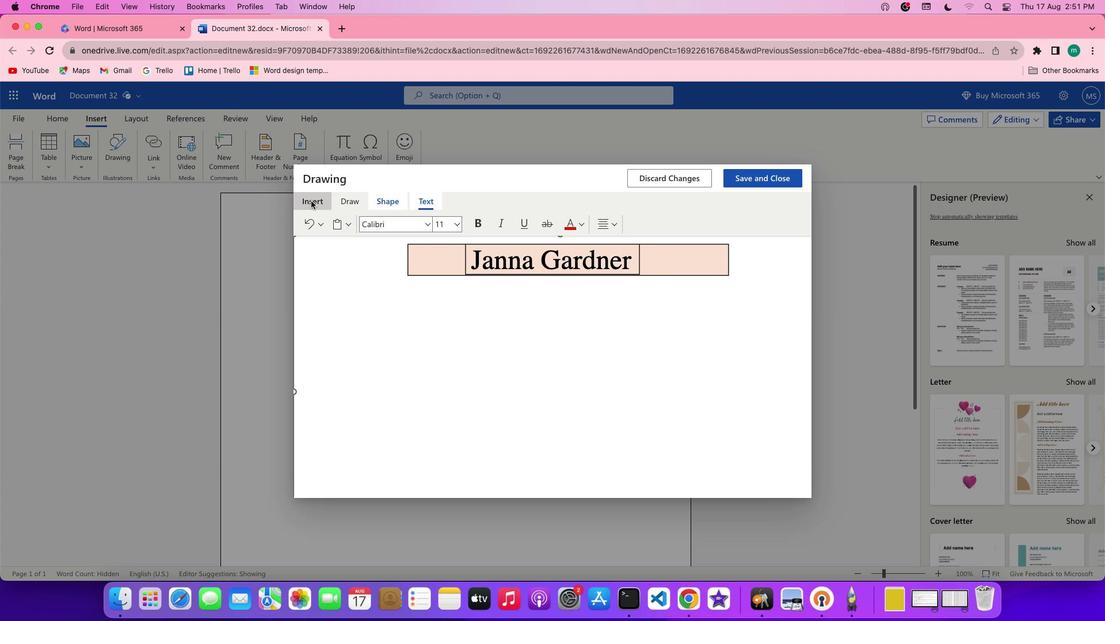 
Action: Mouse moved to (561, 290)
Screenshot: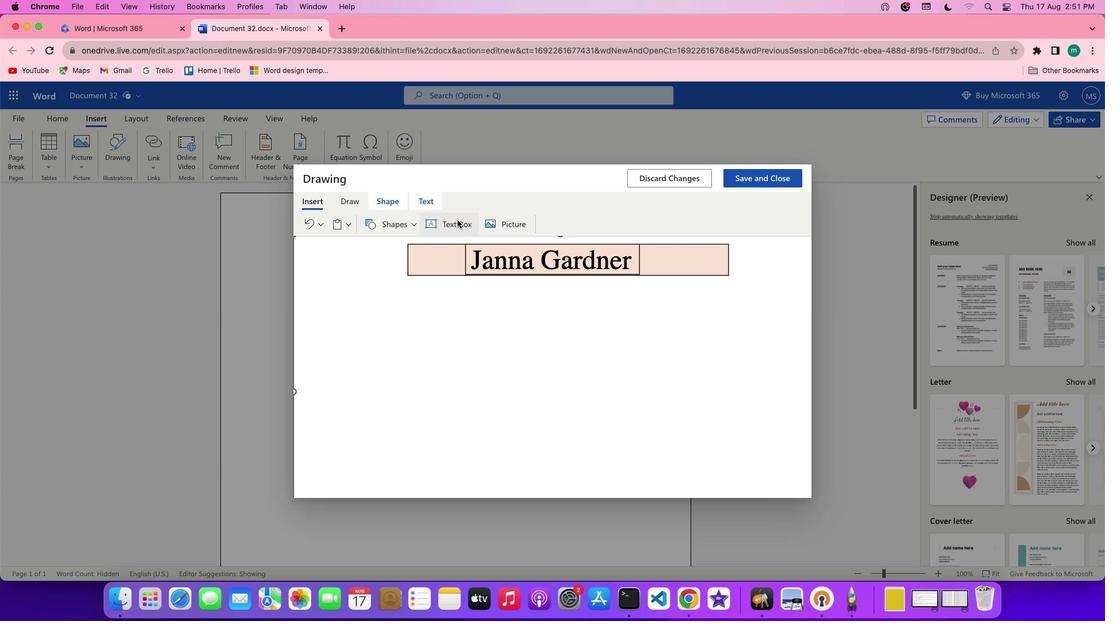 
Action: Mouse pressed left at (561, 290)
Screenshot: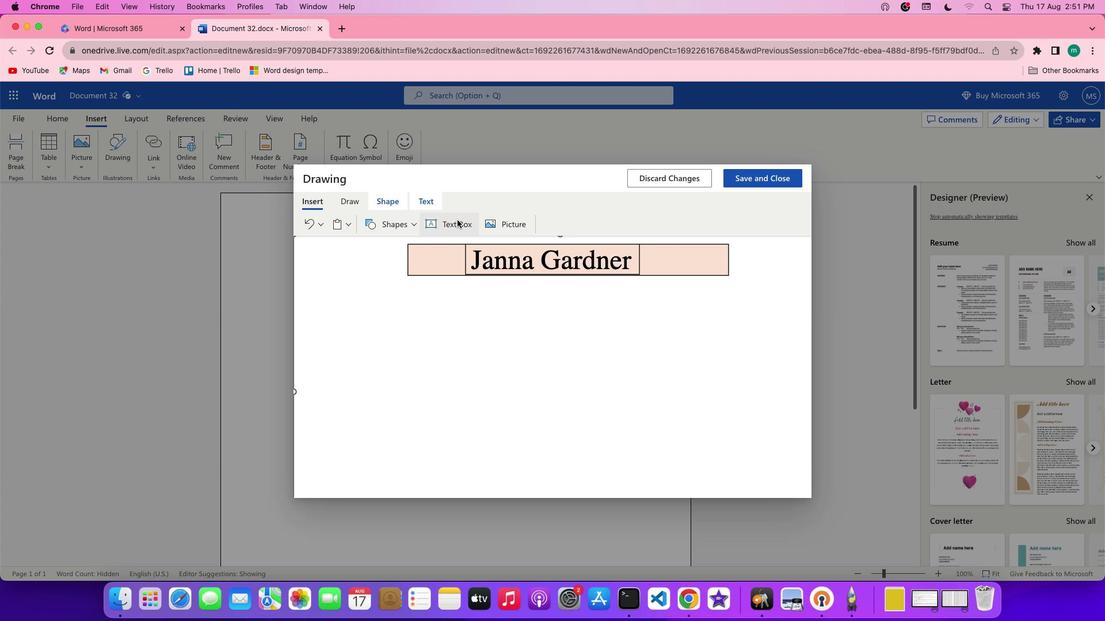 
Action: Mouse moved to (547, 320)
Screenshot: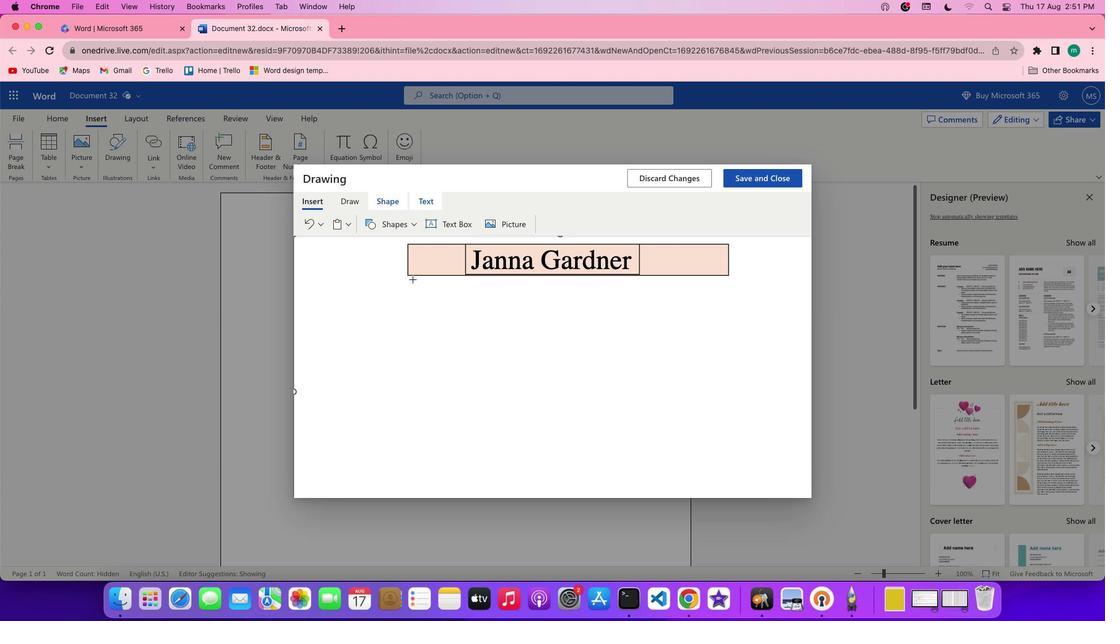 
Action: Mouse pressed left at (547, 320)
Screenshot: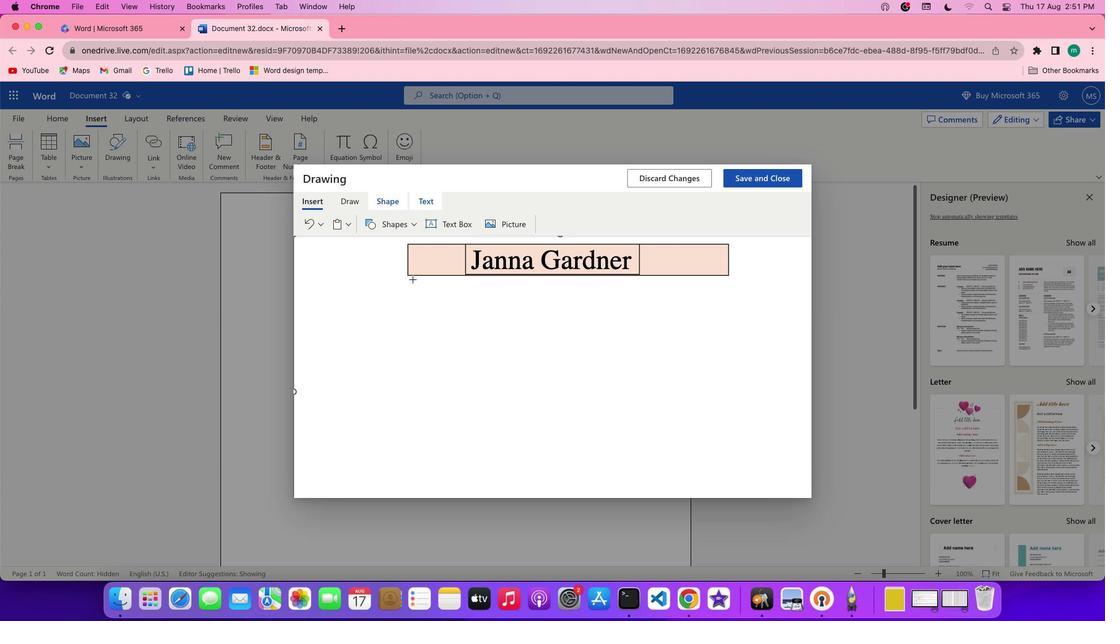 
Action: Mouse moved to (552, 281)
Screenshot: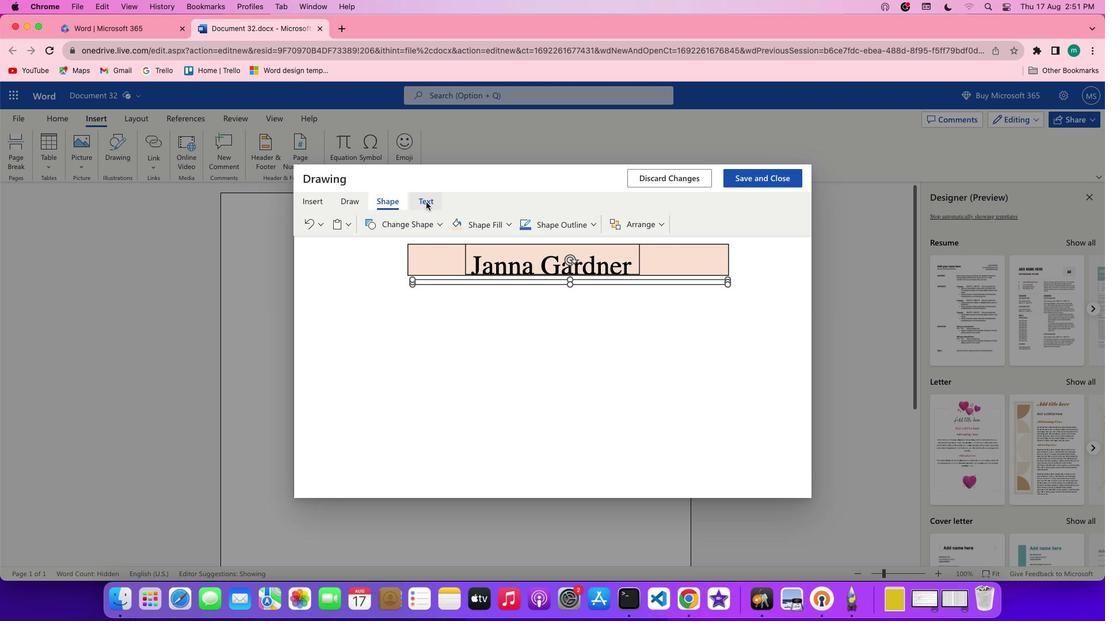 
Action: Mouse pressed left at (552, 281)
Screenshot: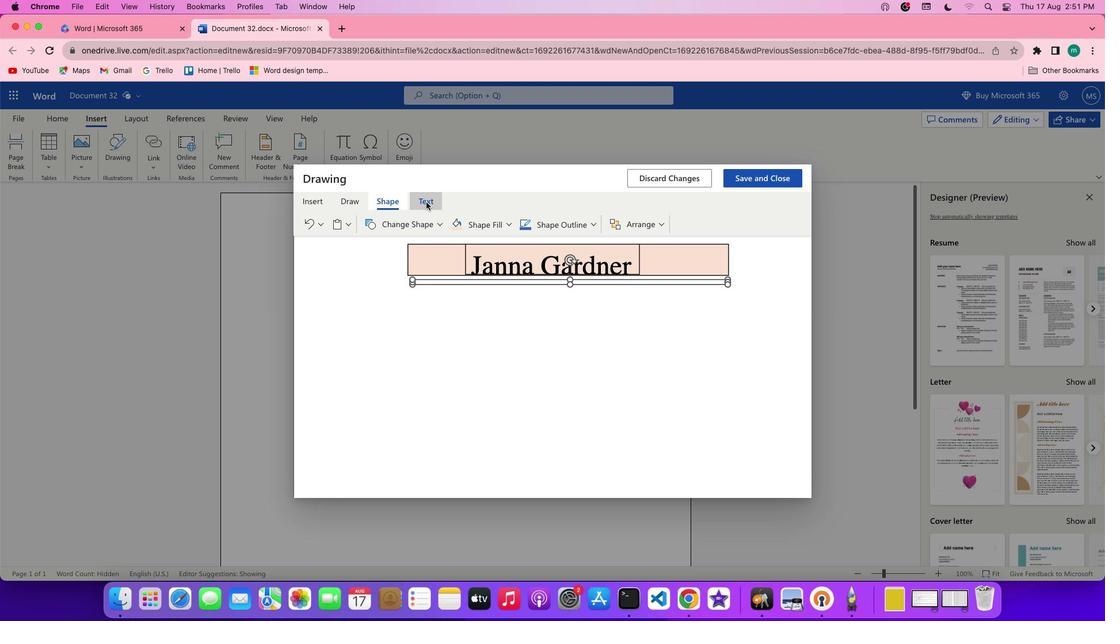 
Action: Mouse moved to (553, 321)
Screenshot: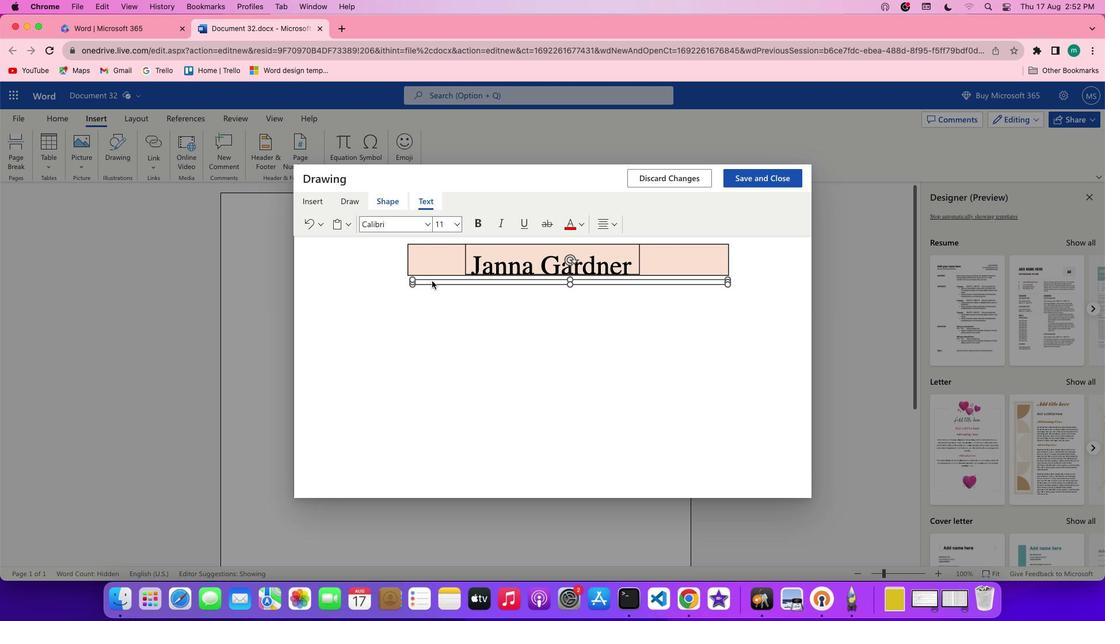 
Action: Key pressed Key.shift'$''%'Key.backspaceKey.backspace
Screenshot: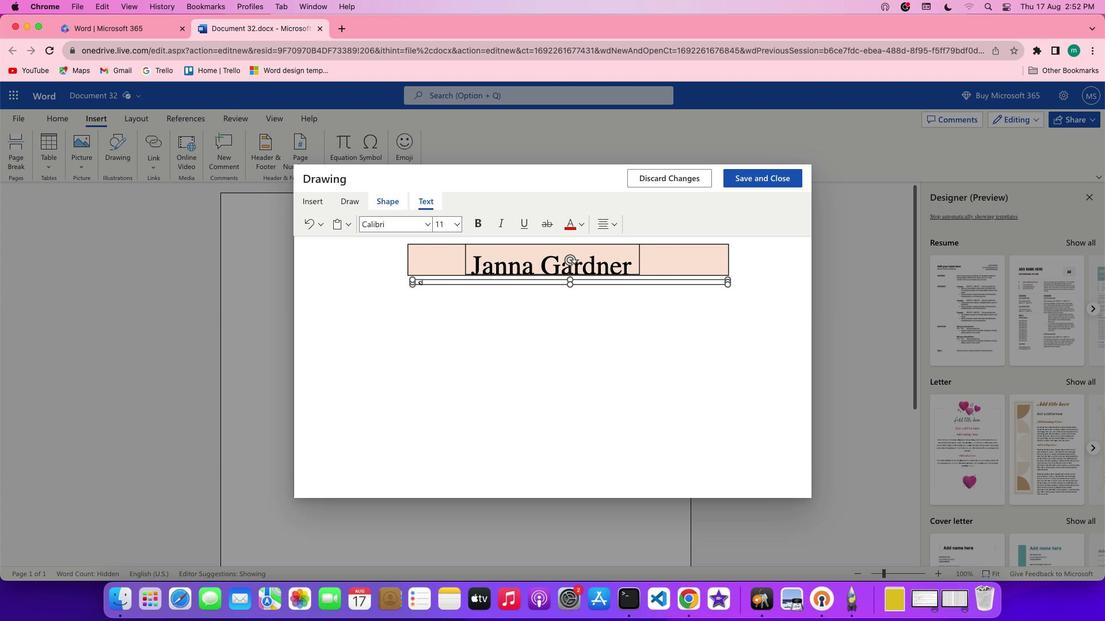 
Action: Mouse moved to (546, 324)
Screenshot: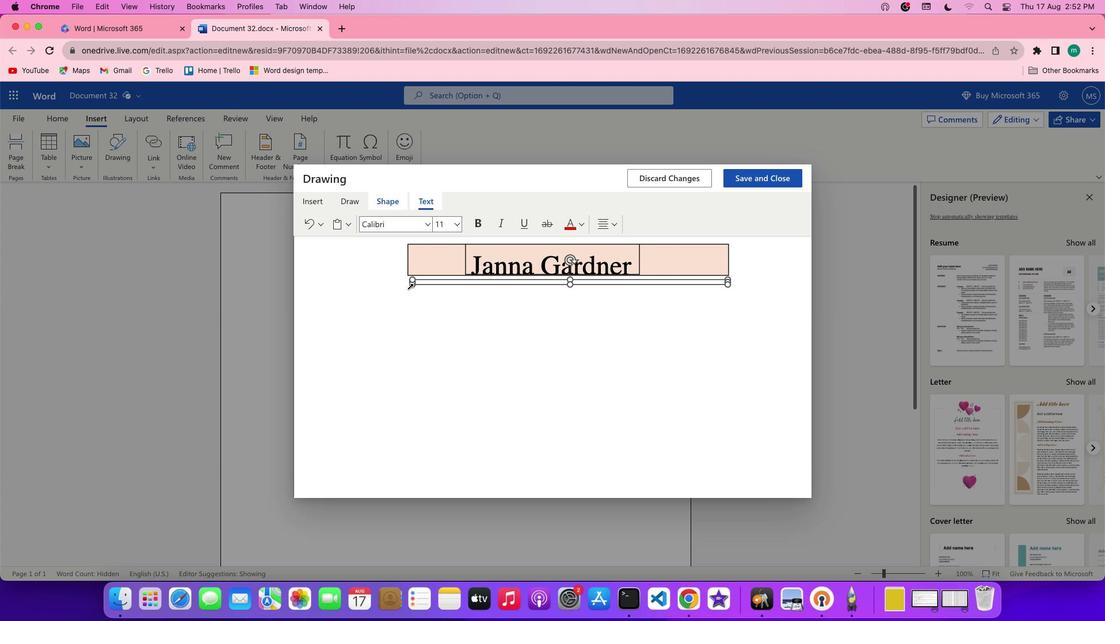 
Action: Mouse pressed left at (546, 324)
Screenshot: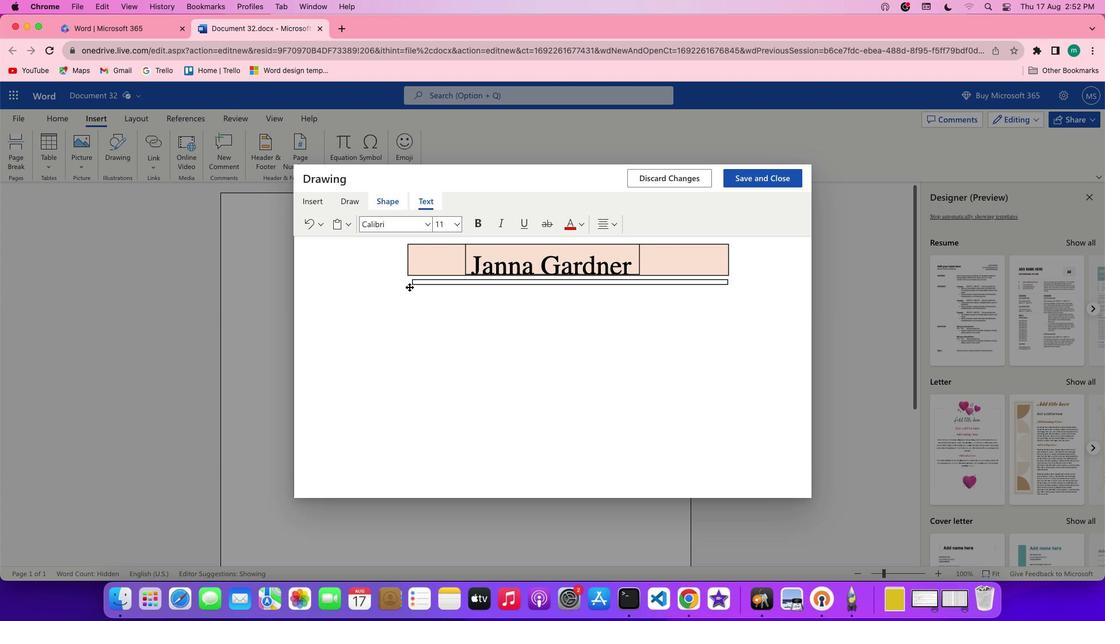 
Action: Mouse moved to (549, 322)
Screenshot: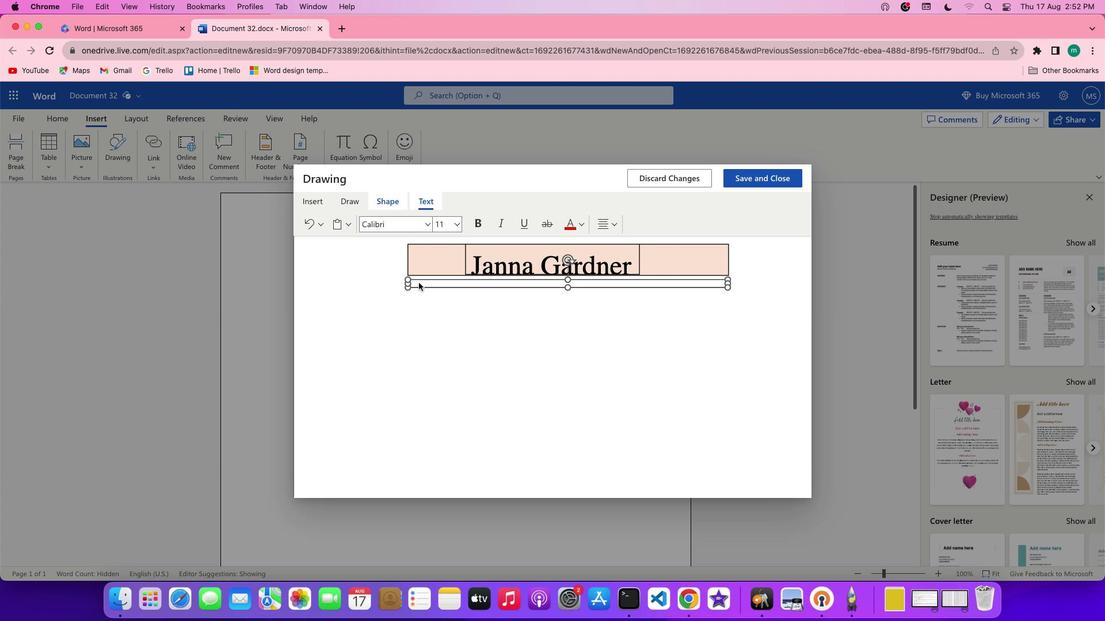 
Action: Mouse pressed left at (549, 322)
Screenshot: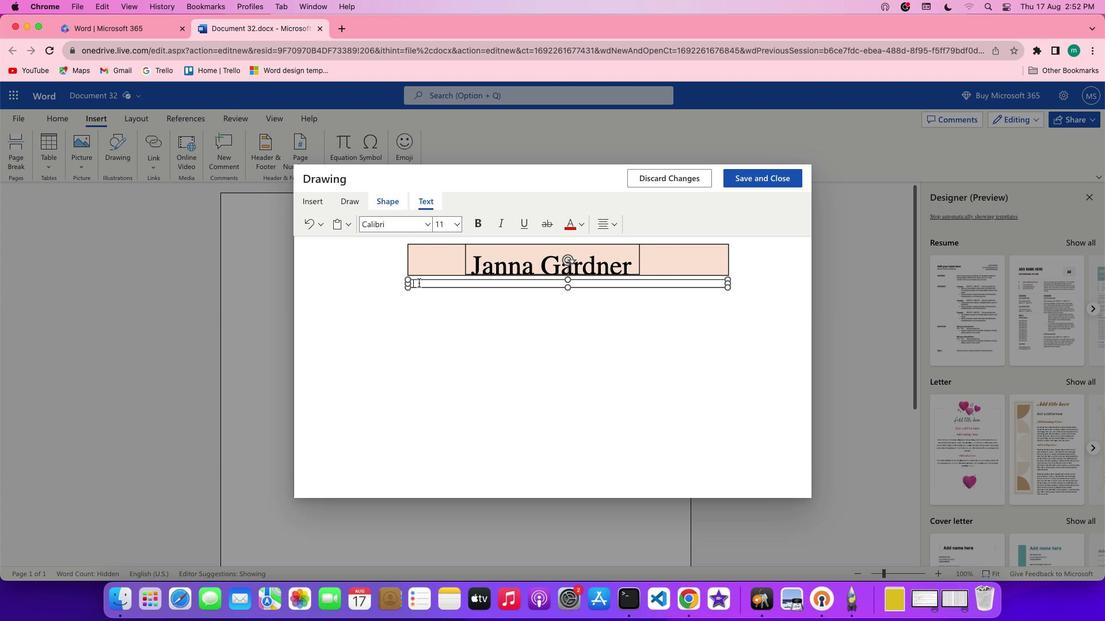 
Action: Mouse moved to (549, 322)
Screenshot: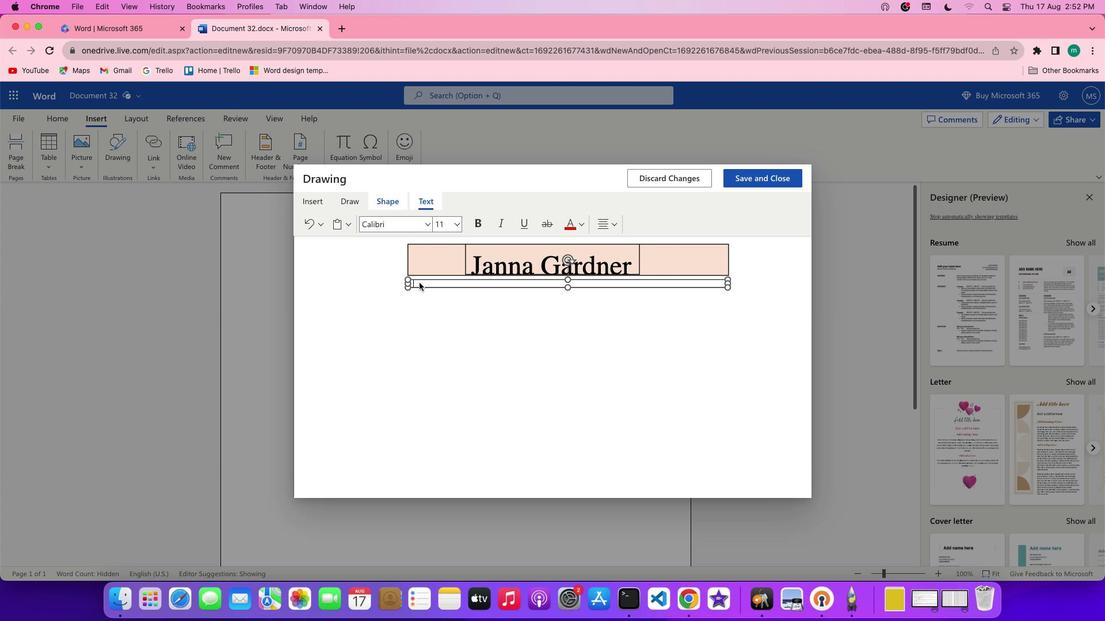 
Action: Key pressed '4''5''6''7'
Screenshot: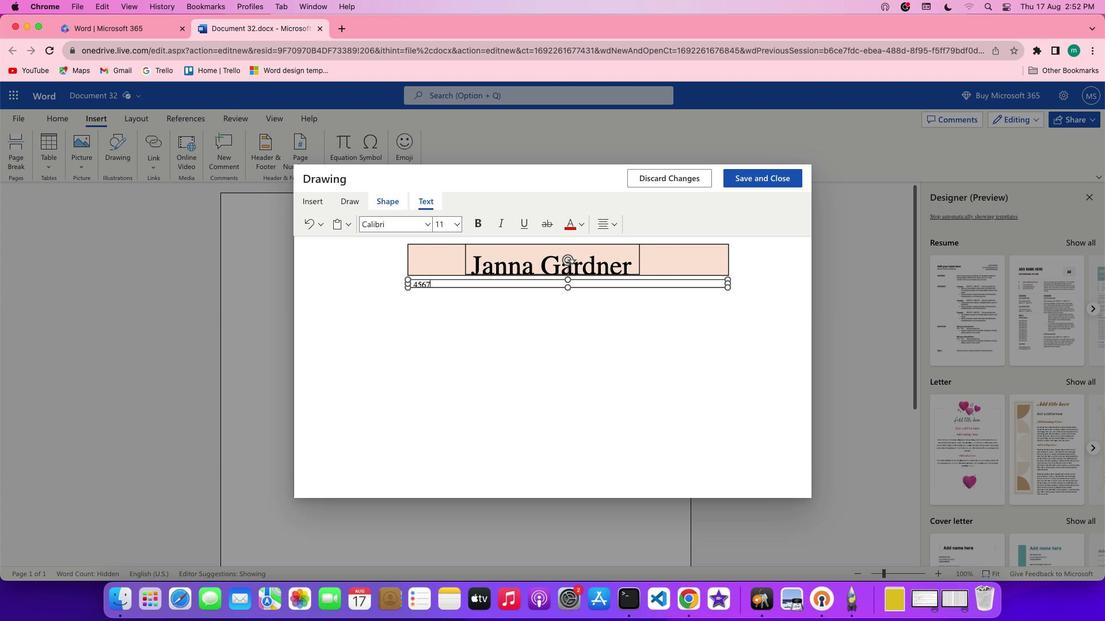 
Action: Mouse moved to (561, 292)
Screenshot: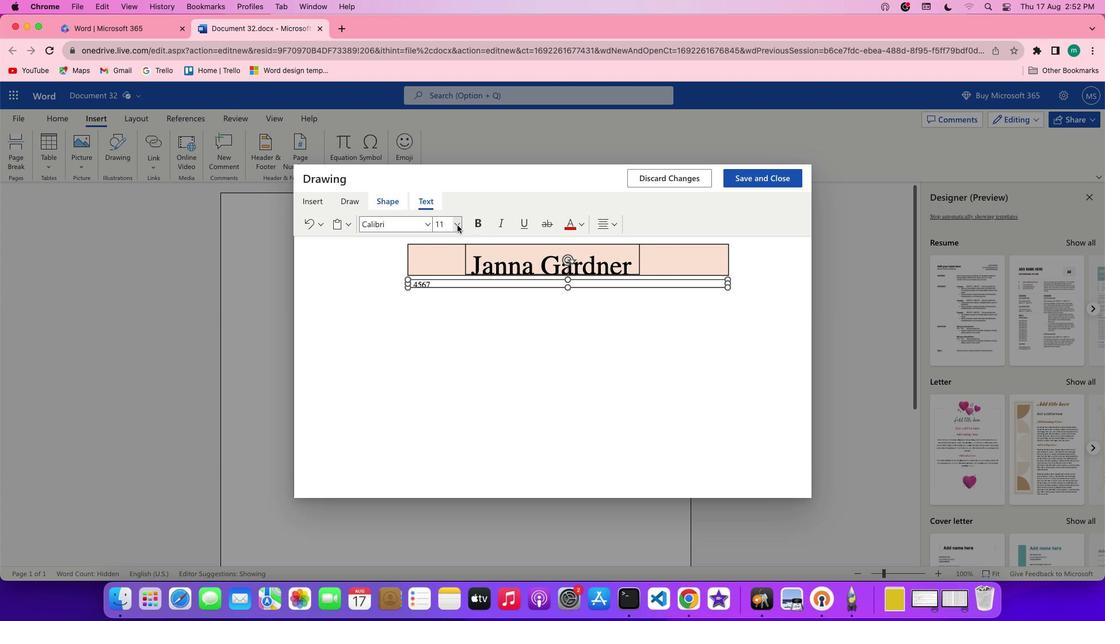 
Action: Mouse pressed left at (561, 292)
Screenshot: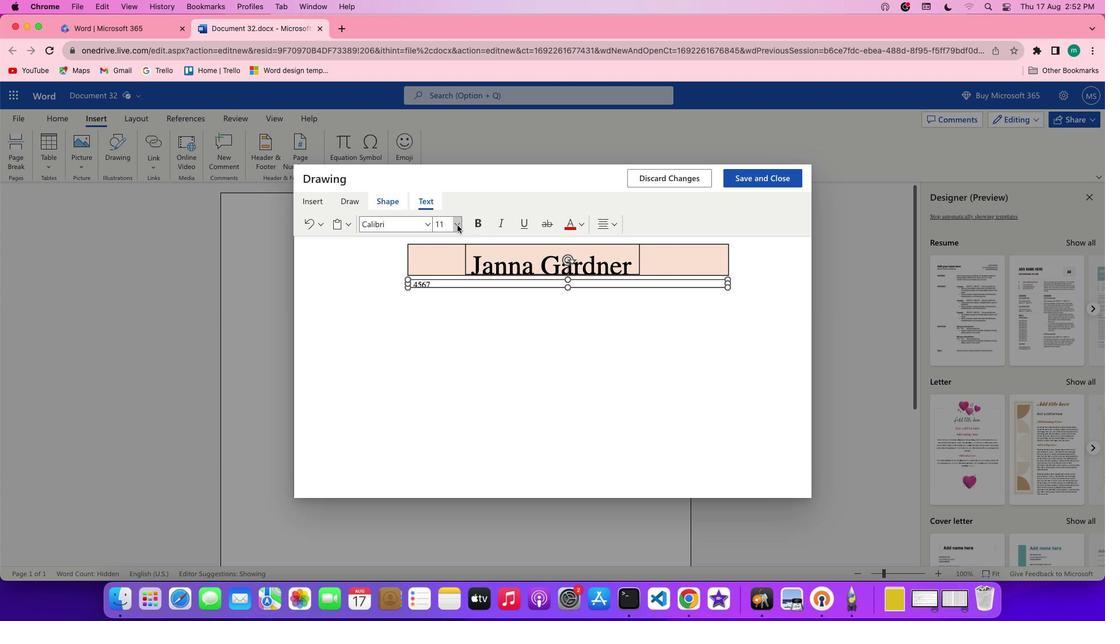 
Action: Mouse moved to (557, 320)
Screenshot: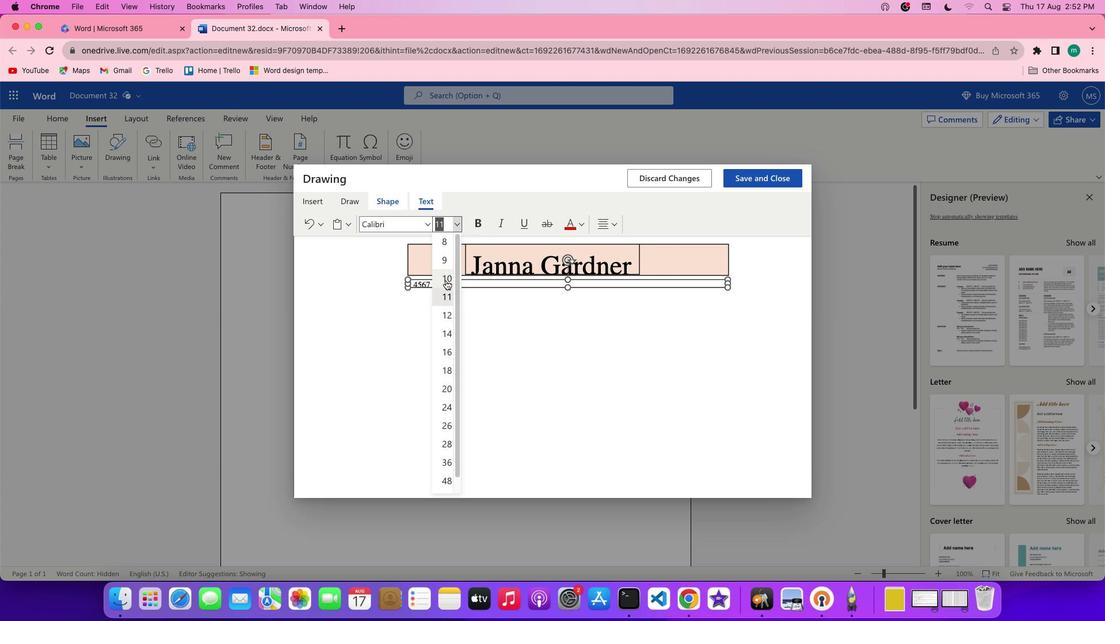 
Action: Mouse pressed left at (557, 320)
Screenshot: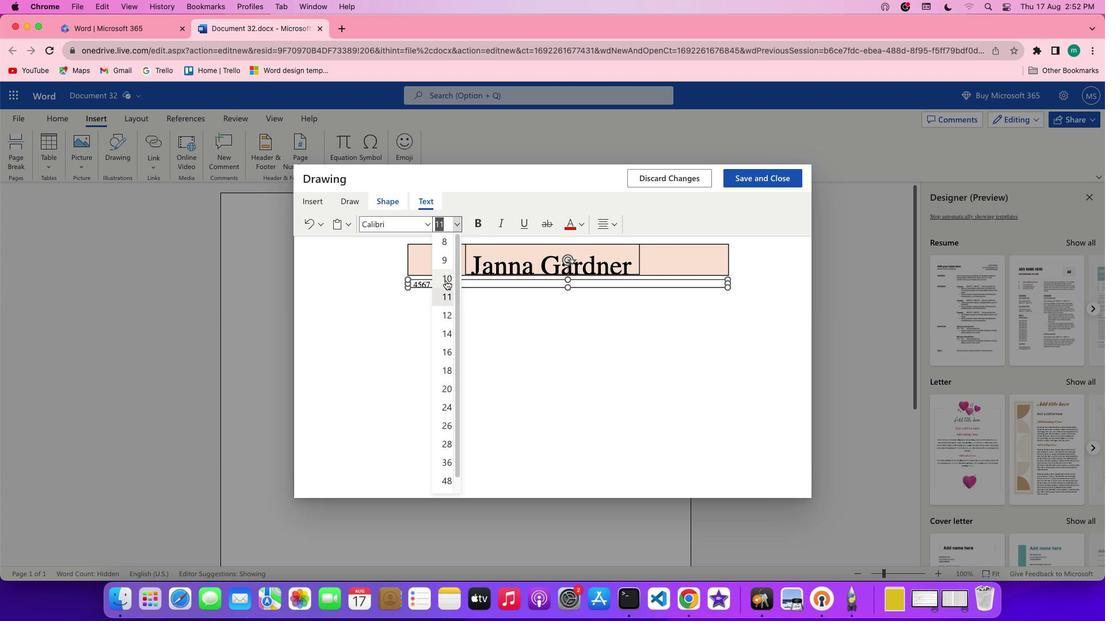 
Action: Mouse moved to (562, 292)
Screenshot: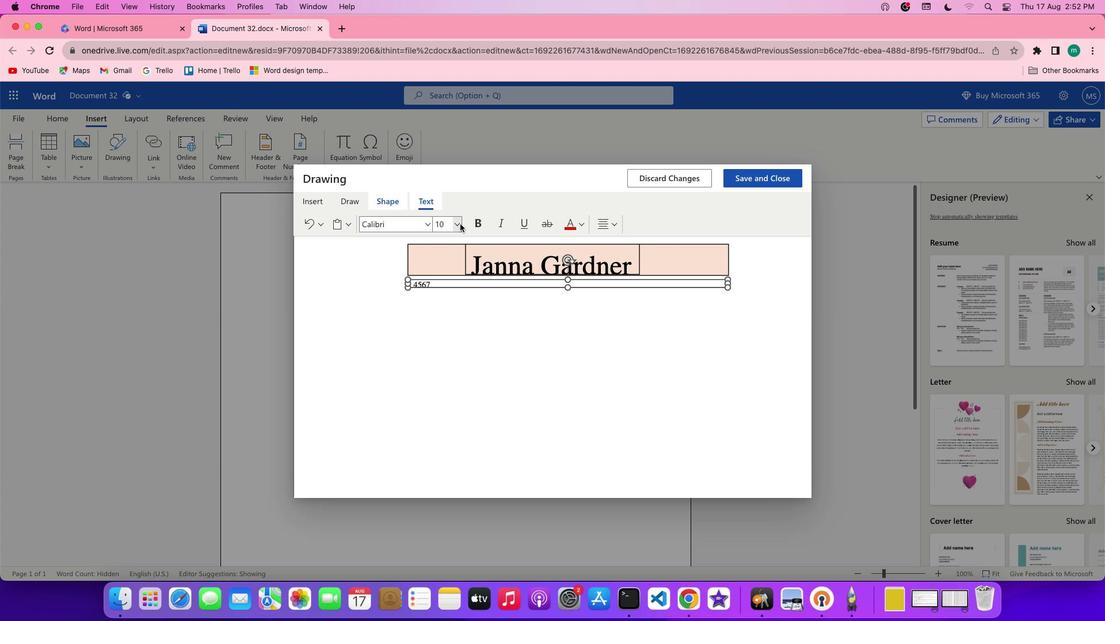 
Action: Mouse pressed left at (562, 292)
Screenshot: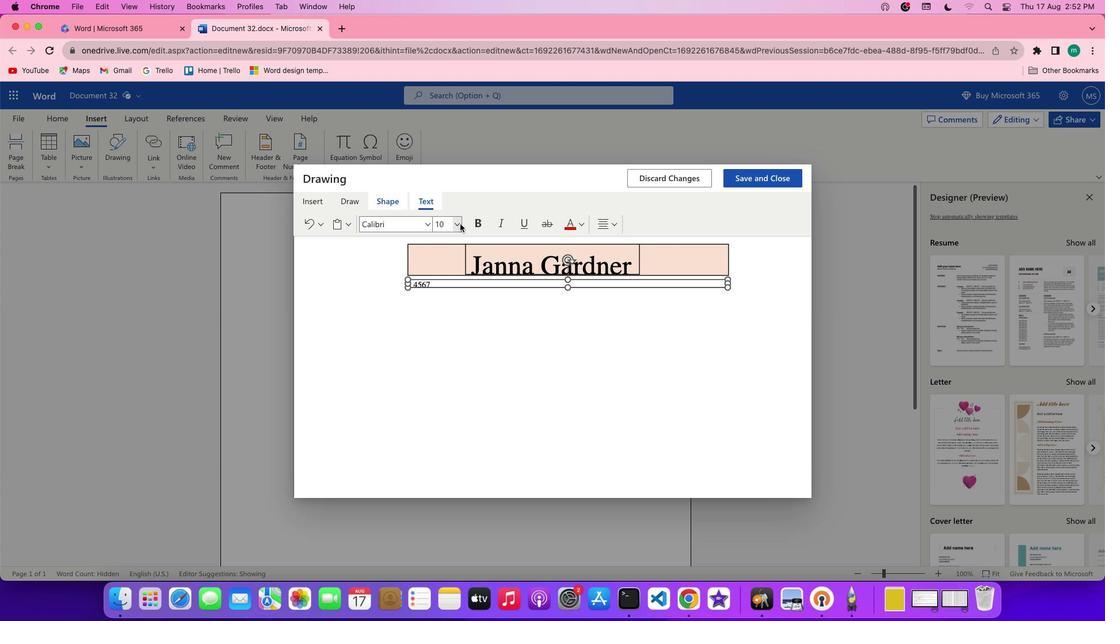 
Action: Mouse moved to (558, 311)
Screenshot: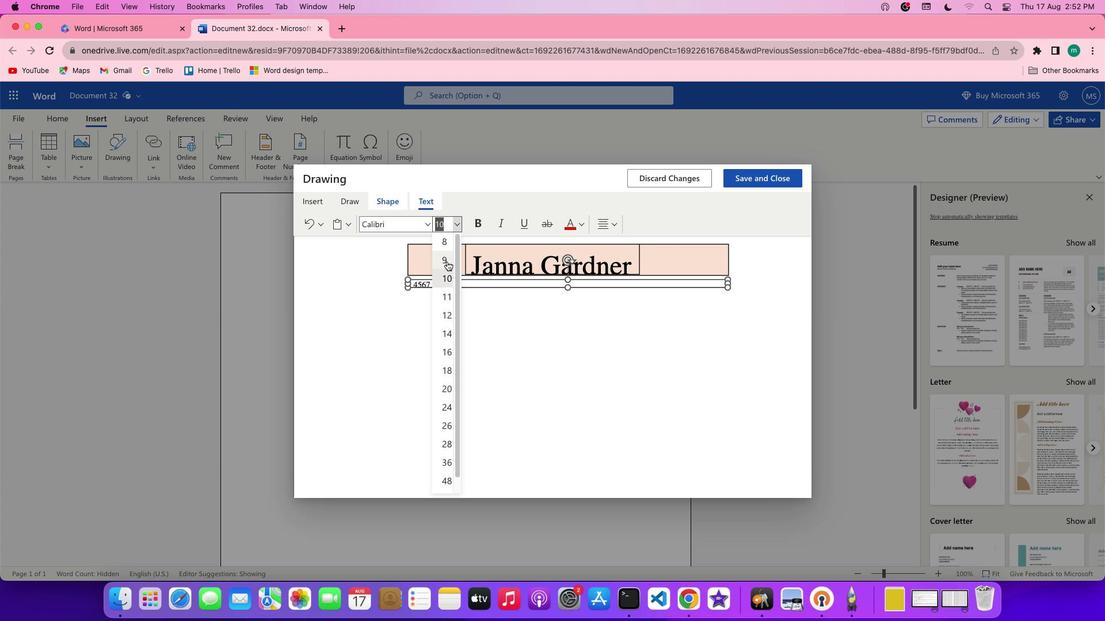 
Action: Mouse pressed left at (558, 311)
Screenshot: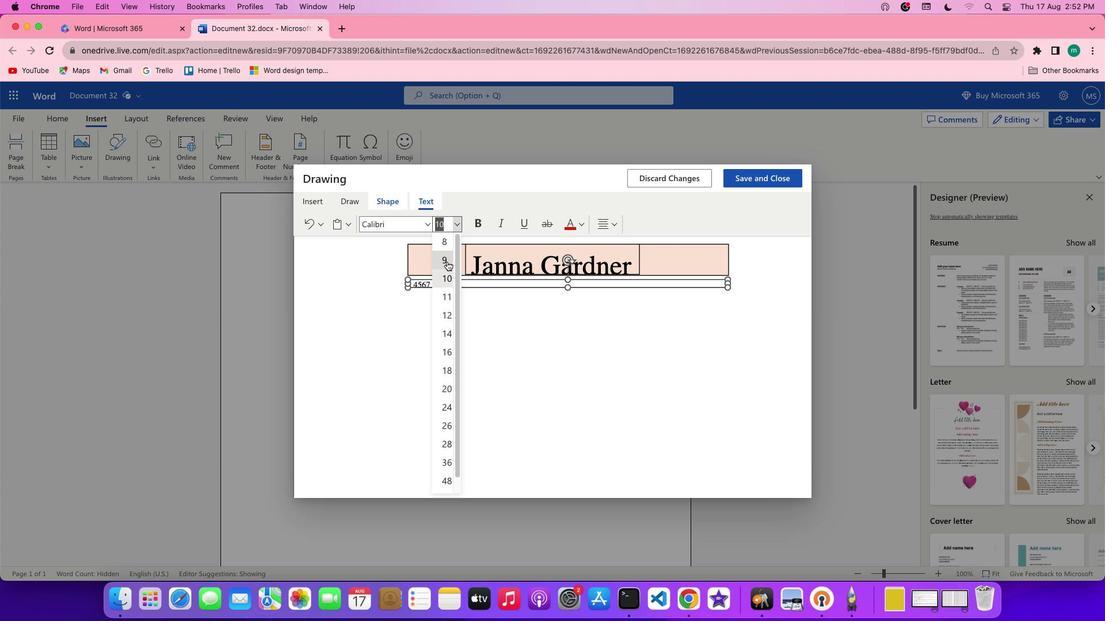 
Action: Mouse moved to (554, 324)
Screenshot: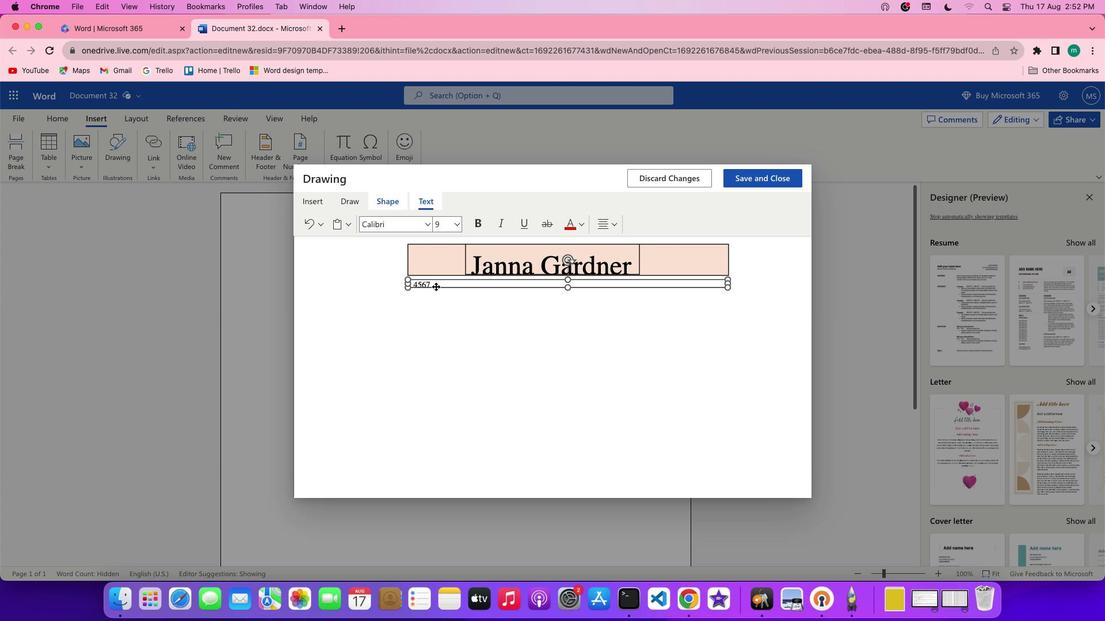 
Action: Mouse pressed left at (554, 324)
Screenshot: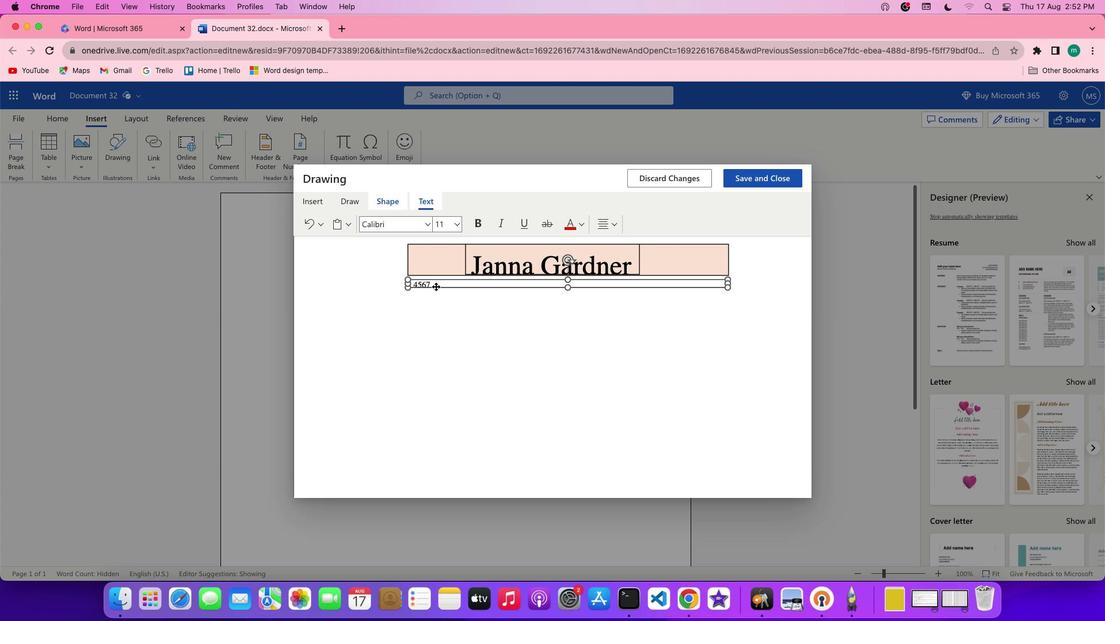 
Action: Mouse moved to (555, 322)
Screenshot: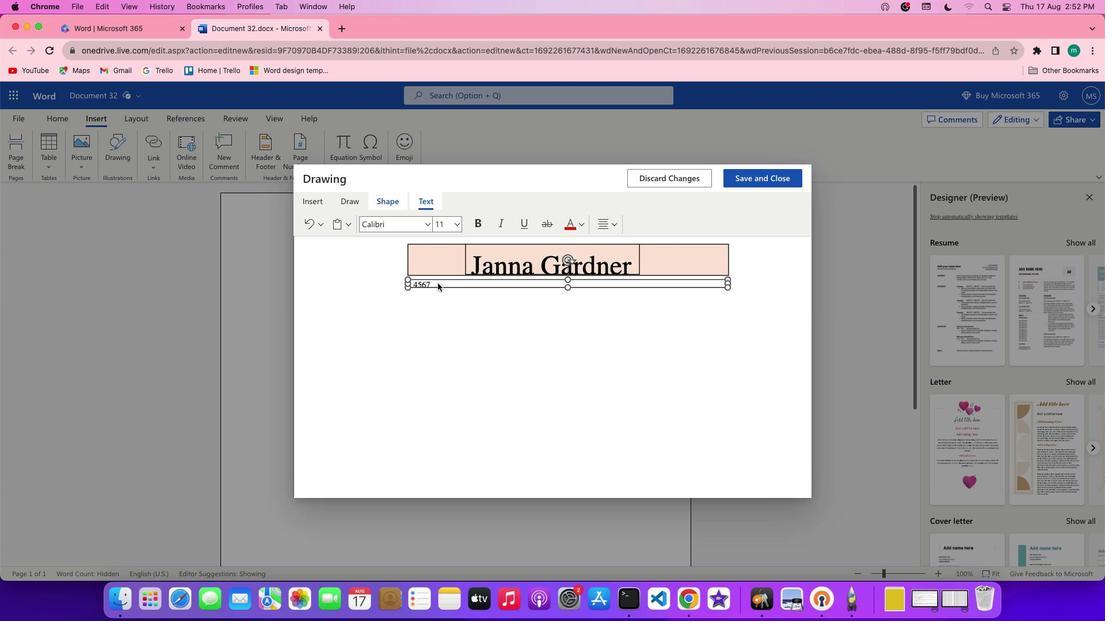 
Action: Mouse pressed left at (555, 322)
Screenshot: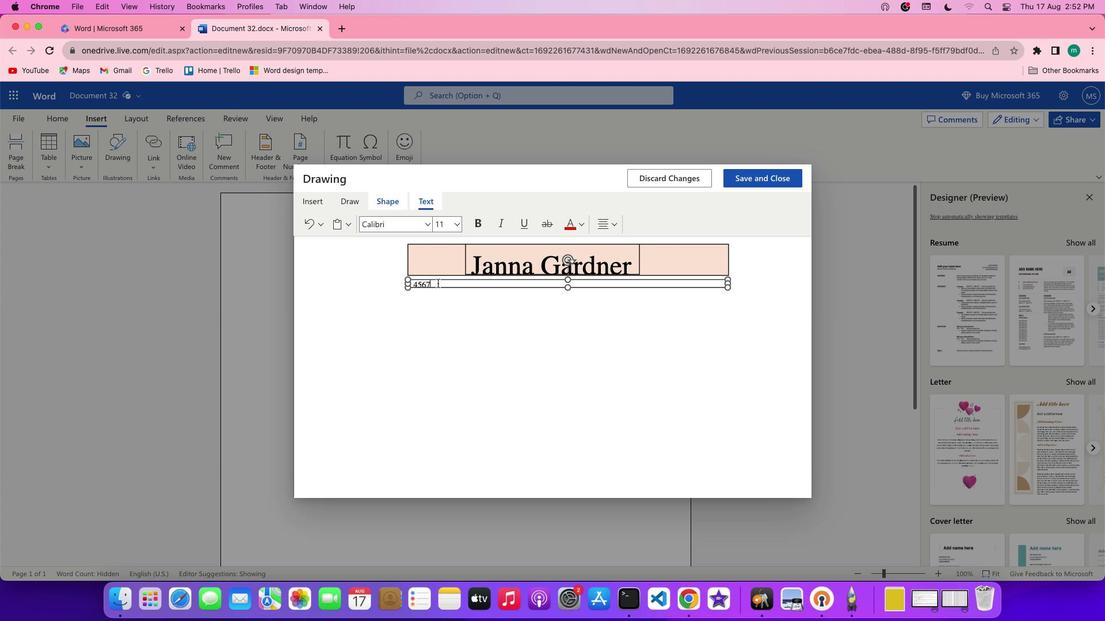 
Action: Mouse moved to (562, 294)
Screenshot: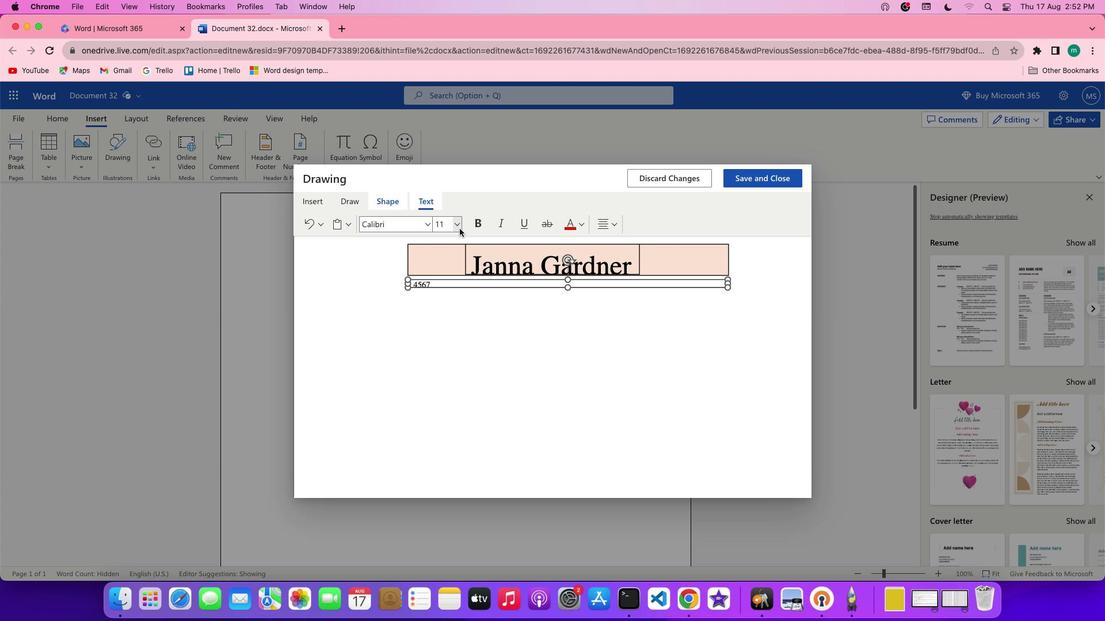 
Action: Mouse pressed left at (562, 294)
Screenshot: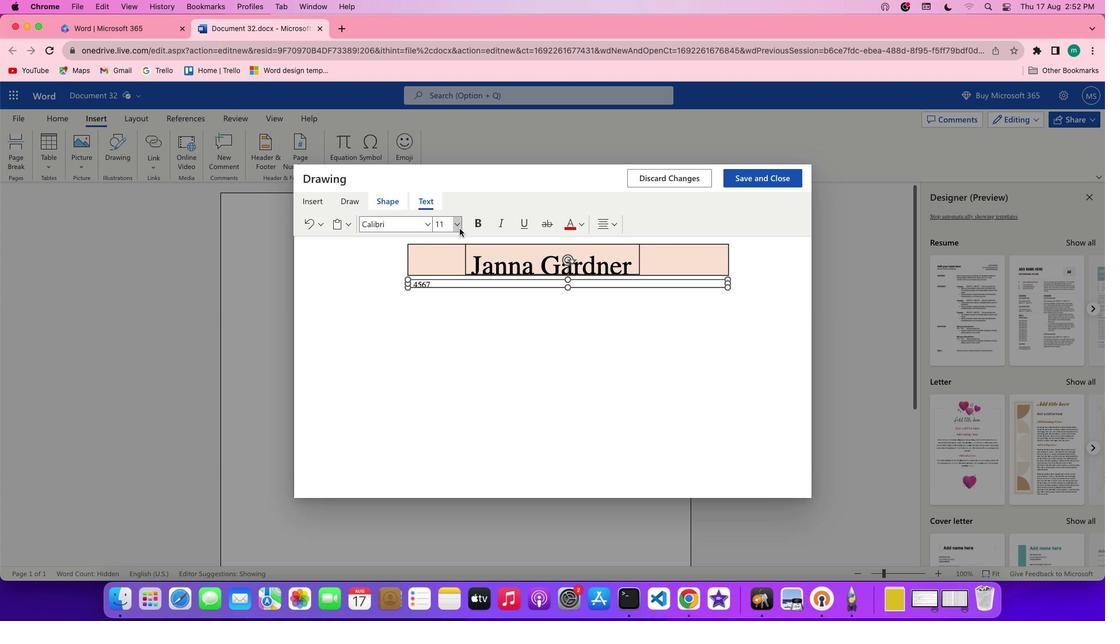 
Action: Mouse moved to (559, 320)
Screenshot: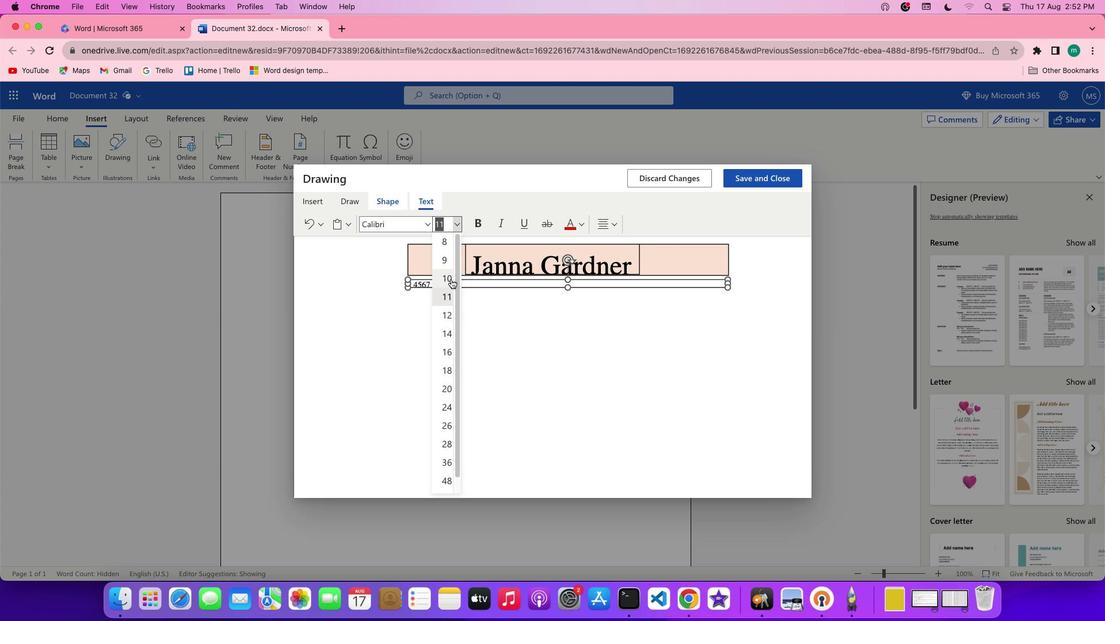 
Action: Mouse pressed left at (559, 320)
Screenshot: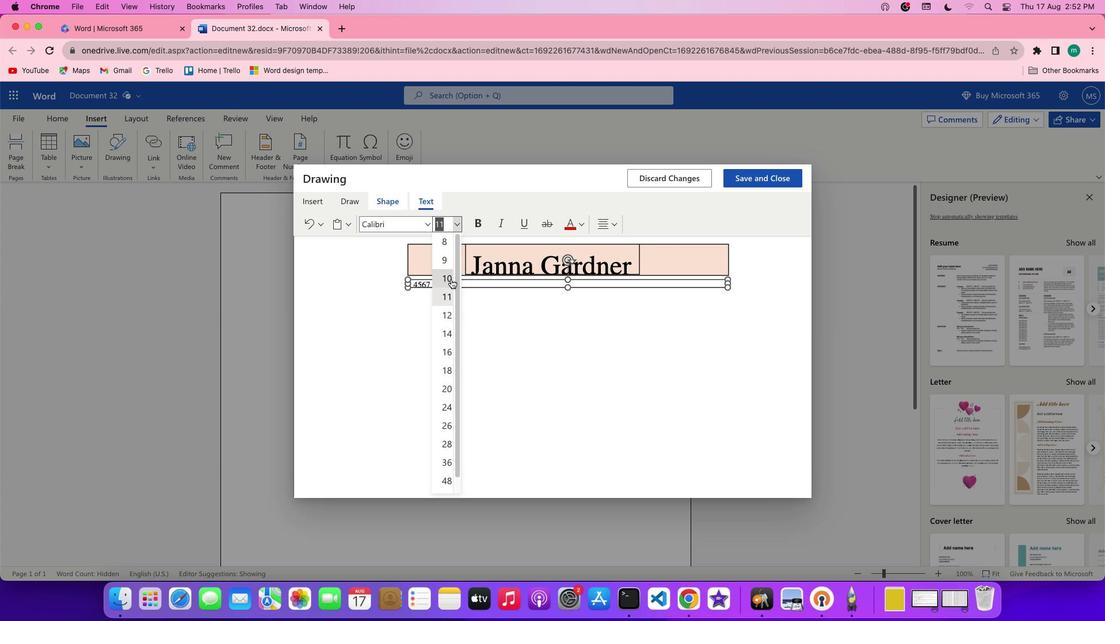 
Action: Mouse moved to (561, 293)
Screenshot: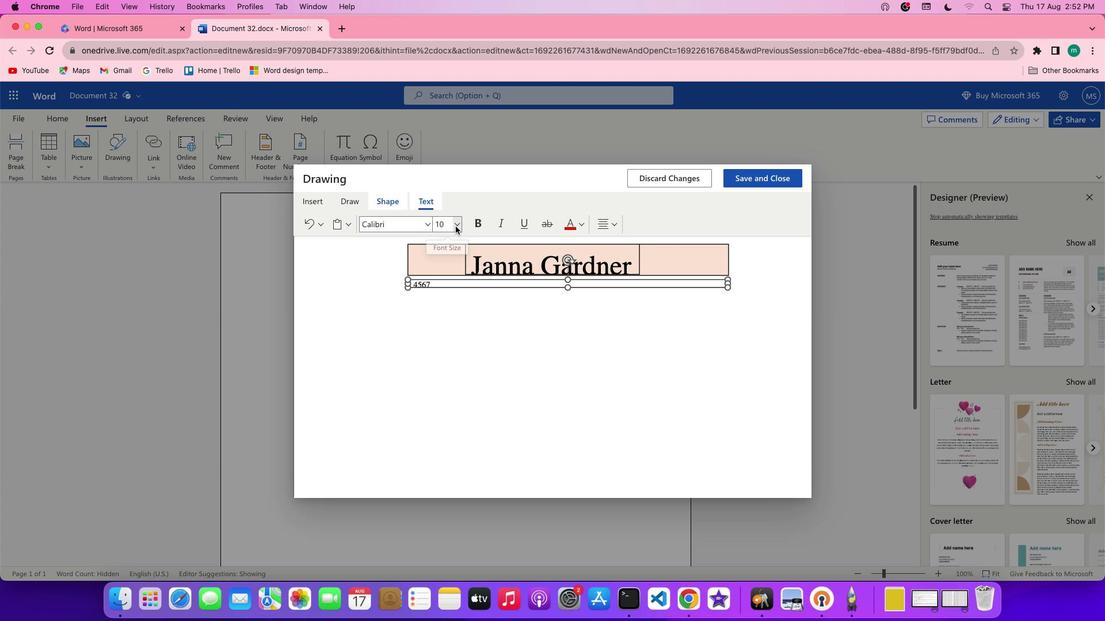 
Action: Mouse pressed left at (561, 293)
Screenshot: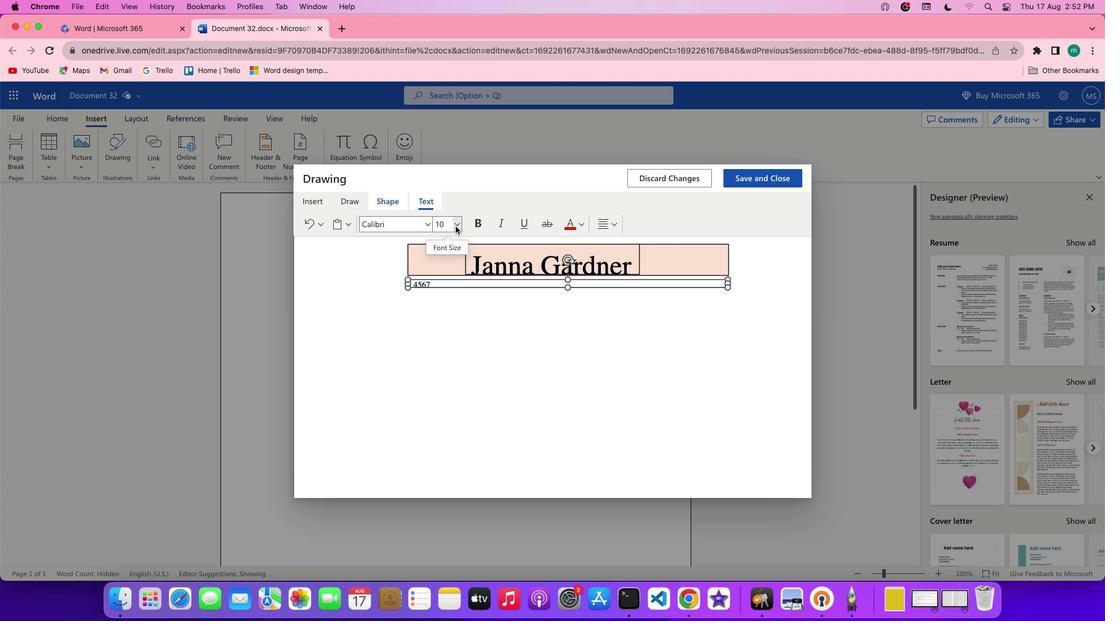 
Action: Mouse moved to (558, 313)
Screenshot: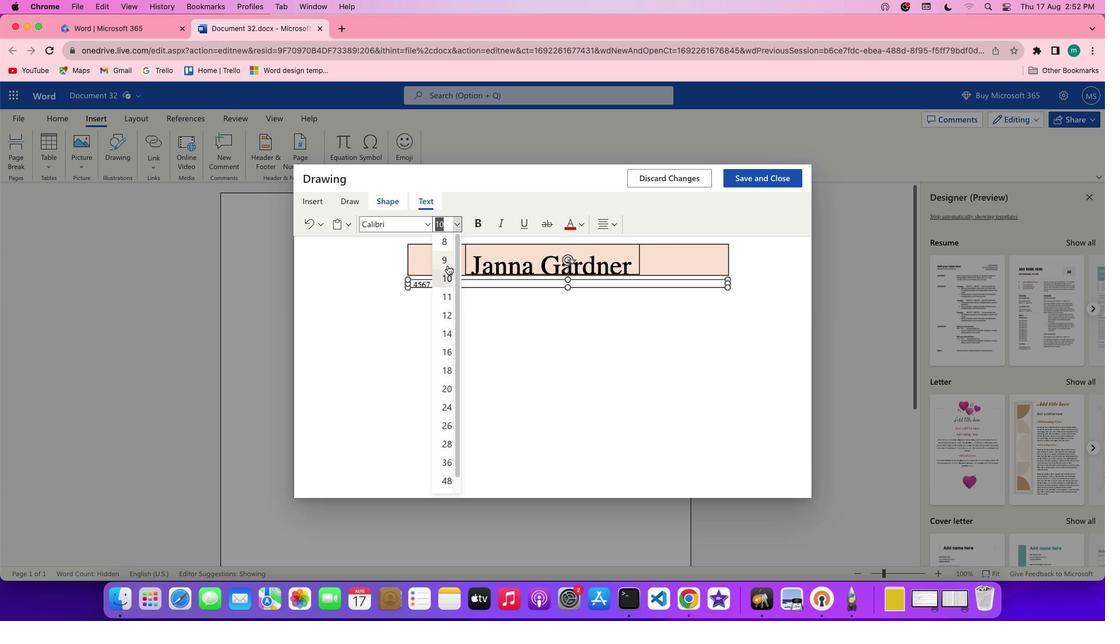 
Action: Mouse pressed left at (558, 313)
Screenshot: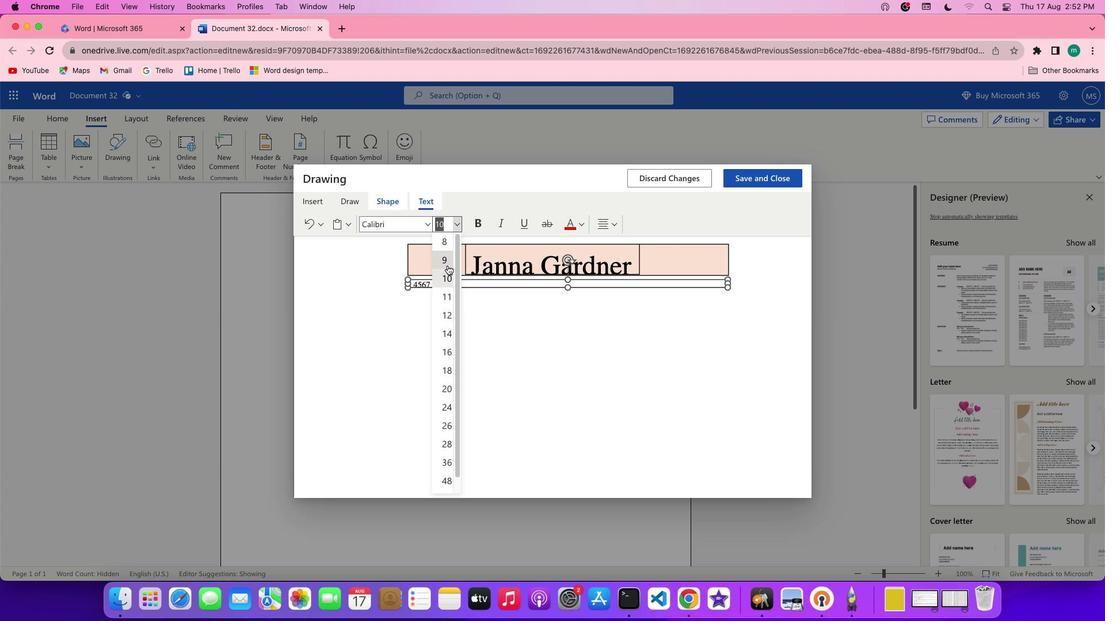 
Action: Mouse moved to (556, 322)
Screenshot: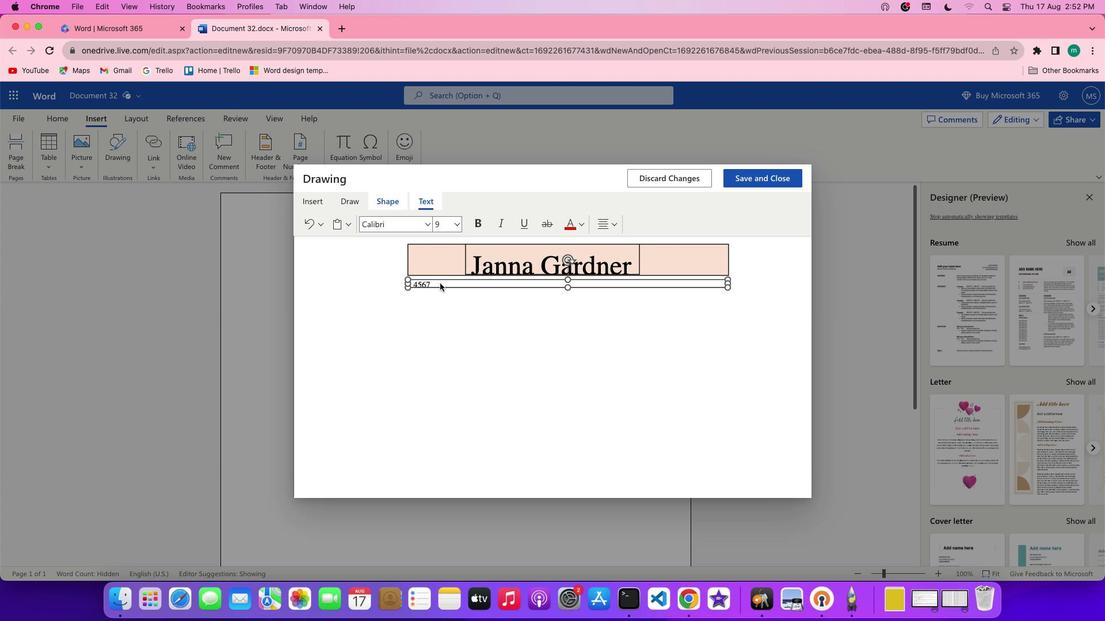 
Action: Mouse pressed left at (556, 322)
Screenshot: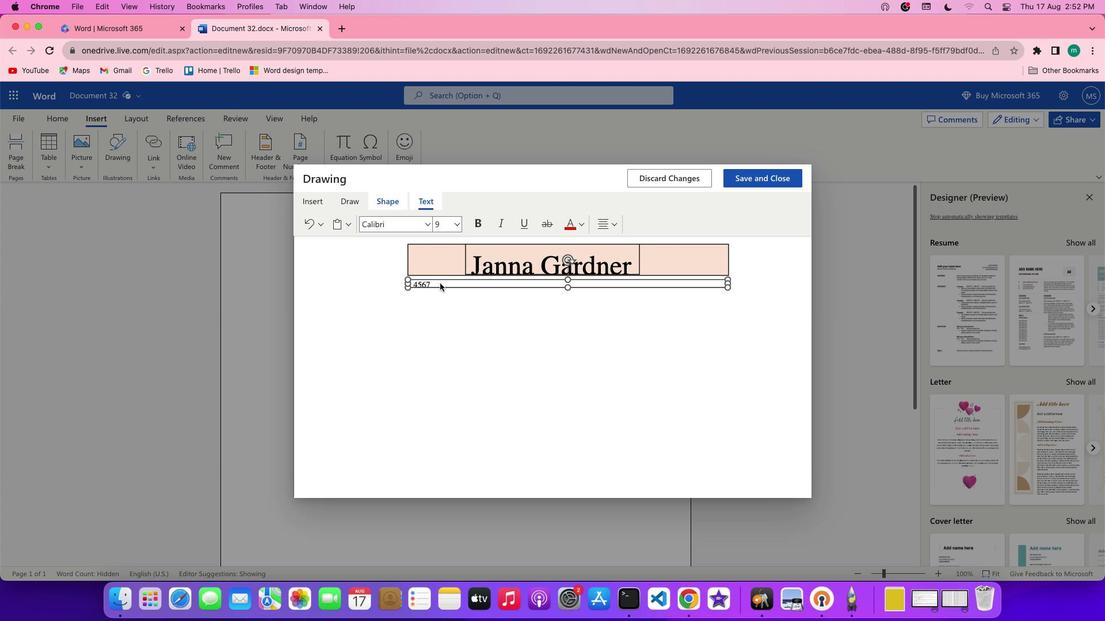 
Action: Key pressed Key.backspaceKey.backspaceKey.backspaceKey.backspaceKey.backspace
Screenshot: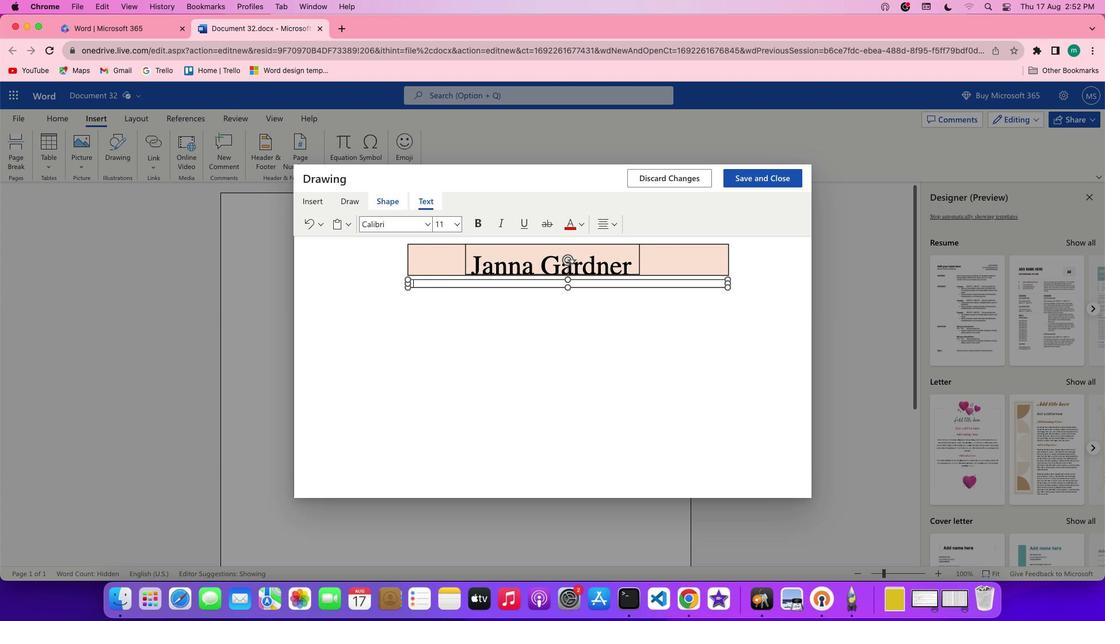 
Action: Mouse moved to (560, 293)
Screenshot: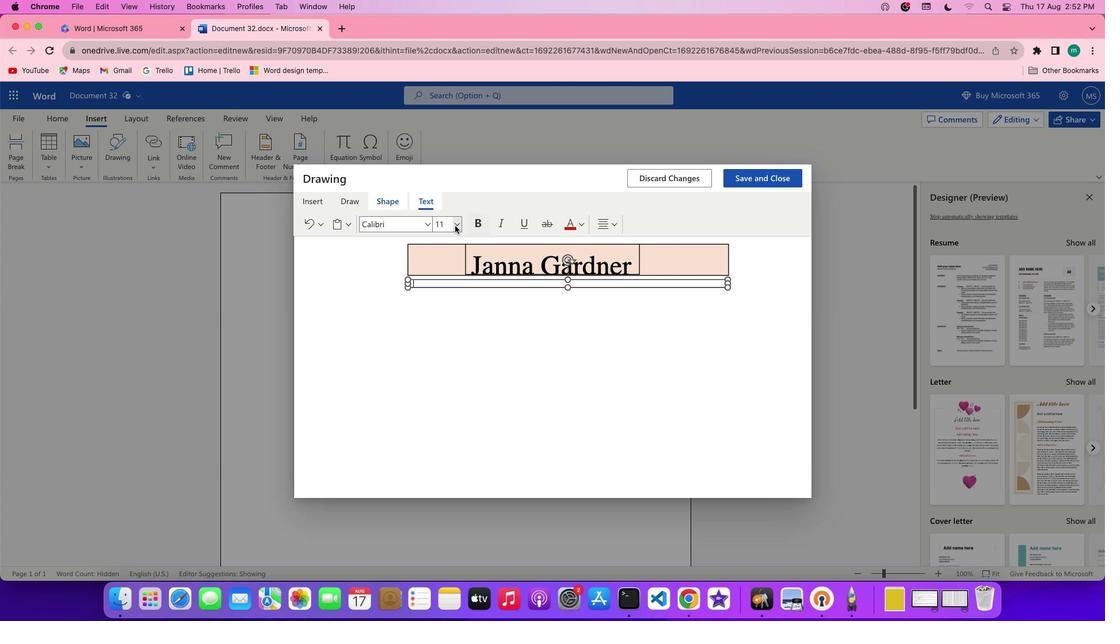 
Action: Mouse pressed left at (560, 293)
Screenshot: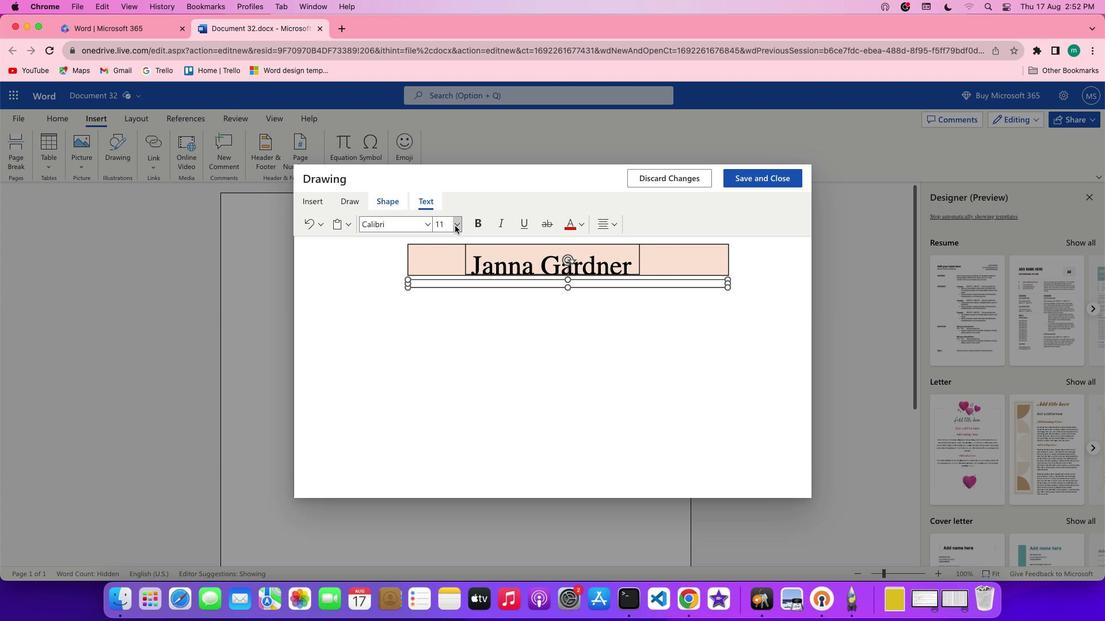 
Action: Mouse moved to (557, 317)
Screenshot: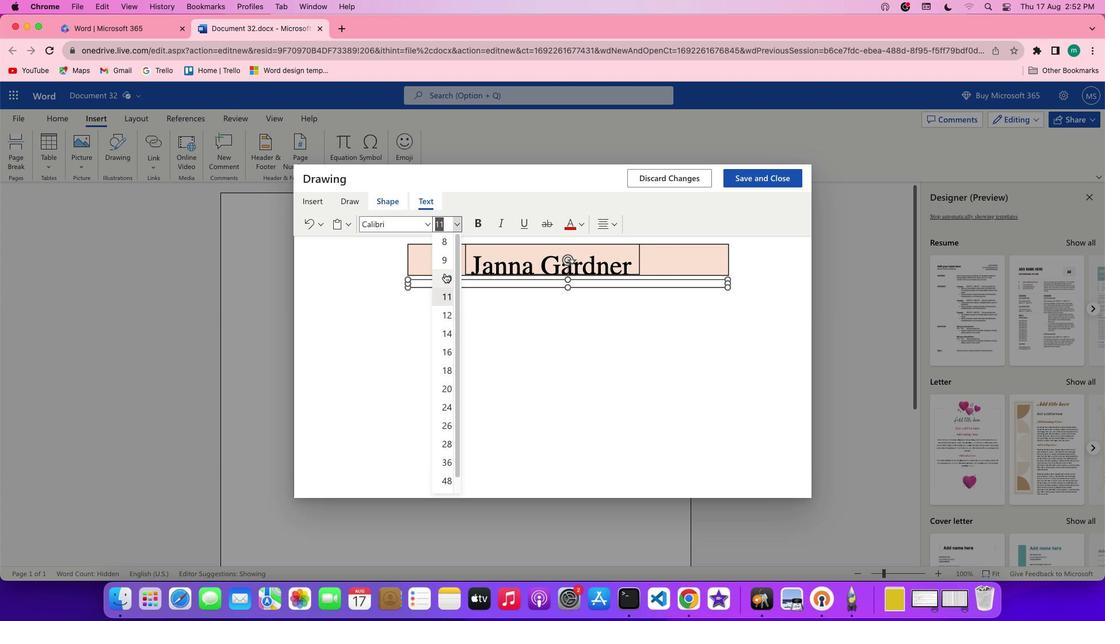 
Action: Mouse pressed left at (557, 317)
Screenshot: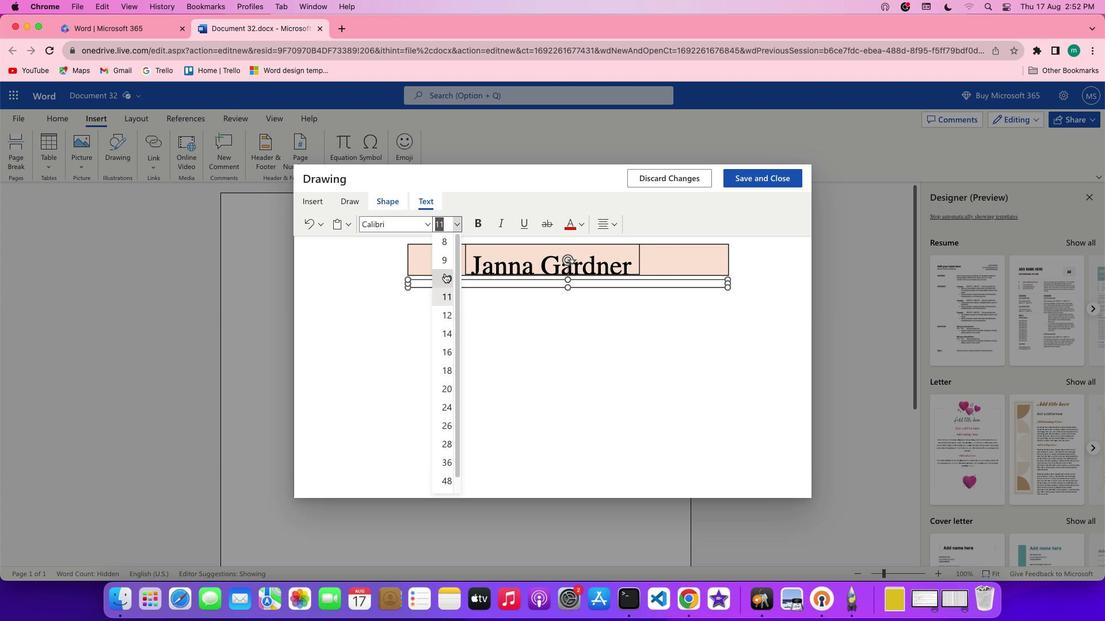 
Action: Mouse moved to (554, 321)
Screenshot: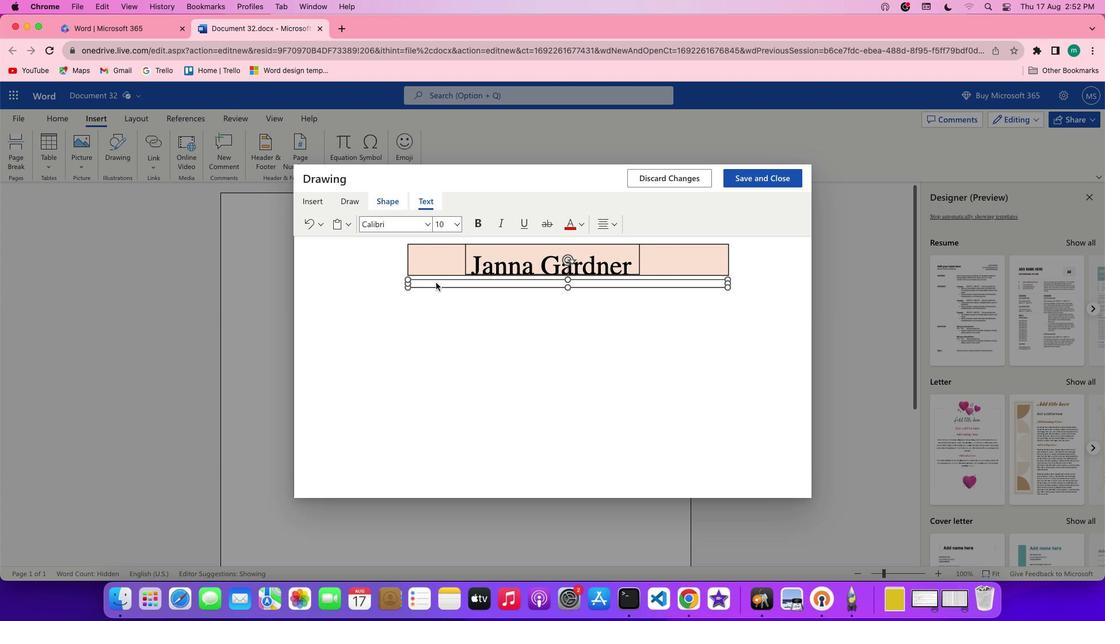
Action: Mouse pressed left at (554, 321)
Screenshot: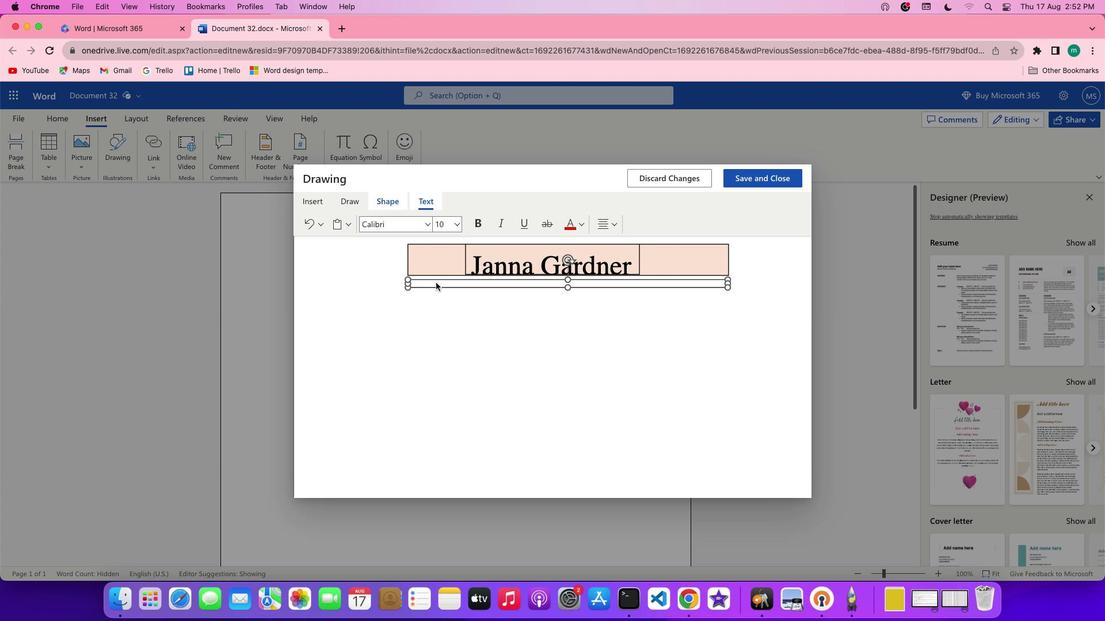 
Action: Key pressed '4''5''6''7'Key.space'm''a''i''n'Key.spaceKey.shift'S''t''r''e''e''r'','Key.spaceKey.shift'C''h''i''c''o'','Key.space'i'Key.backspaceKey.shift'I''l''l''i''n''o''i''s'Key.space'9''8''0''5''2'Key.spaceKey.shift_r'*'
Screenshot: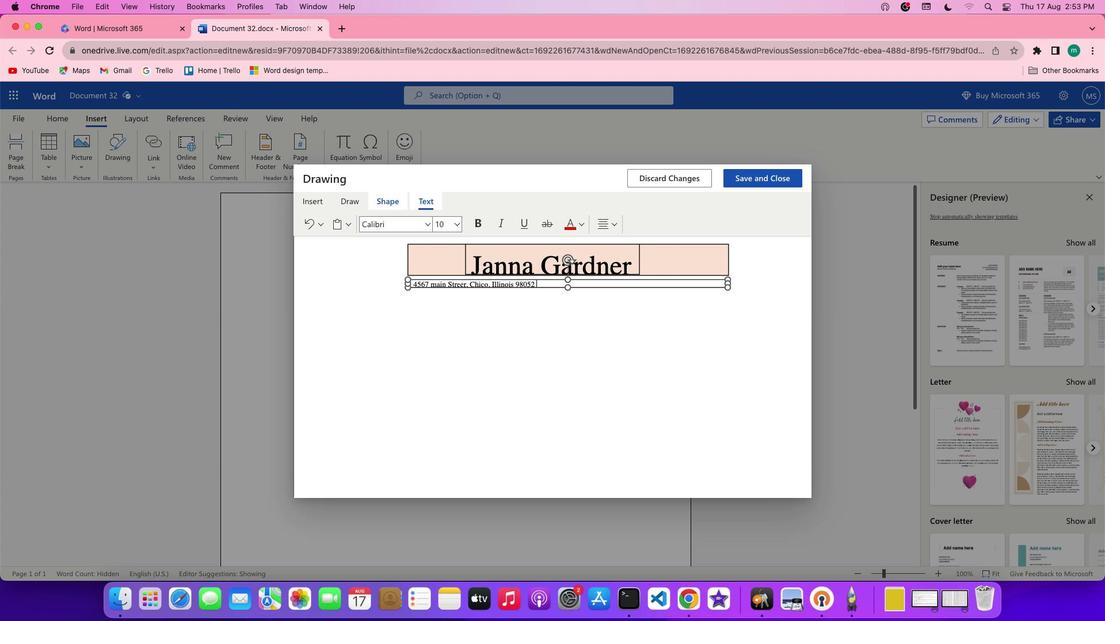 
Action: Mouse moved to (586, 321)
Screenshot: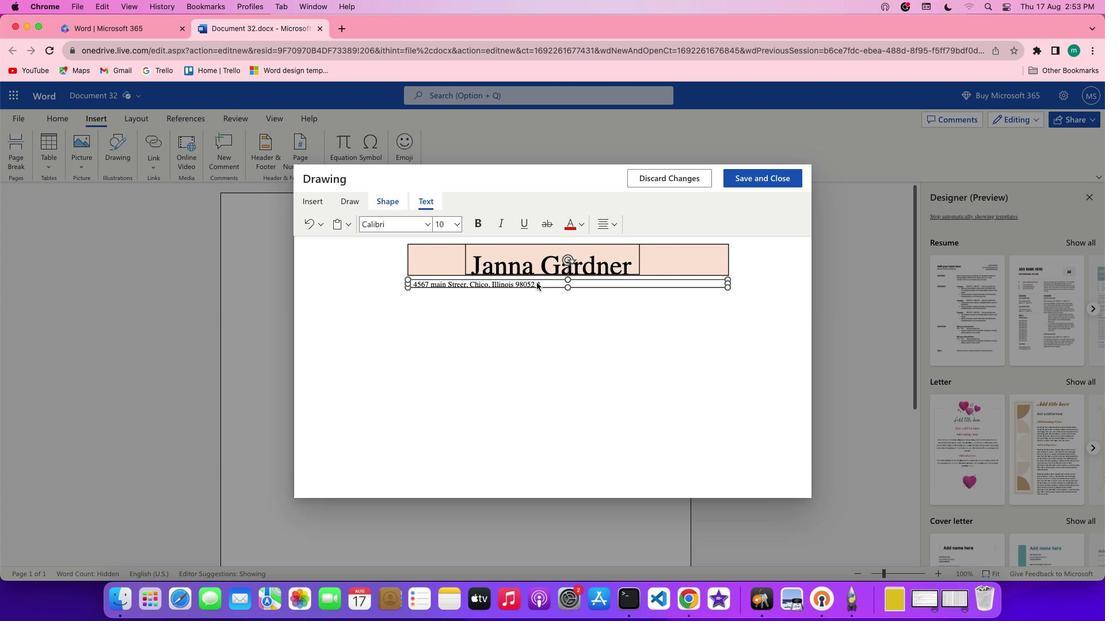 
Action: Mouse pressed left at (586, 321)
Screenshot: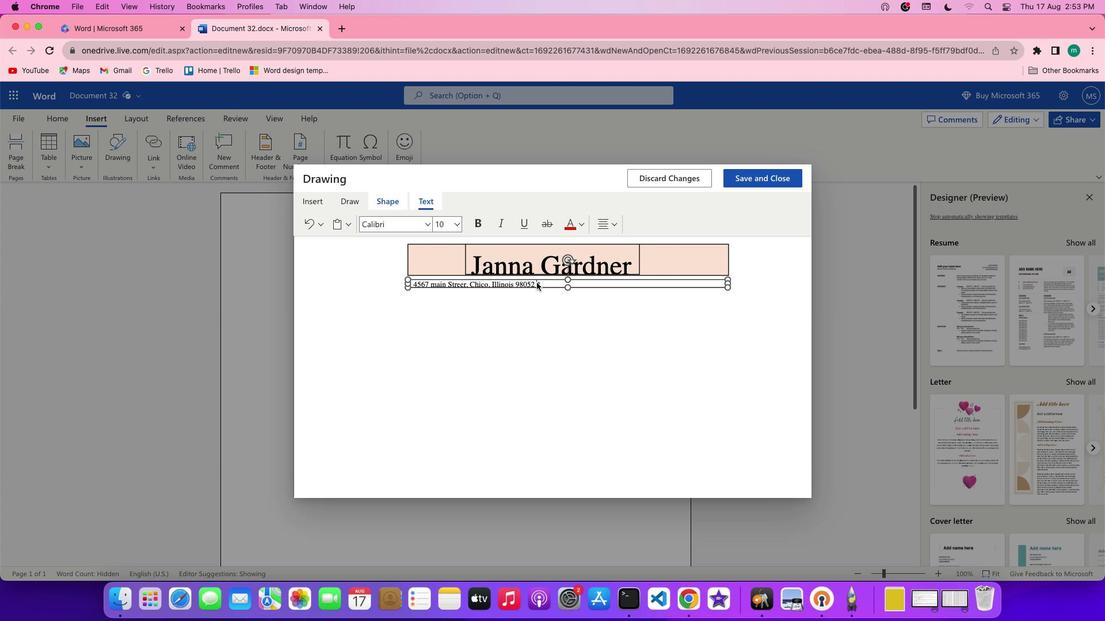 
Action: Mouse moved to (600, 292)
Screenshot: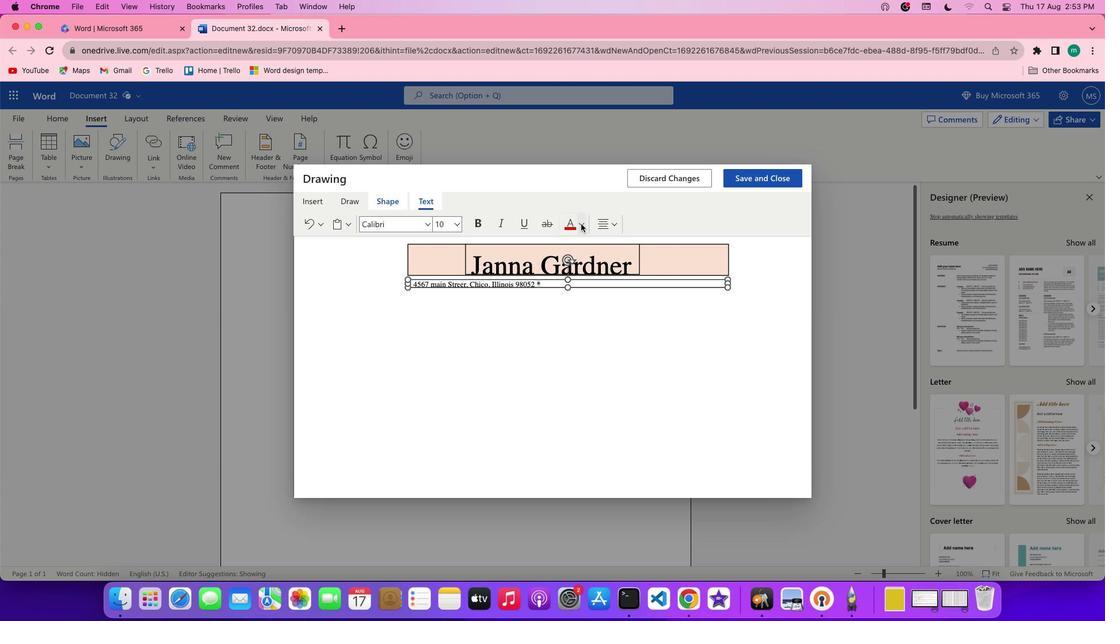 
Action: Mouse pressed left at (600, 292)
